 Task: Search one way flight ticket for 2 adults, 2 infants in seat and 1 infant on lap in first from Boston: Gen. Edward Lawrence Logan International Airport to New Bern: Coastal Carolina Regional Airport (was Craven County Regional) on 5-4-2023. Number of bags: 1 carry on bag and 5 checked bags. Price is upto 30000. Outbound departure time preference is 19:00.
Action: Mouse moved to (329, 139)
Screenshot: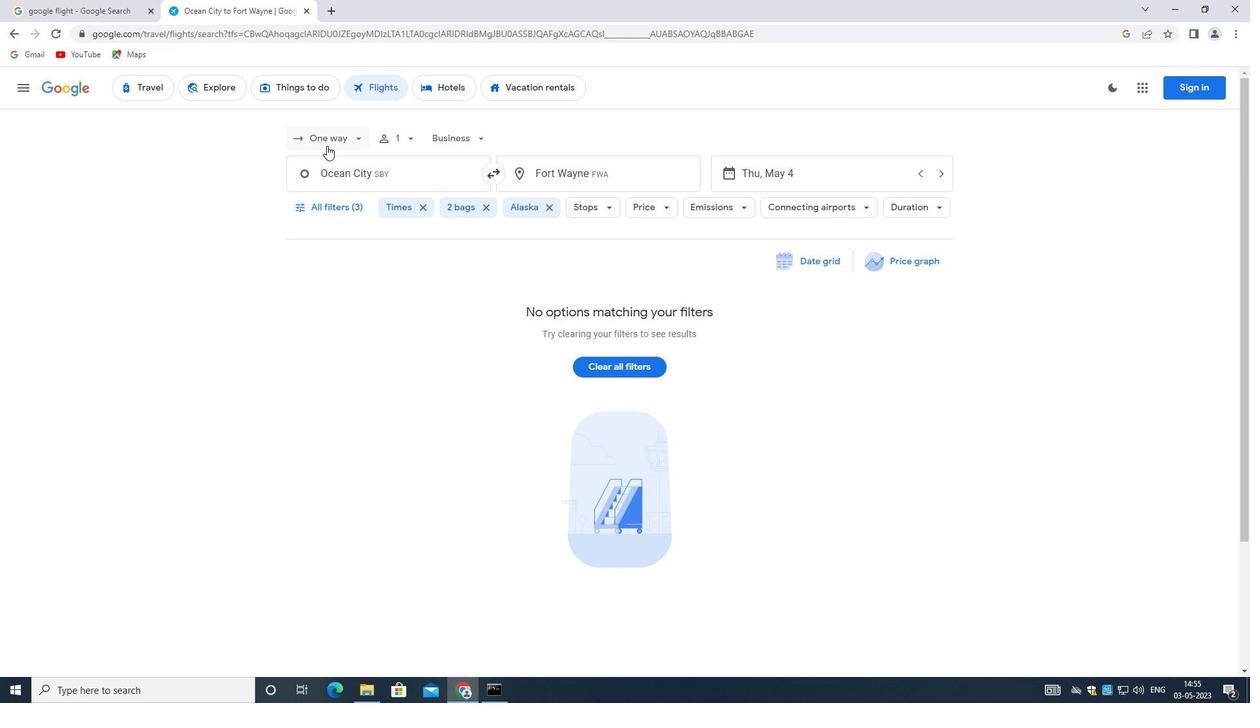 
Action: Mouse pressed left at (329, 139)
Screenshot: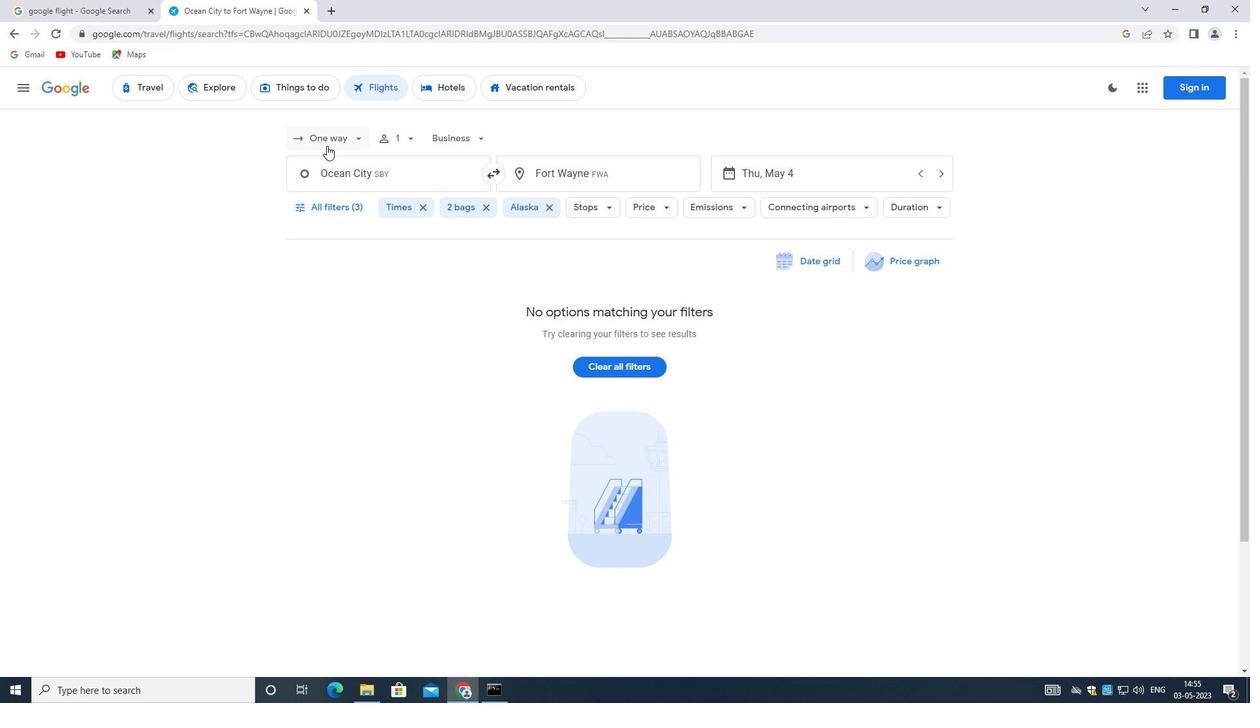 
Action: Mouse moved to (331, 199)
Screenshot: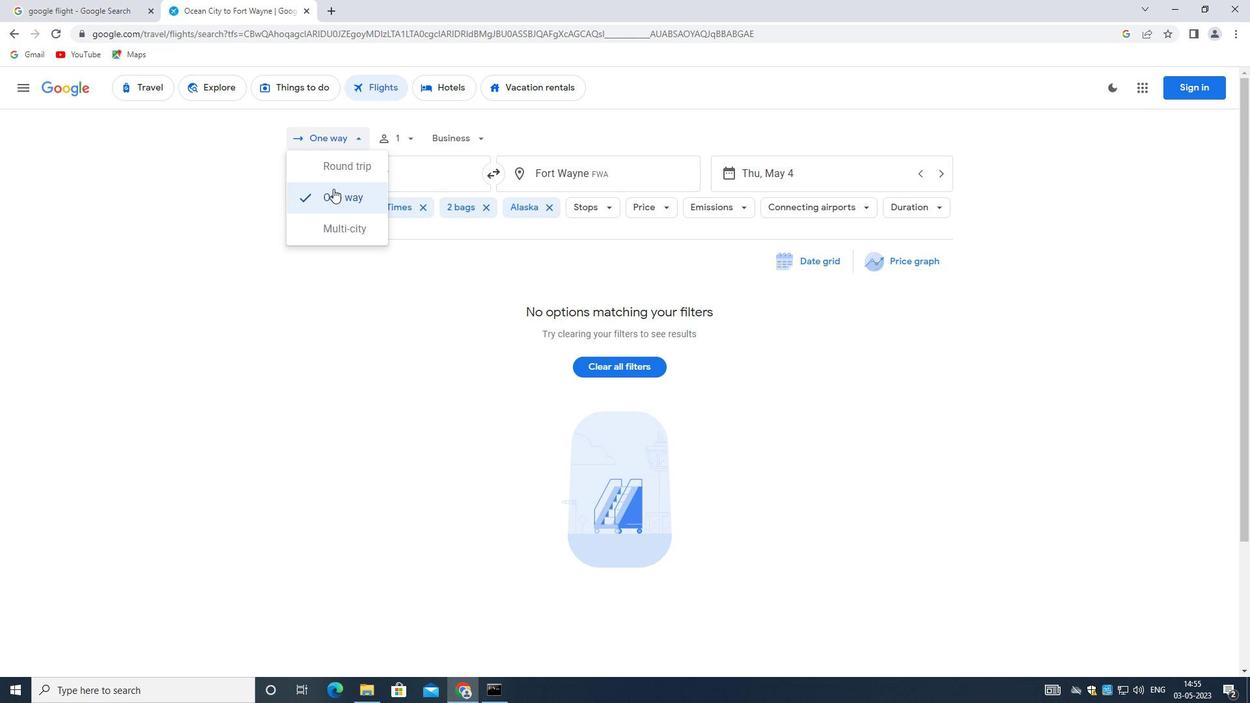
Action: Mouse pressed left at (331, 199)
Screenshot: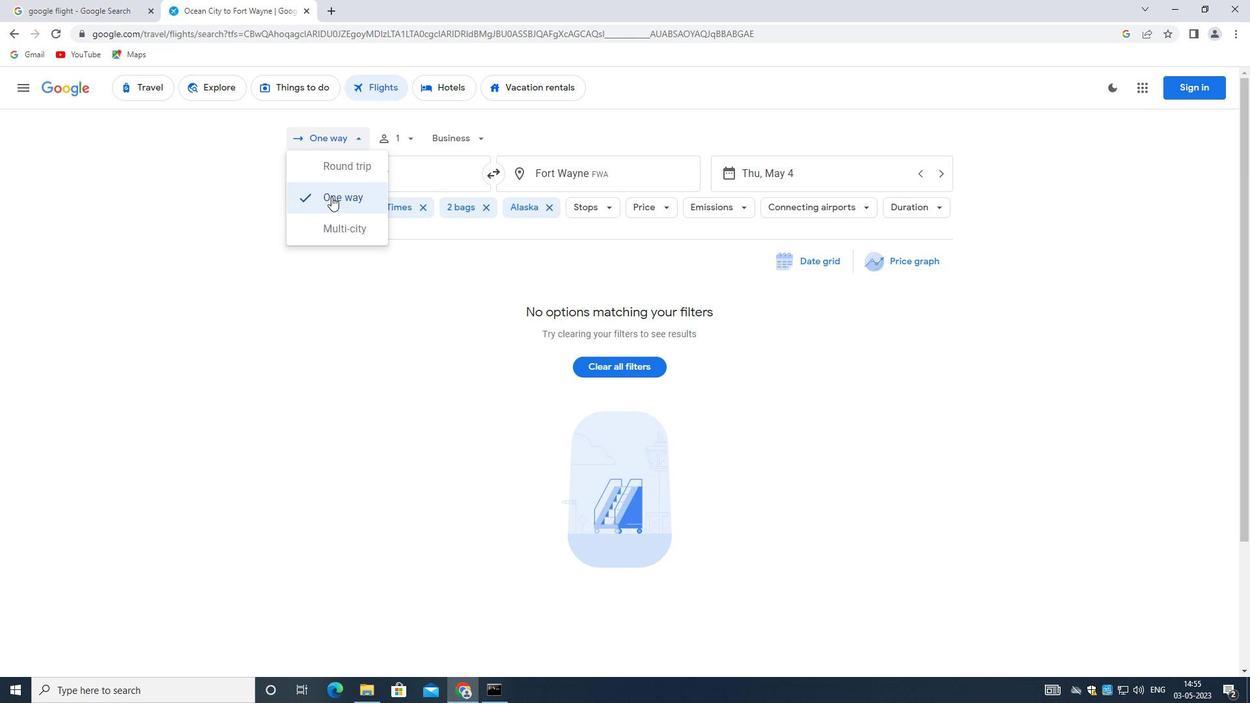 
Action: Mouse moved to (415, 142)
Screenshot: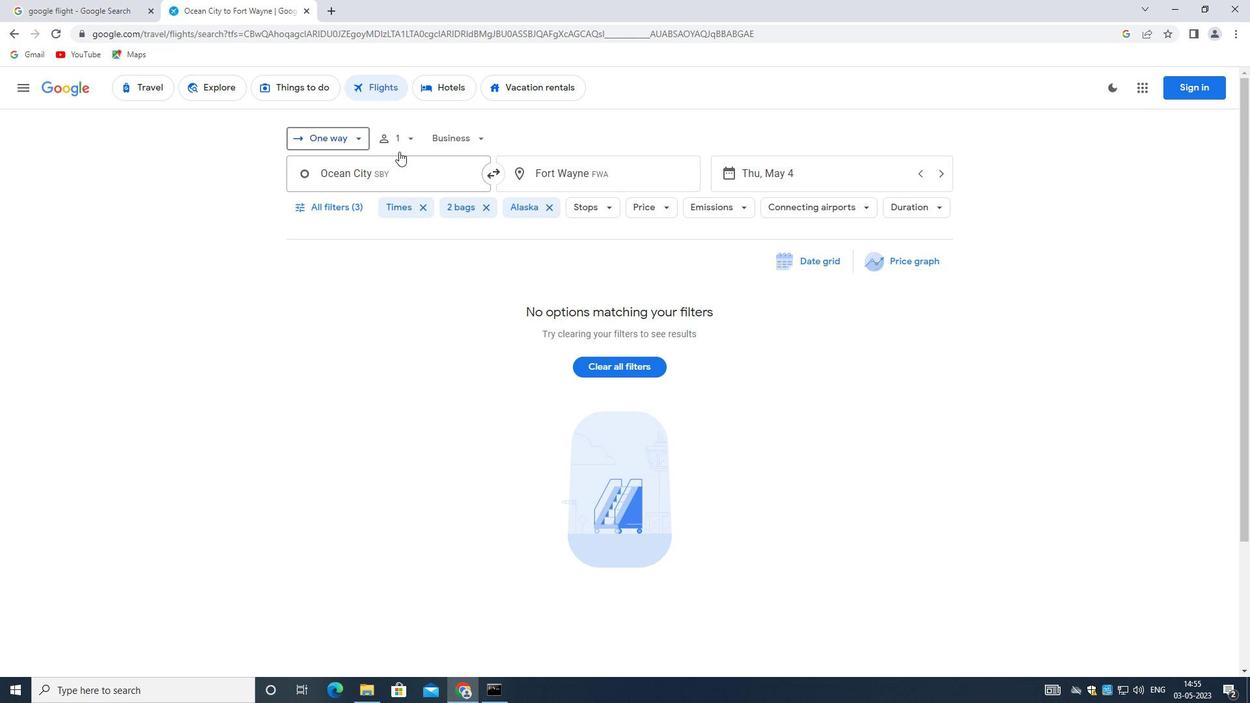 
Action: Mouse pressed left at (415, 142)
Screenshot: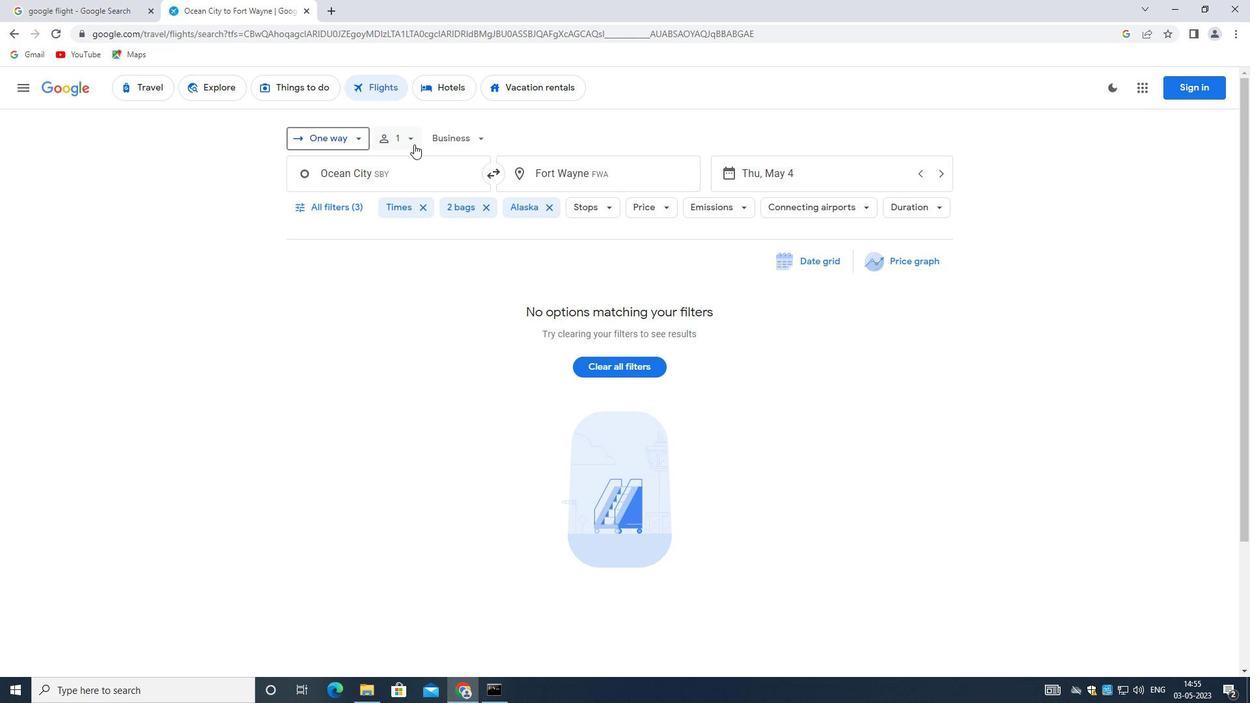 
Action: Mouse moved to (521, 166)
Screenshot: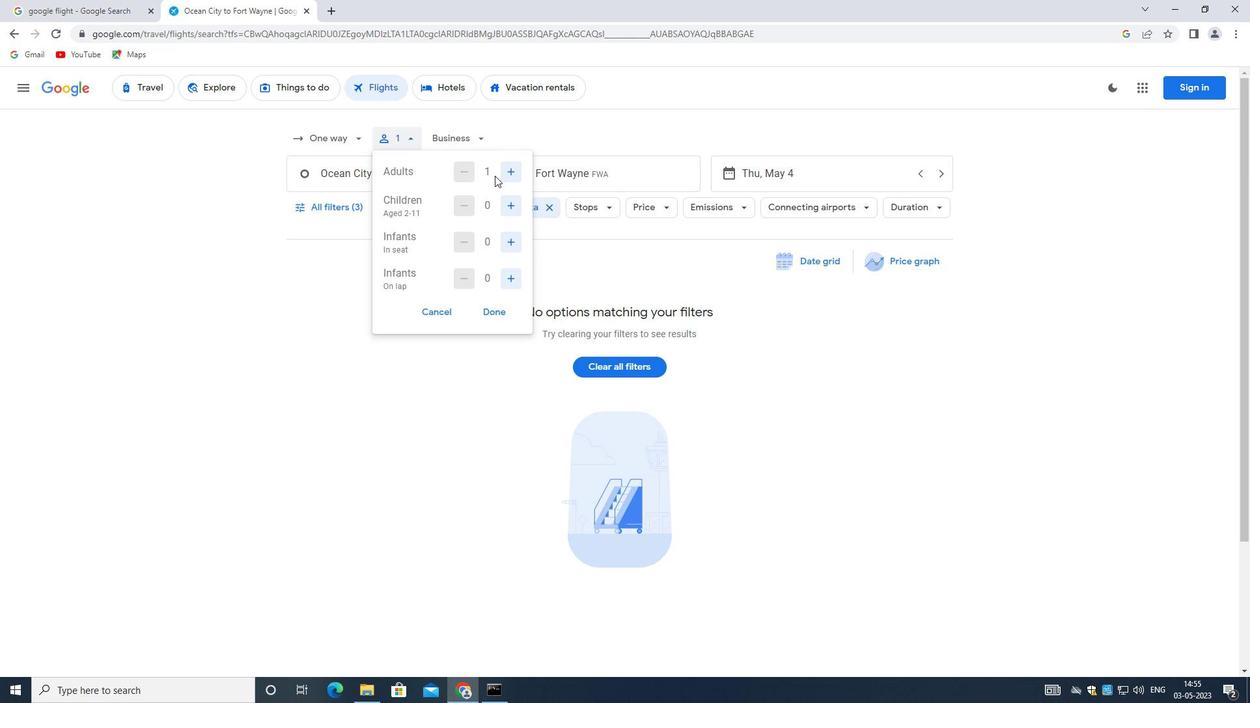 
Action: Mouse pressed left at (521, 166)
Screenshot: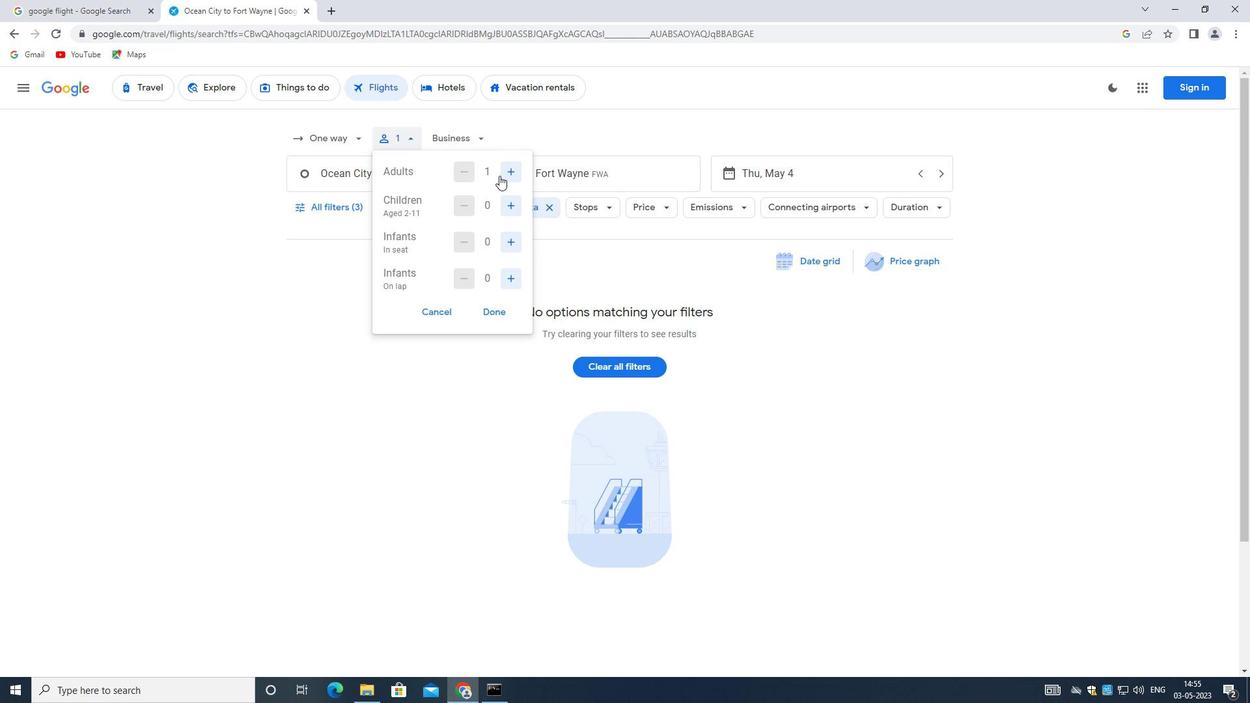 
Action: Mouse moved to (504, 242)
Screenshot: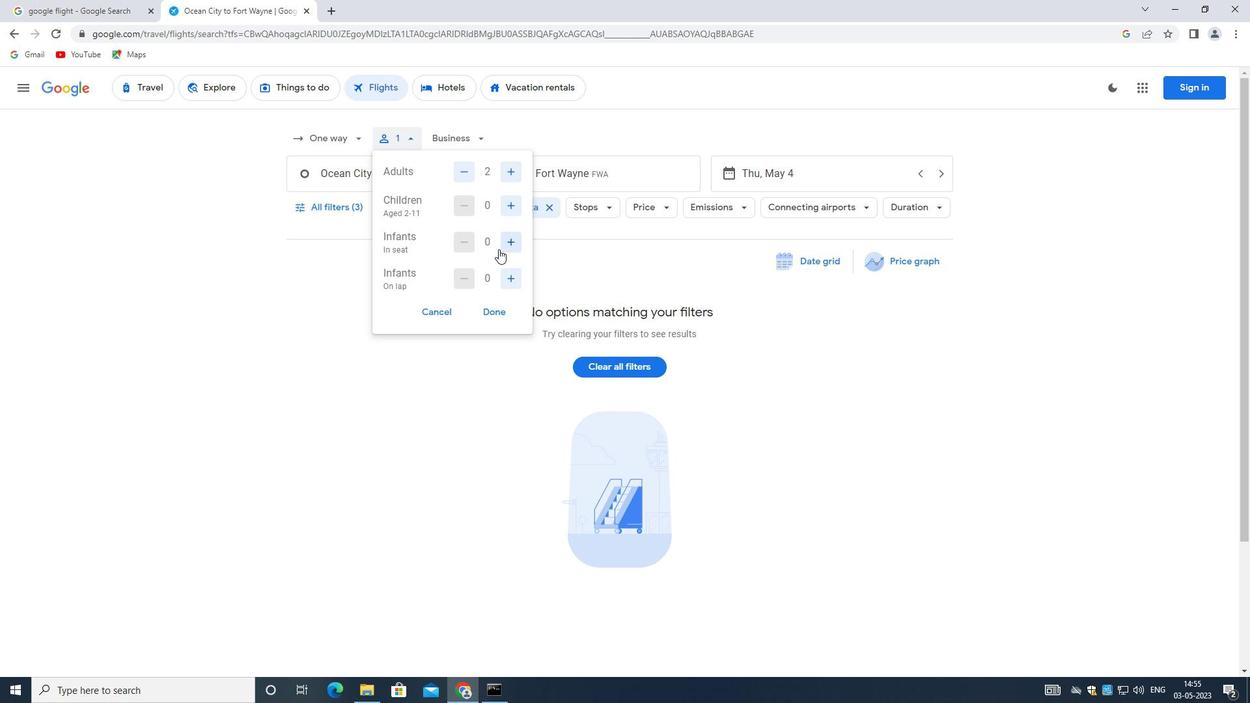 
Action: Mouse pressed left at (504, 242)
Screenshot: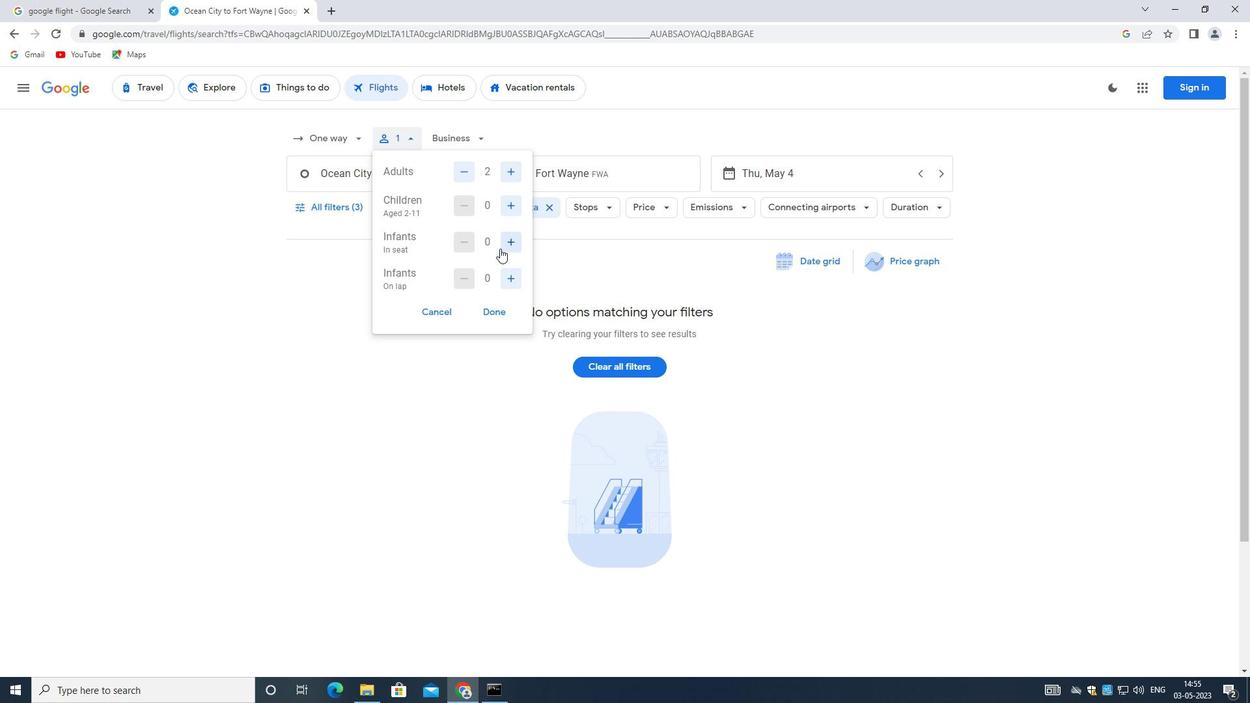 
Action: Mouse moved to (505, 240)
Screenshot: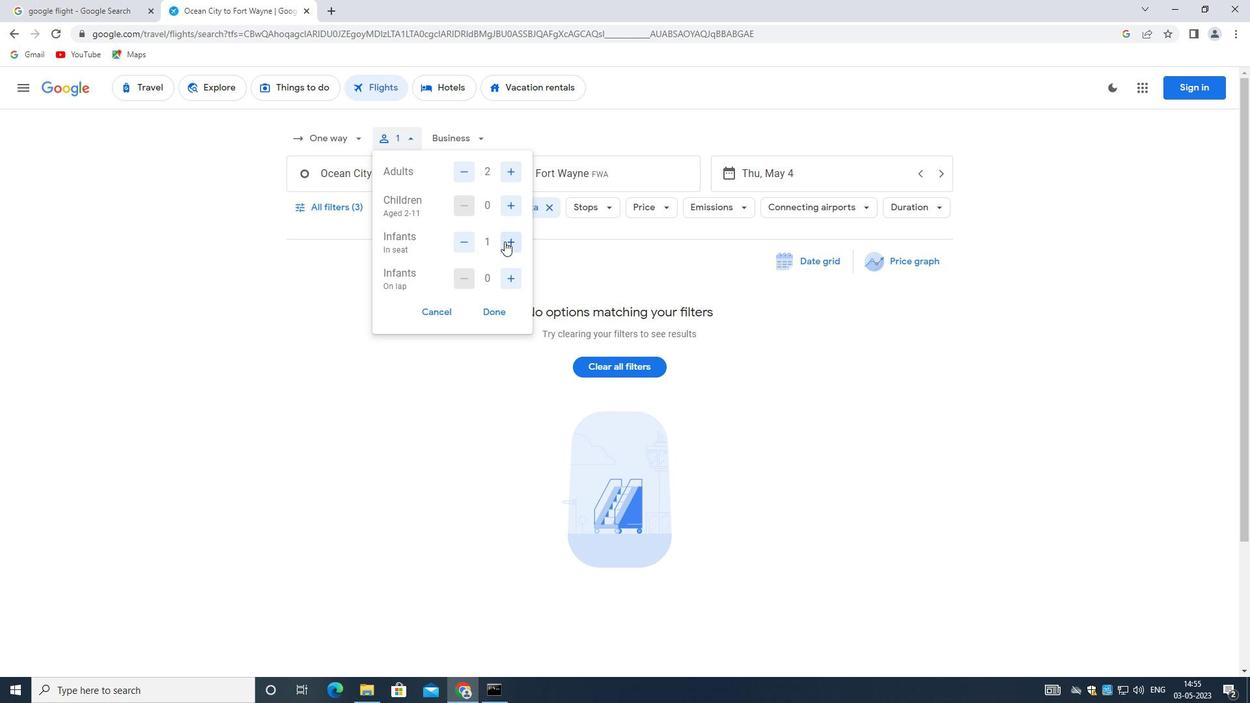 
Action: Mouse pressed left at (505, 240)
Screenshot: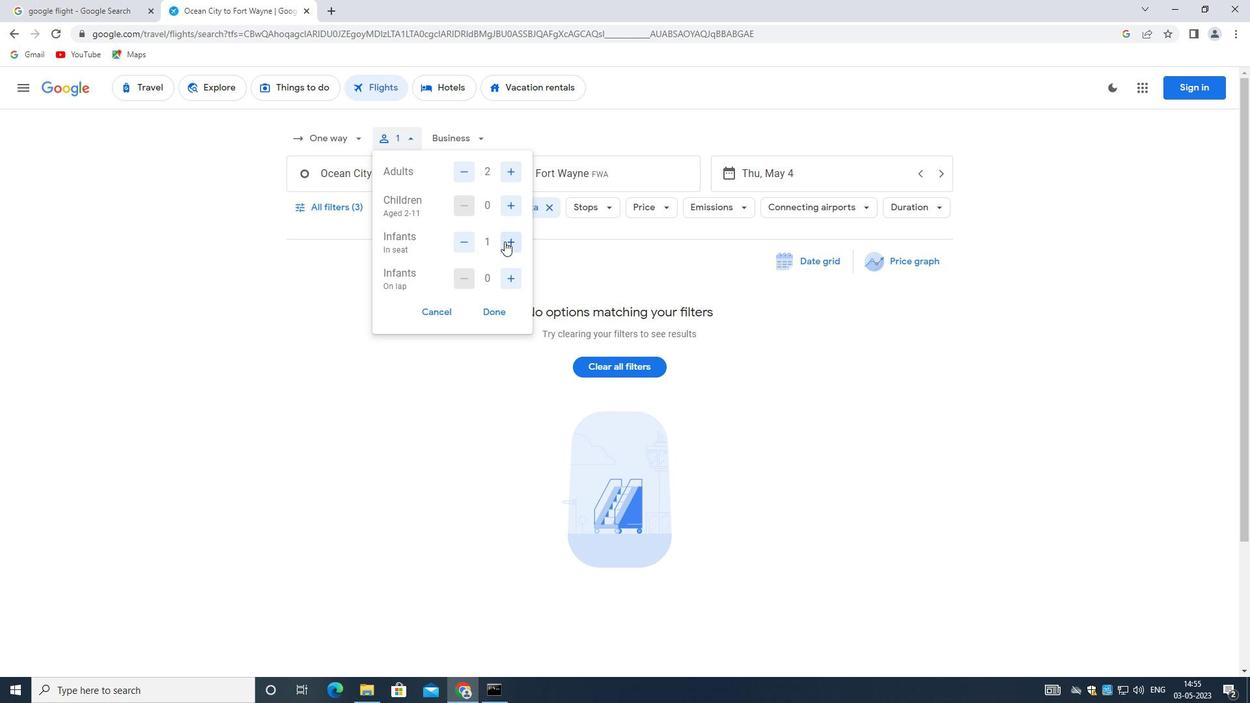 
Action: Mouse moved to (512, 280)
Screenshot: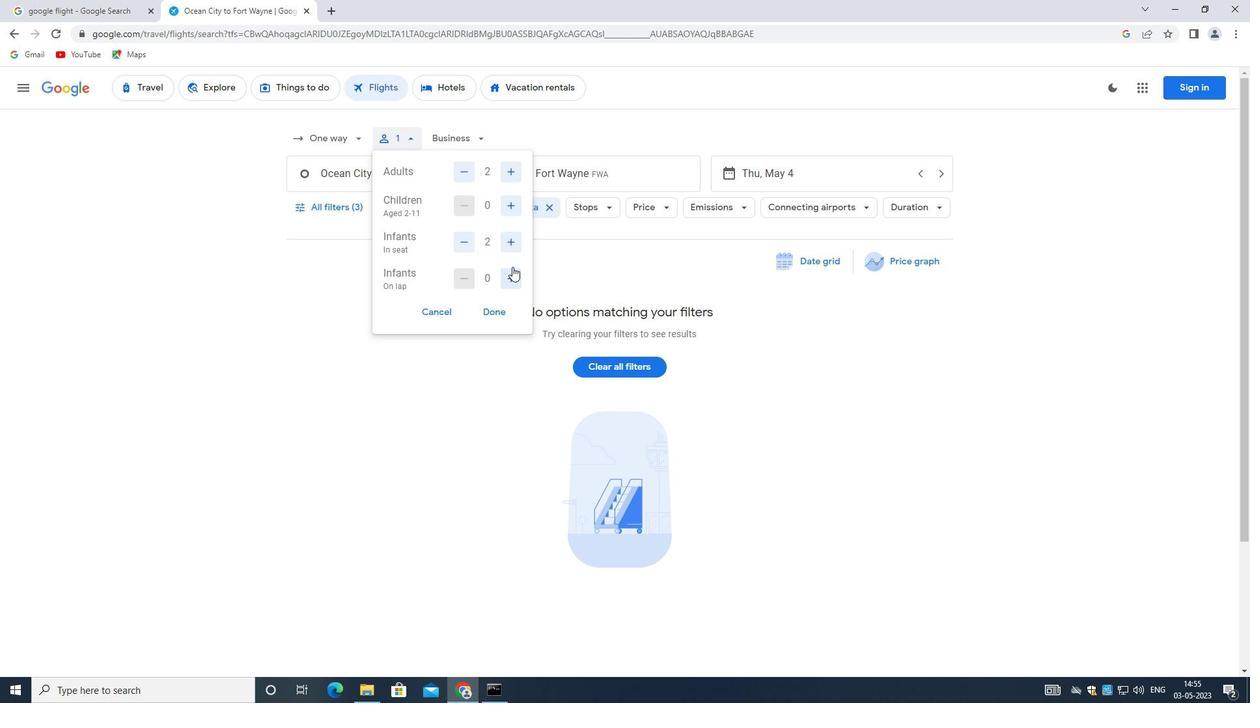 
Action: Mouse pressed left at (512, 280)
Screenshot: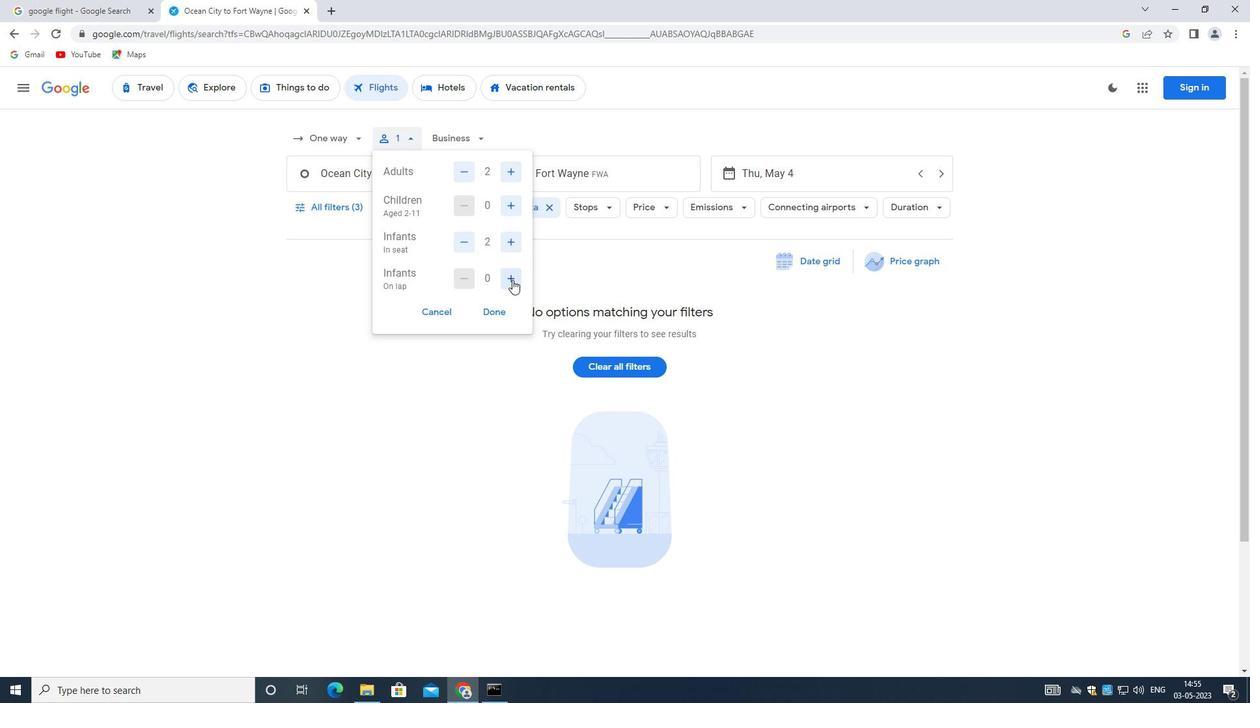 
Action: Mouse moved to (496, 307)
Screenshot: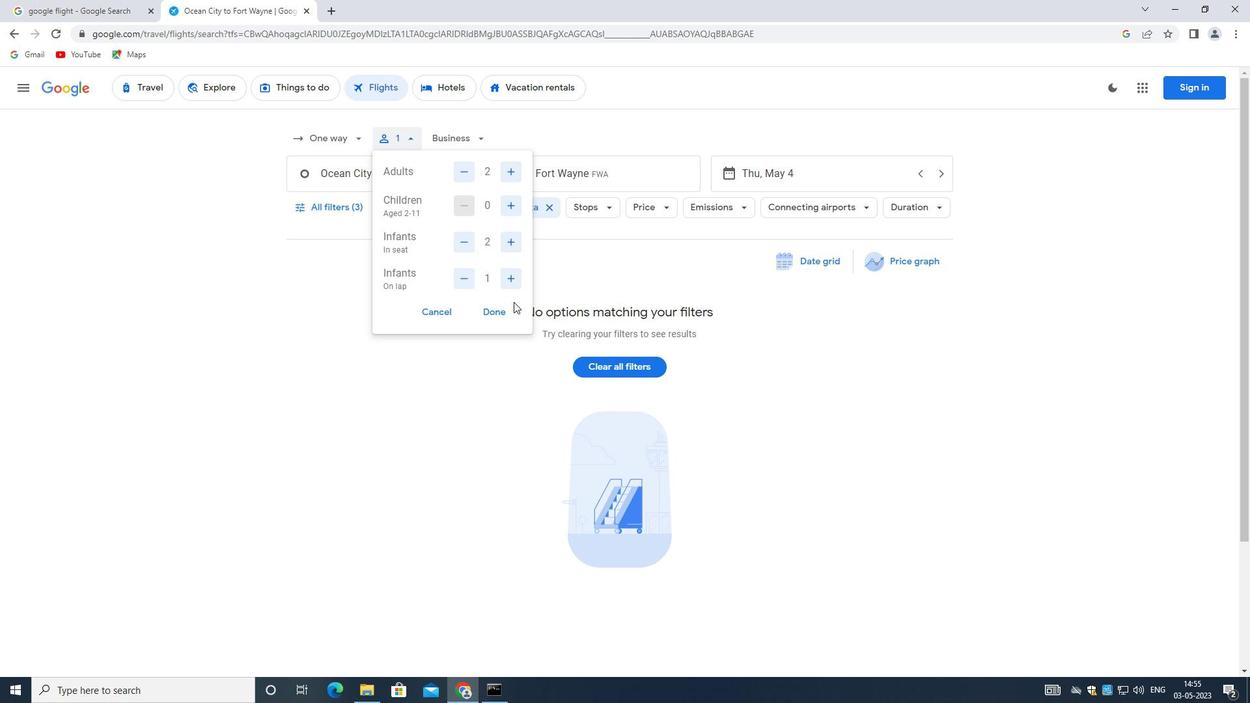 
Action: Mouse pressed left at (496, 307)
Screenshot: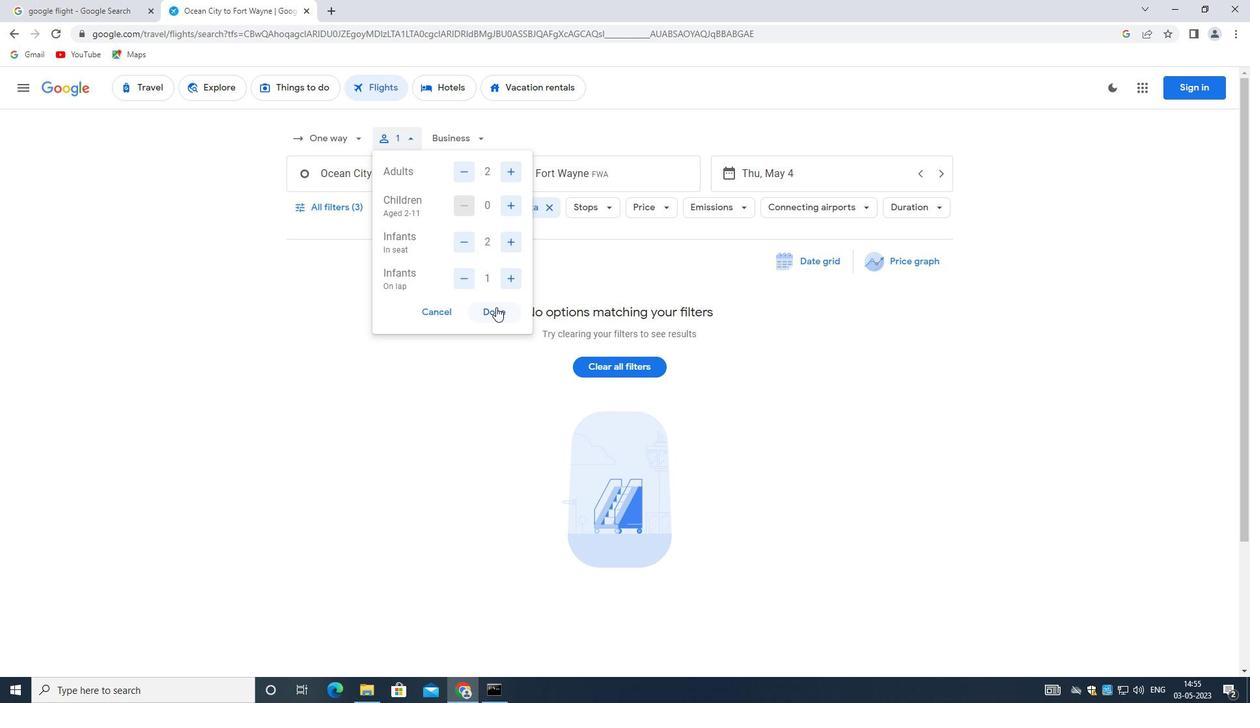 
Action: Mouse moved to (353, 173)
Screenshot: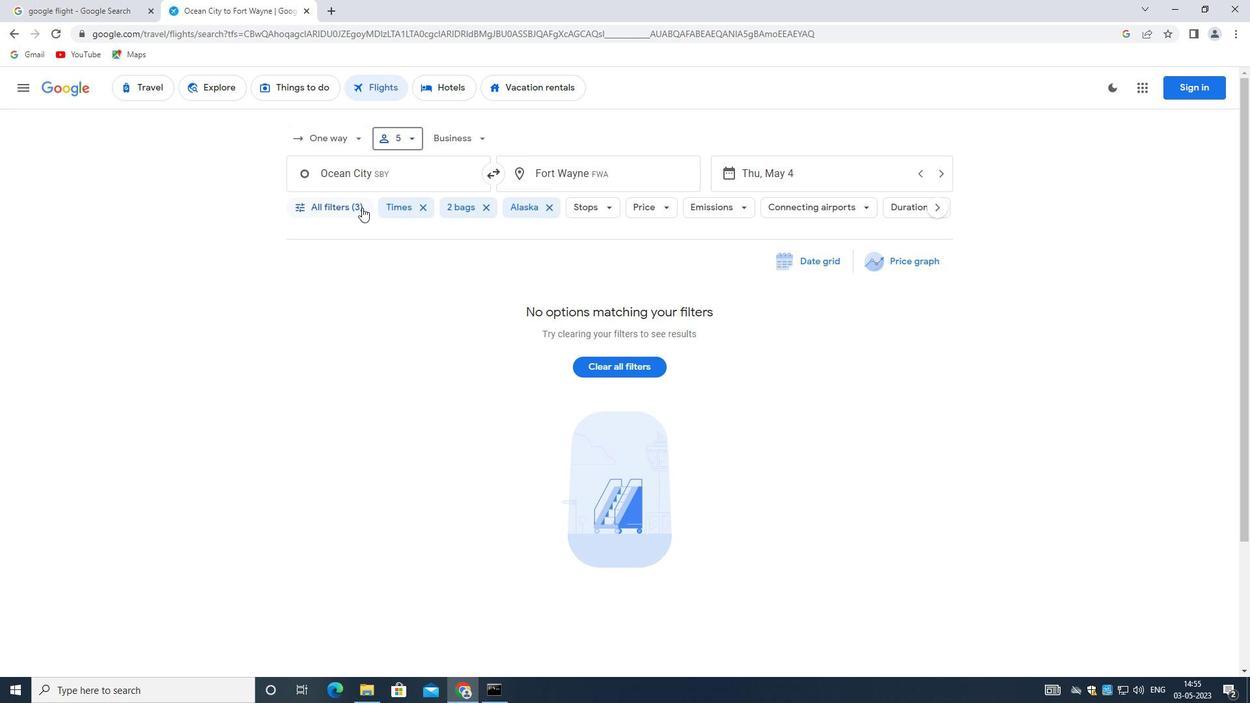 
Action: Mouse pressed left at (353, 173)
Screenshot: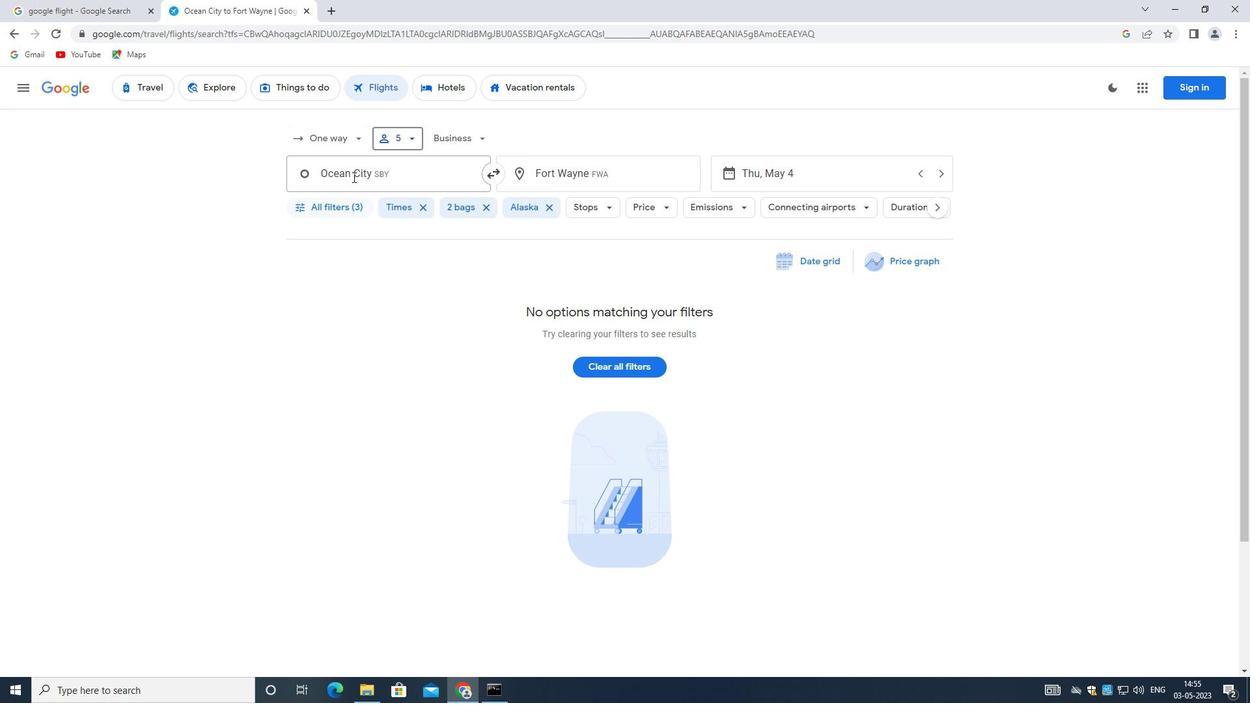 
Action: Key pressed <Key.backspace><Key.shift_r><Key.shift_r><Key.shift_r>Boston<Key.space><Key.shift_r>:<Key.space><Key.shift>EDWARD<Key.space><Key.shift_r>LAWRENCE<Key.space><Key.shift_r>LOGAN<Key.space><Key.shift_r>INTERNATIONAL<Key.space><Key.shift>AIRPORT
Screenshot: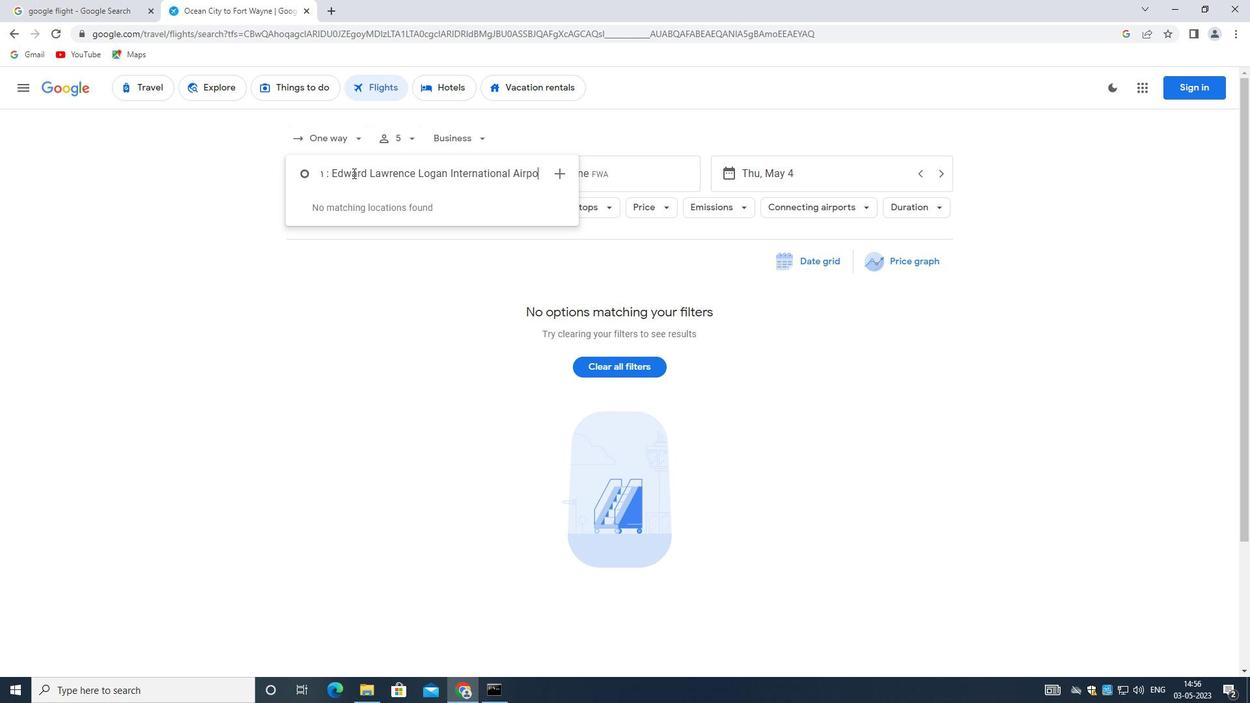 
Action: Mouse moved to (560, 168)
Screenshot: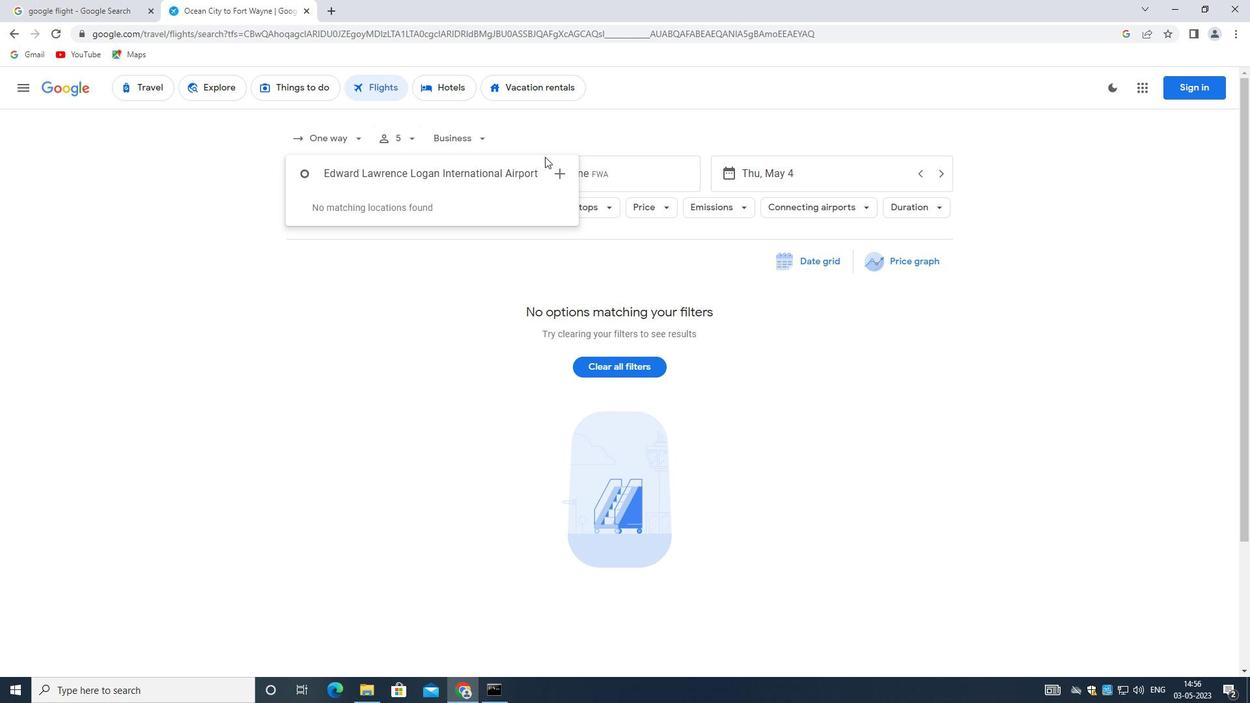 
Action: Mouse pressed left at (560, 168)
Screenshot: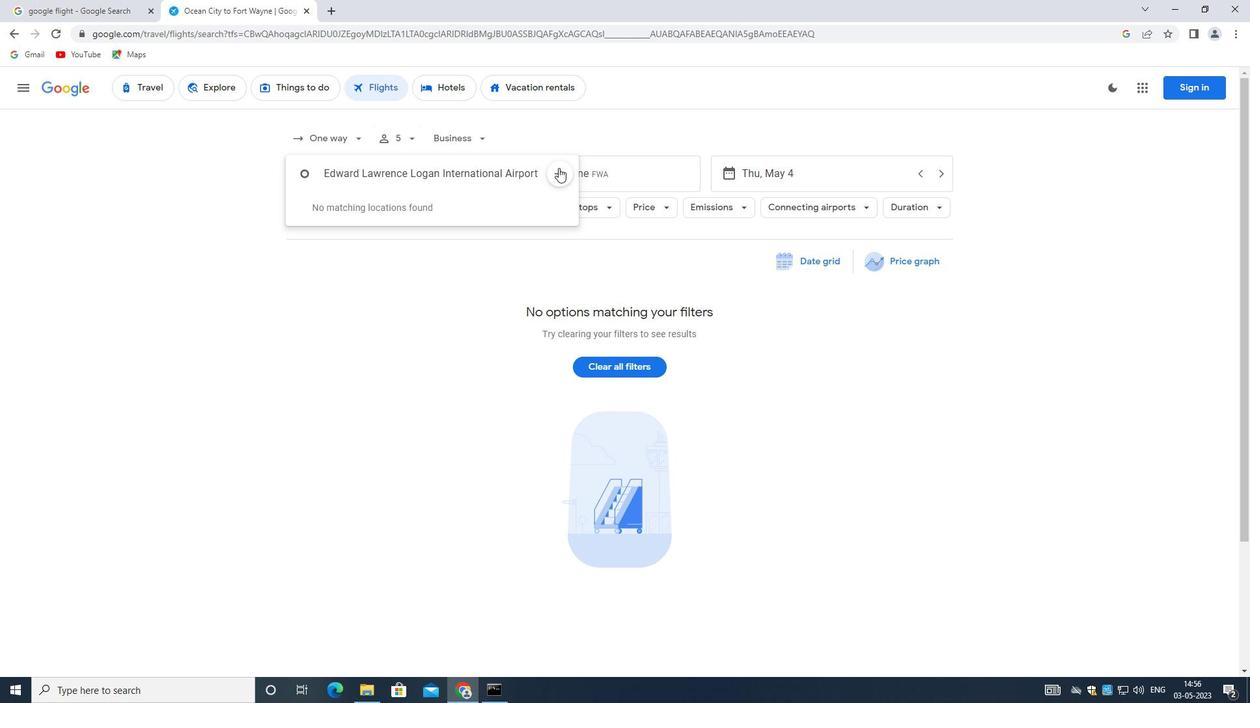 
Action: Mouse moved to (625, 178)
Screenshot: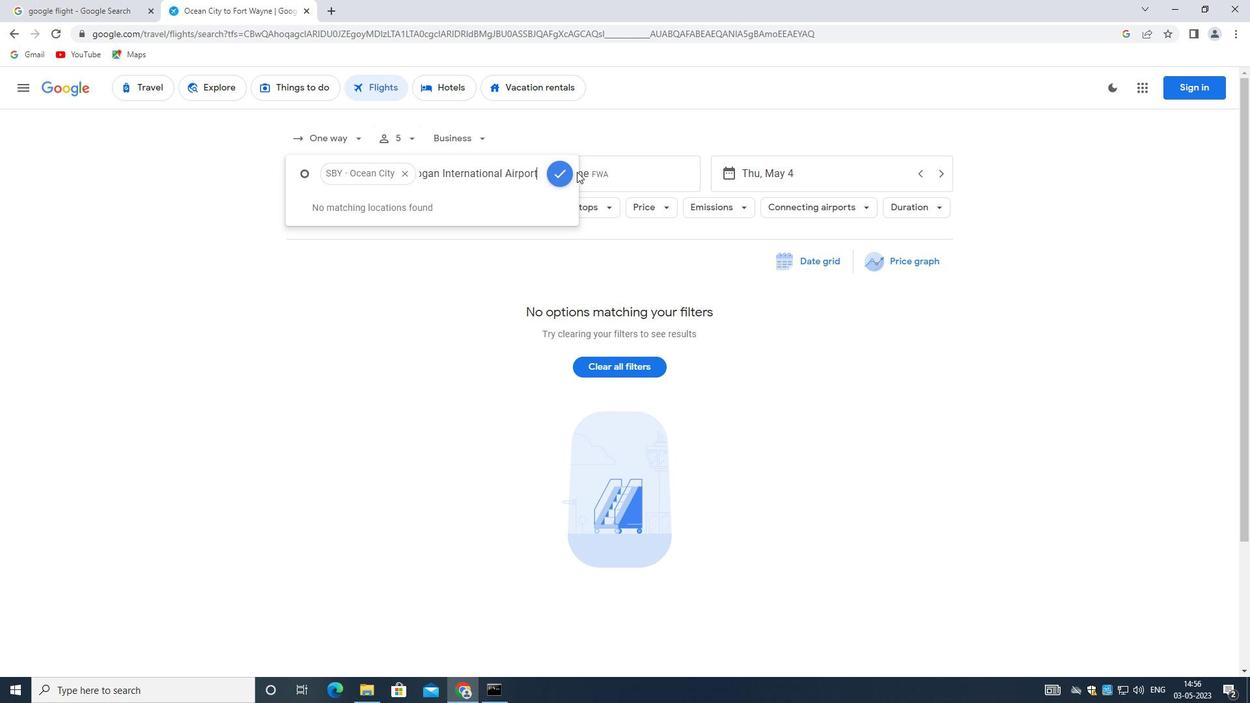 
Action: Mouse pressed left at (625, 178)
Screenshot: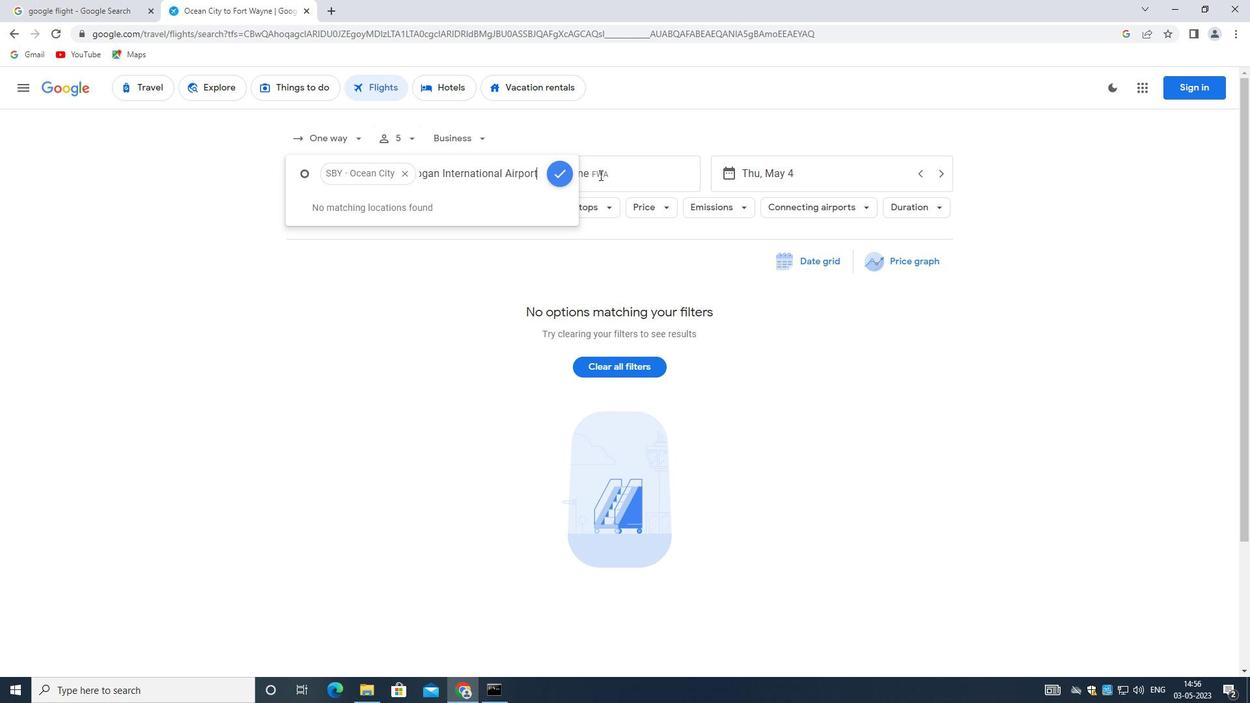 
Action: Mouse moved to (625, 178)
Screenshot: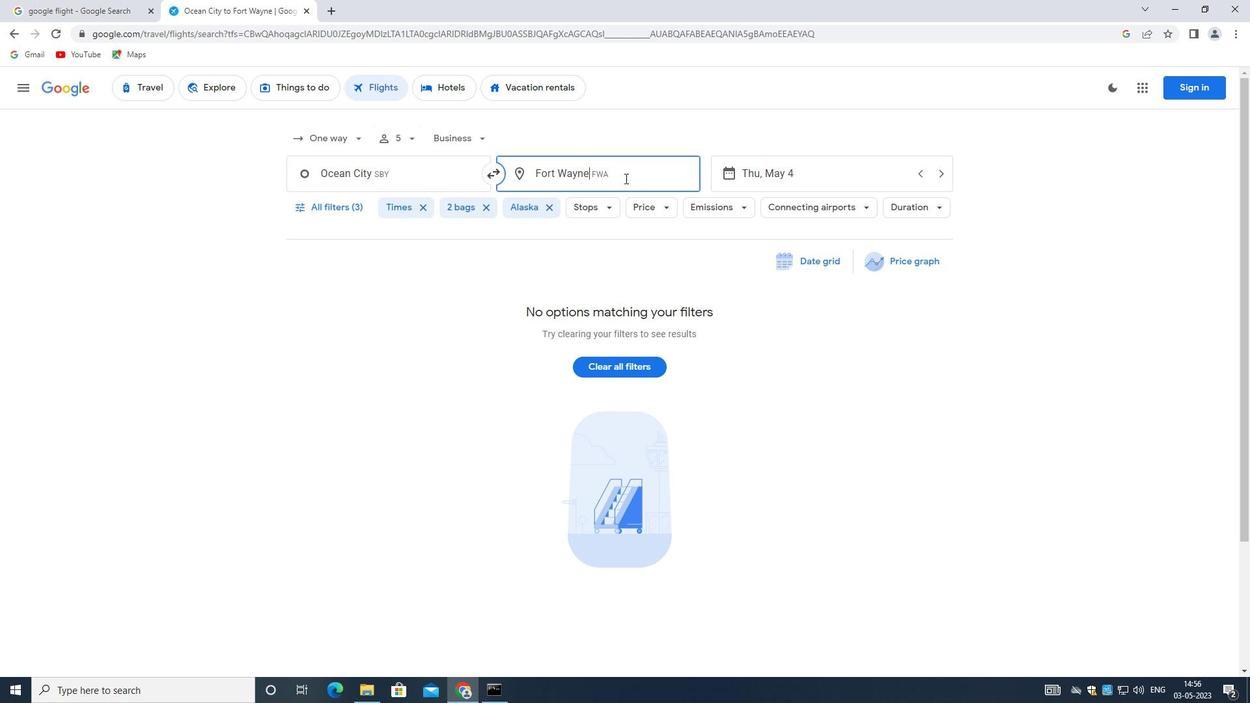
Action: Key pressed <Key.backspace><Key.shift>COASTAL<Key.space><Key.shift><Key.shift><Key.shift><Key.shift><Key.shift><Key.shift><Key.shift><Key.shift><Key.shift>CAROLINA<Key.space><Key.shift><Key.shift><Key.shift><Key.shift><Key.shift><Key.shift><Key.shift><Key.shift><Key.shift><Key.shift><Key.shift><Key.shift>REGIONAL<Key.space><Key.shift>AIRPORT
Screenshot: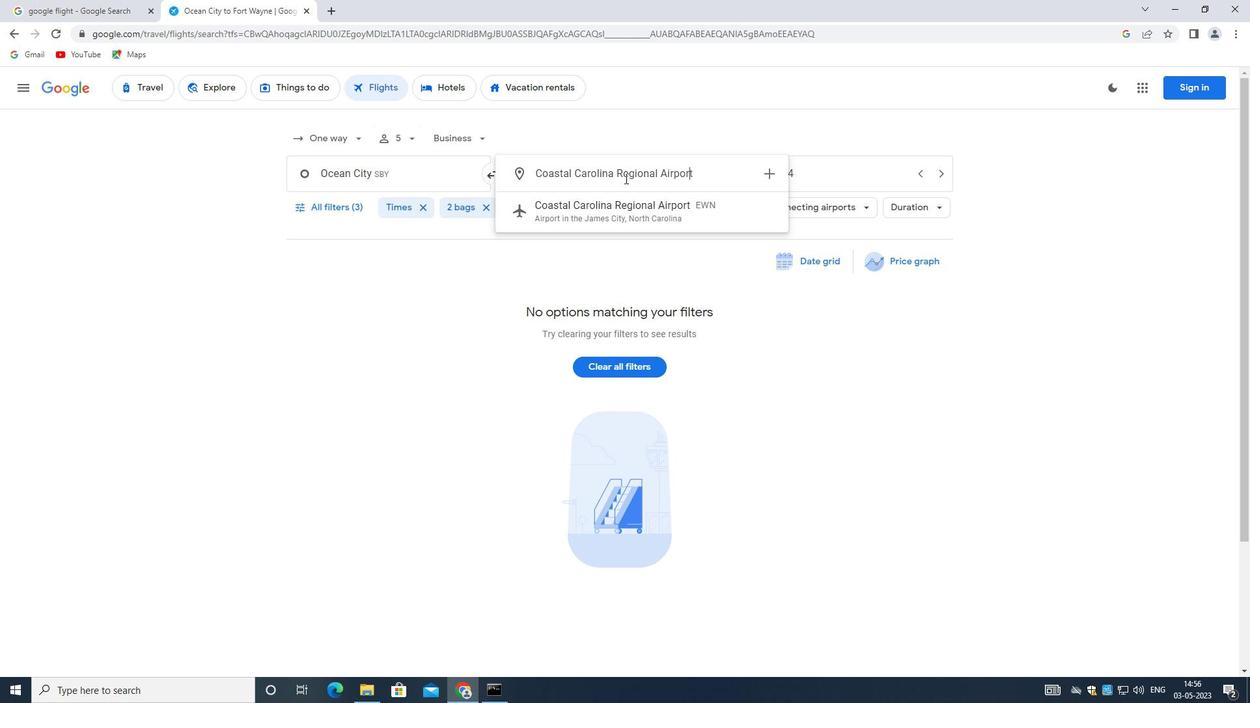 
Action: Mouse moved to (663, 209)
Screenshot: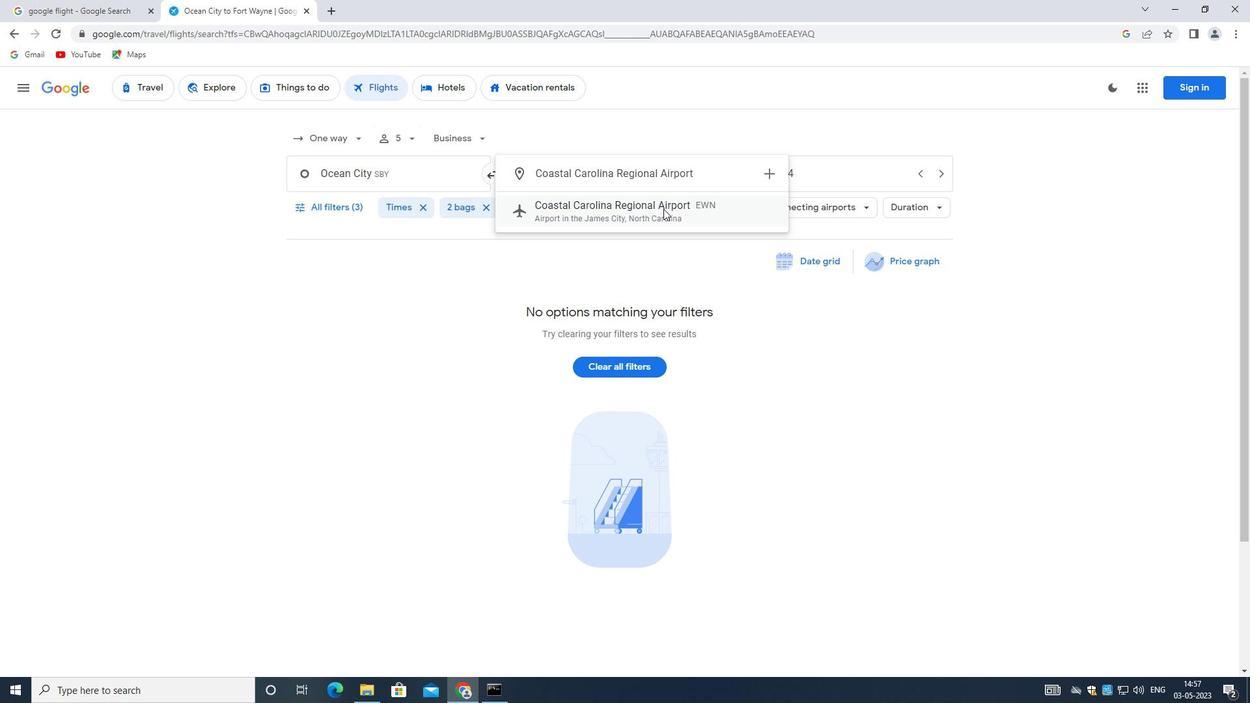
Action: Mouse pressed left at (663, 209)
Screenshot: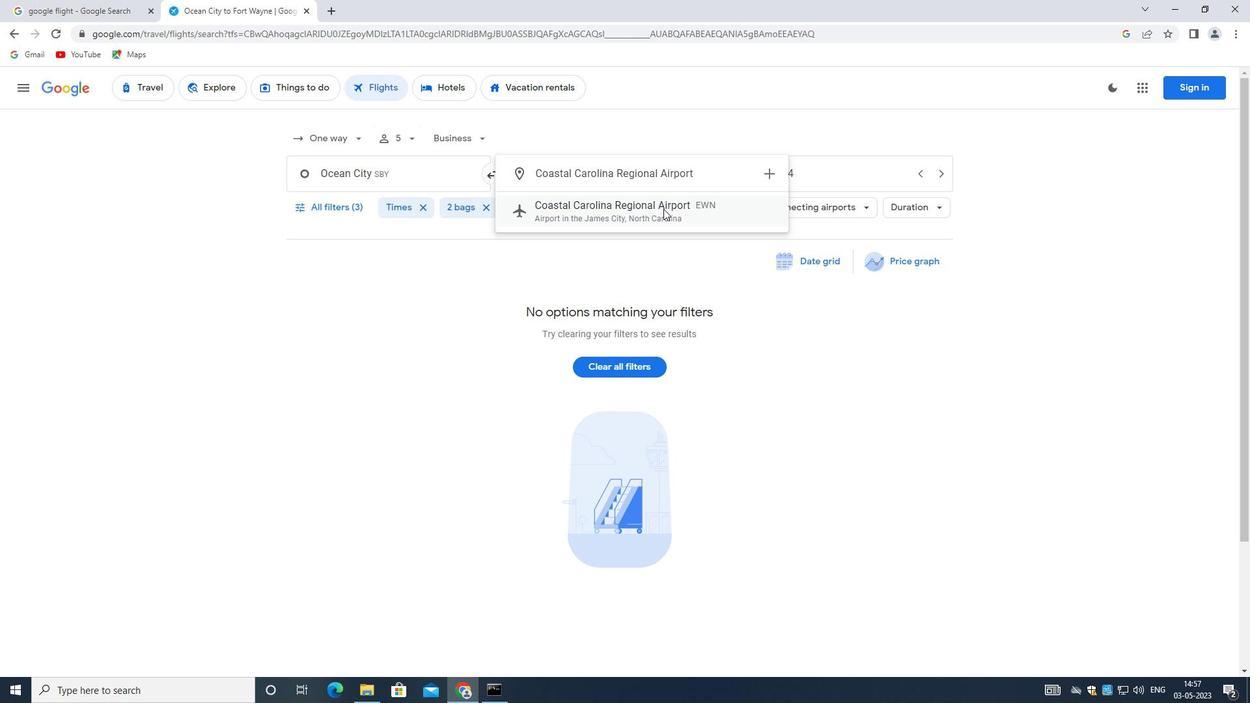 
Action: Mouse moved to (748, 166)
Screenshot: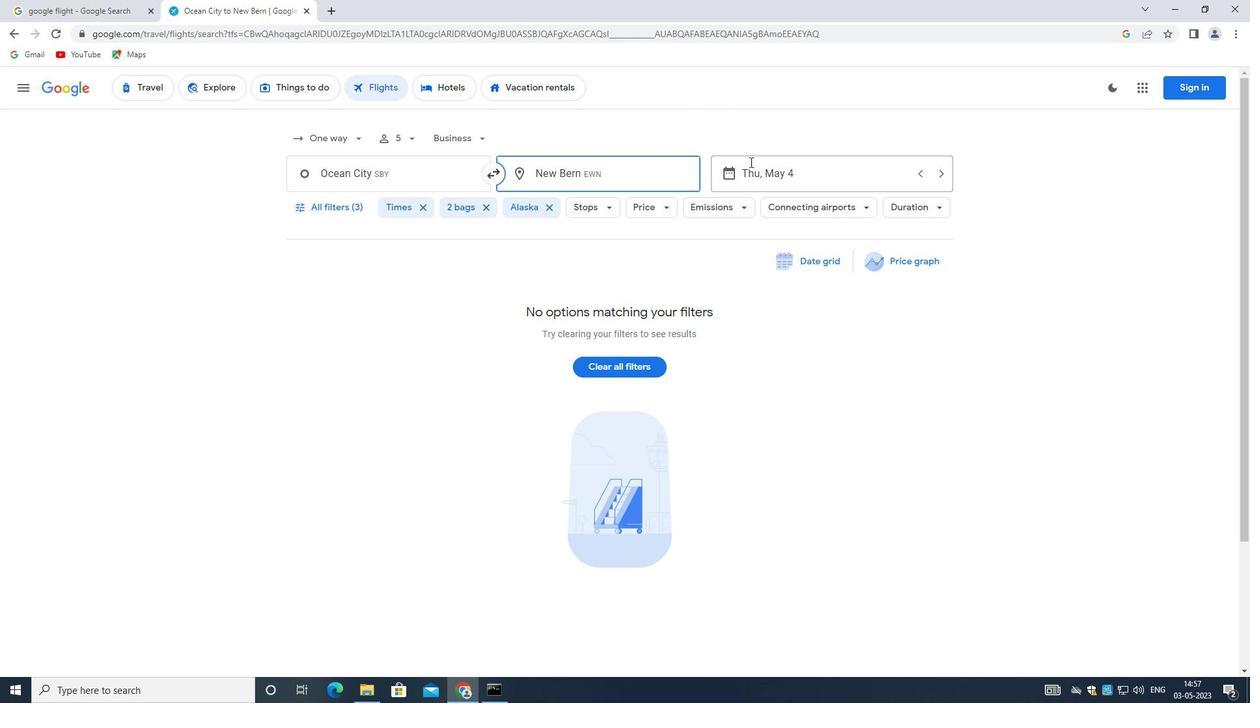 
Action: Mouse pressed left at (748, 166)
Screenshot: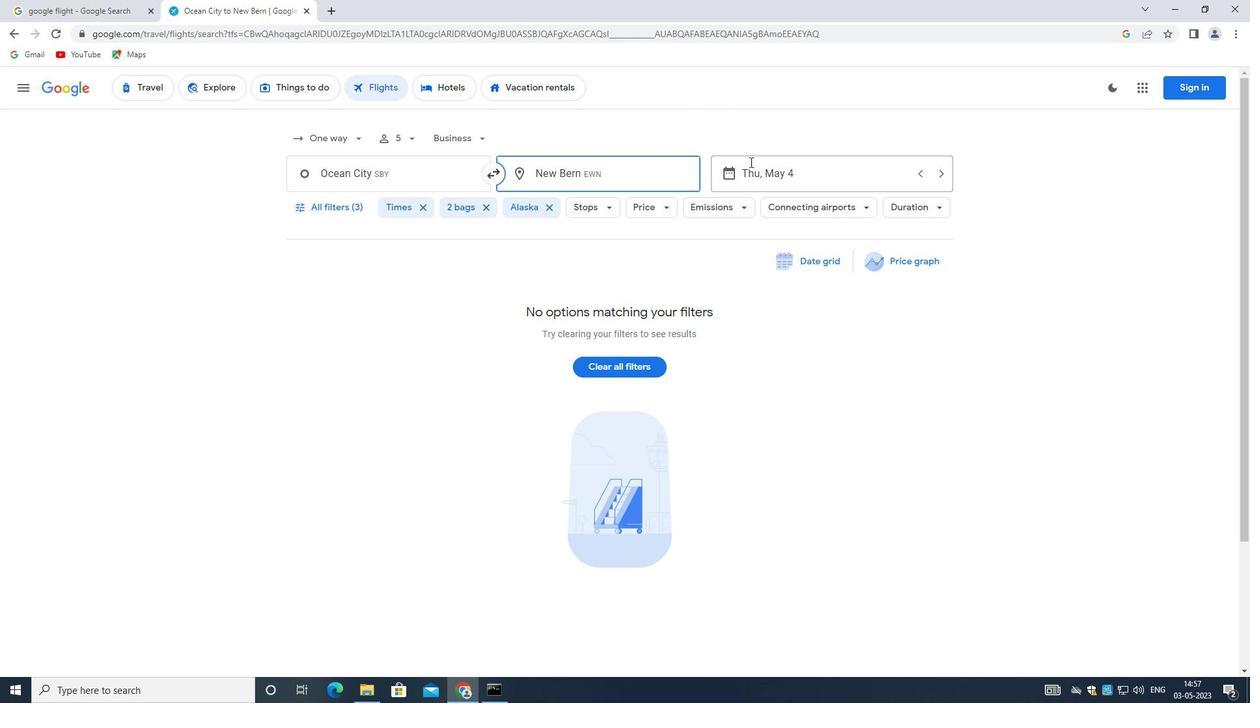 
Action: Mouse moved to (916, 493)
Screenshot: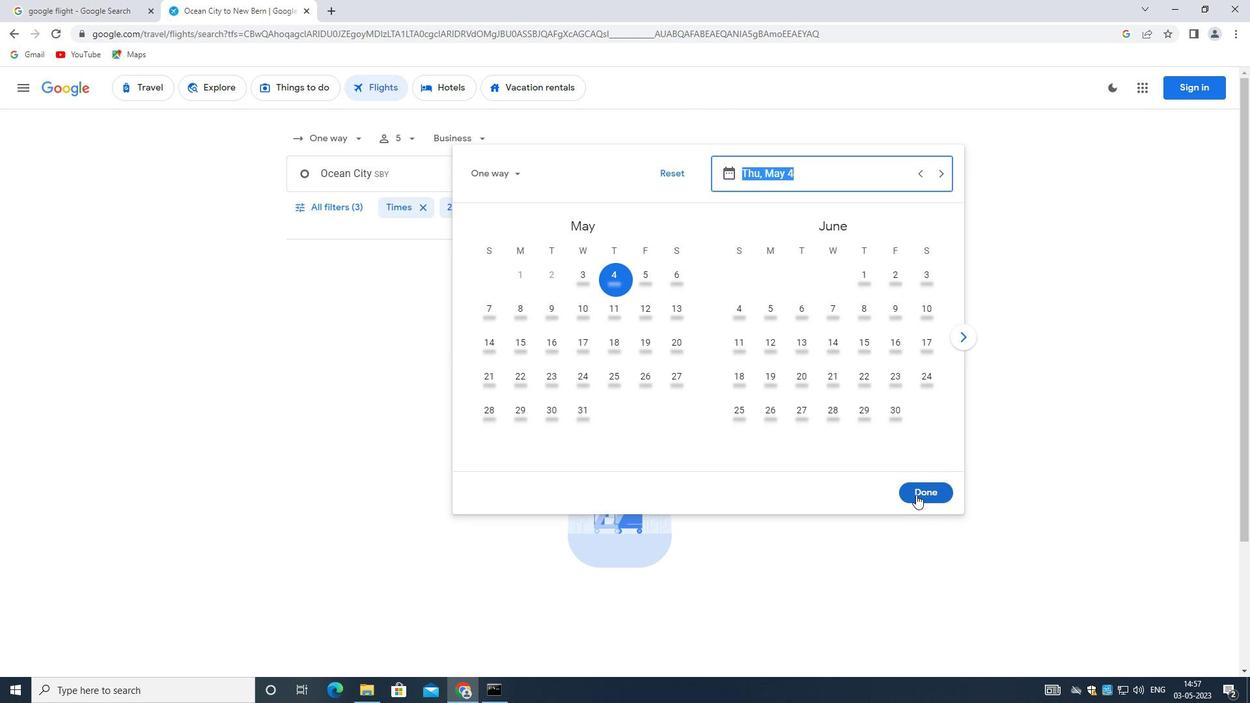 
Action: Mouse pressed left at (916, 493)
Screenshot: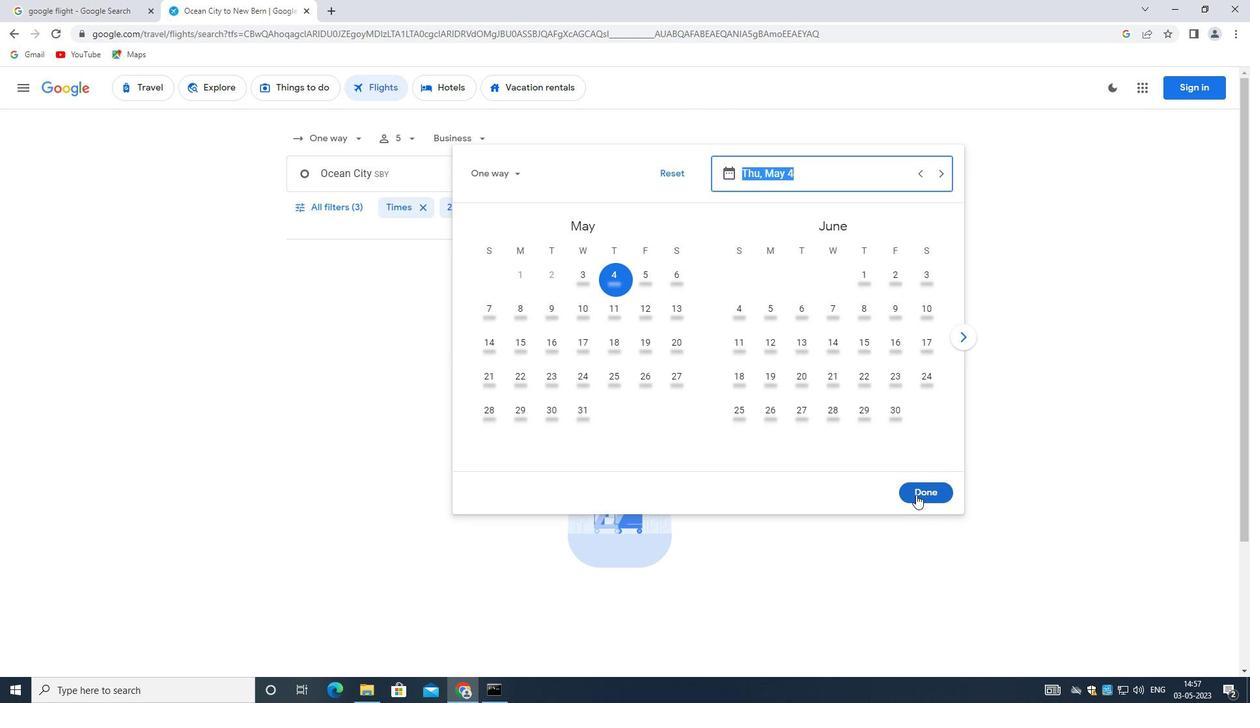 
Action: Mouse moved to (339, 207)
Screenshot: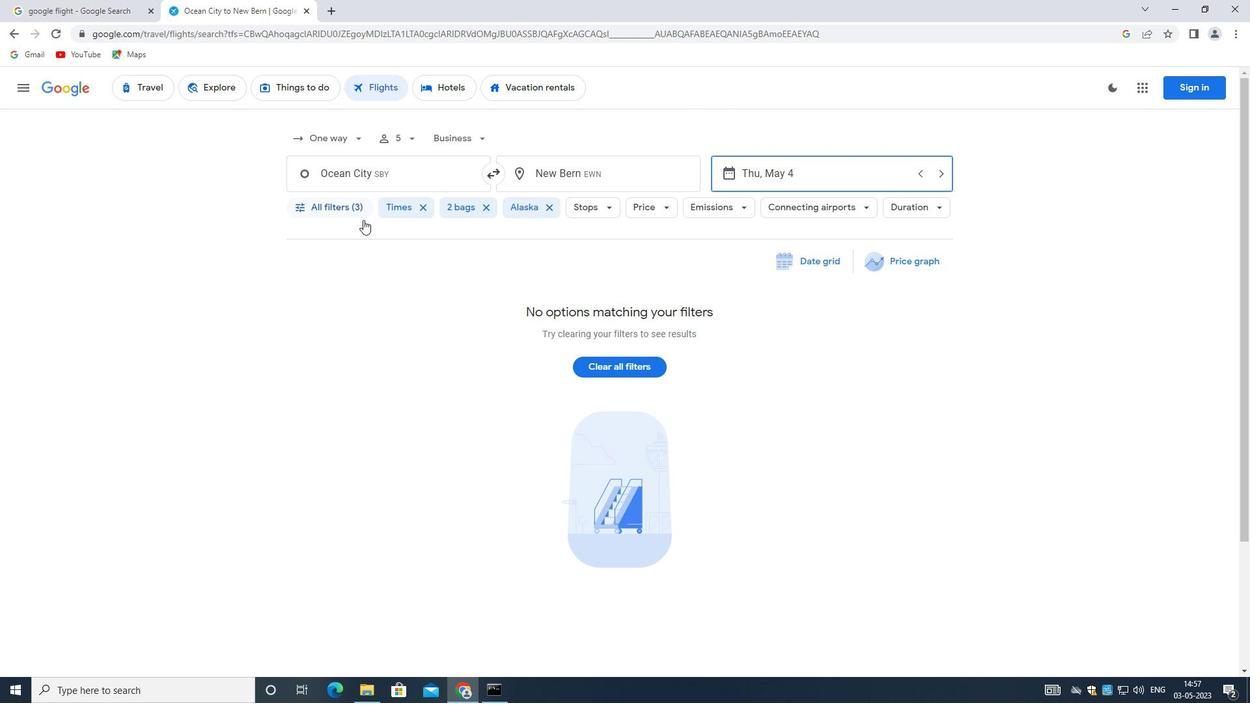 
Action: Mouse pressed left at (339, 207)
Screenshot: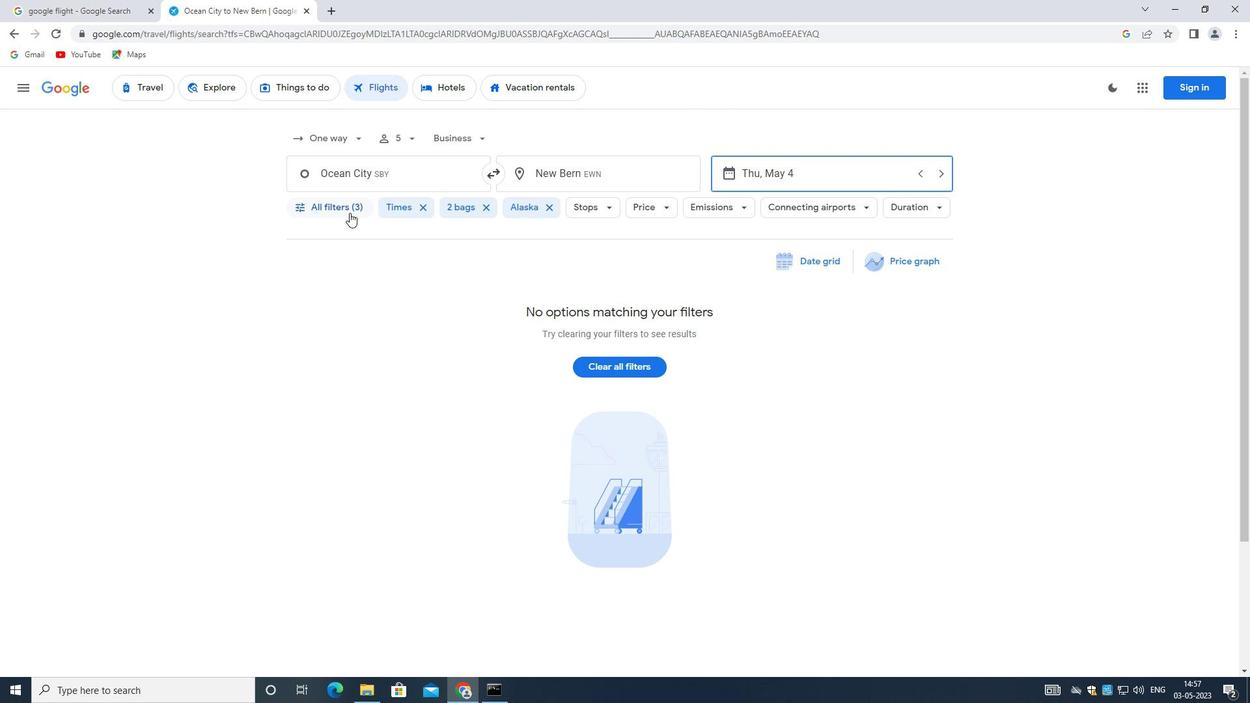 
Action: Mouse moved to (381, 550)
Screenshot: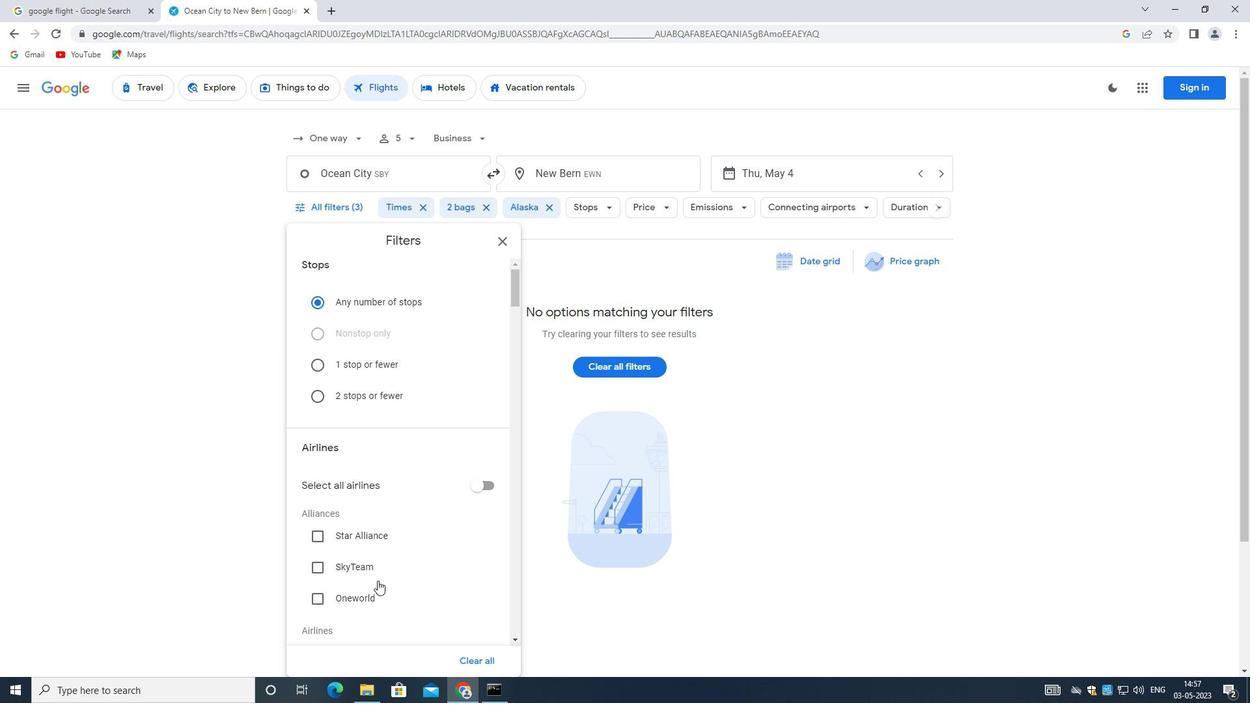 
Action: Mouse scrolled (381, 549) with delta (0, 0)
Screenshot: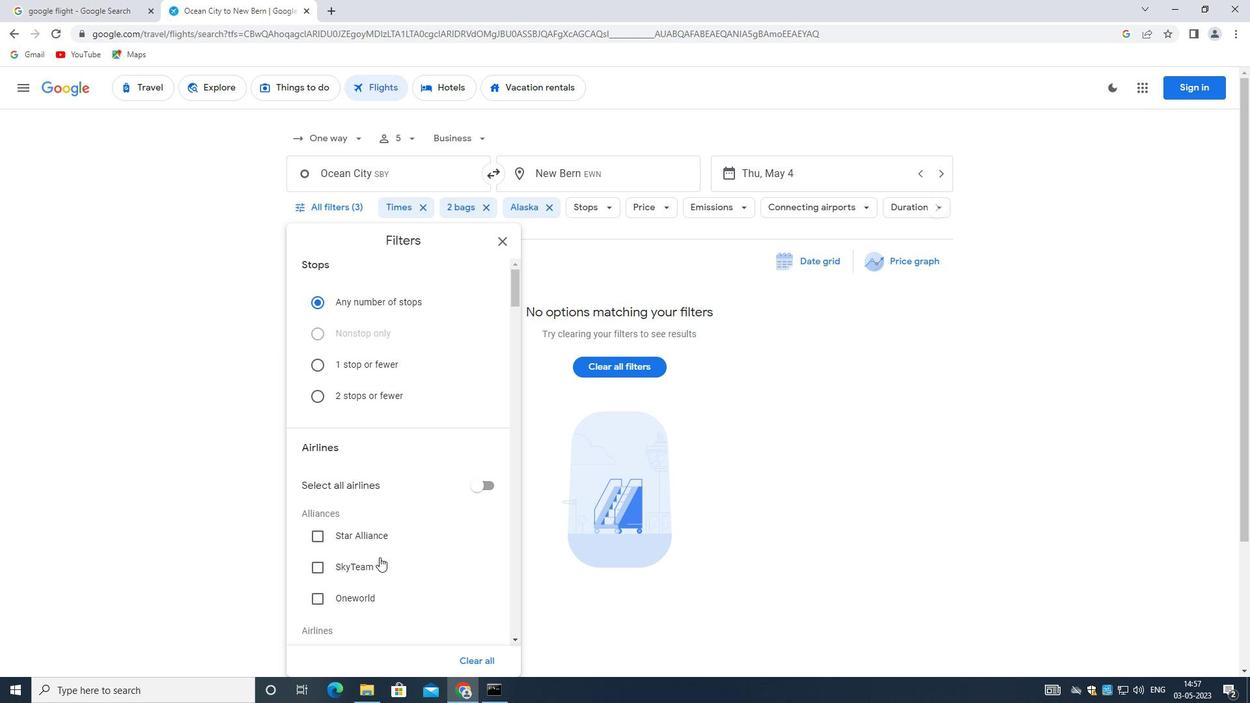
Action: Mouse scrolled (381, 549) with delta (0, 0)
Screenshot: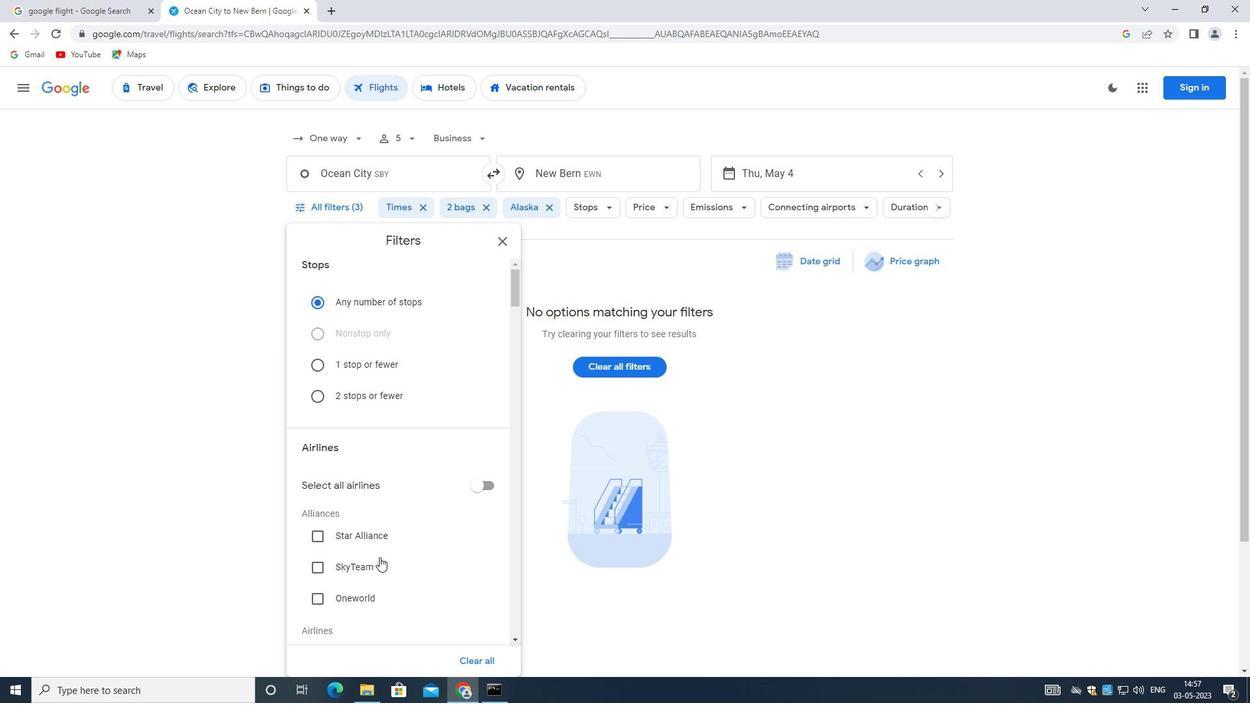 
Action: Mouse scrolled (381, 549) with delta (0, 0)
Screenshot: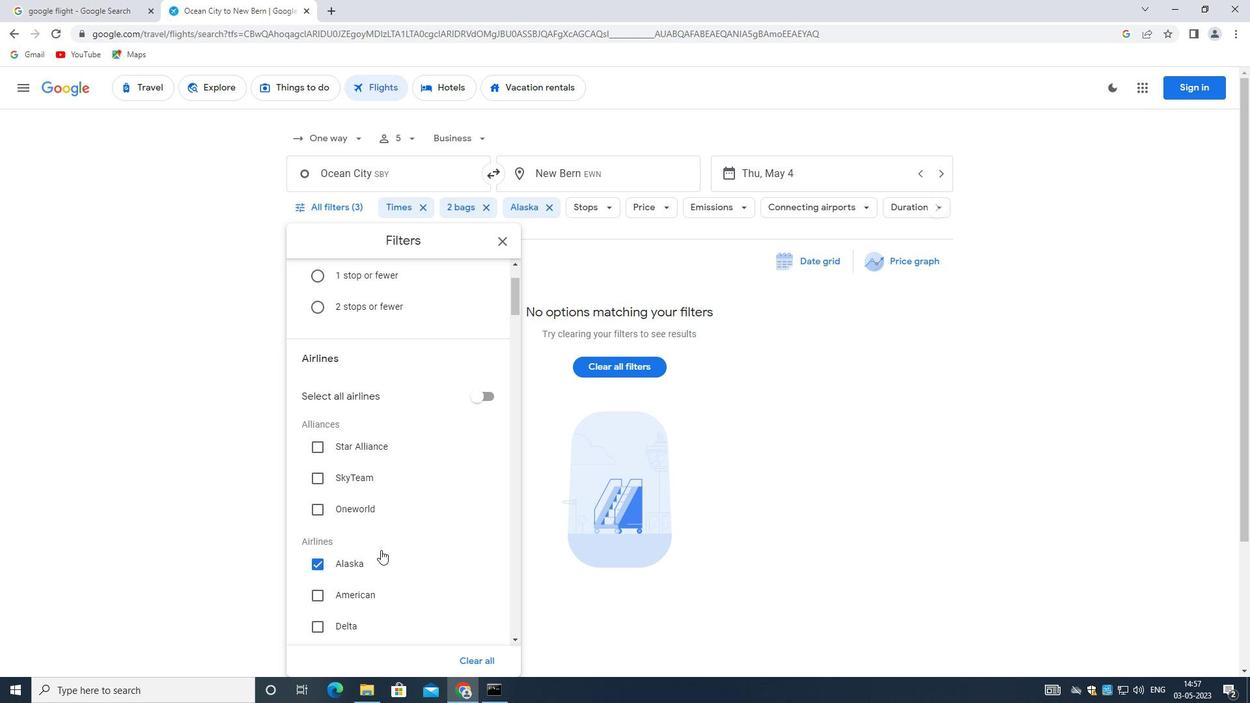 
Action: Mouse moved to (354, 455)
Screenshot: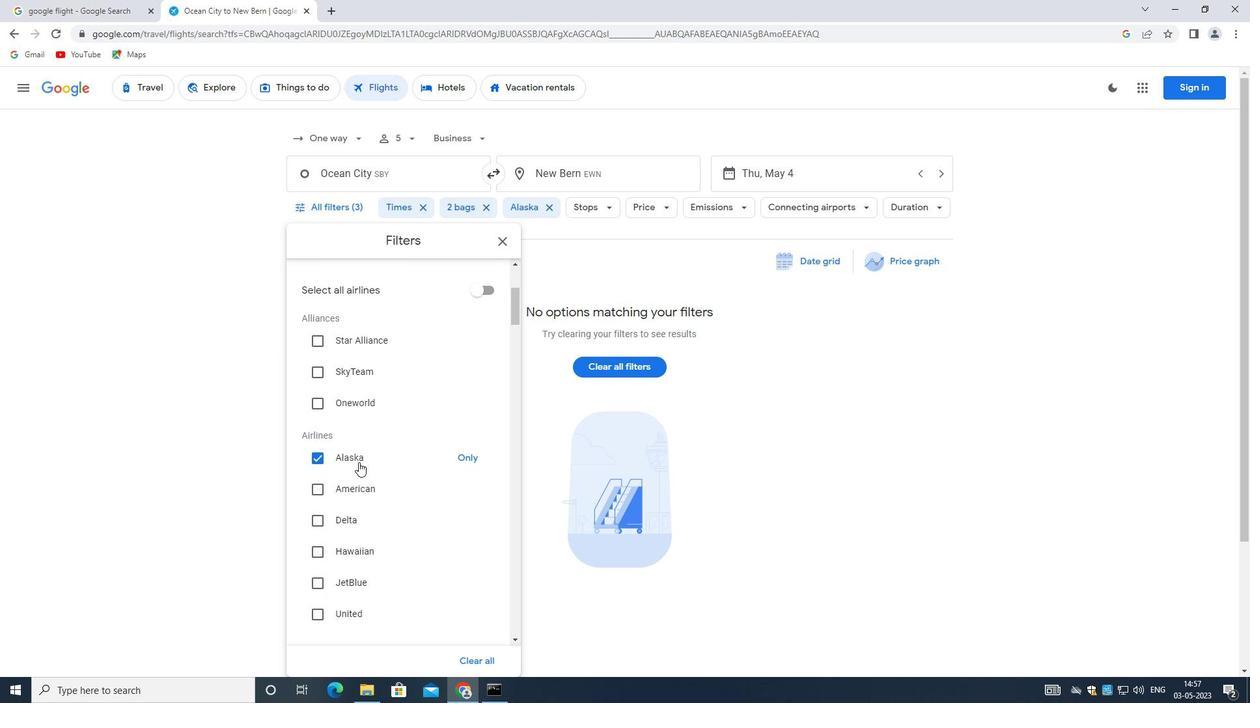 
Action: Mouse scrolled (354, 456) with delta (0, 0)
Screenshot: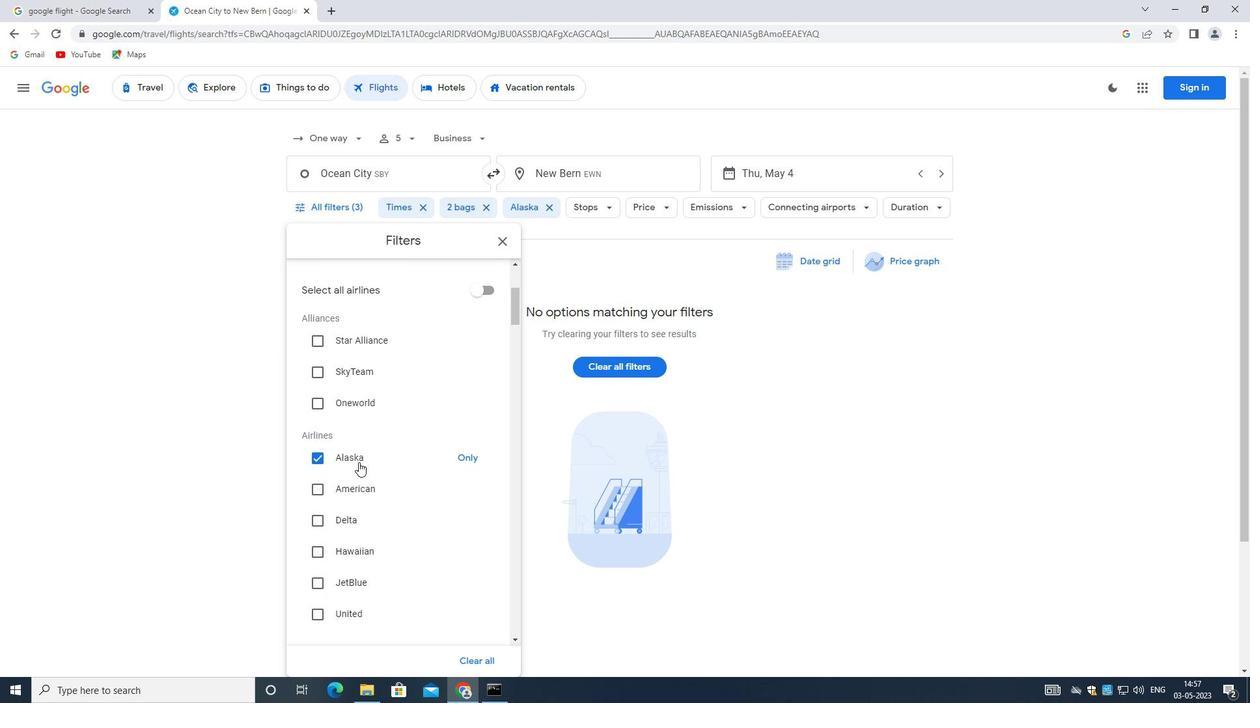 
Action: Mouse moved to (354, 455)
Screenshot: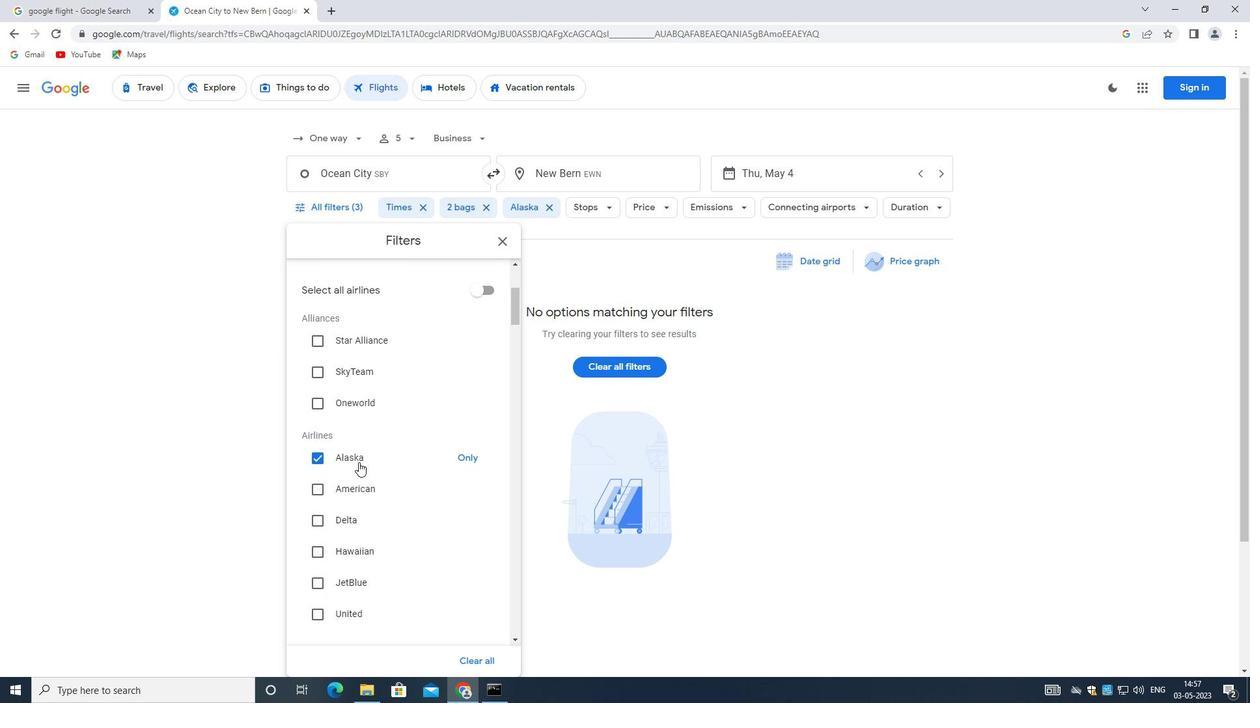 
Action: Mouse scrolled (354, 455) with delta (0, 0)
Screenshot: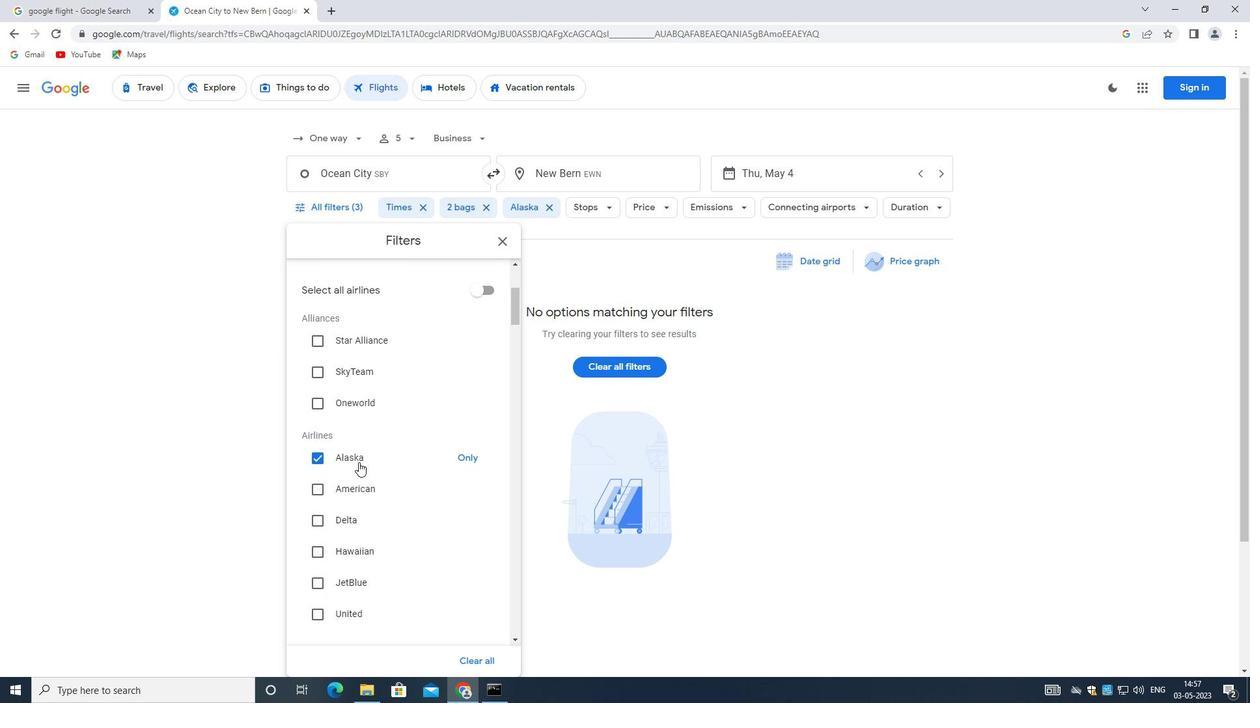
Action: Mouse scrolled (354, 455) with delta (0, 0)
Screenshot: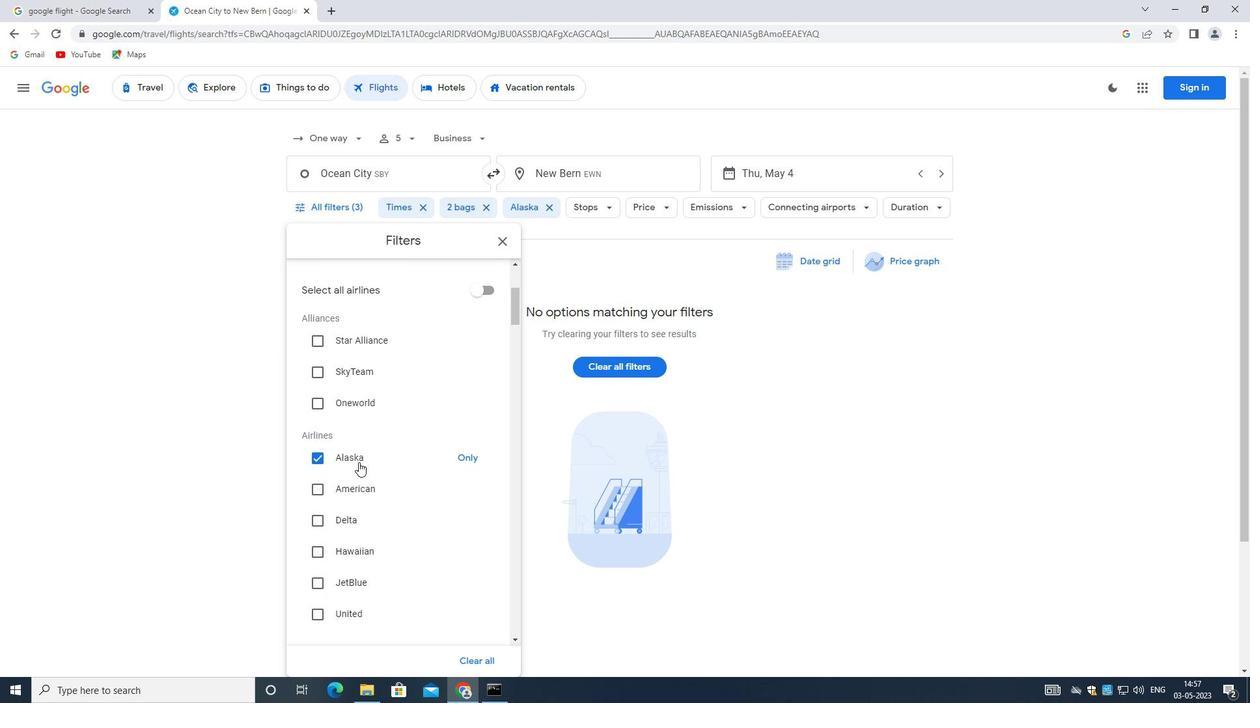 
Action: Mouse moved to (353, 452)
Screenshot: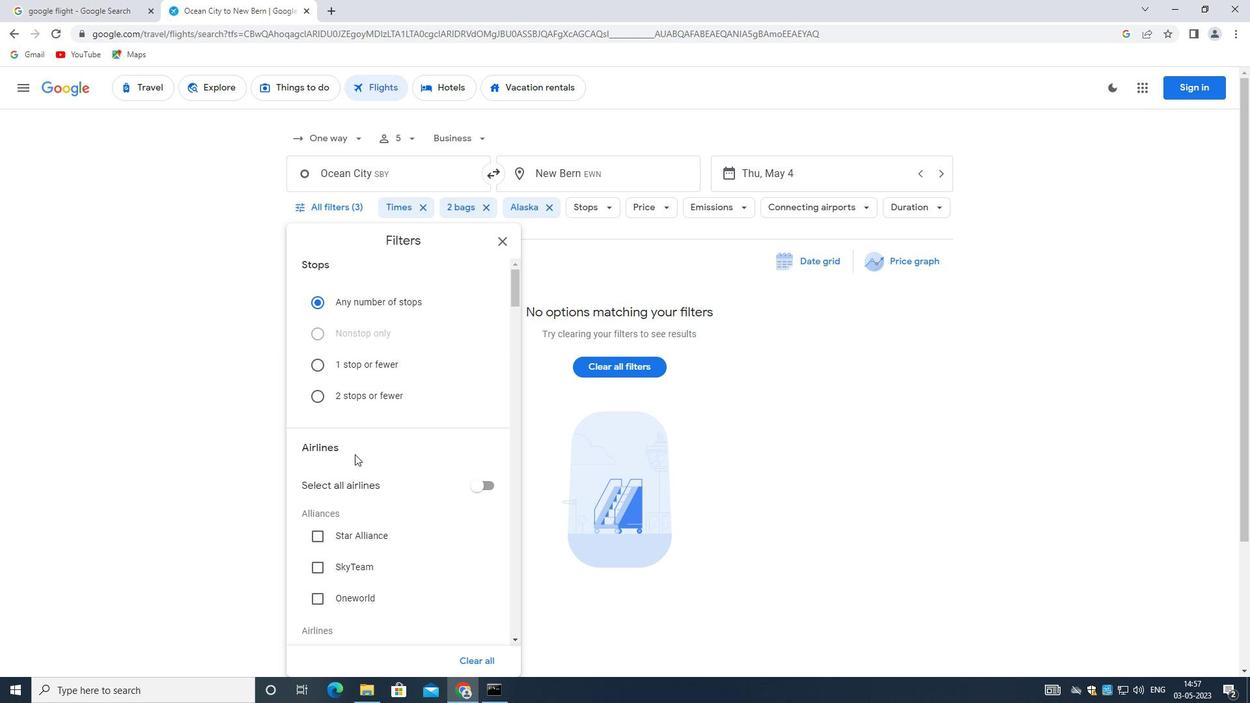 
Action: Mouse scrolled (353, 453) with delta (0, 0)
Screenshot: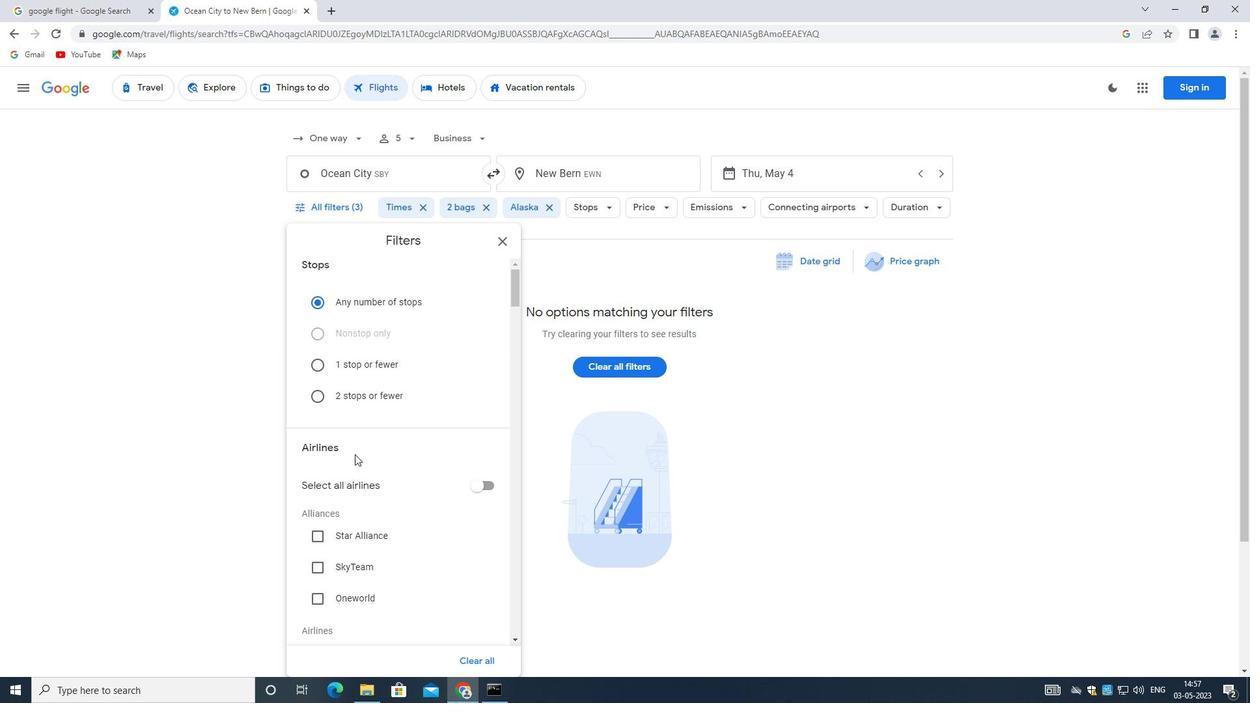 
Action: Mouse scrolled (353, 453) with delta (0, 0)
Screenshot: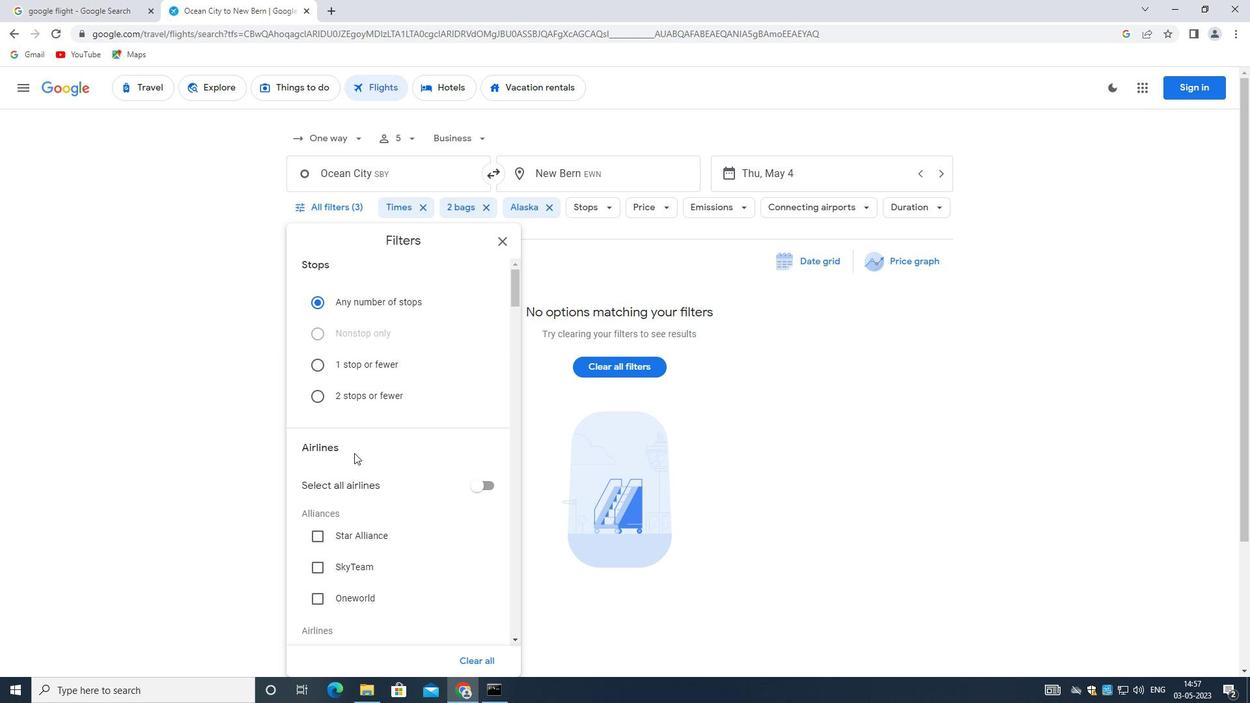 
Action: Mouse scrolled (353, 453) with delta (0, 0)
Screenshot: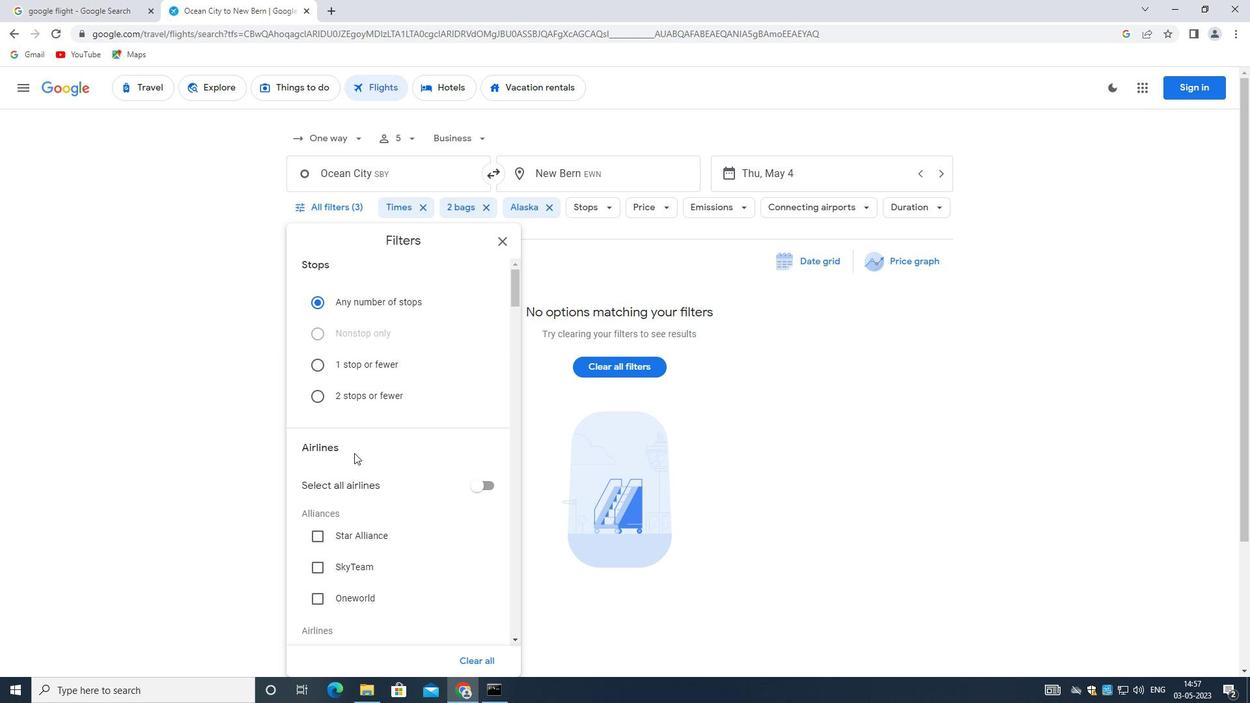 
Action: Mouse scrolled (353, 451) with delta (0, 0)
Screenshot: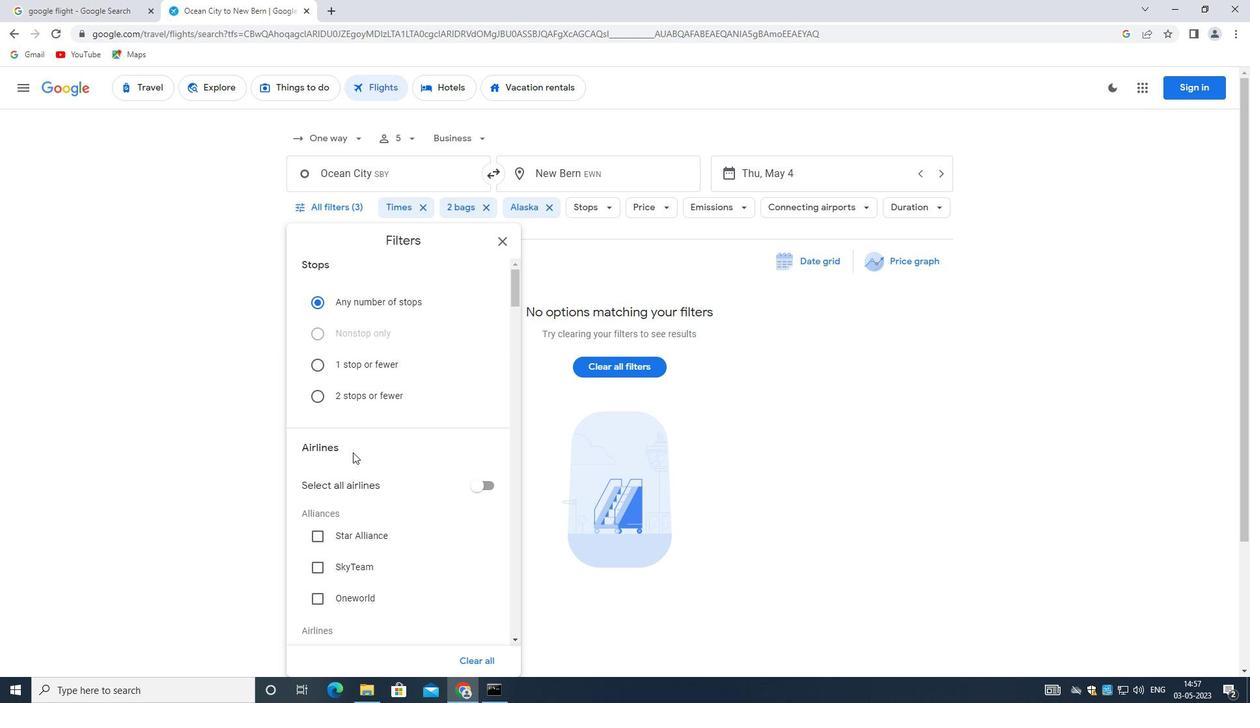 
Action: Mouse scrolled (353, 451) with delta (0, 0)
Screenshot: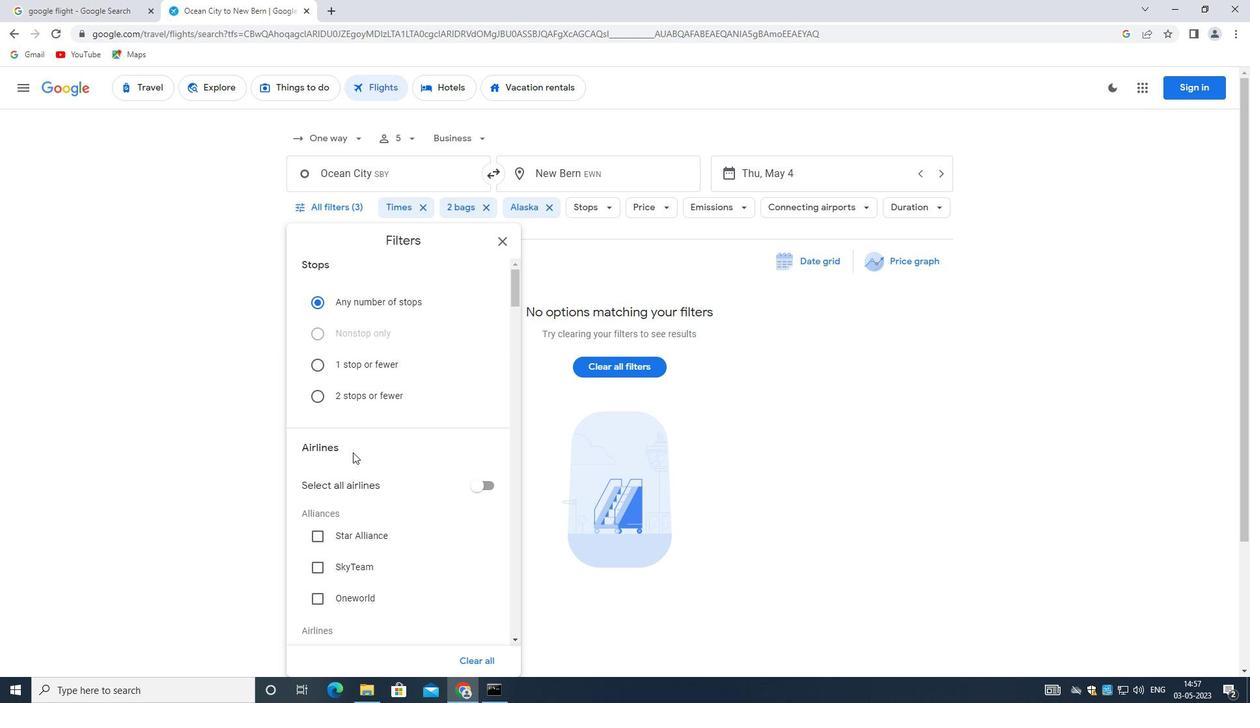 
Action: Mouse scrolled (353, 451) with delta (0, 0)
Screenshot: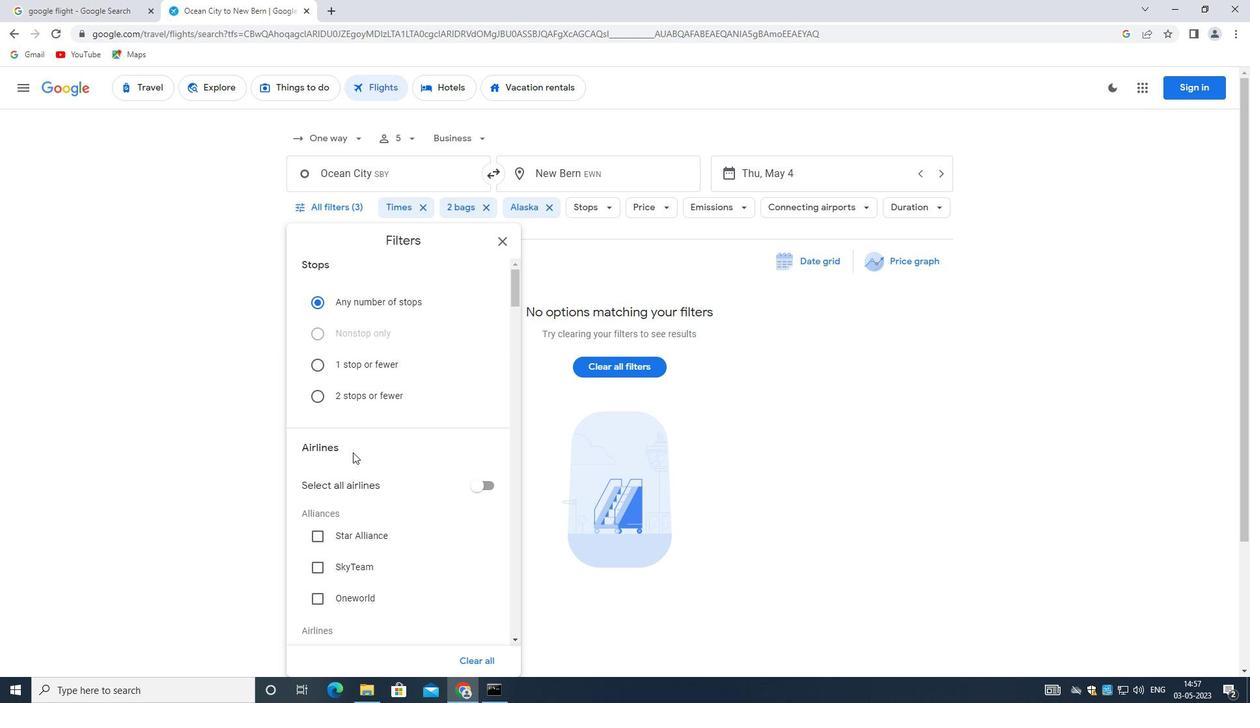 
Action: Mouse moved to (384, 370)
Screenshot: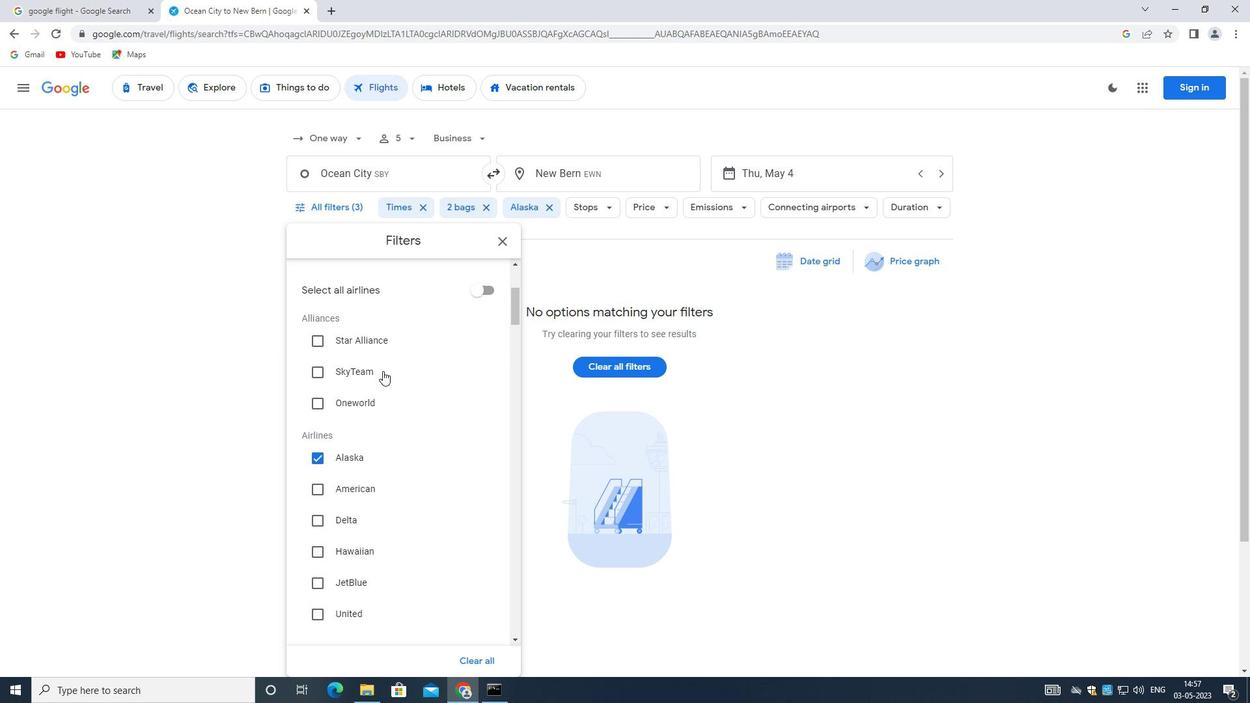 
Action: Mouse scrolled (384, 371) with delta (0, 0)
Screenshot: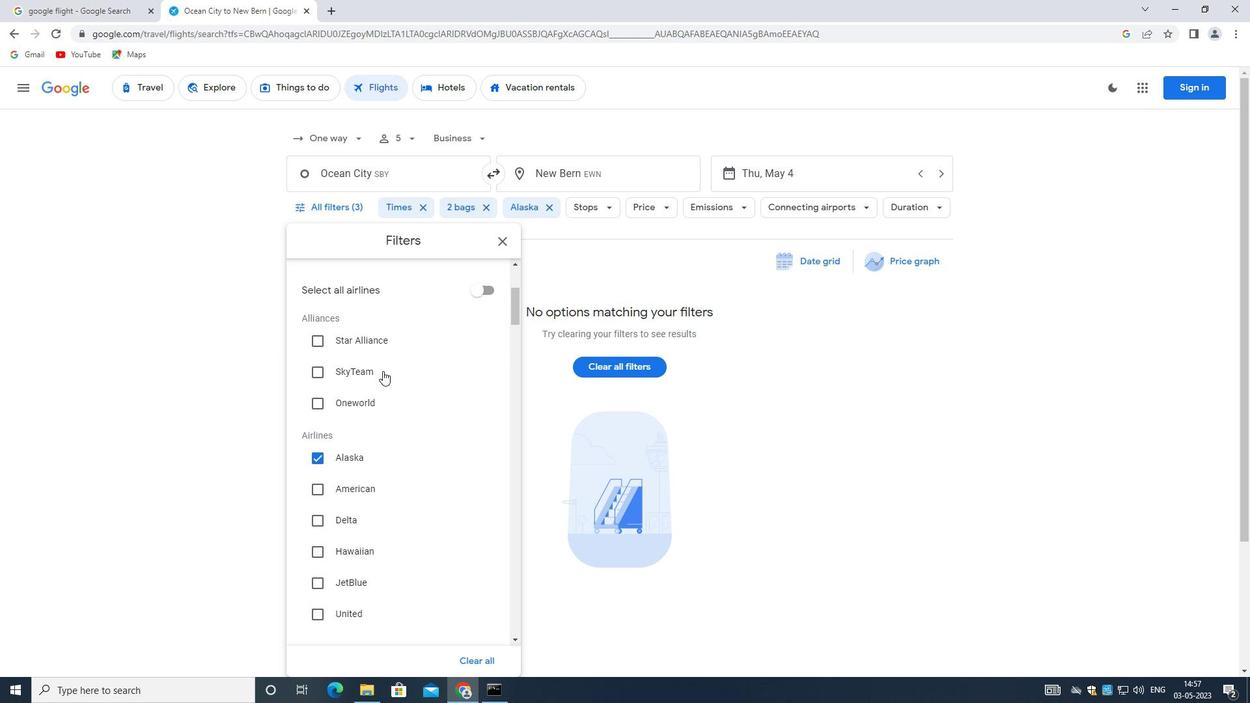 
Action: Mouse scrolled (384, 371) with delta (0, 0)
Screenshot: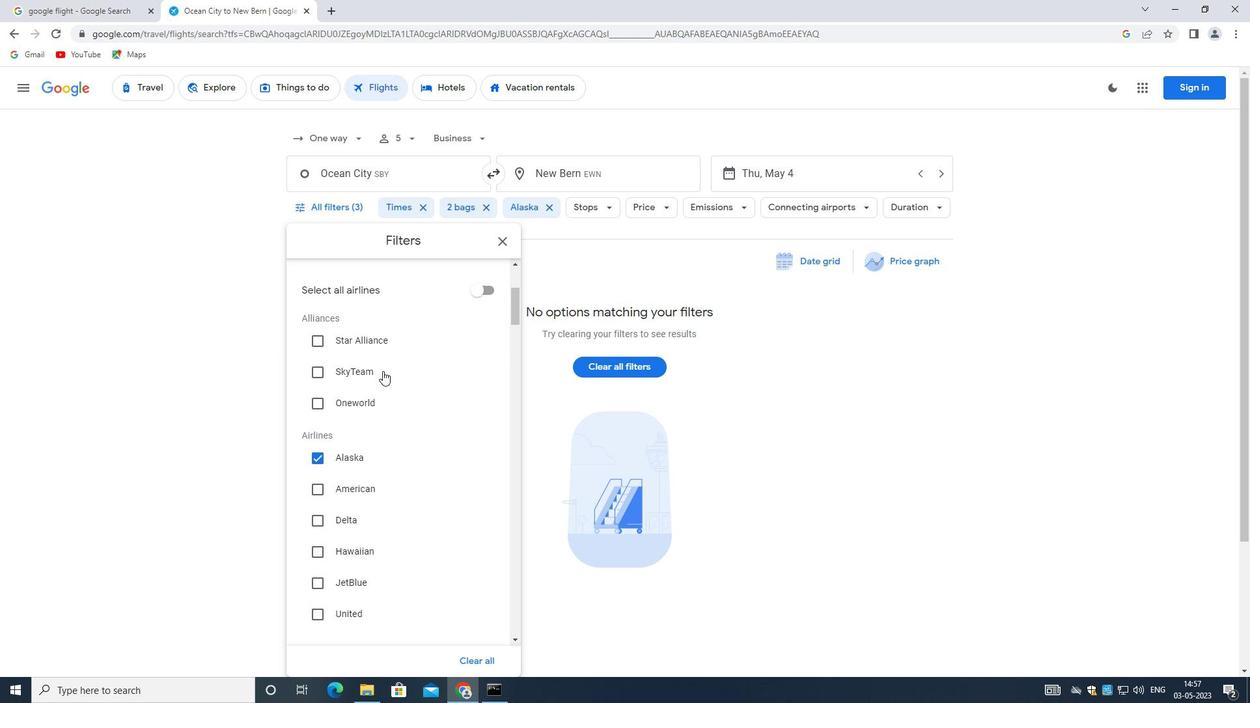 
Action: Mouse scrolled (384, 371) with delta (0, 0)
Screenshot: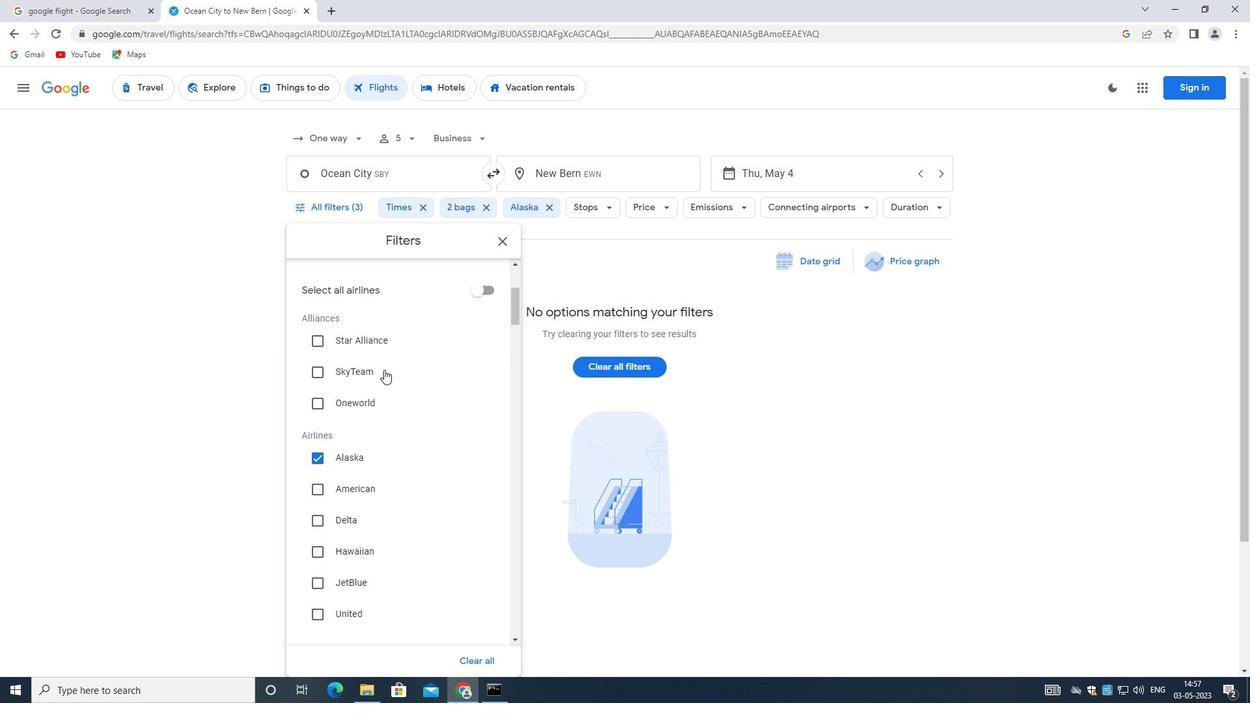 
Action: Mouse moved to (485, 478)
Screenshot: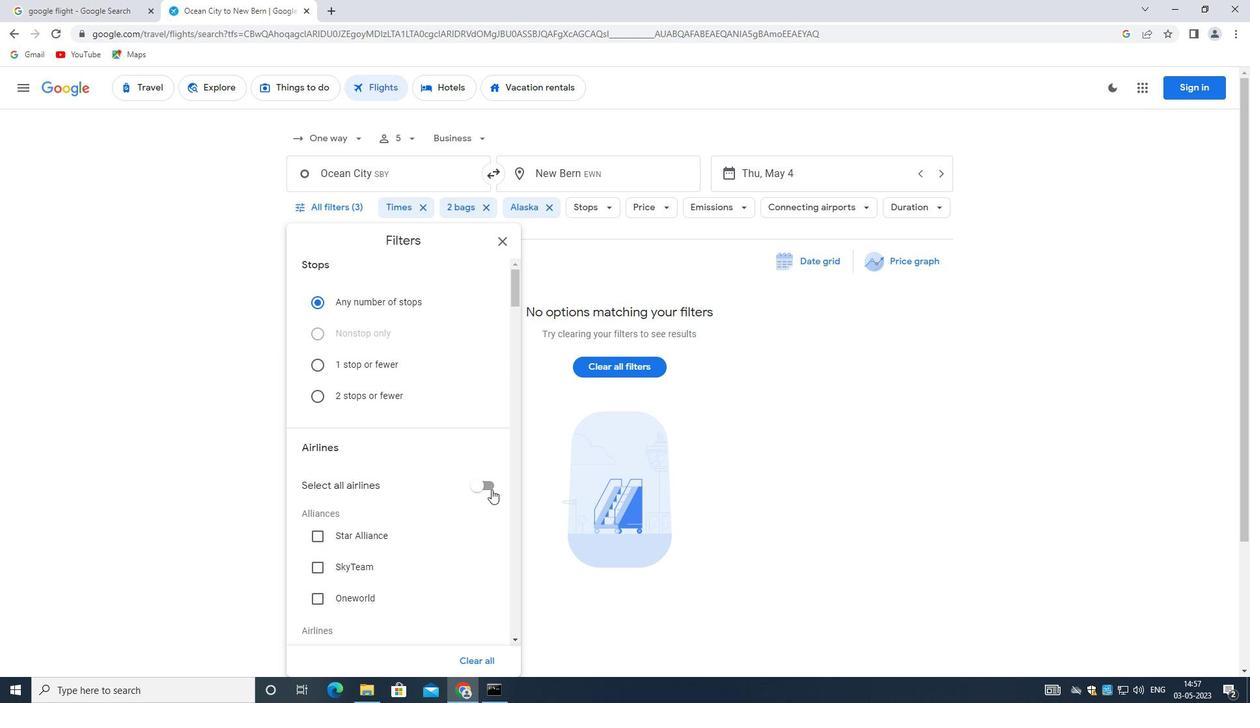 
Action: Mouse pressed left at (485, 478)
Screenshot: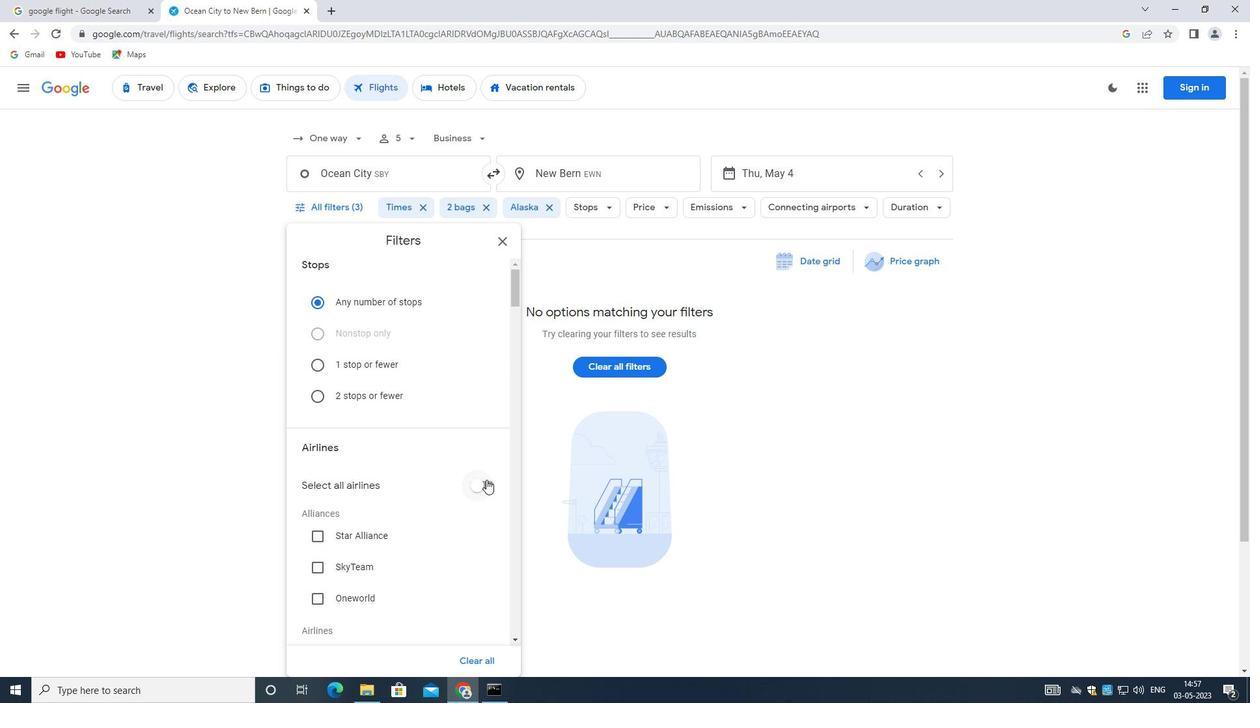 
Action: Mouse moved to (474, 484)
Screenshot: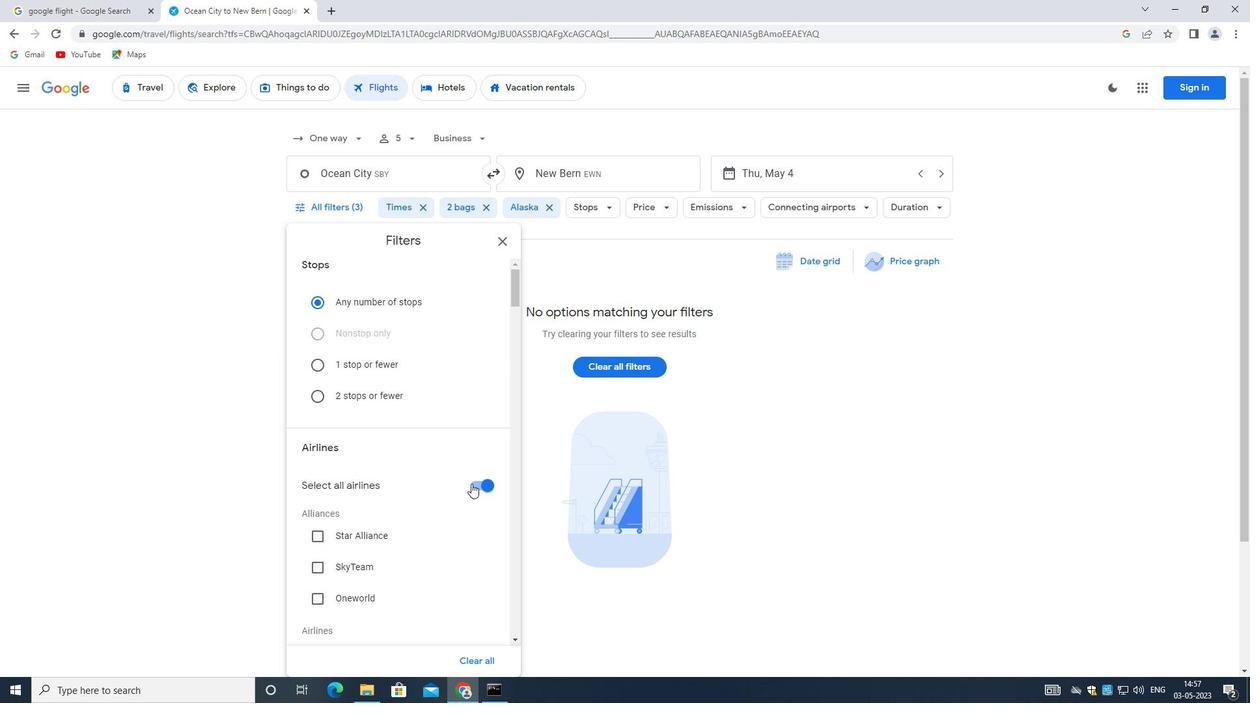
Action: Mouse pressed left at (474, 484)
Screenshot: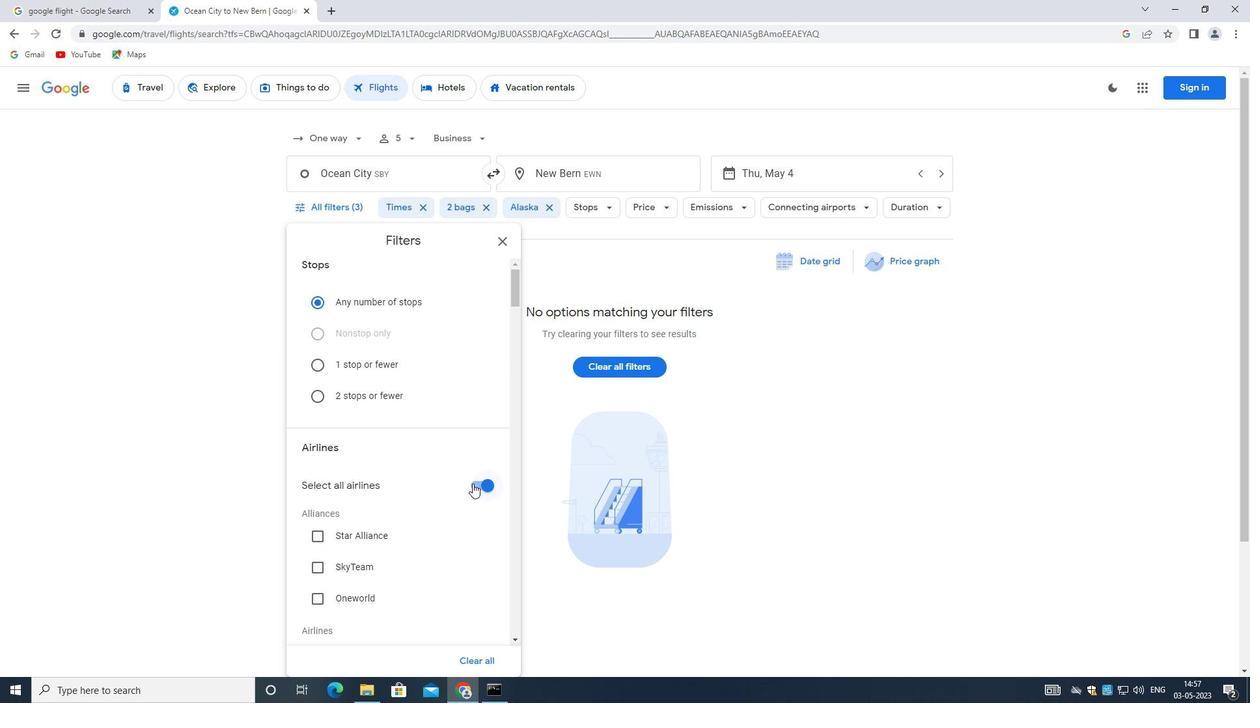 
Action: Mouse moved to (446, 475)
Screenshot: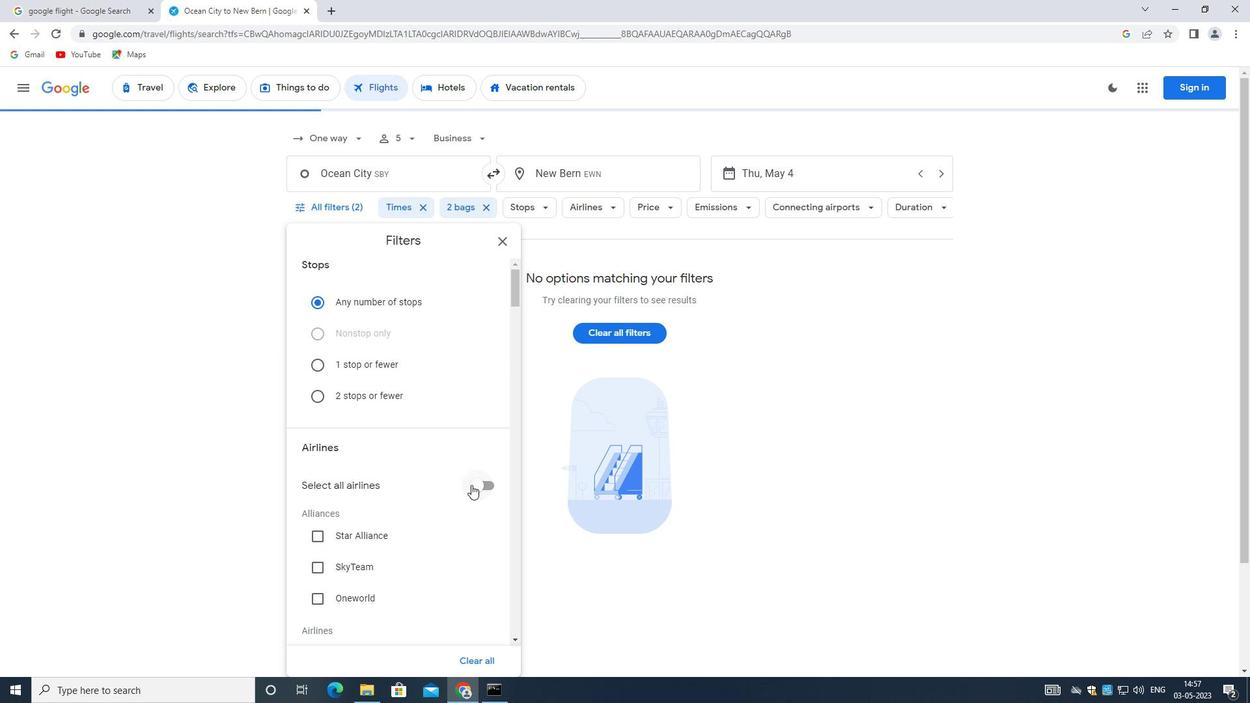 
Action: Mouse scrolled (446, 474) with delta (0, 0)
Screenshot: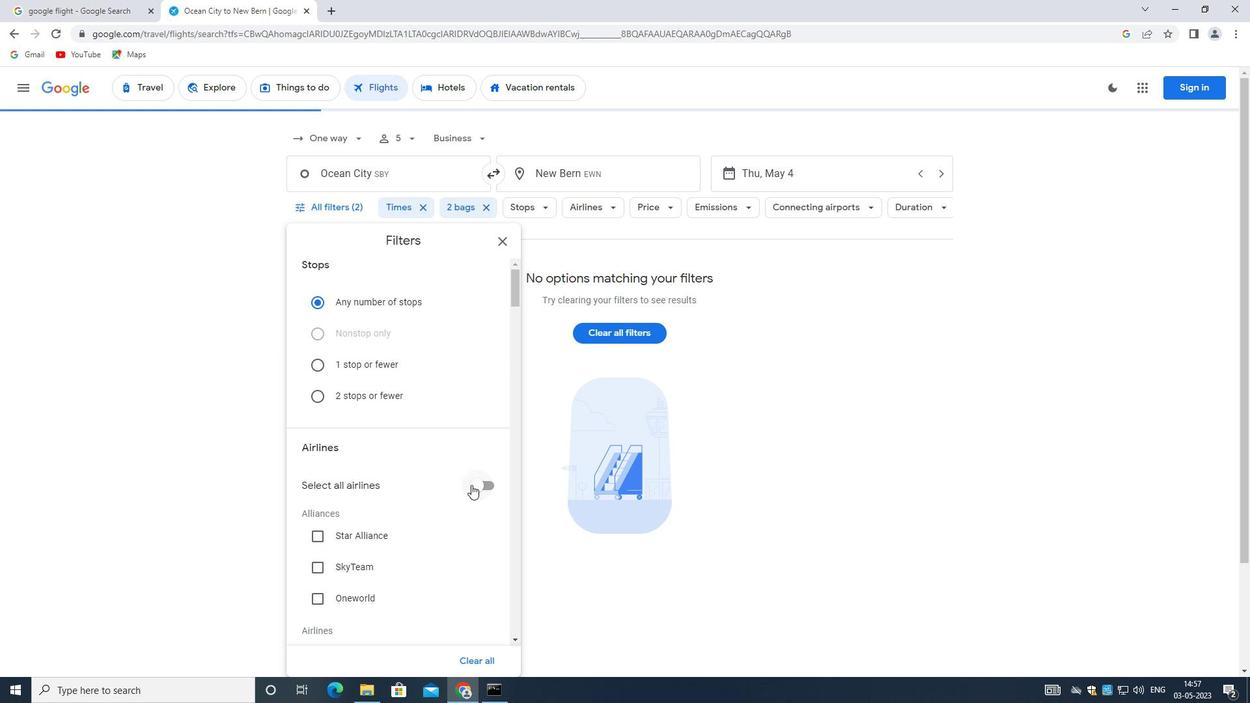 
Action: Mouse moved to (445, 475)
Screenshot: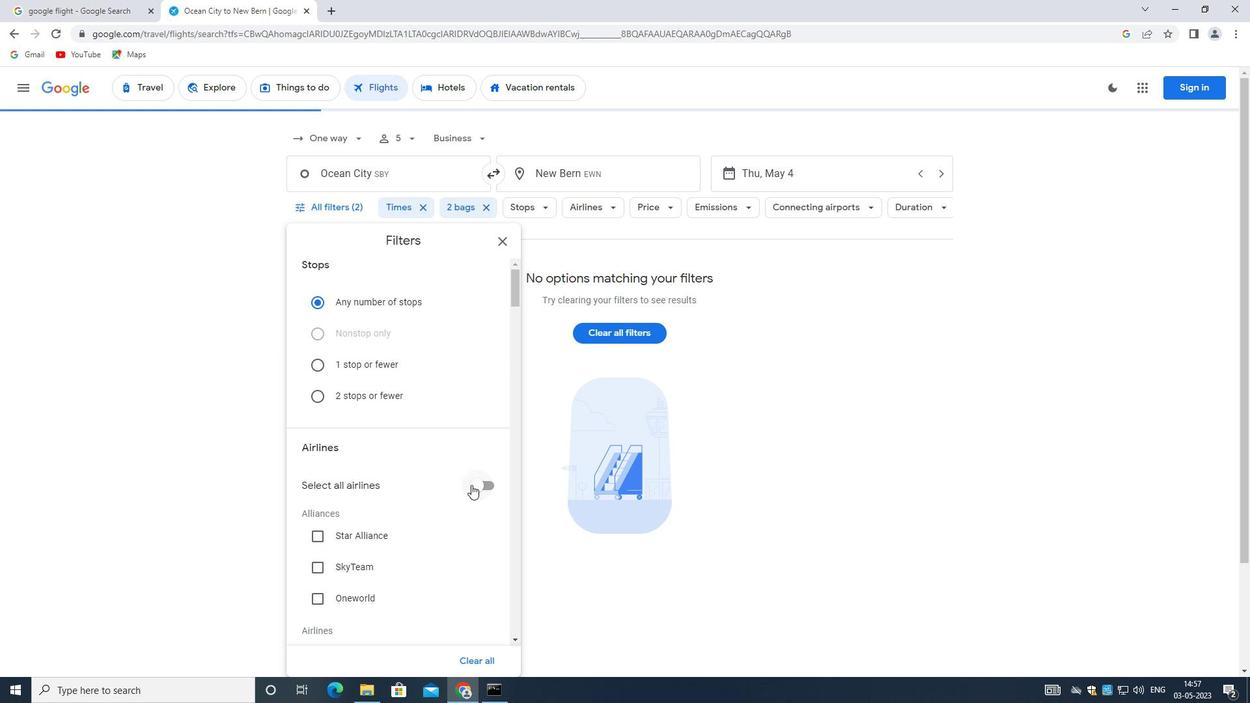 
Action: Mouse scrolled (445, 474) with delta (0, 0)
Screenshot: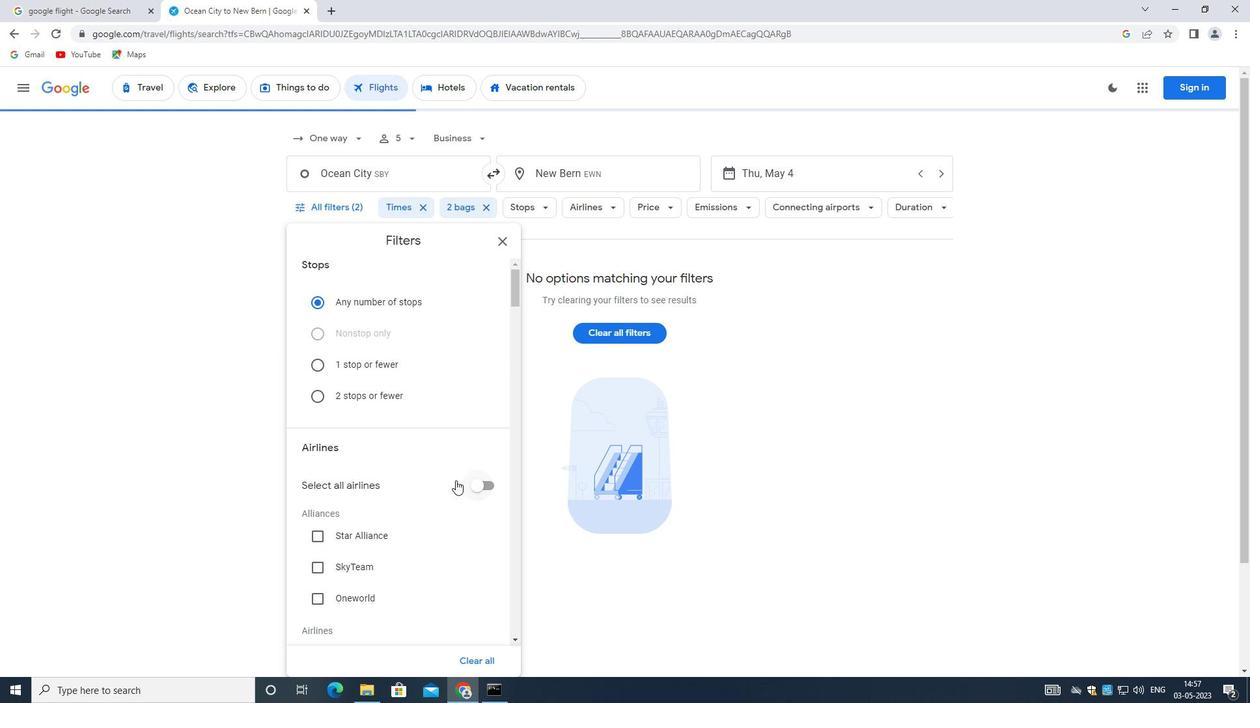 
Action: Mouse scrolled (445, 474) with delta (0, 0)
Screenshot: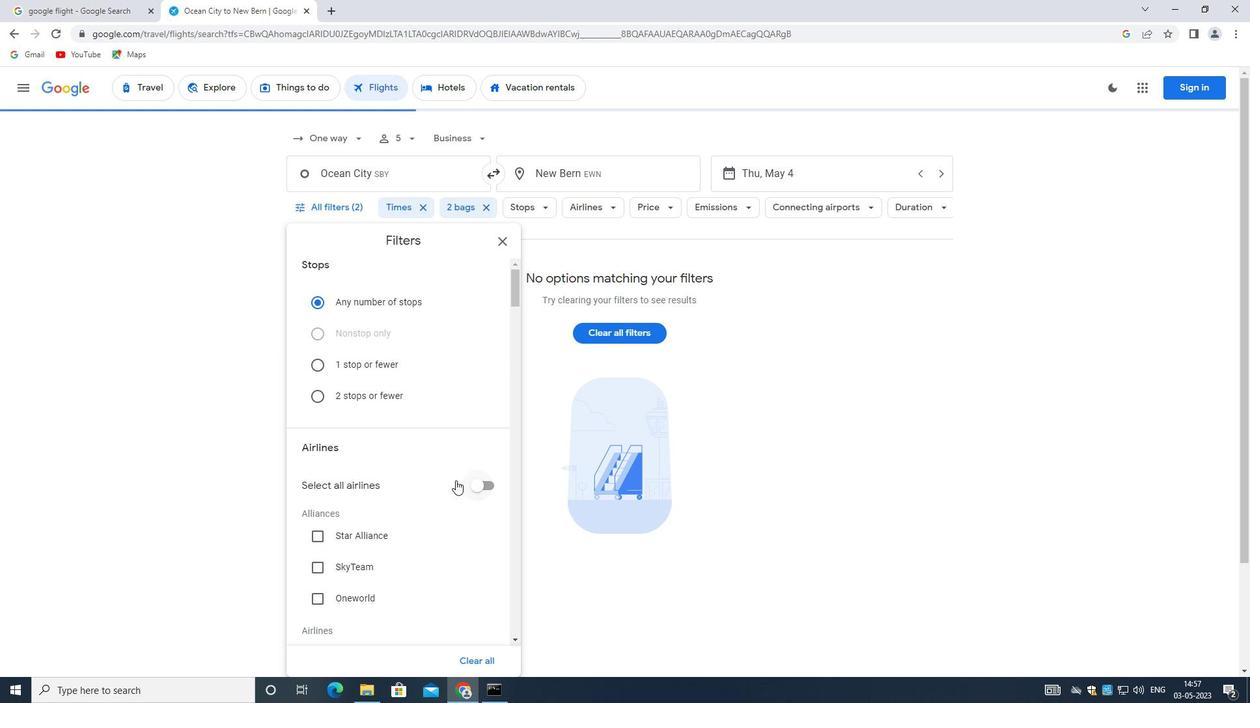 
Action: Mouse moved to (444, 475)
Screenshot: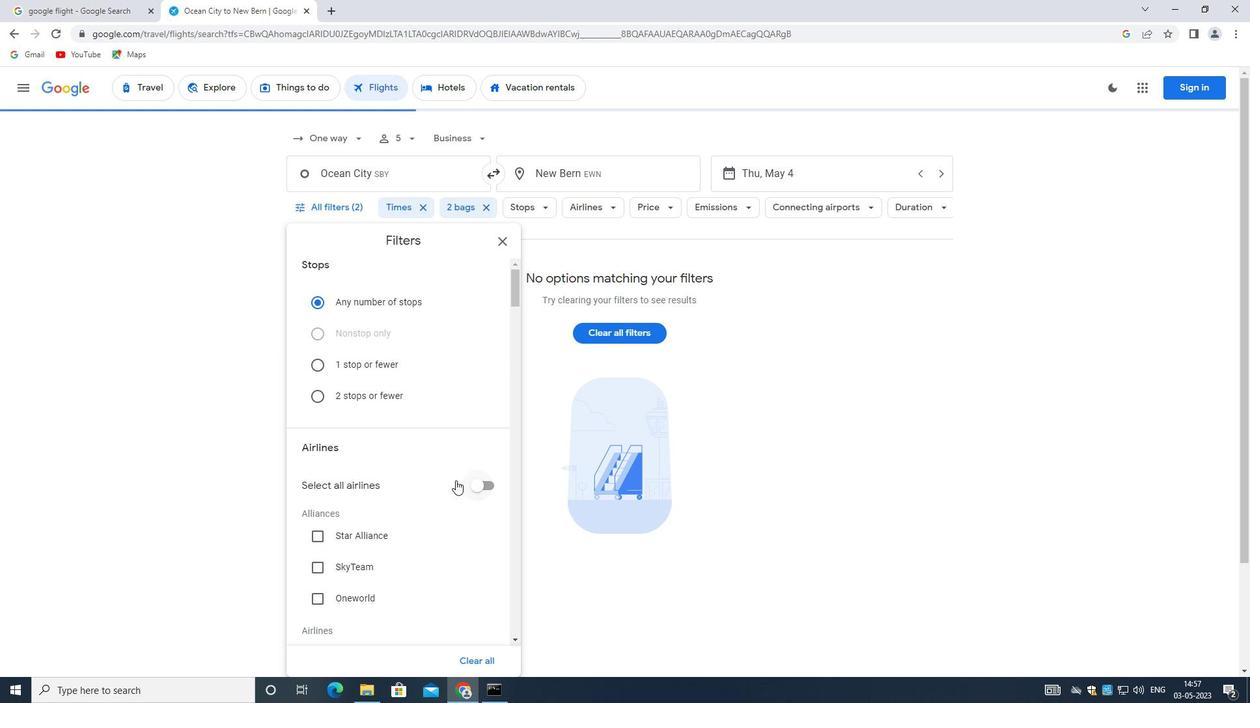 
Action: Mouse scrolled (444, 474) with delta (0, 0)
Screenshot: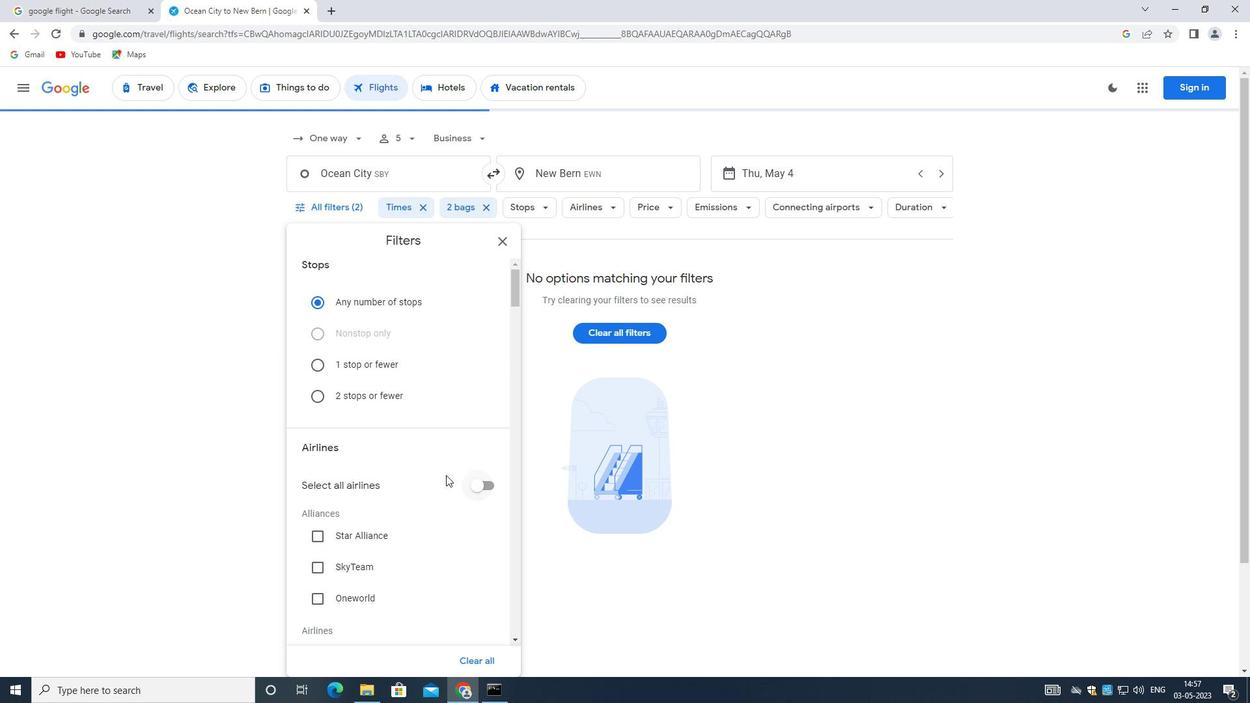 
Action: Mouse scrolled (444, 474) with delta (0, 0)
Screenshot: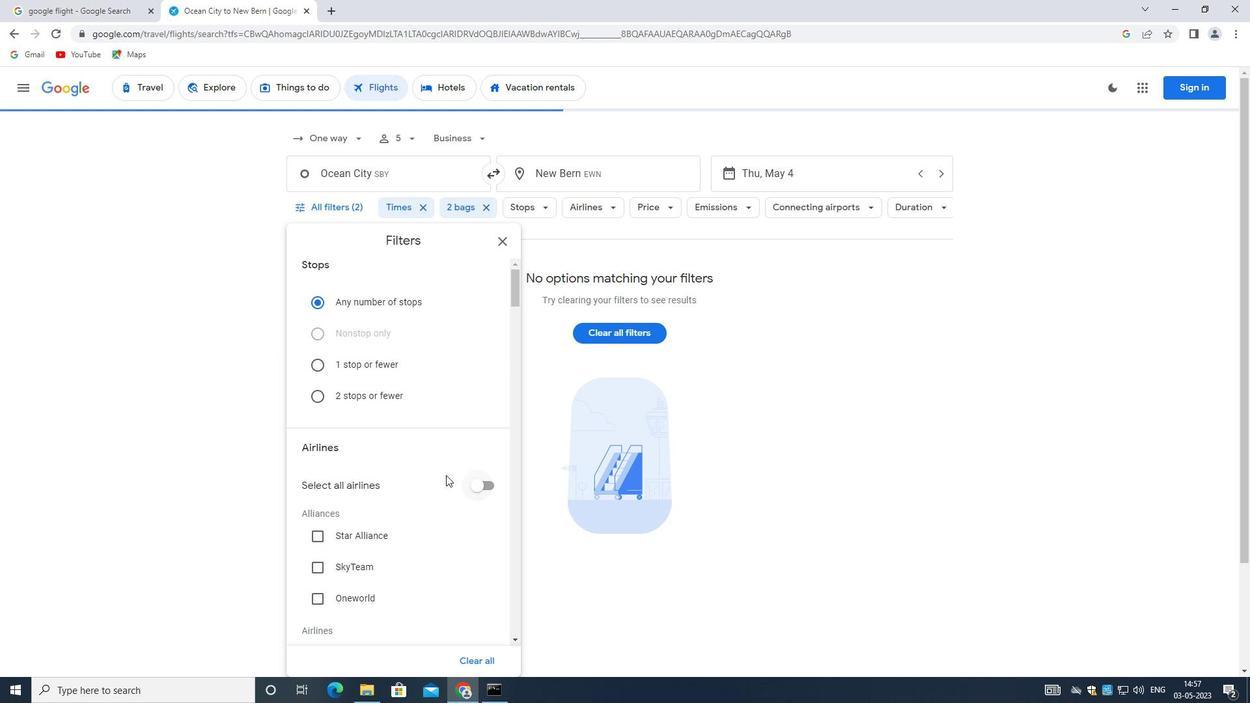 
Action: Mouse scrolled (444, 476) with delta (0, 0)
Screenshot: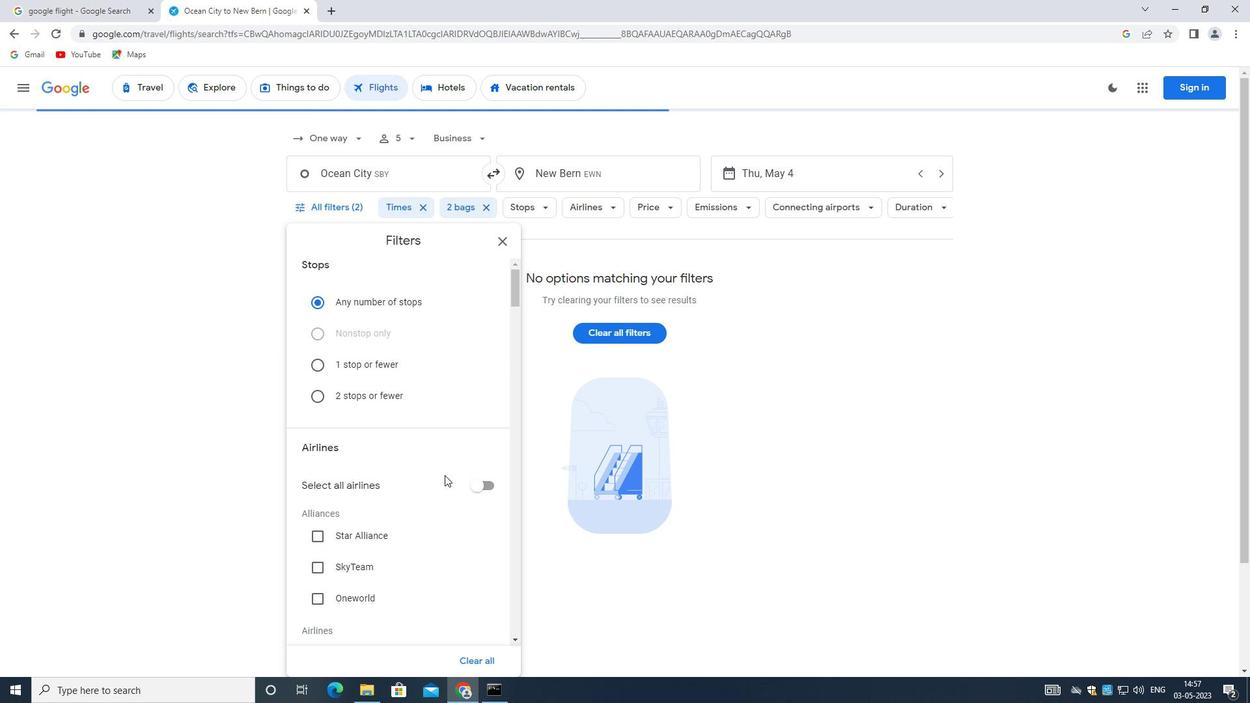 
Action: Mouse moved to (455, 356)
Screenshot: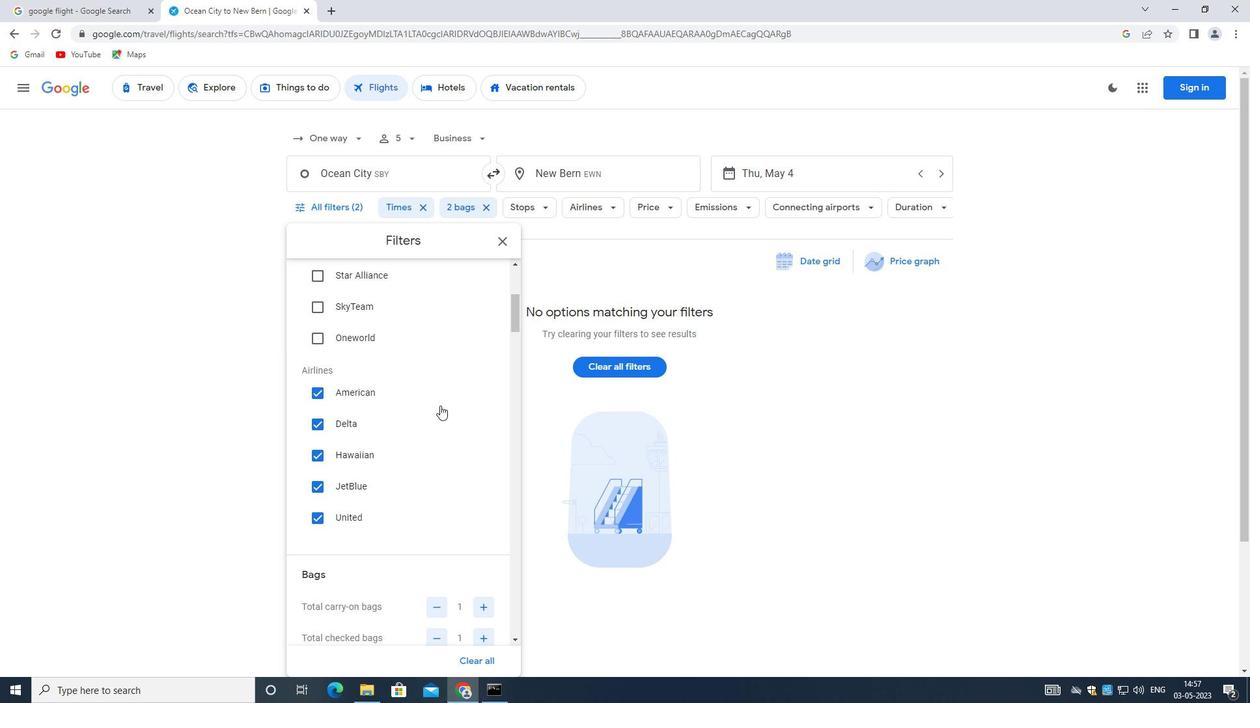 
Action: Mouse scrolled (455, 356) with delta (0, 0)
Screenshot: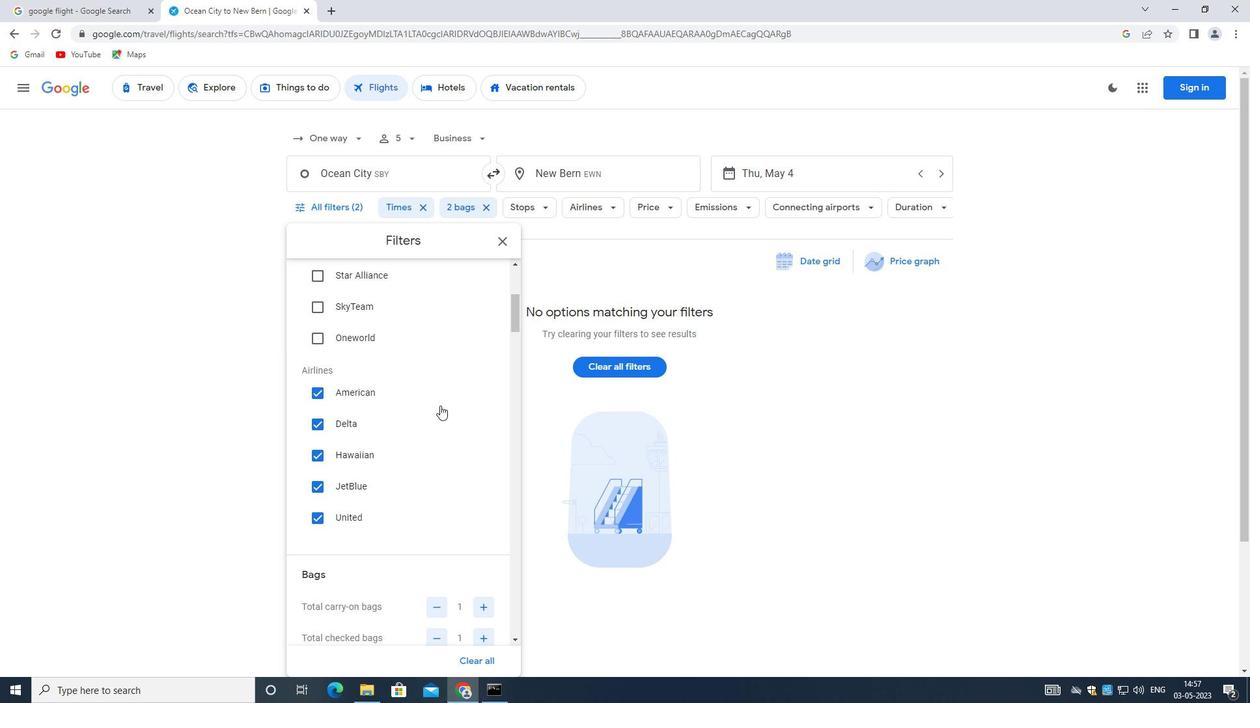 
Action: Mouse moved to (455, 369)
Screenshot: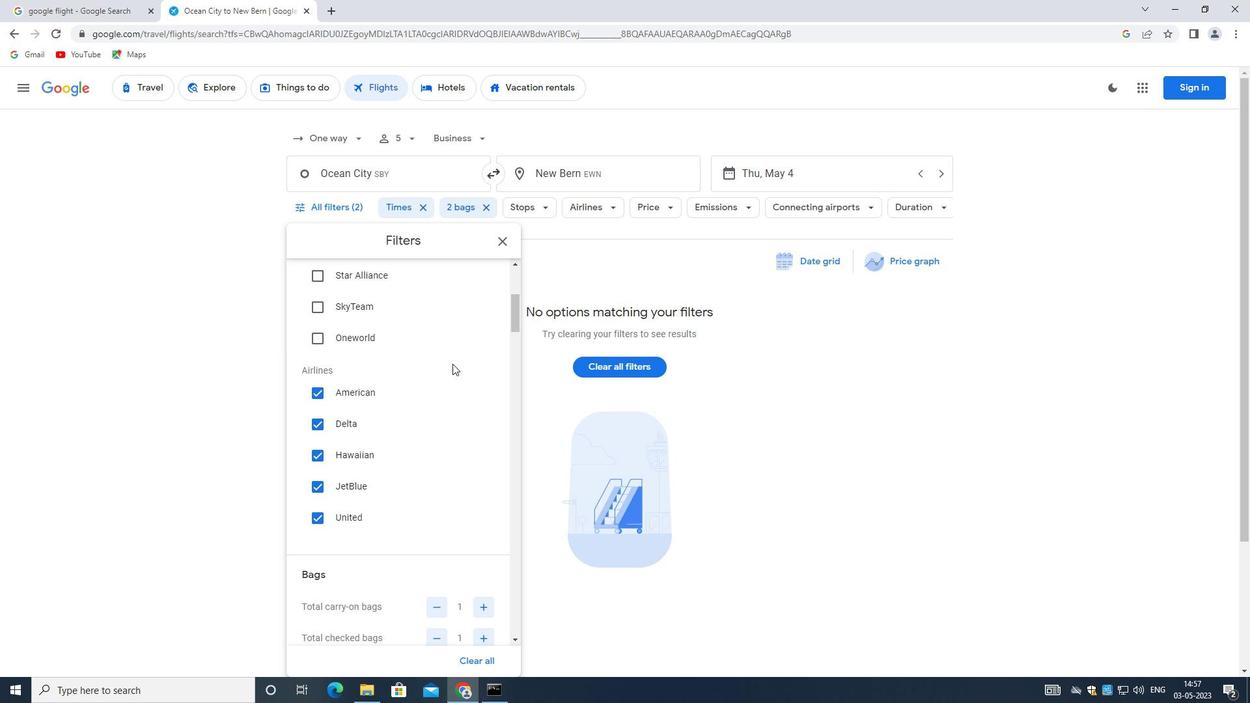 
Action: Mouse scrolled (455, 369) with delta (0, 0)
Screenshot: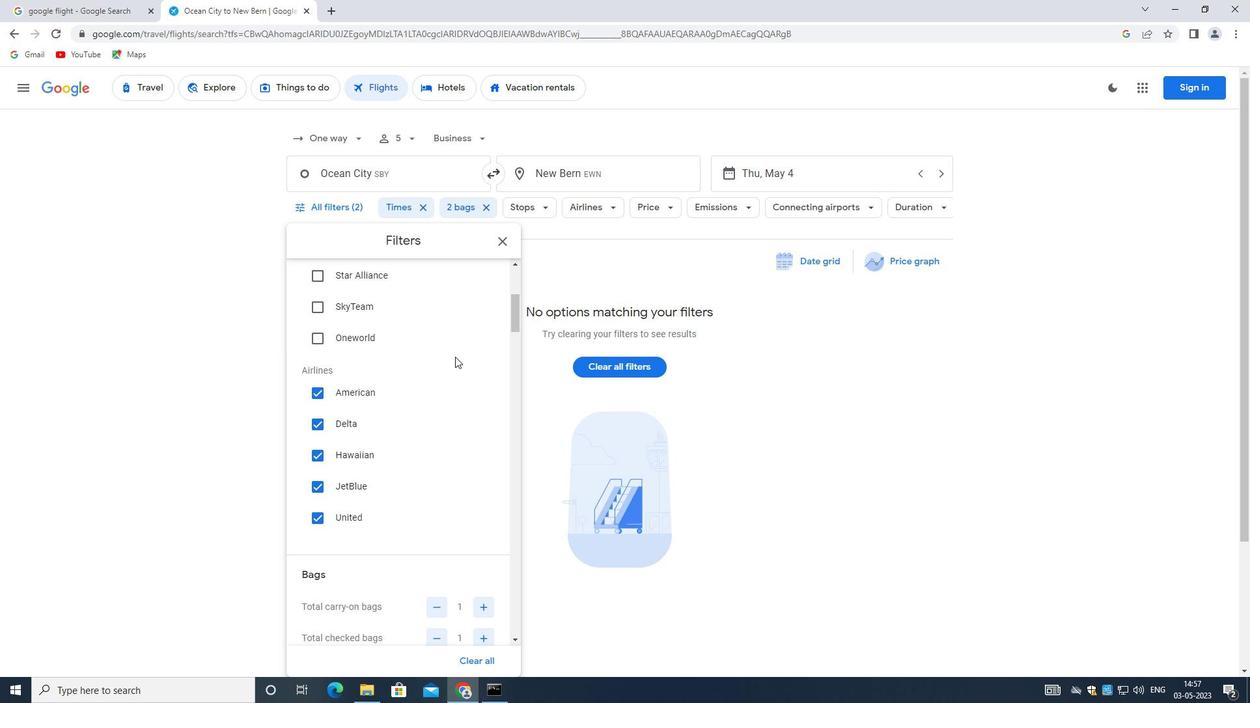 
Action: Mouse moved to (455, 369)
Screenshot: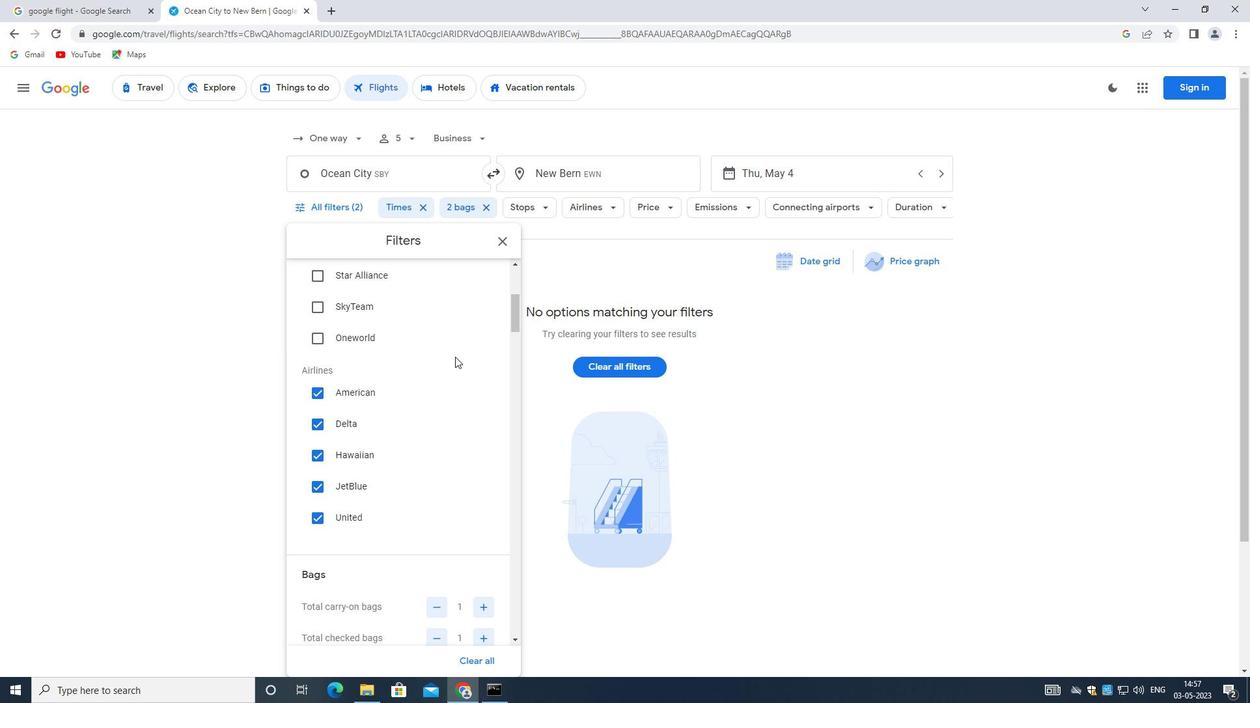 
Action: Mouse scrolled (455, 370) with delta (0, 0)
Screenshot: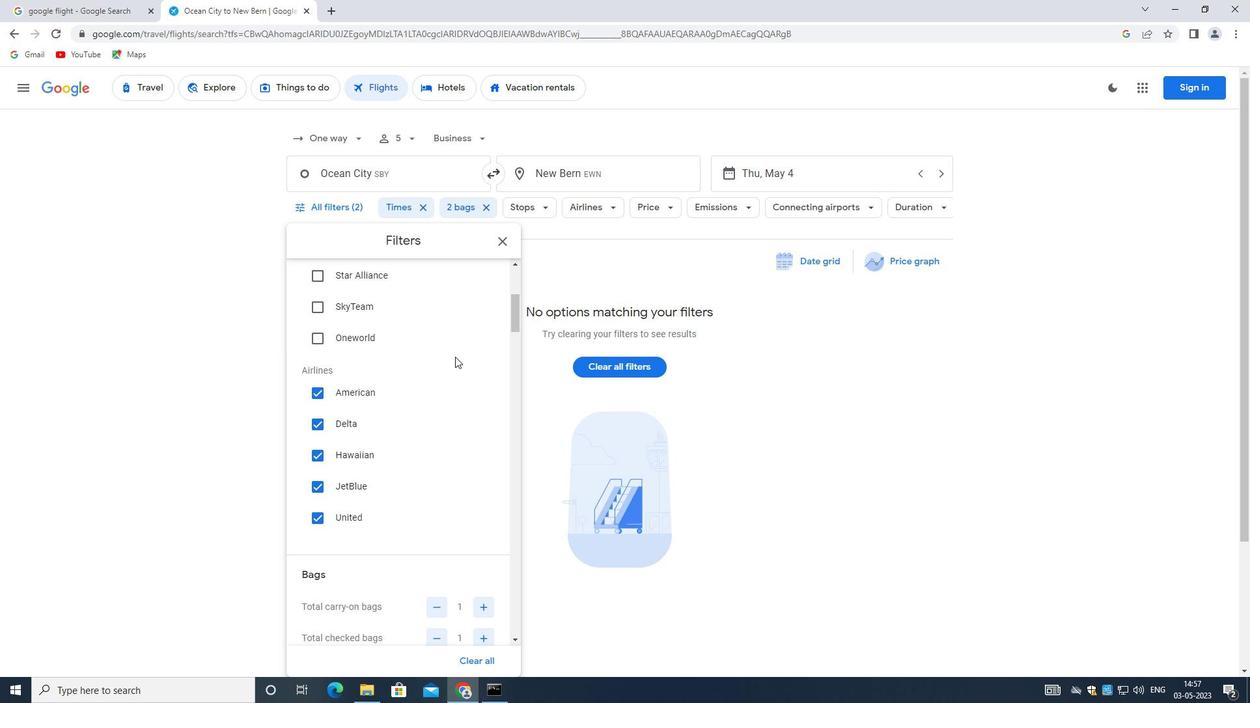 
Action: Mouse moved to (455, 371)
Screenshot: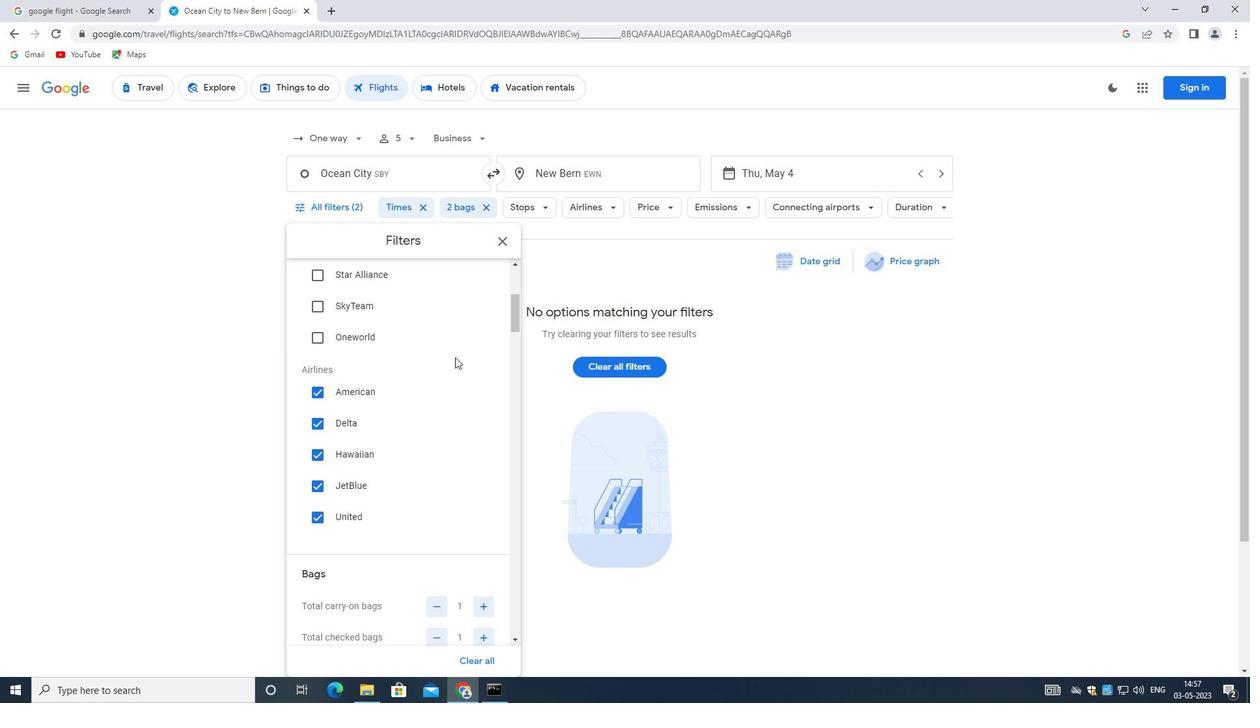 
Action: Mouse scrolled (455, 371) with delta (0, 0)
Screenshot: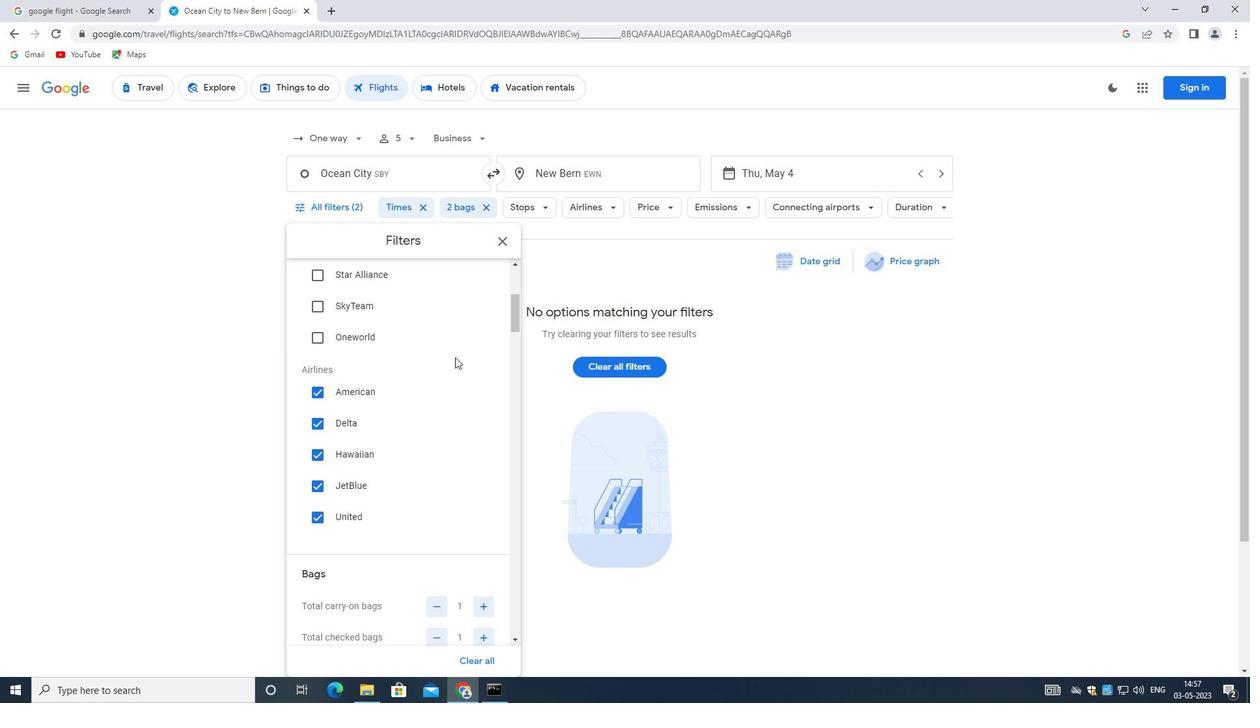 
Action: Mouse moved to (455, 373)
Screenshot: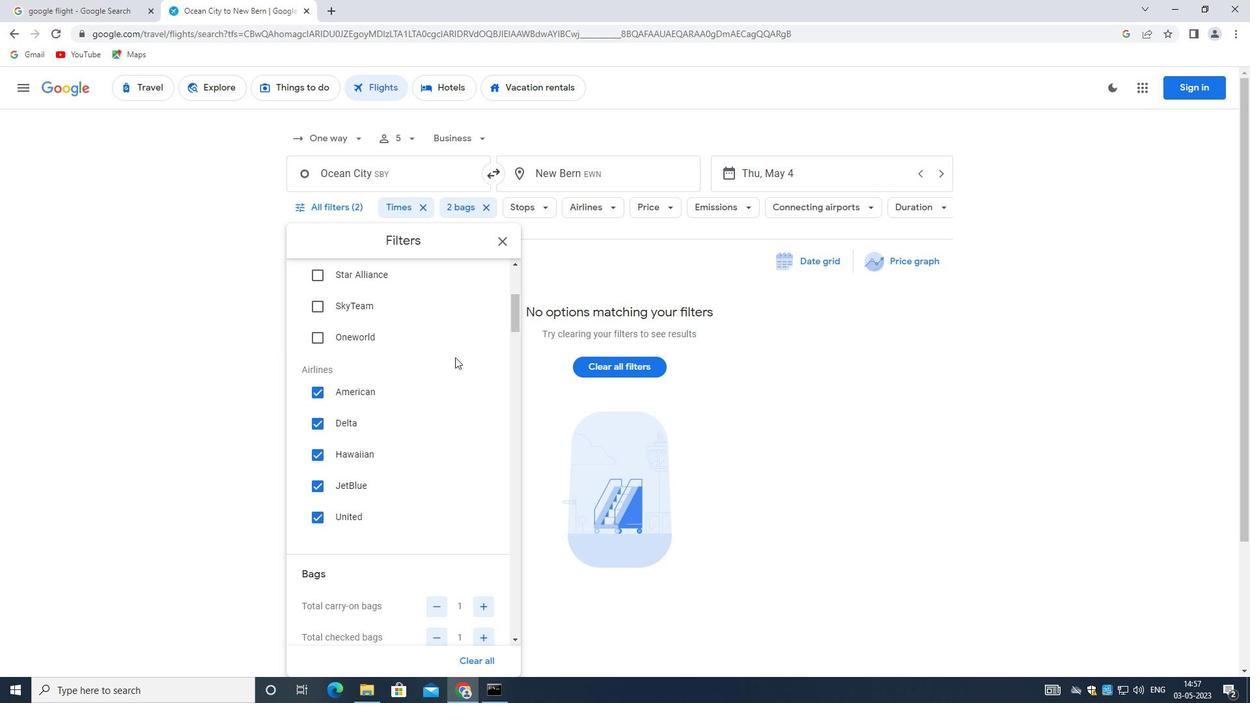 
Action: Mouse scrolled (455, 374) with delta (0, 0)
Screenshot: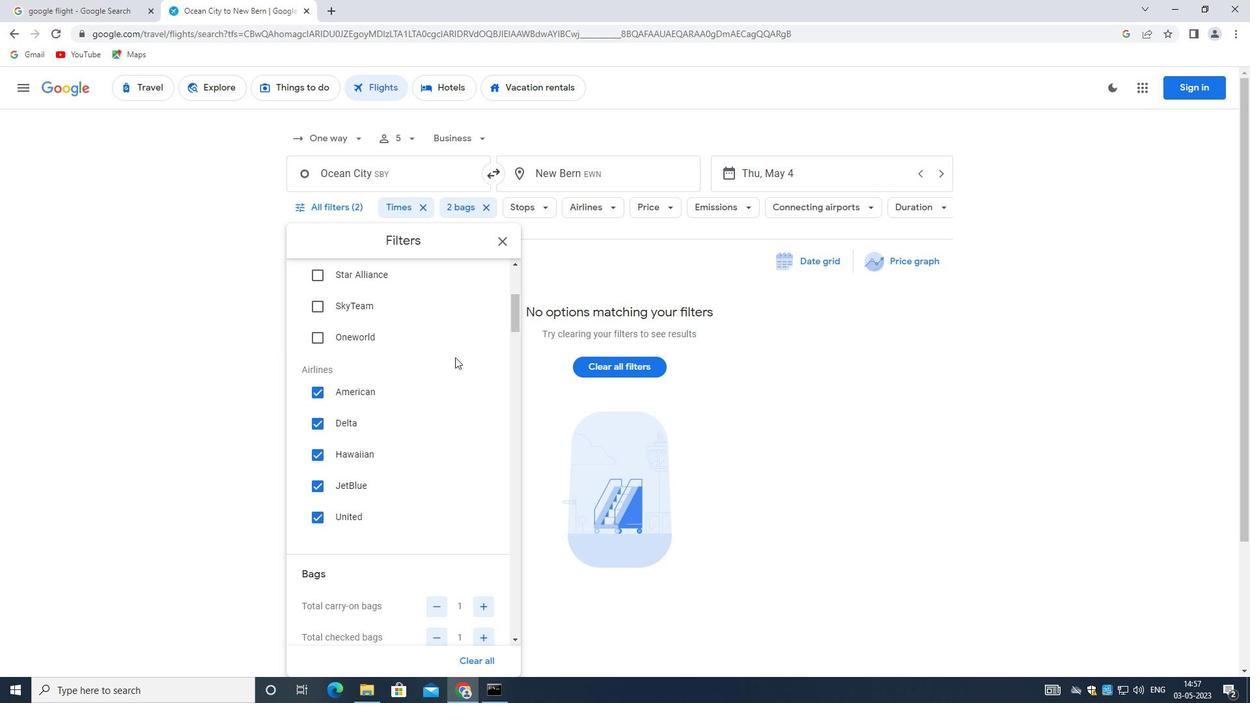 
Action: Mouse moved to (473, 420)
Screenshot: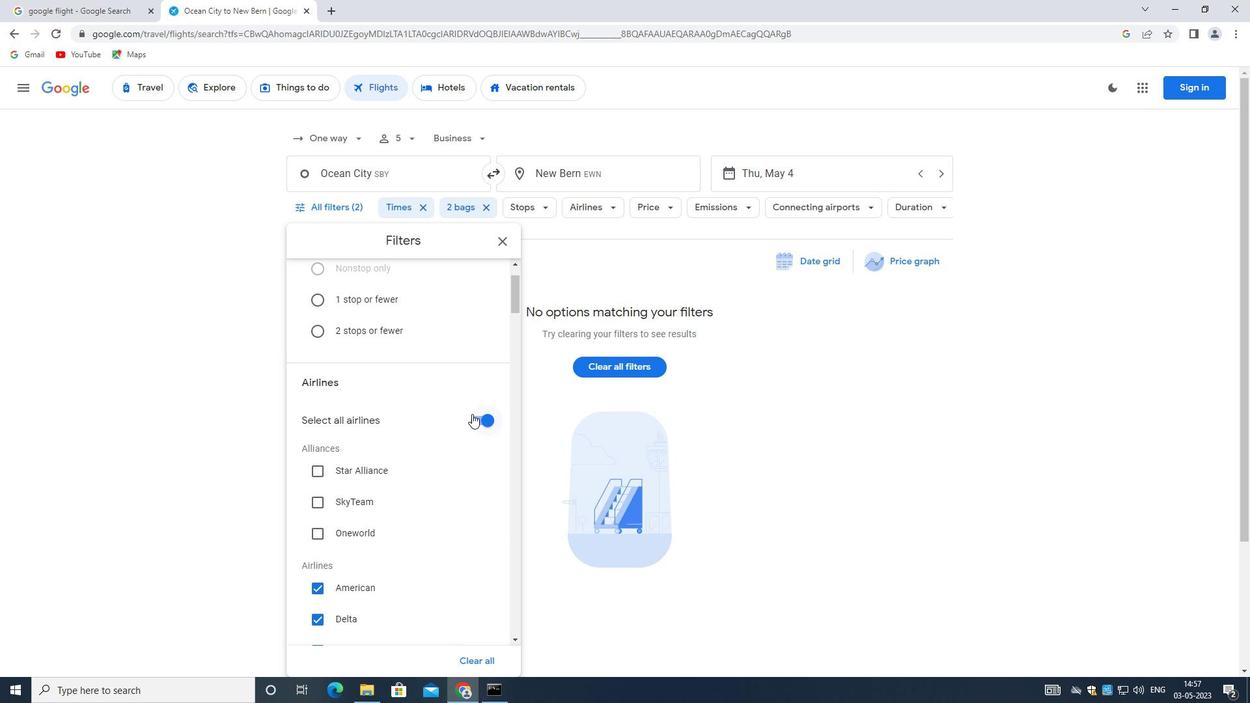 
Action: Mouse pressed left at (473, 420)
Screenshot: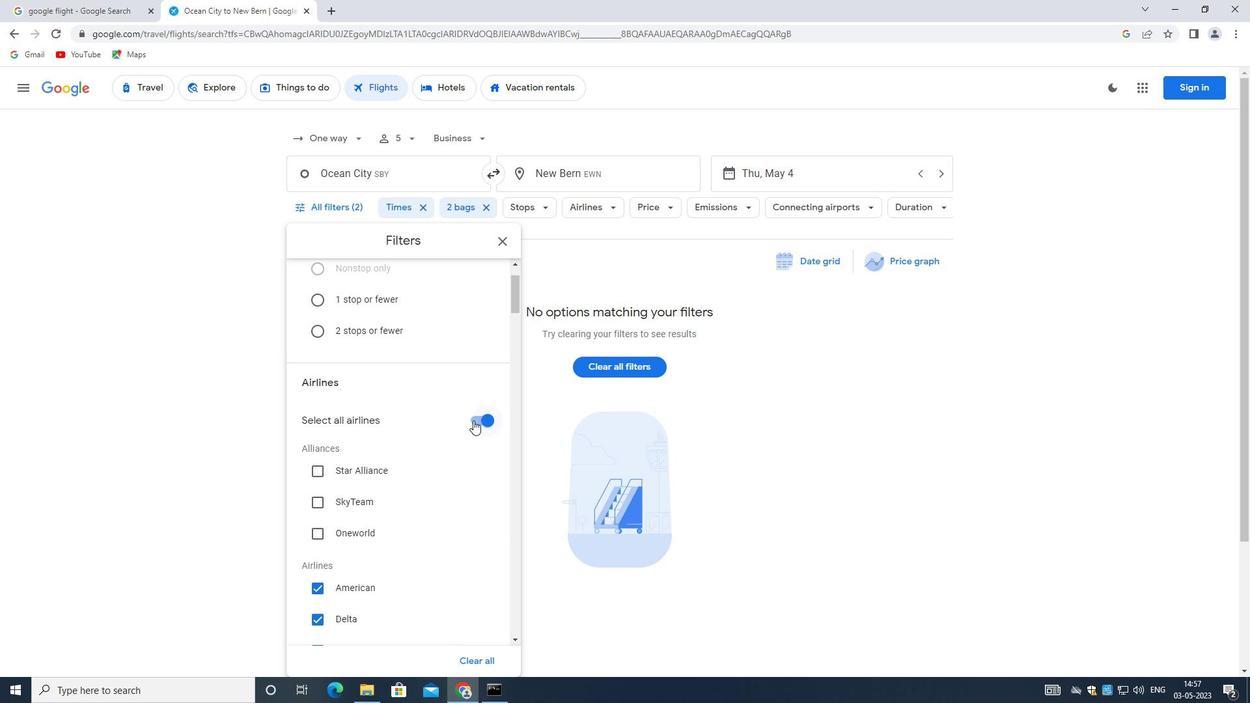 
Action: Mouse moved to (438, 433)
Screenshot: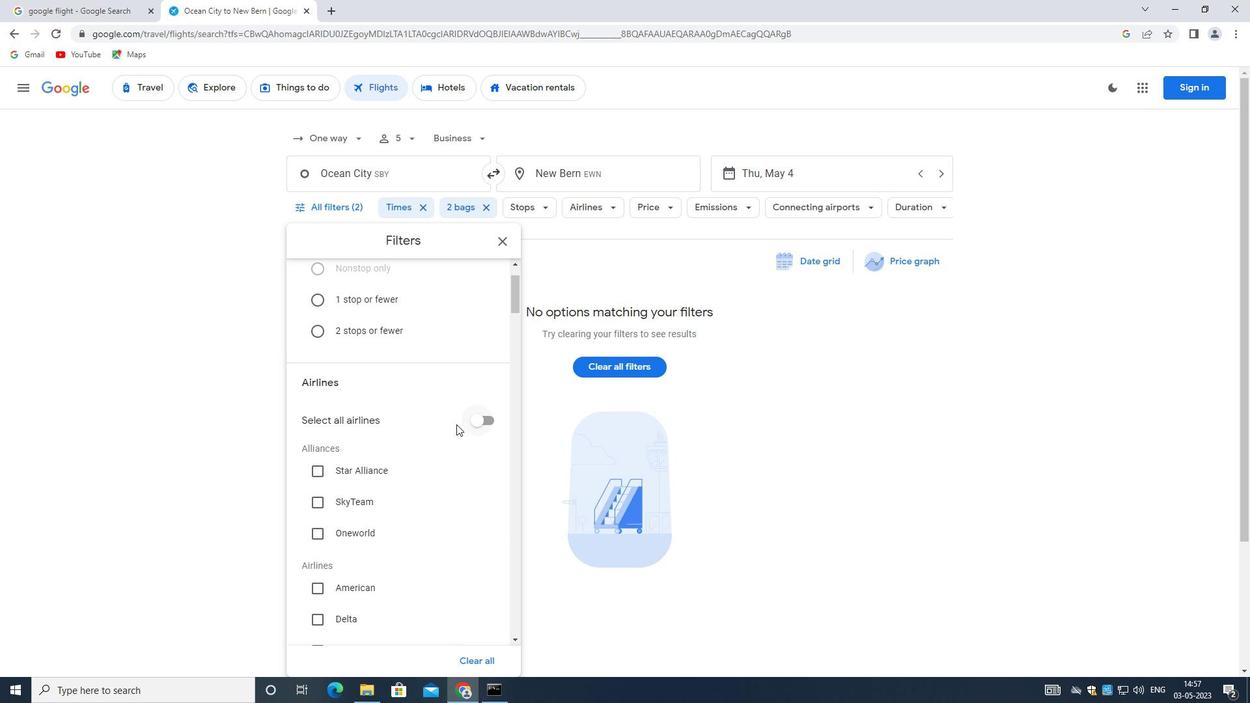 
Action: Mouse scrolled (438, 432) with delta (0, 0)
Screenshot: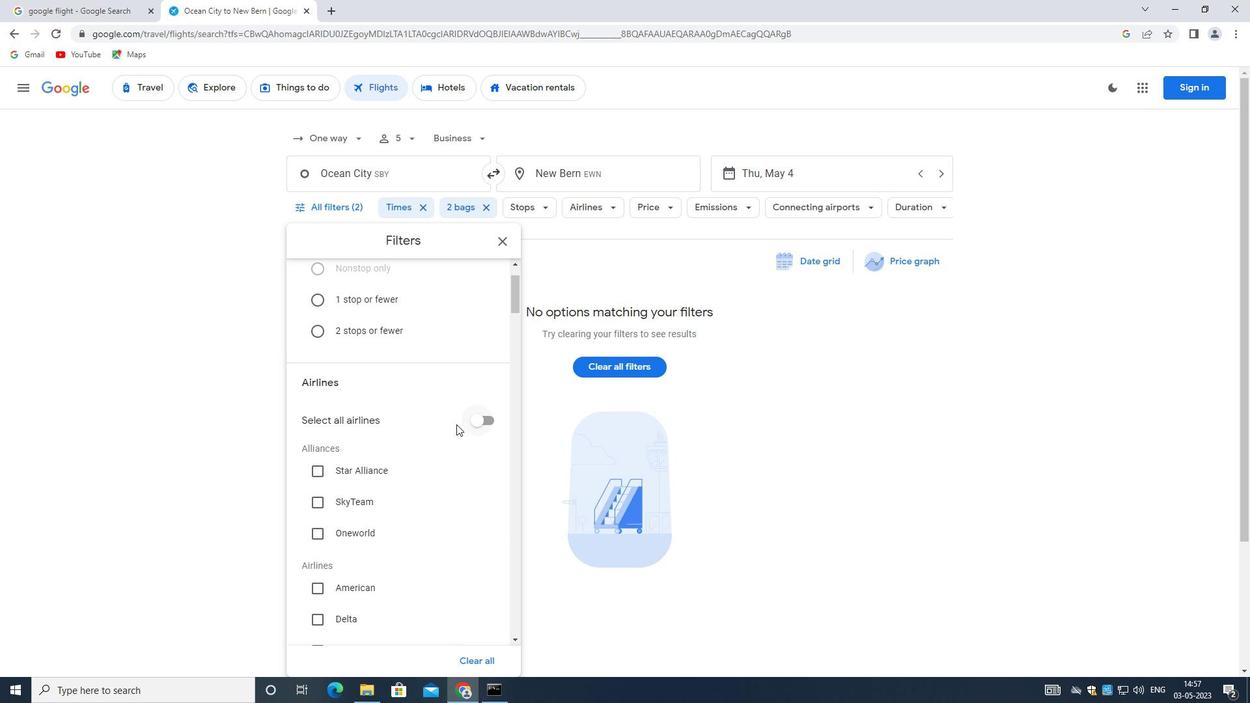 
Action: Mouse moved to (437, 435)
Screenshot: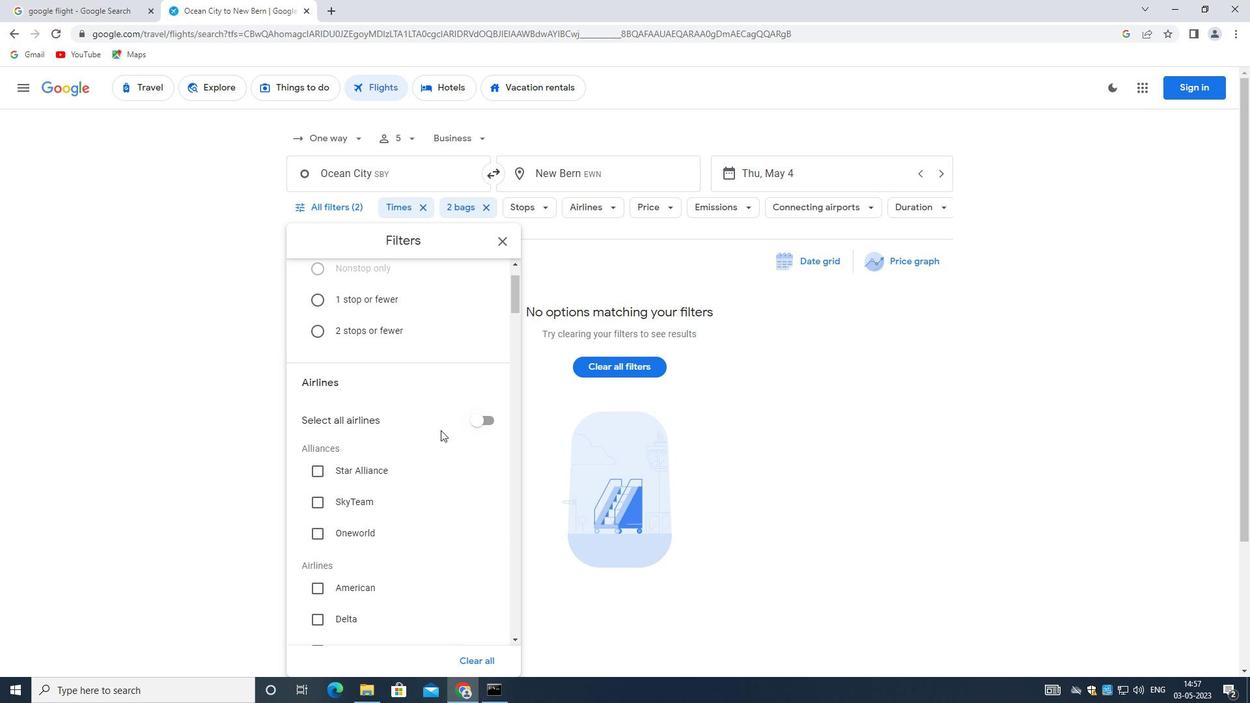 
Action: Mouse scrolled (437, 435) with delta (0, 0)
Screenshot: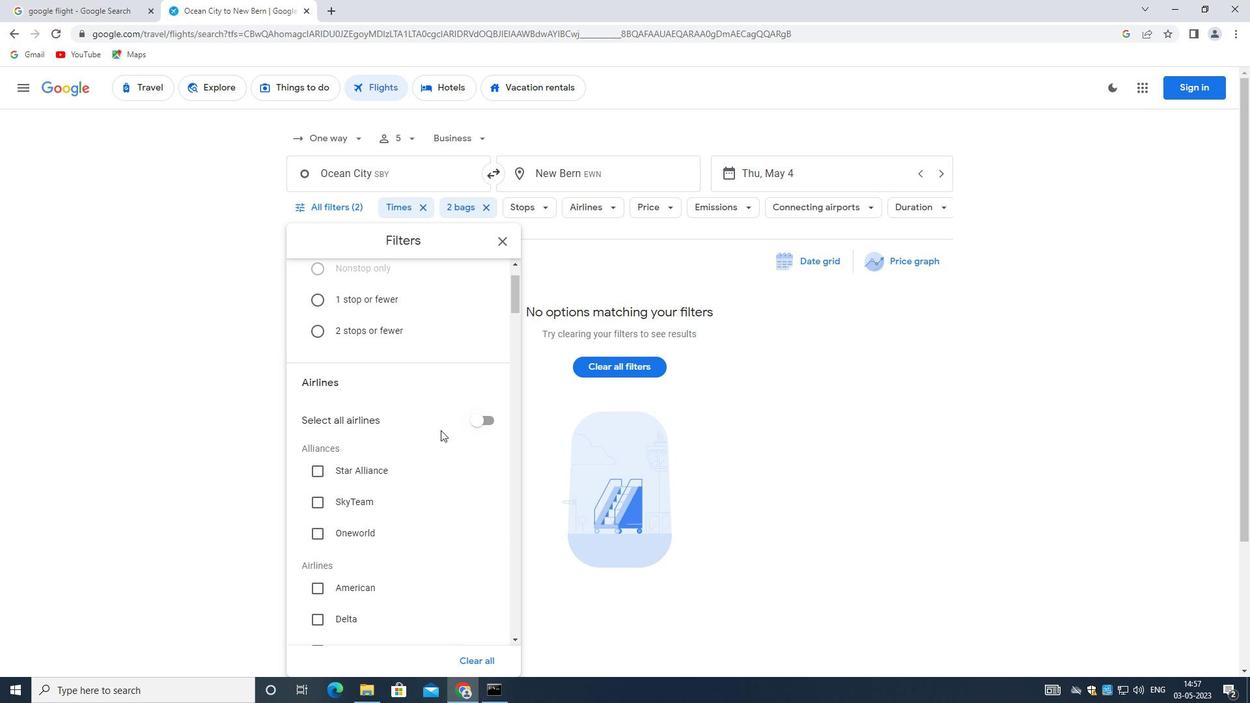 
Action: Mouse moved to (437, 435)
Screenshot: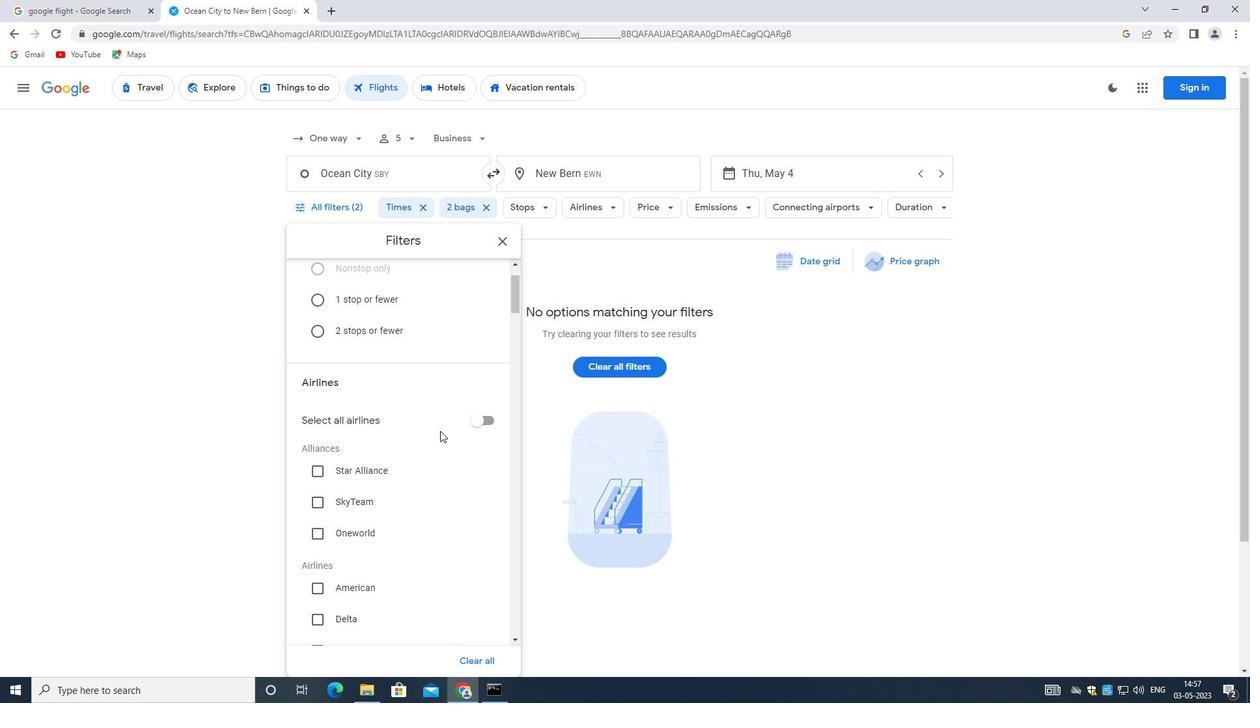 
Action: Mouse scrolled (437, 435) with delta (0, 0)
Screenshot: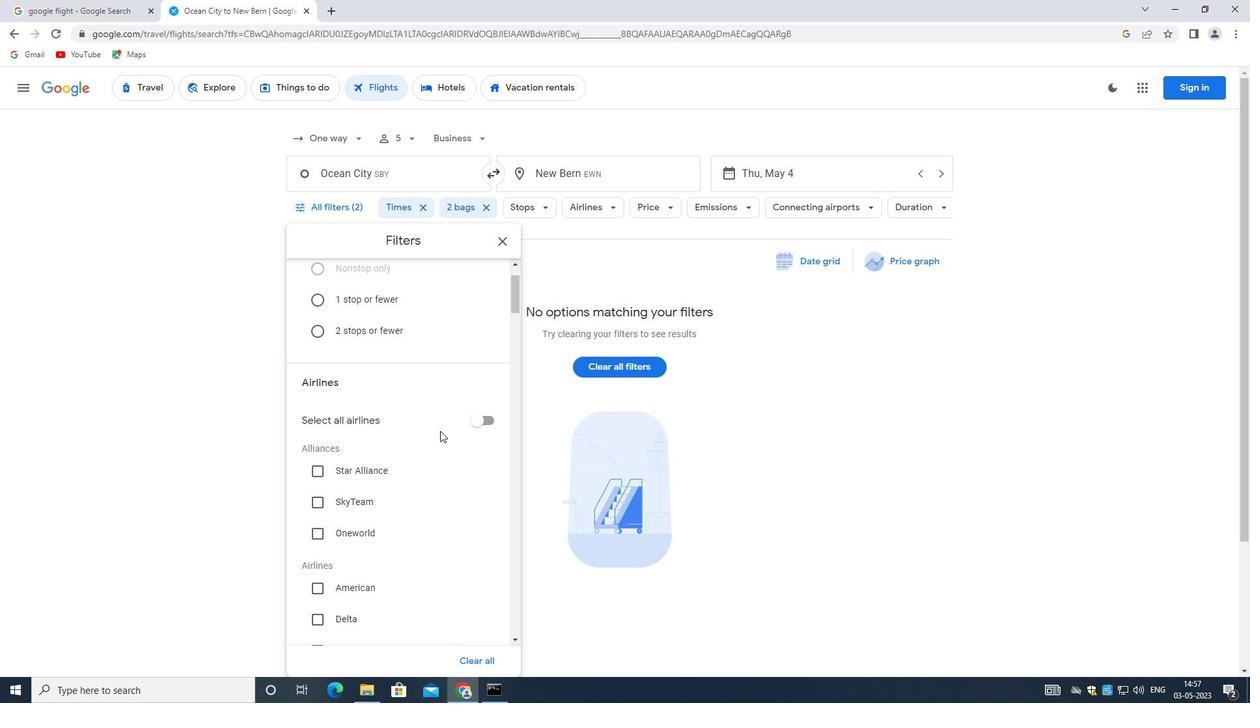 
Action: Mouse scrolled (437, 435) with delta (0, 0)
Screenshot: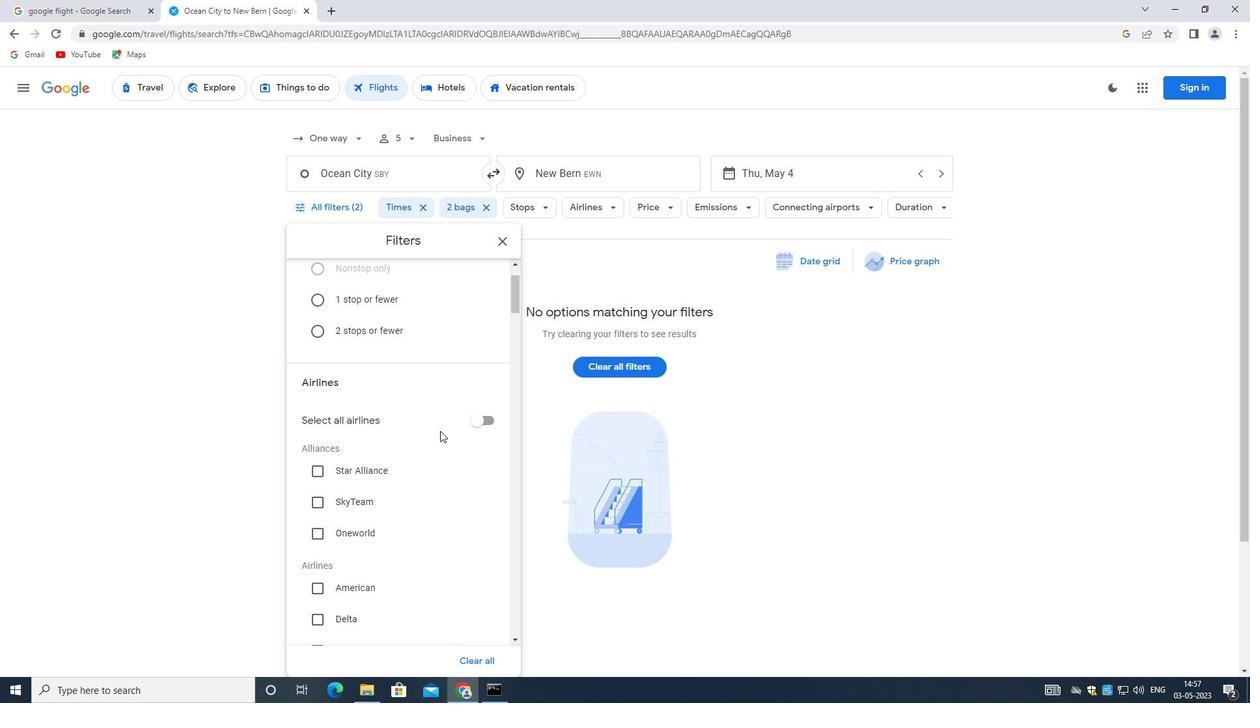 
Action: Mouse moved to (433, 436)
Screenshot: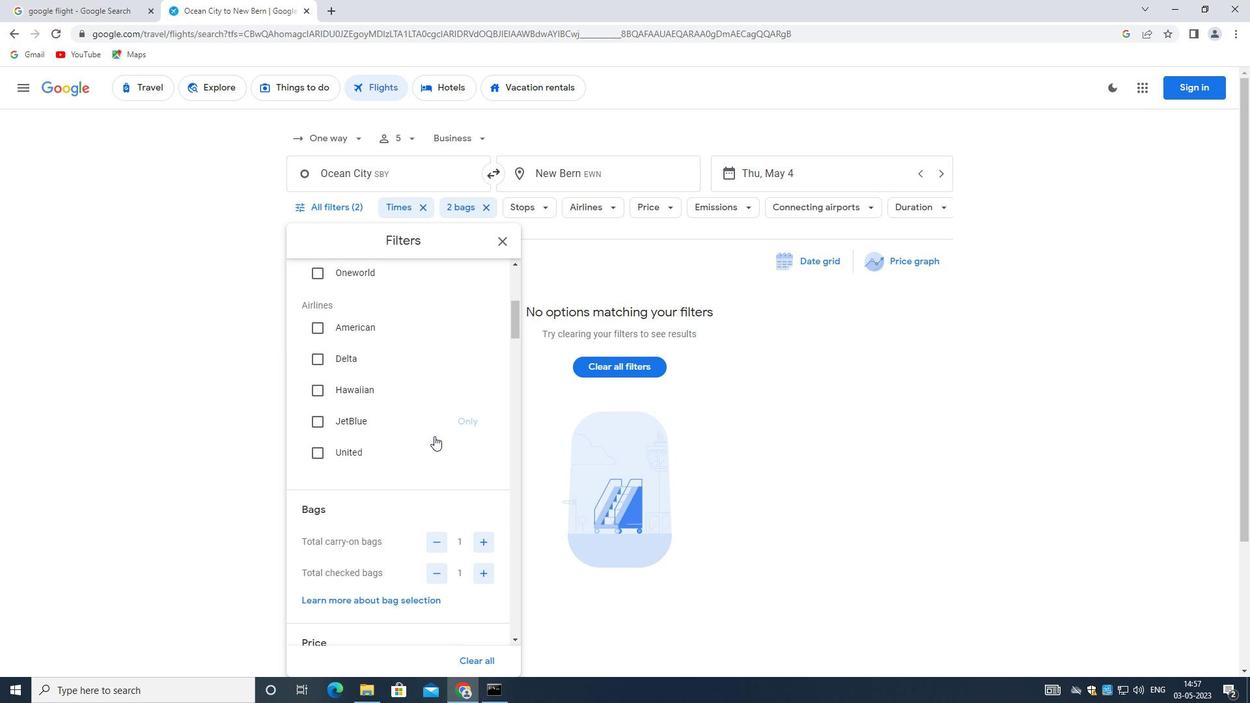
Action: Mouse scrolled (433, 435) with delta (0, 0)
Screenshot: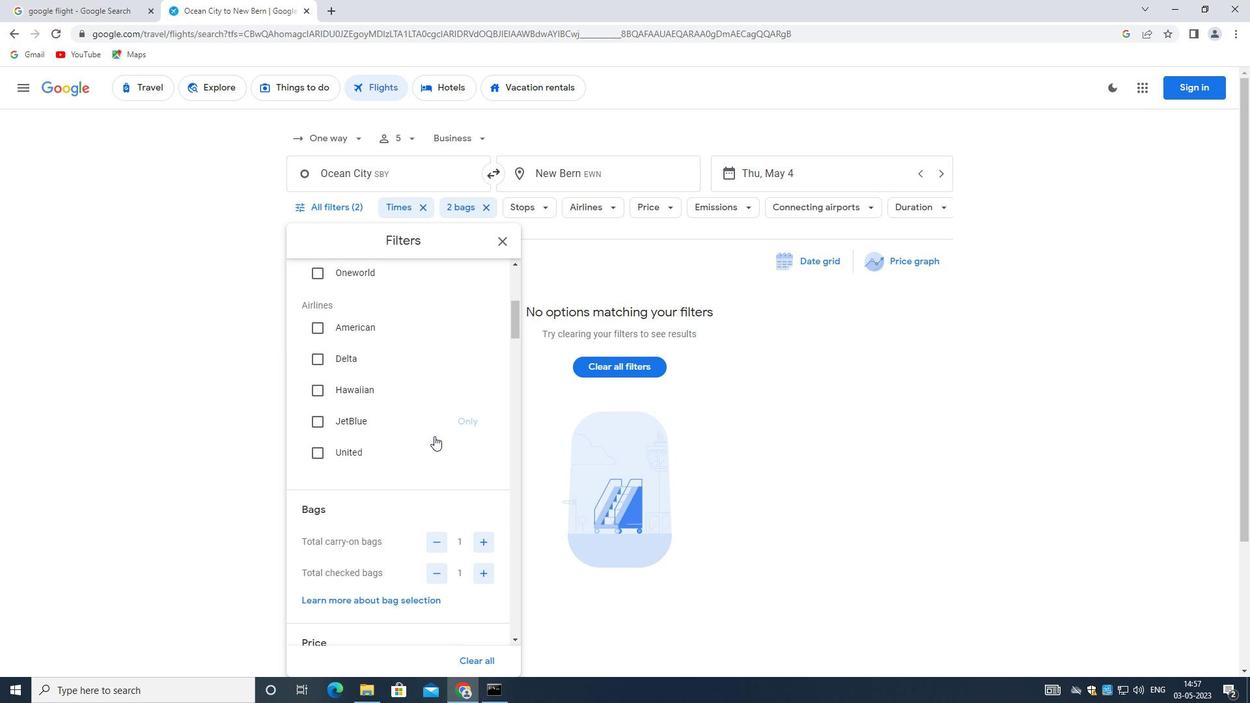 
Action: Mouse moved to (432, 437)
Screenshot: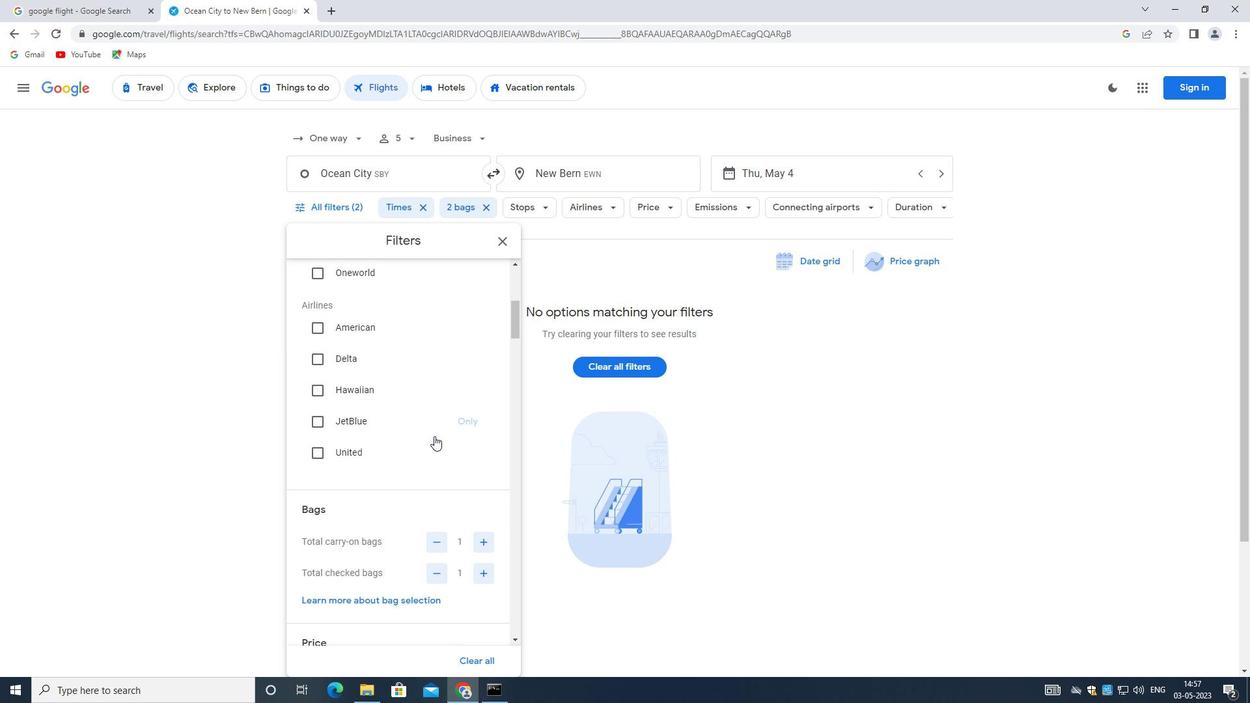 
Action: Mouse scrolled (432, 436) with delta (0, 0)
Screenshot: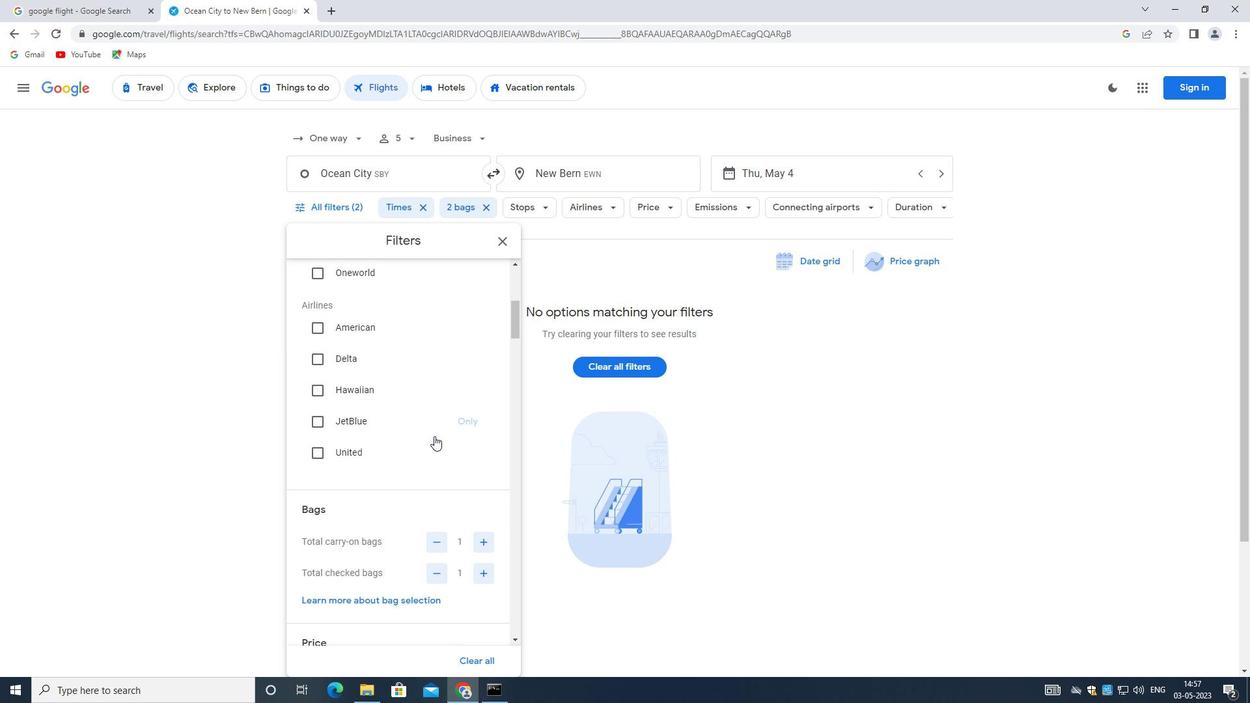 
Action: Mouse moved to (474, 438)
Screenshot: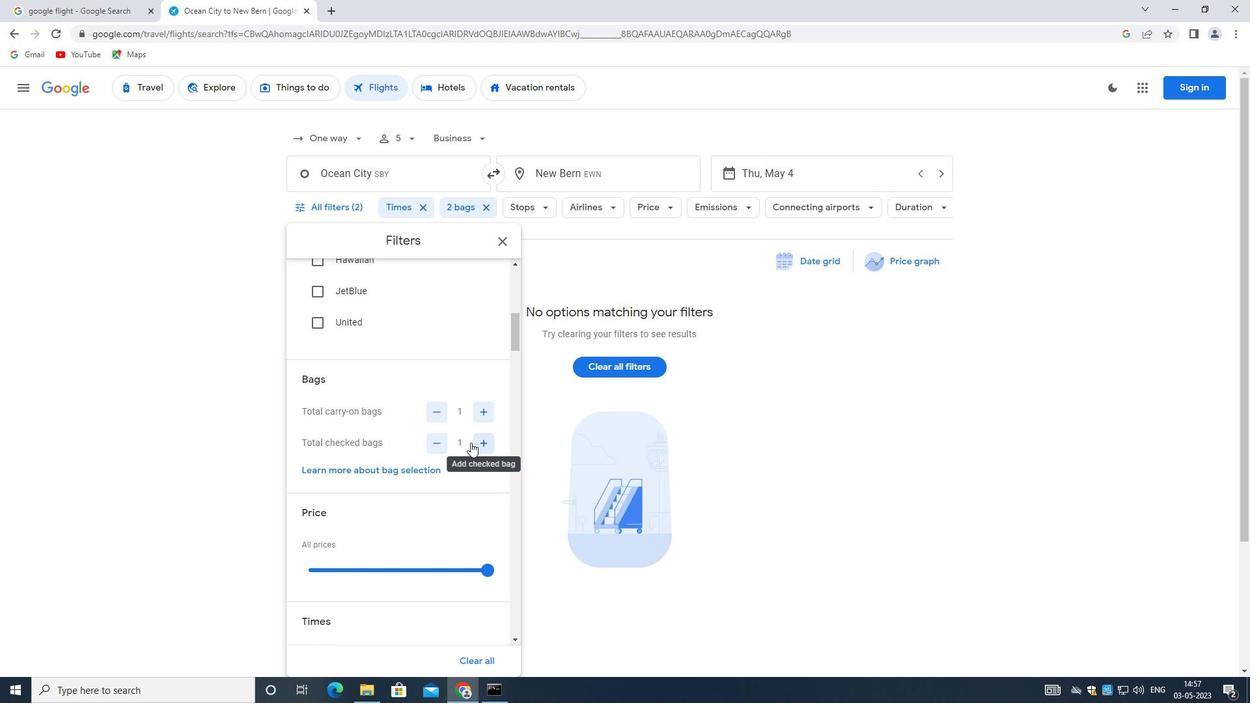 
Action: Mouse pressed left at (474, 438)
Screenshot: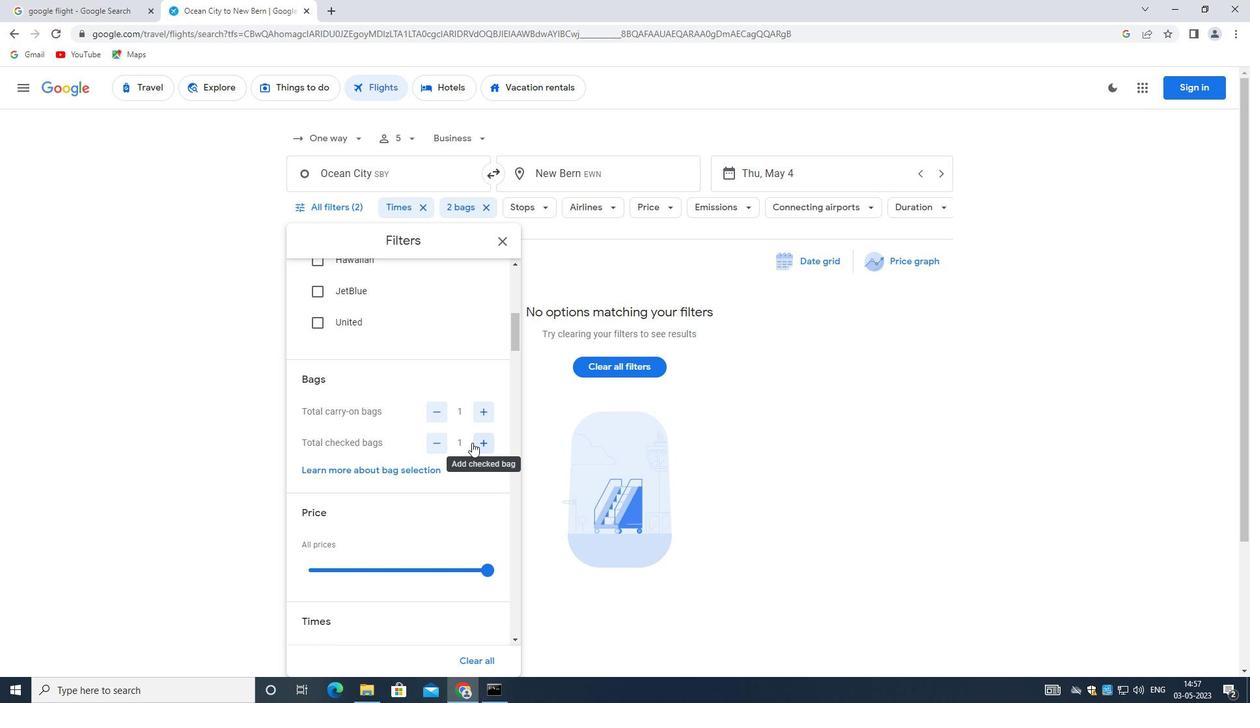
Action: Mouse moved to (474, 438)
Screenshot: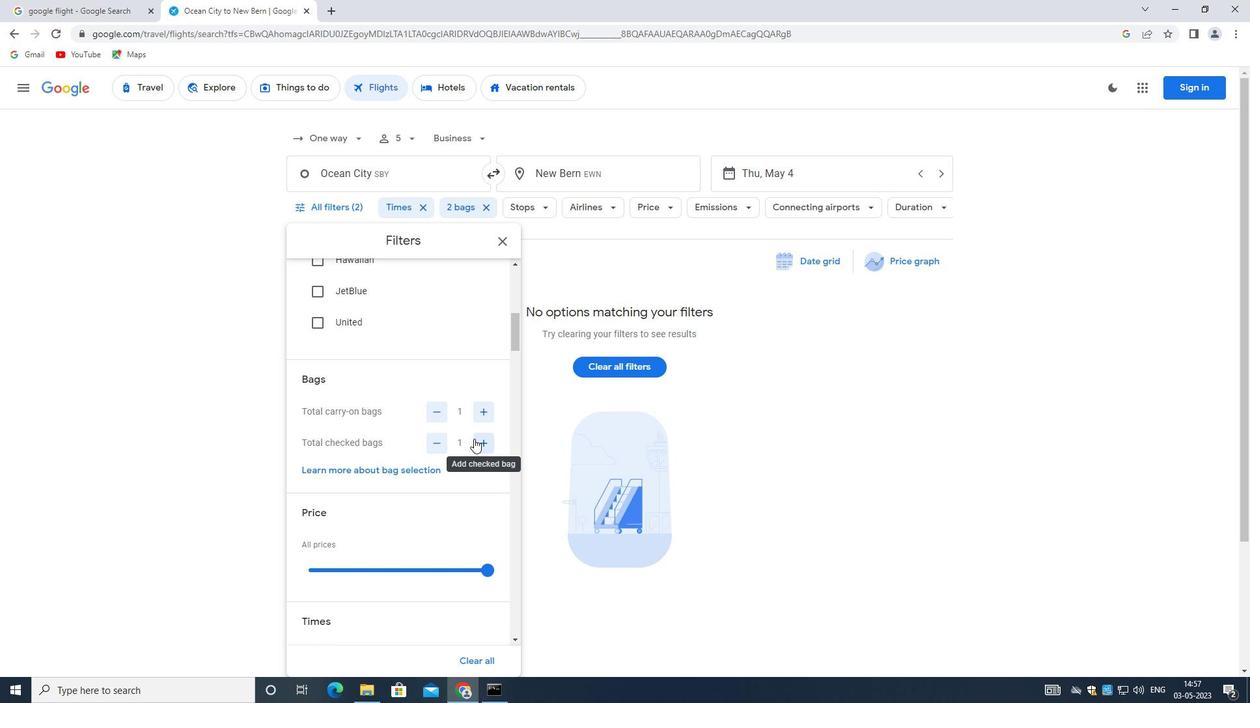 
Action: Mouse pressed left at (474, 438)
Screenshot: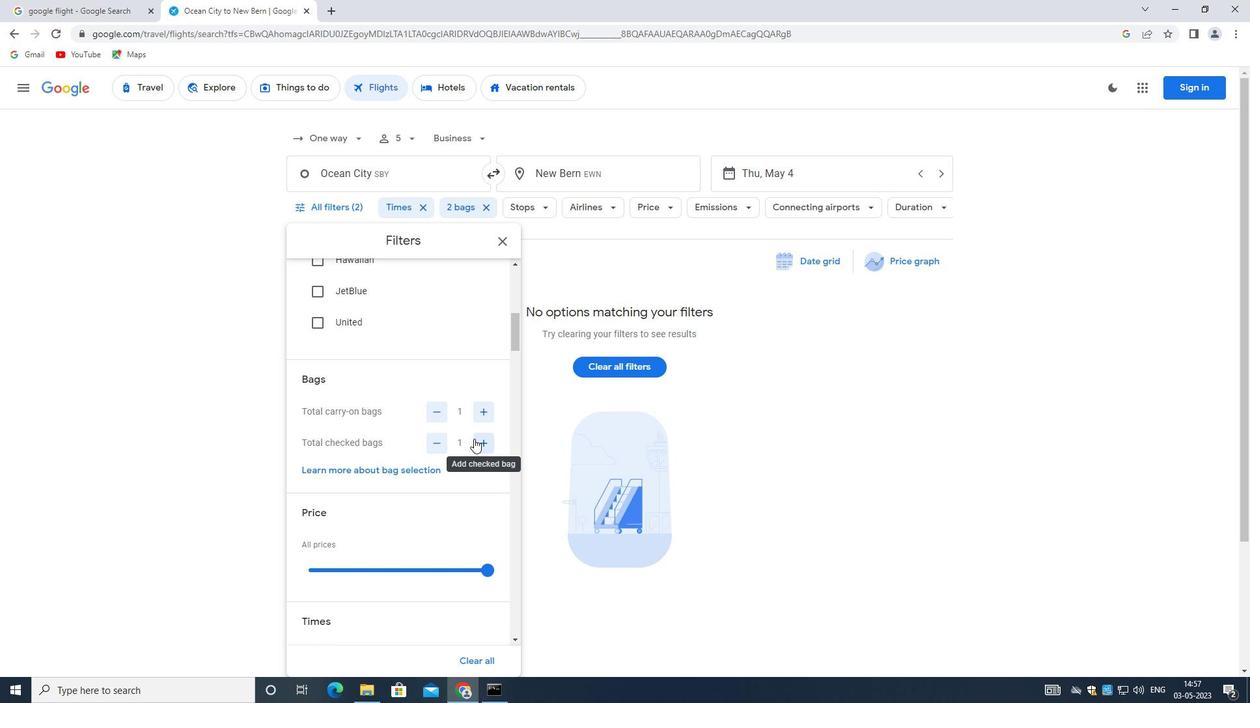 
Action: Mouse pressed left at (474, 438)
Screenshot: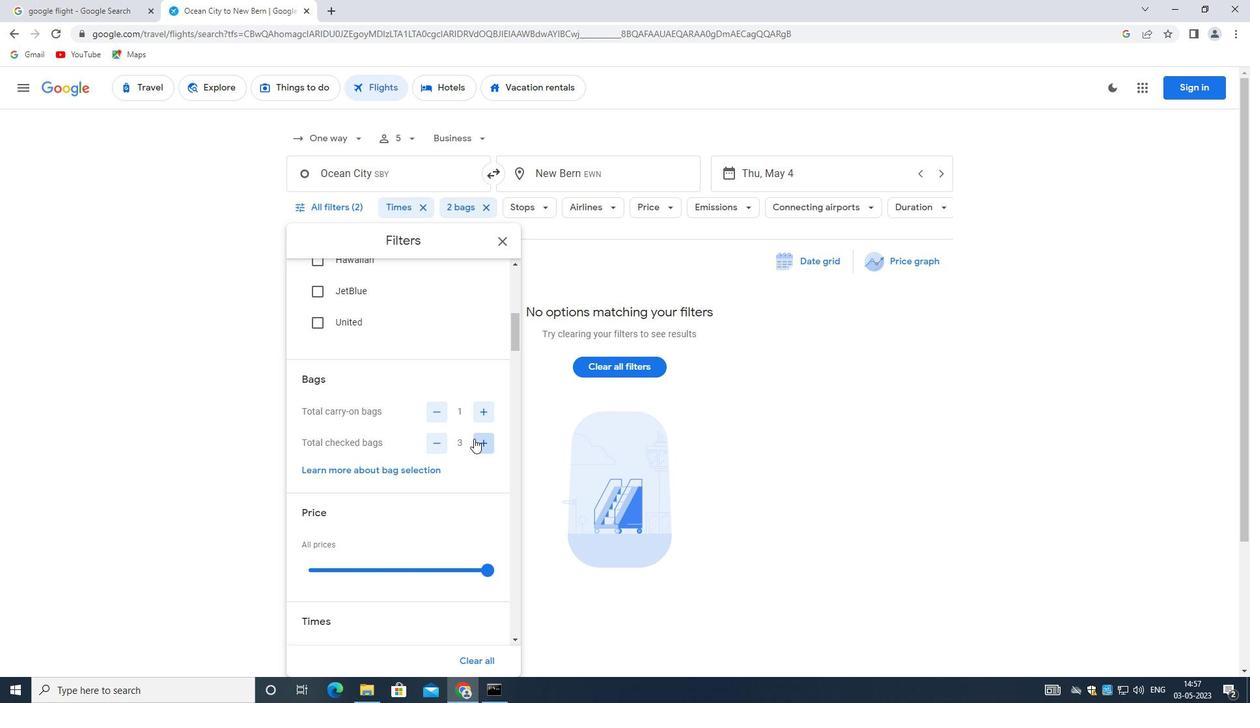 
Action: Mouse pressed left at (474, 438)
Screenshot: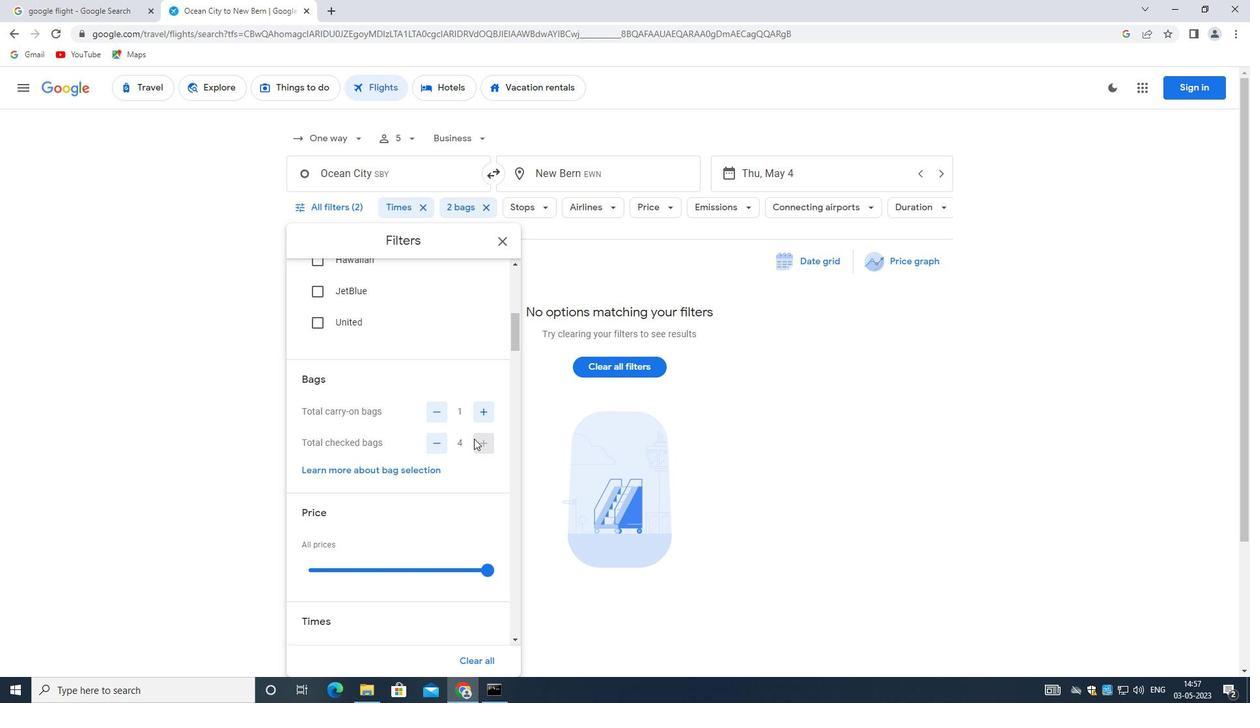 
Action: Mouse moved to (487, 569)
Screenshot: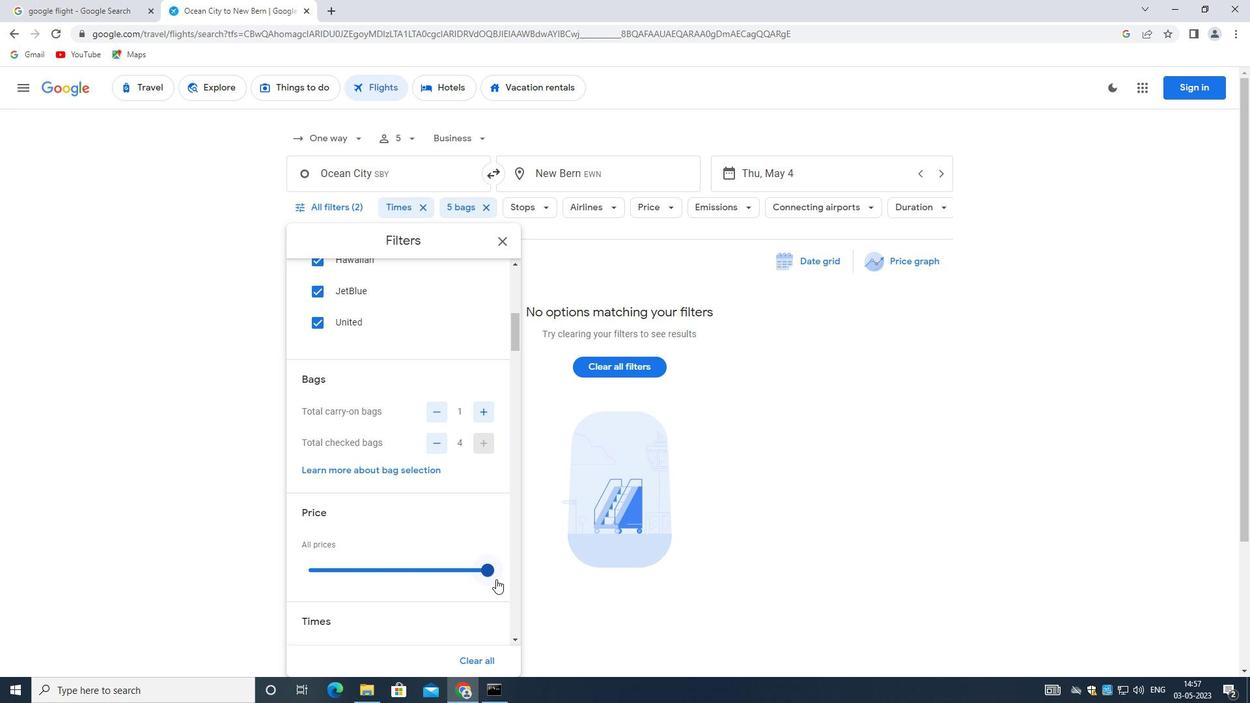 
Action: Mouse pressed left at (487, 569)
Screenshot: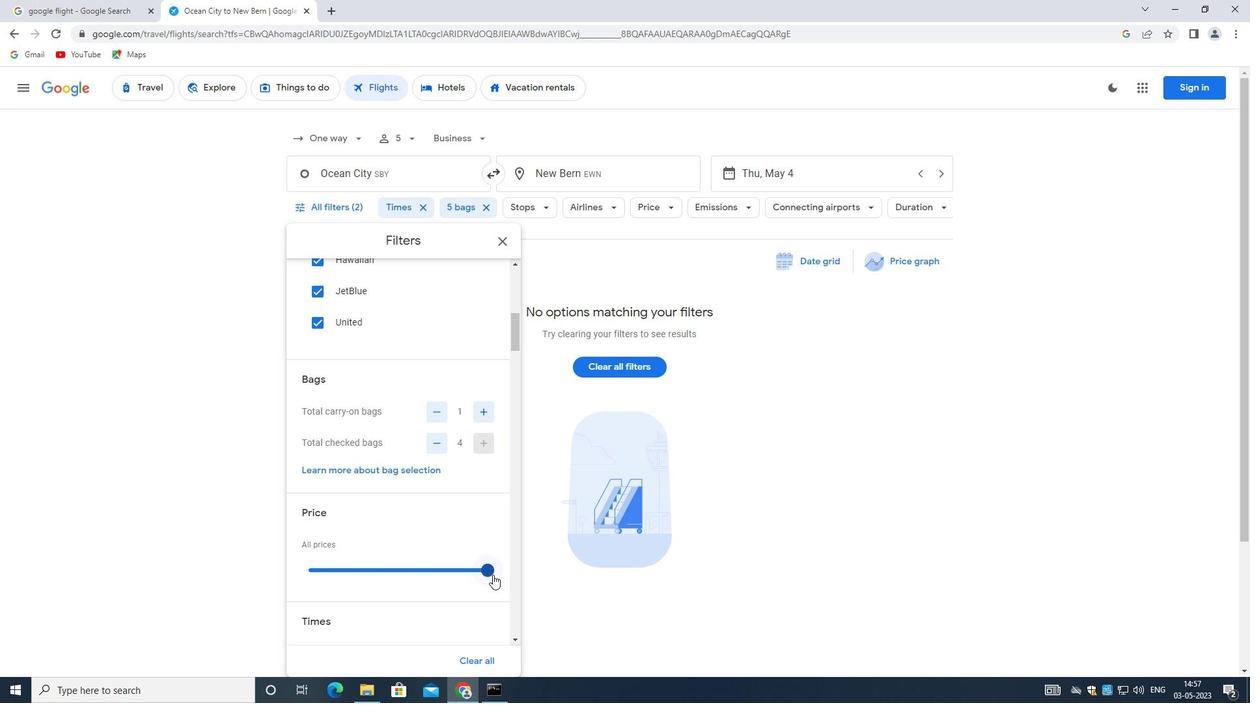 
Action: Mouse pressed left at (487, 569)
Screenshot: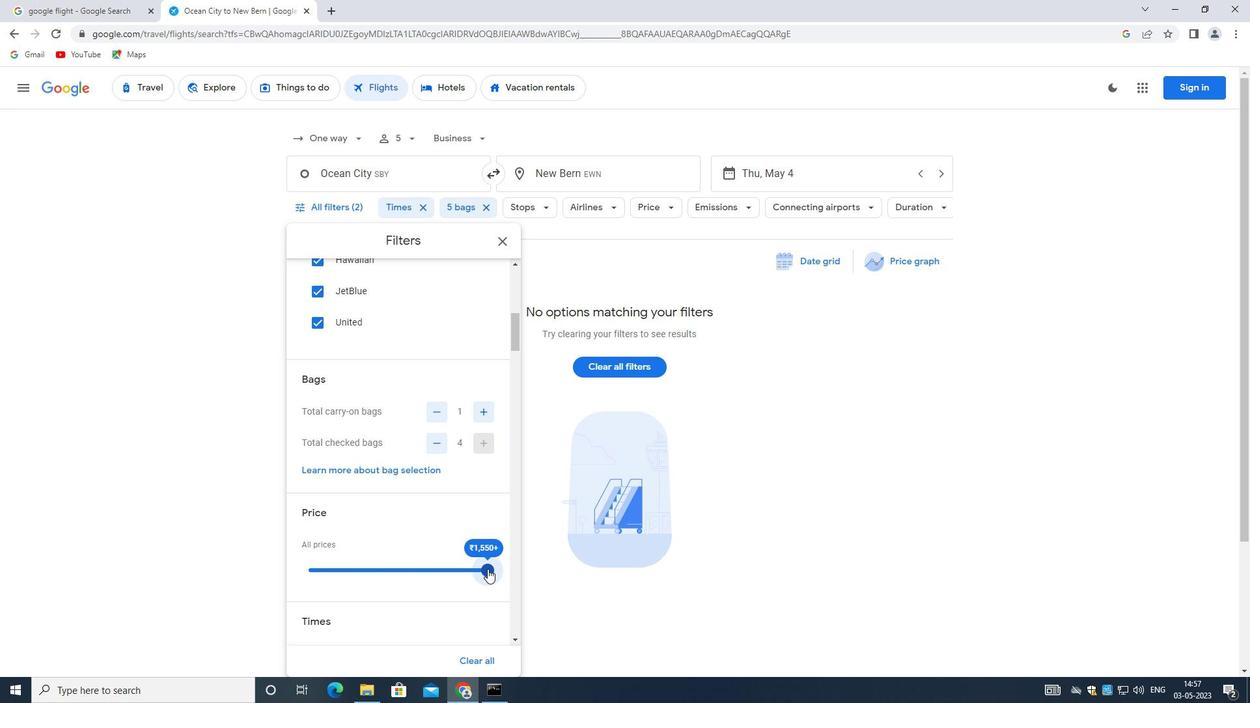 
Action: Mouse moved to (453, 573)
Screenshot: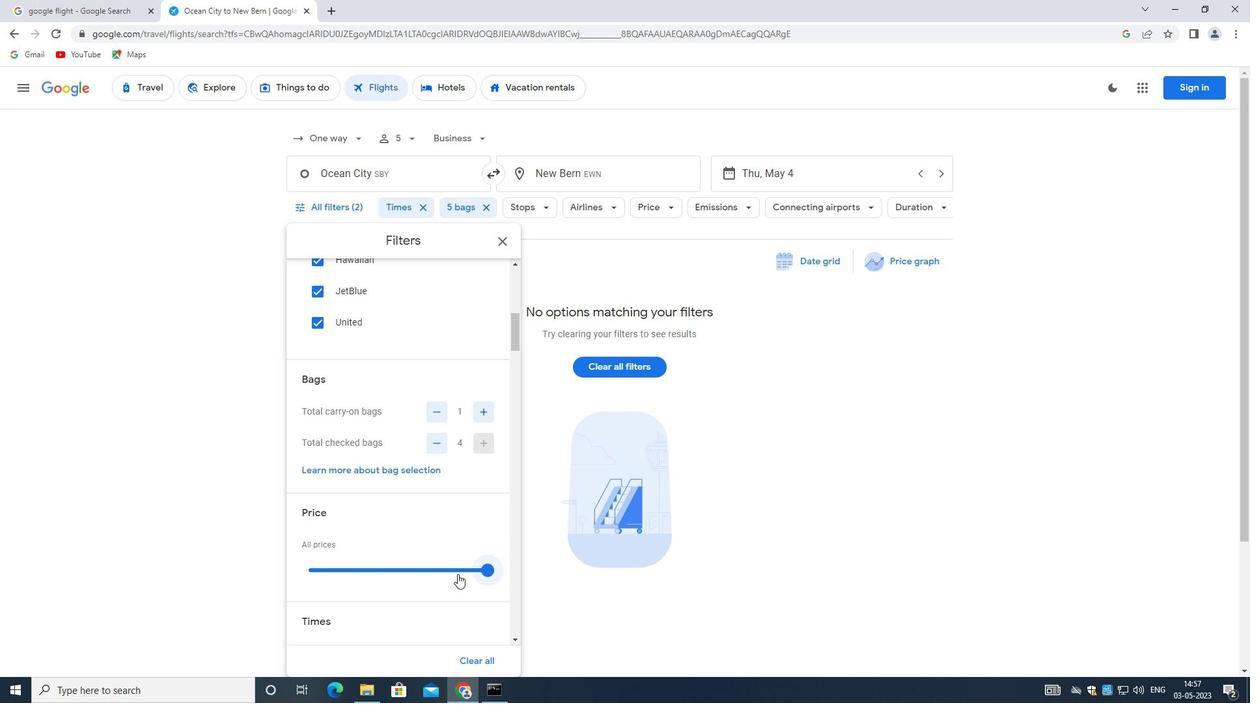 
Action: Mouse scrolled (453, 572) with delta (0, 0)
Screenshot: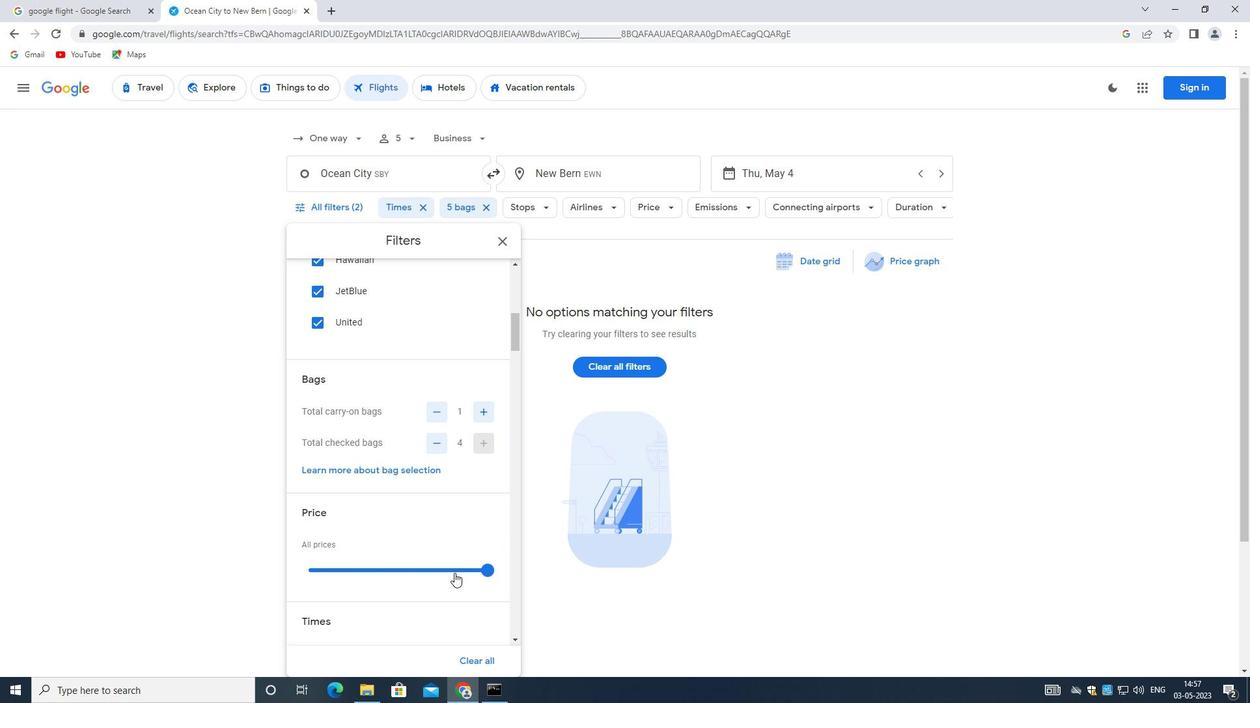 
Action: Mouse scrolled (453, 572) with delta (0, 0)
Screenshot: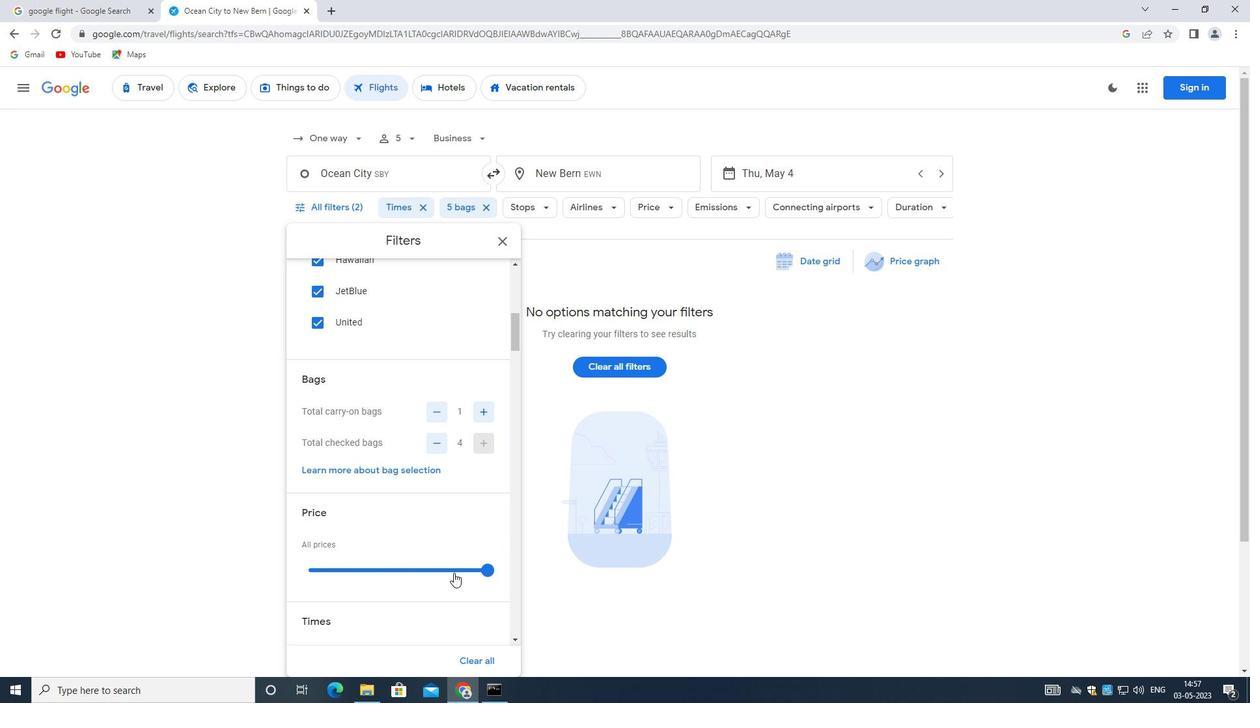 
Action: Mouse moved to (453, 573)
Screenshot: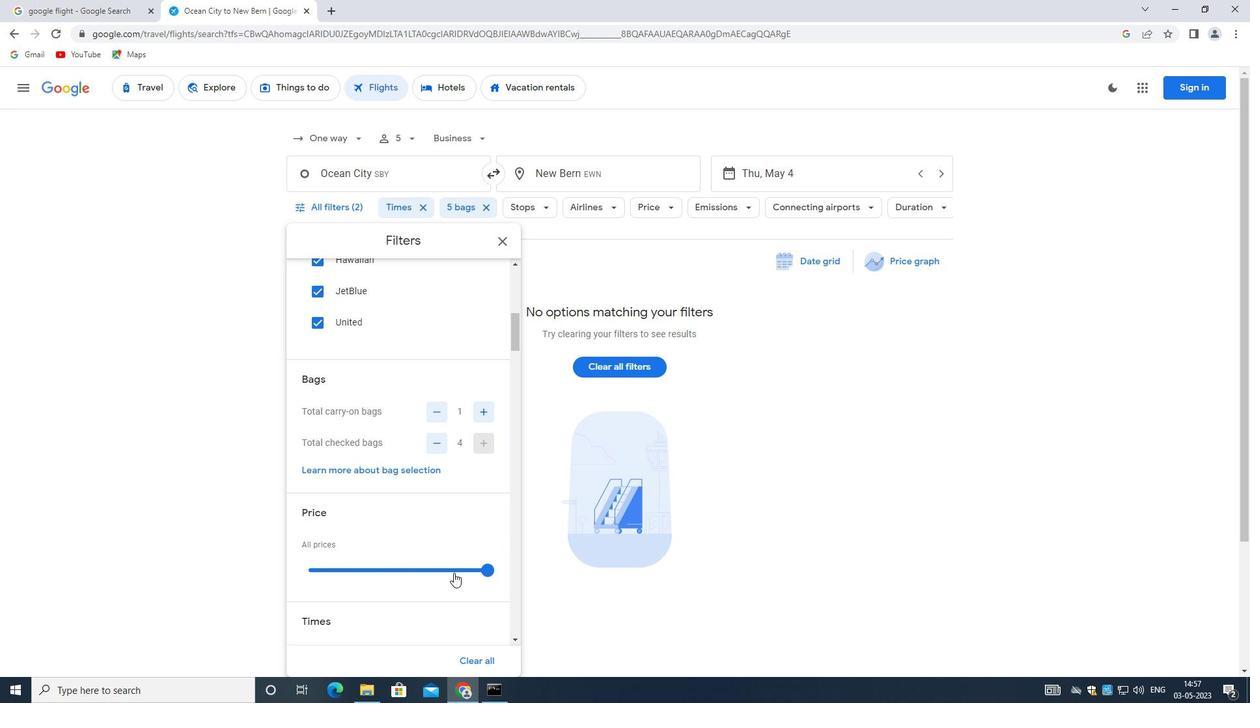 
Action: Mouse scrolled (453, 572) with delta (0, 0)
Screenshot: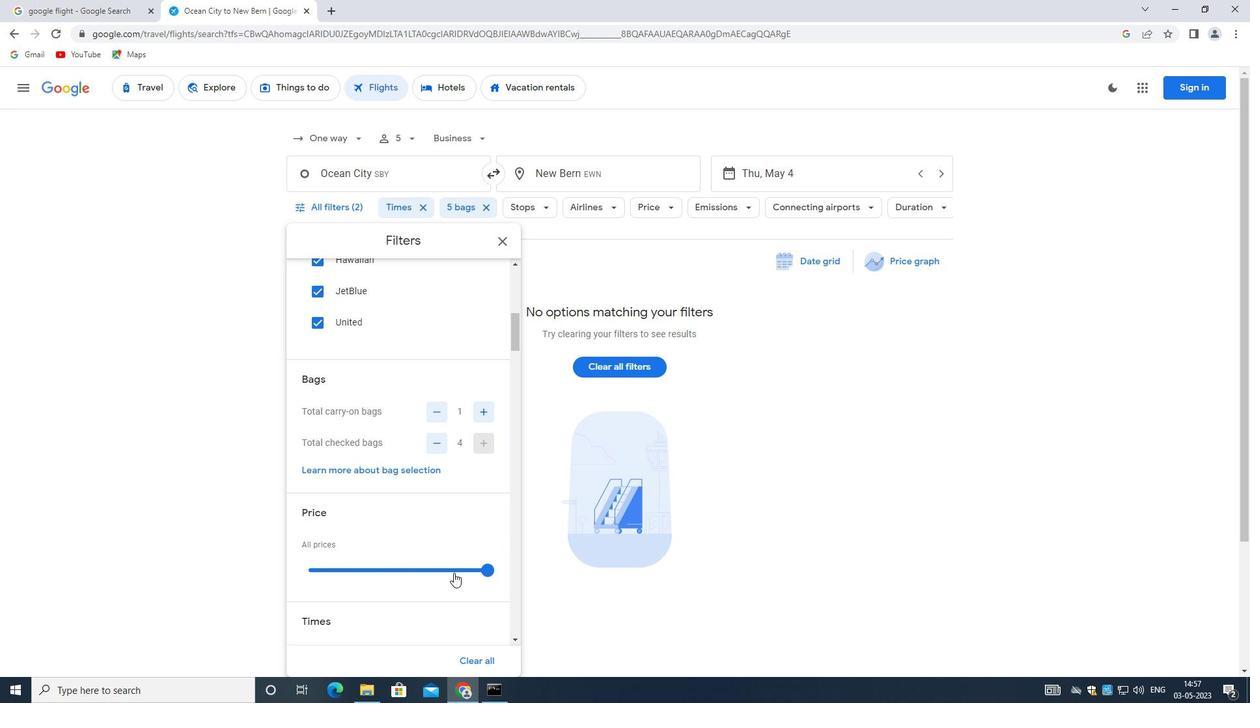 
Action: Mouse moved to (466, 521)
Screenshot: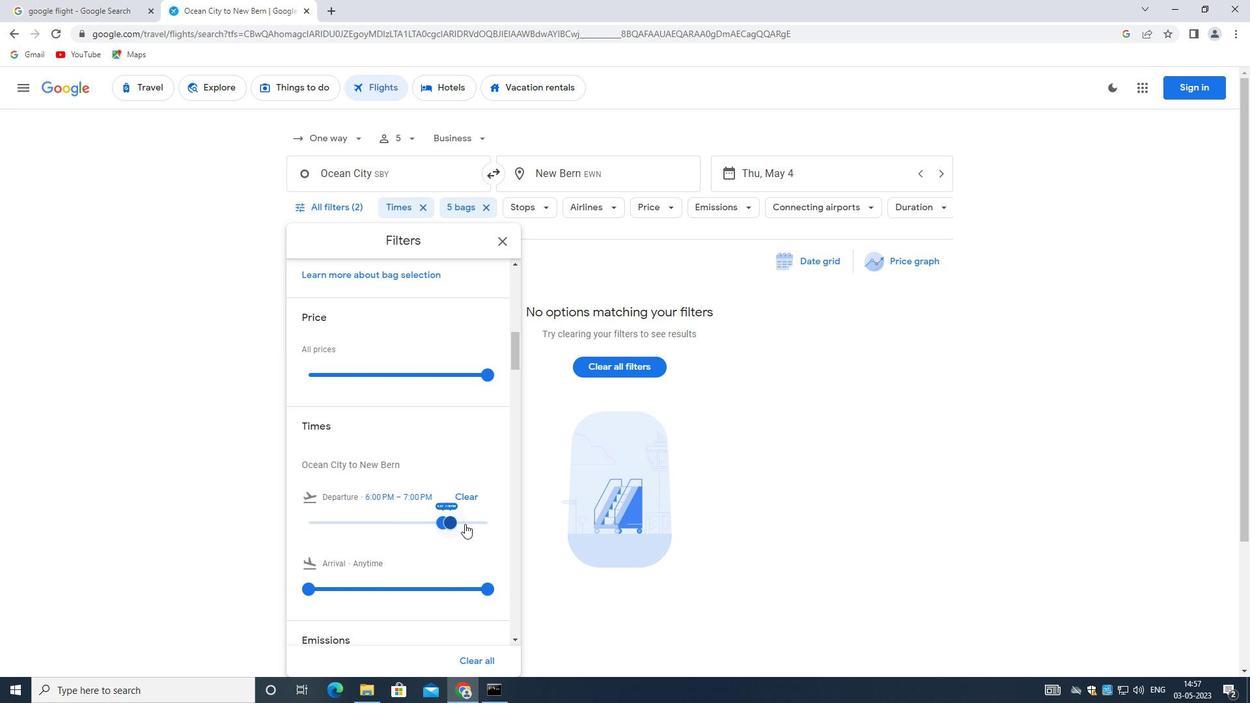 
Action: Mouse pressed left at (466, 521)
Screenshot: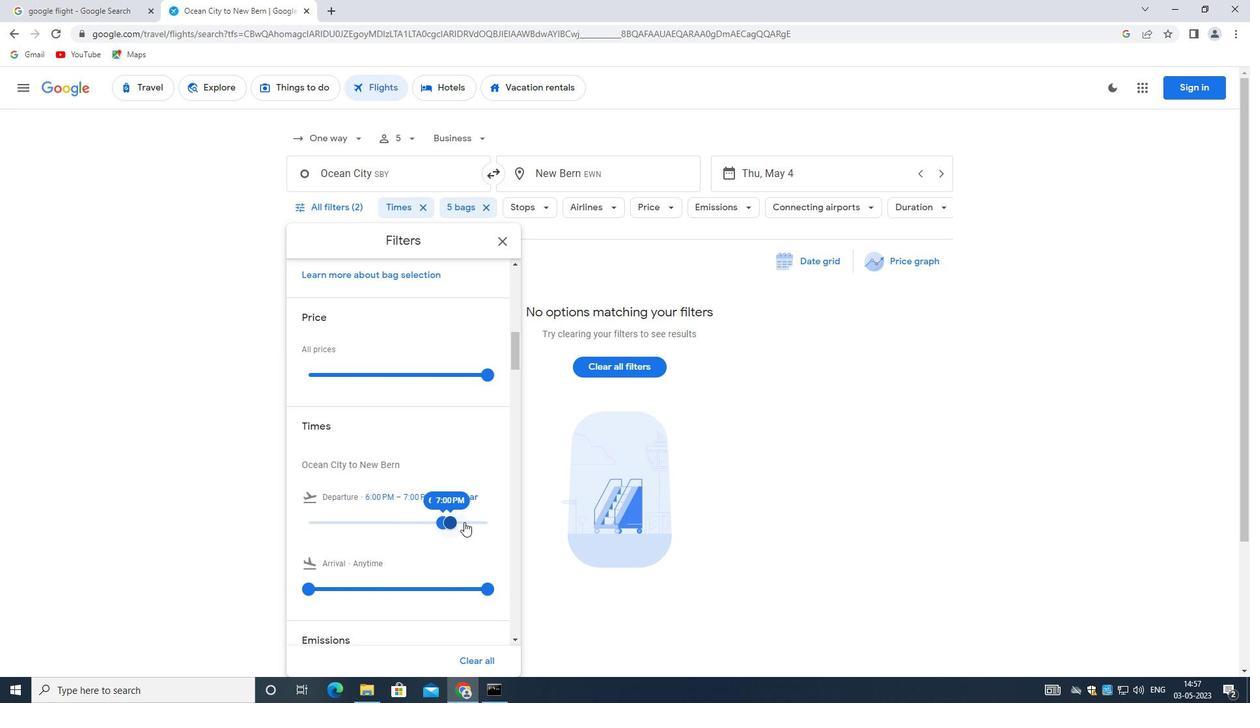 
Action: Mouse moved to (453, 519)
Screenshot: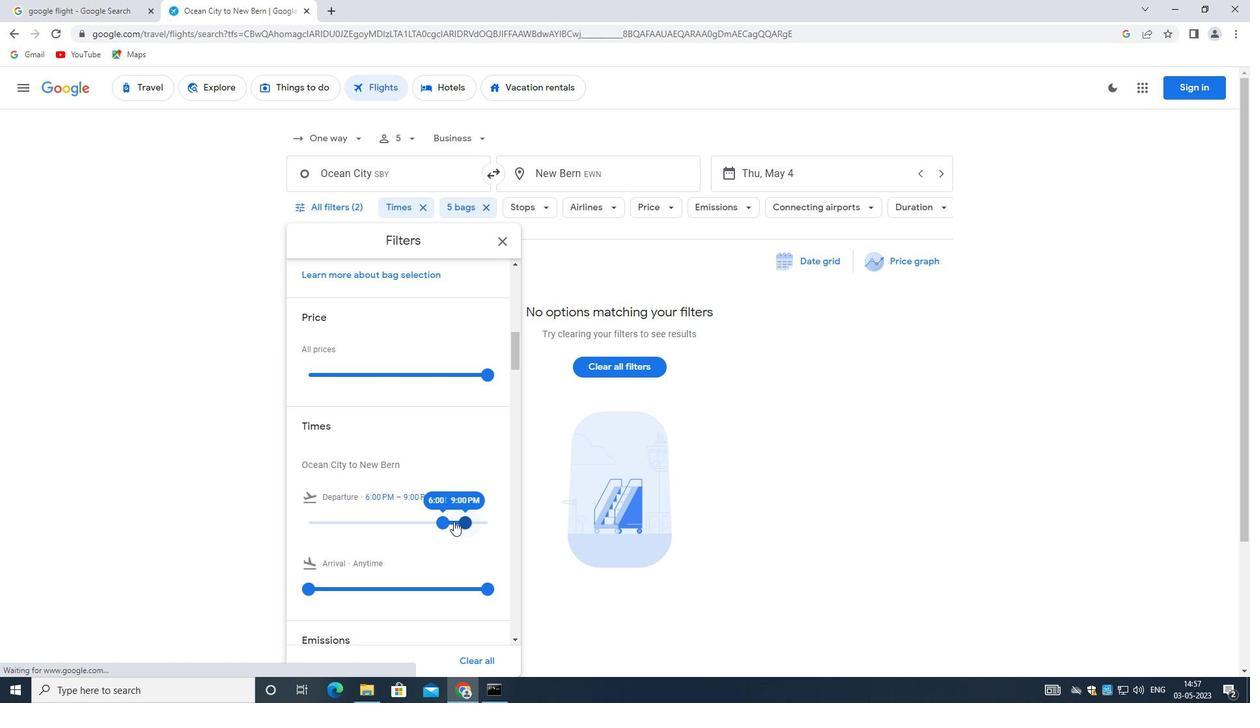 
Action: Mouse pressed left at (453, 519)
Screenshot: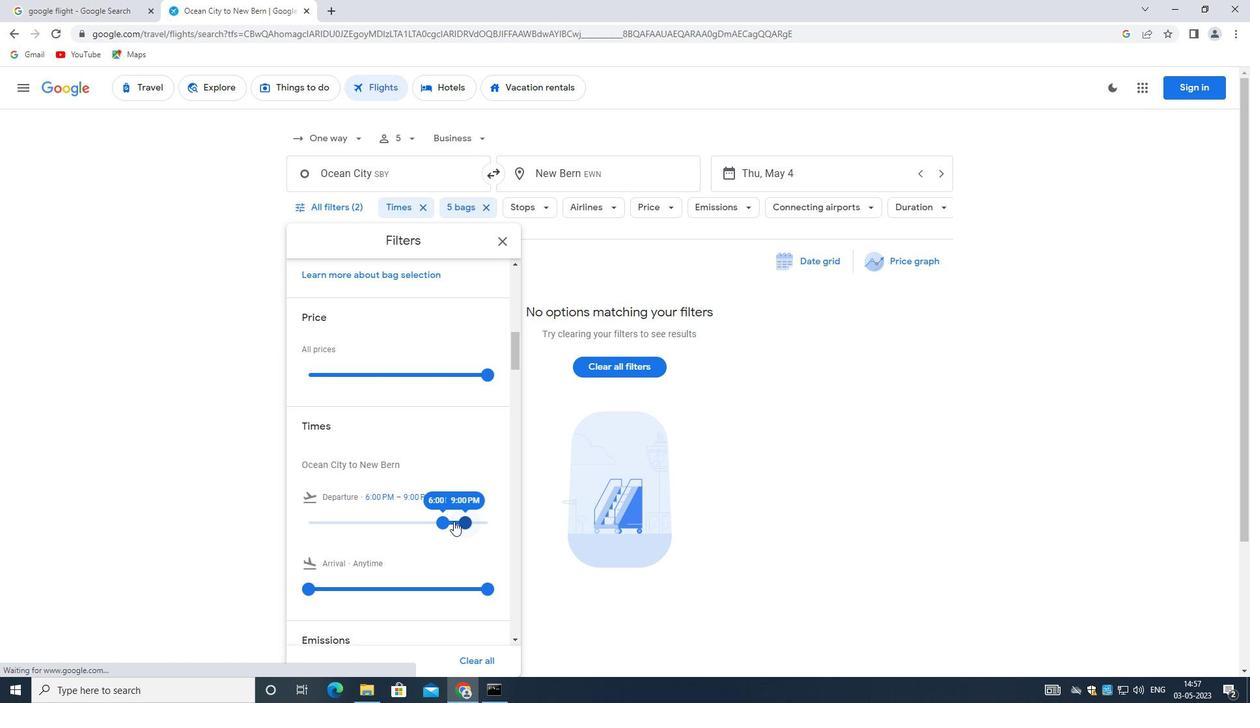 
Action: Mouse moved to (445, 521)
Screenshot: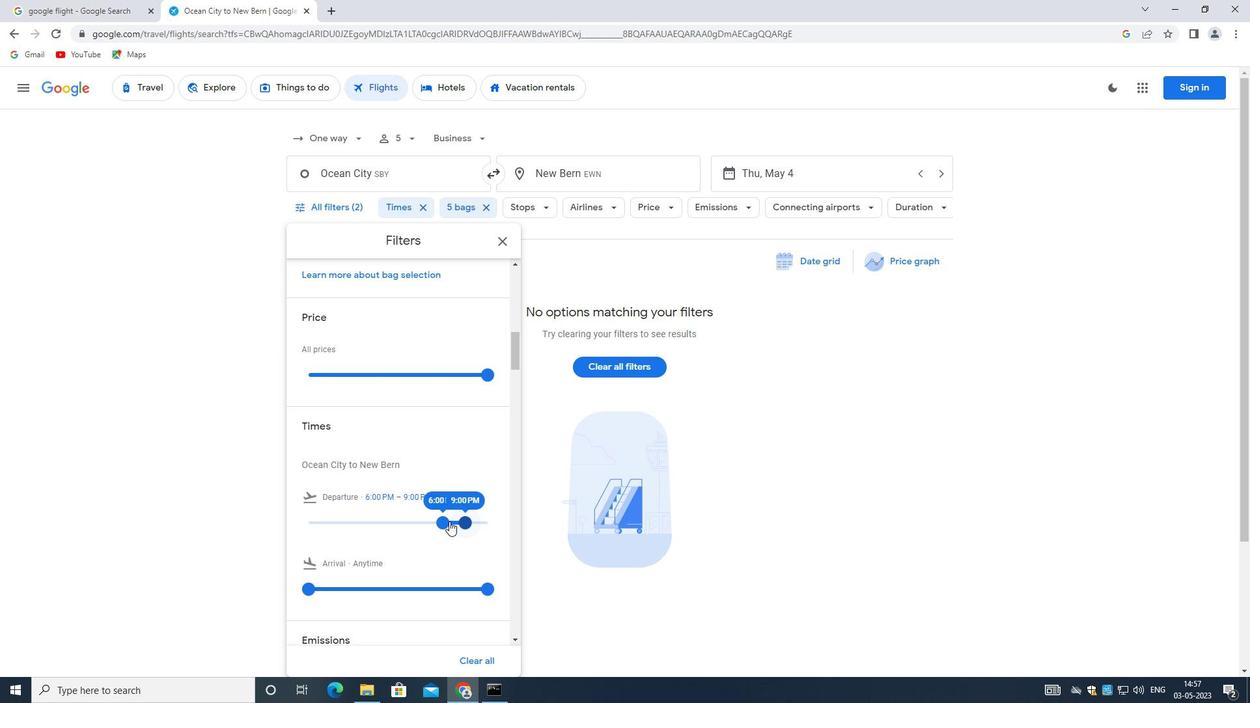 
Action: Mouse pressed left at (445, 521)
Screenshot: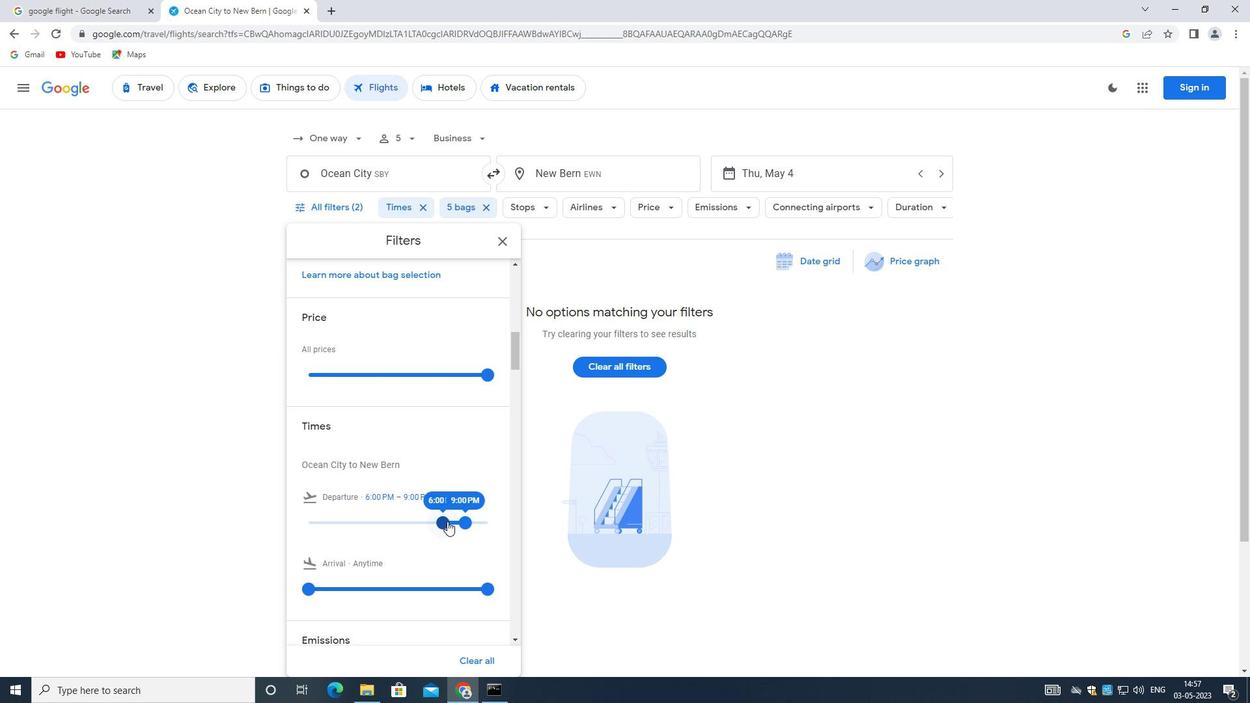 
Action: Mouse moved to (461, 521)
Screenshot: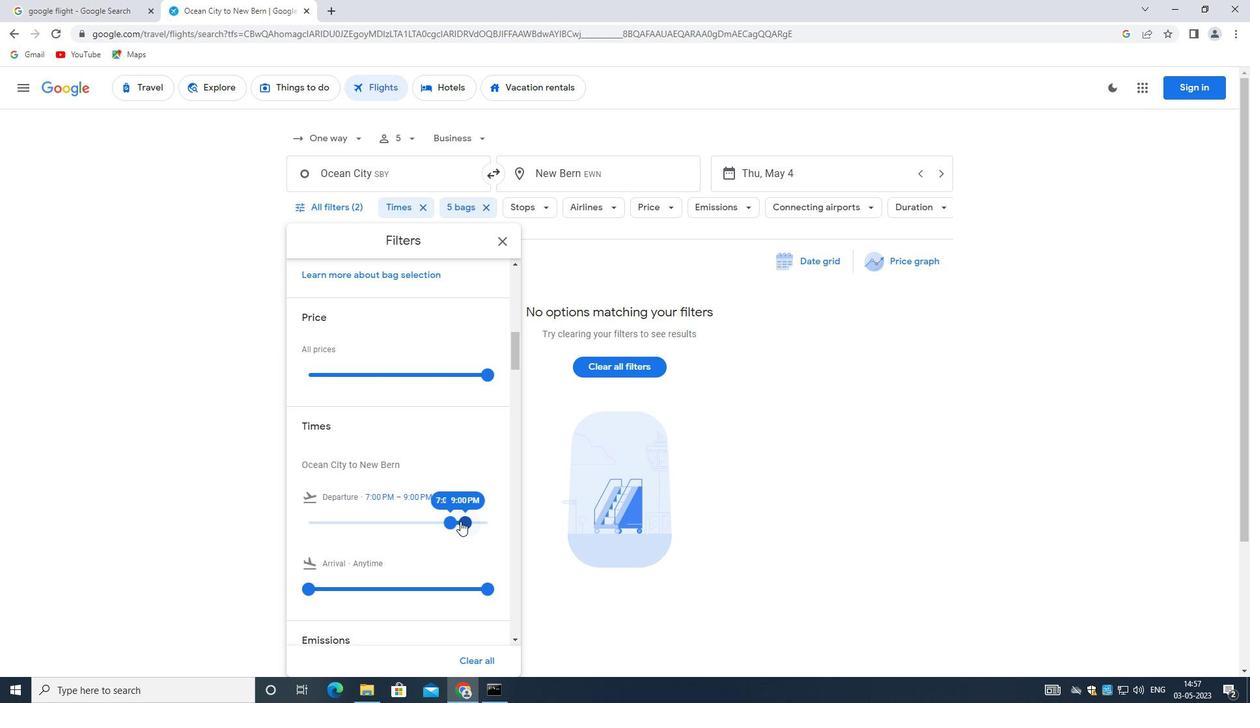 
Action: Mouse pressed left at (461, 521)
Screenshot: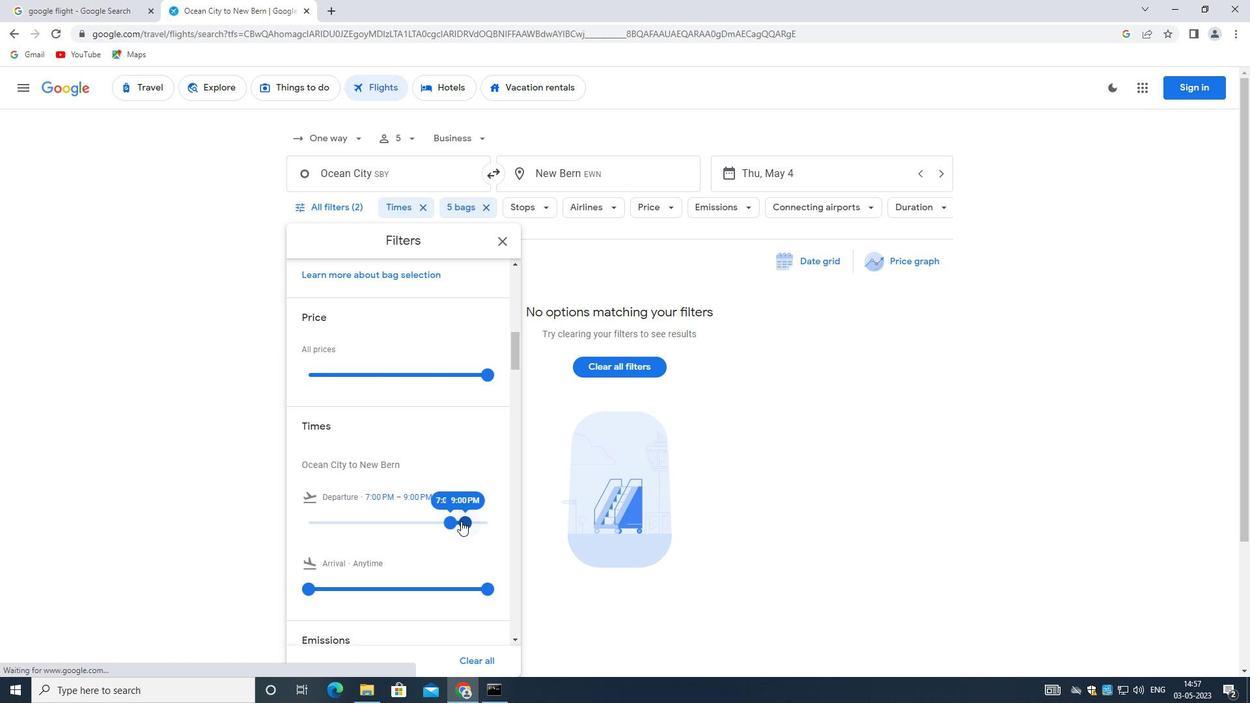 
Action: Mouse moved to (470, 523)
Screenshot: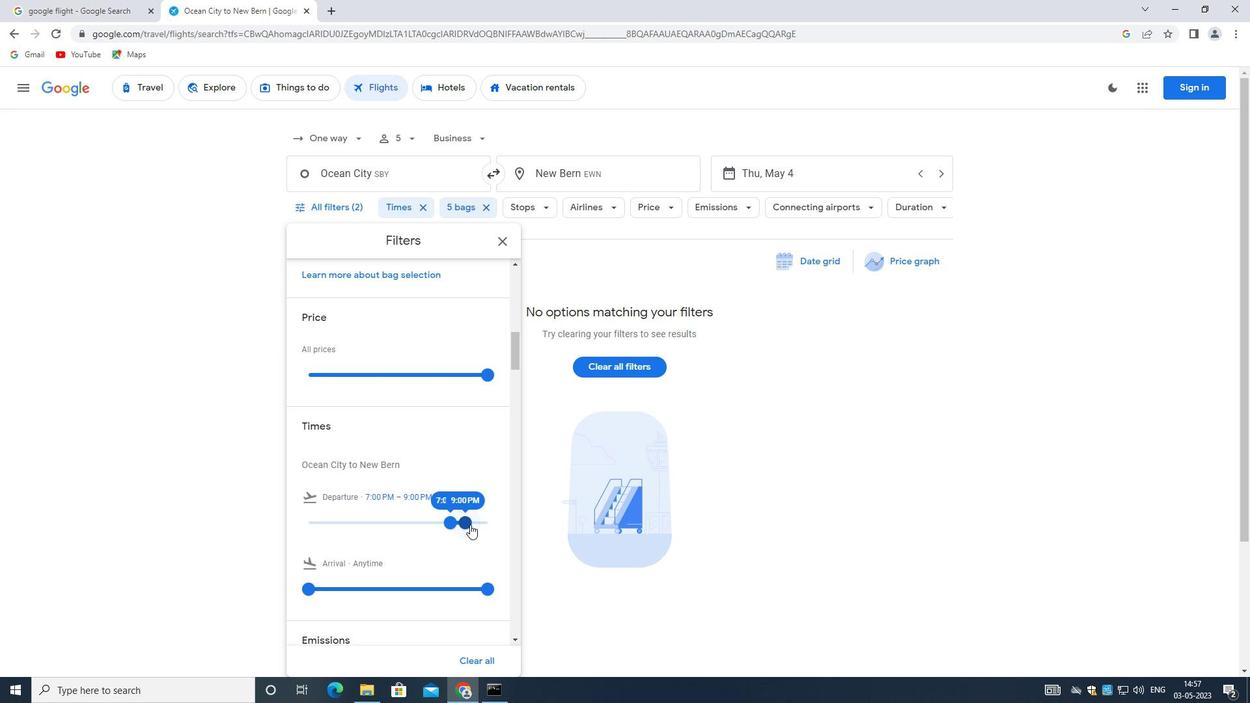 
Action: Mouse pressed left at (470, 523)
Screenshot: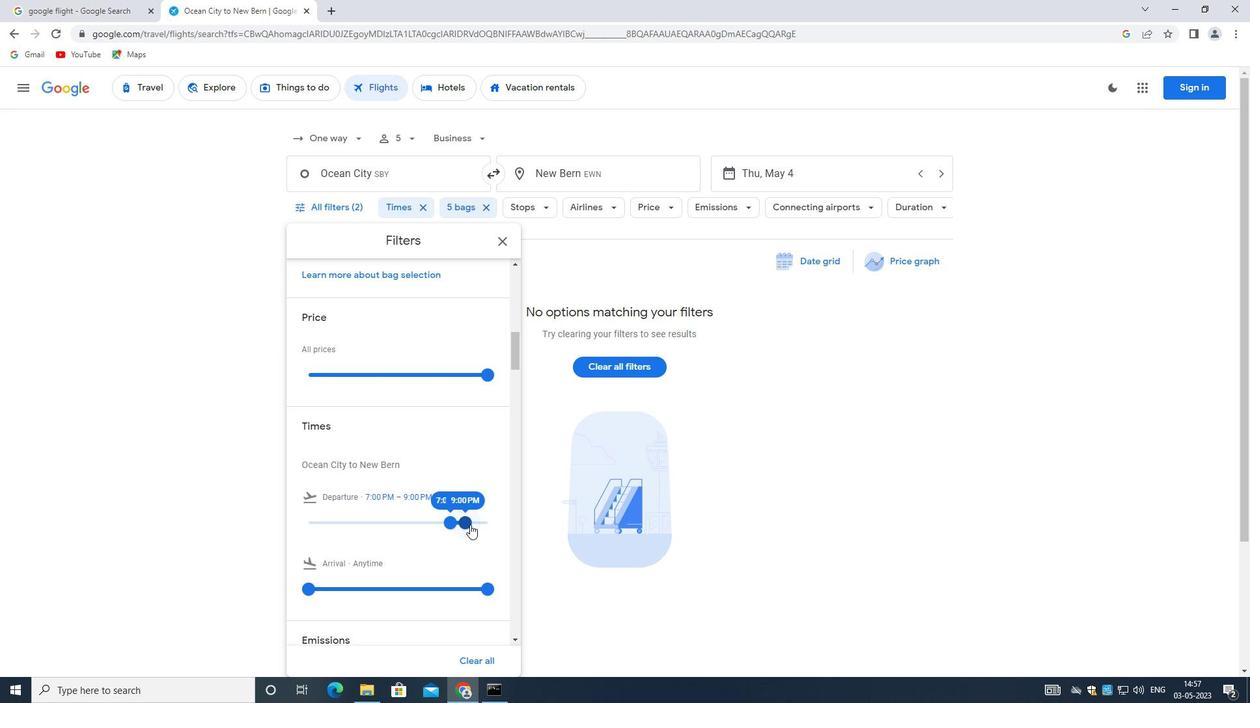
Action: Mouse moved to (438, 531)
Screenshot: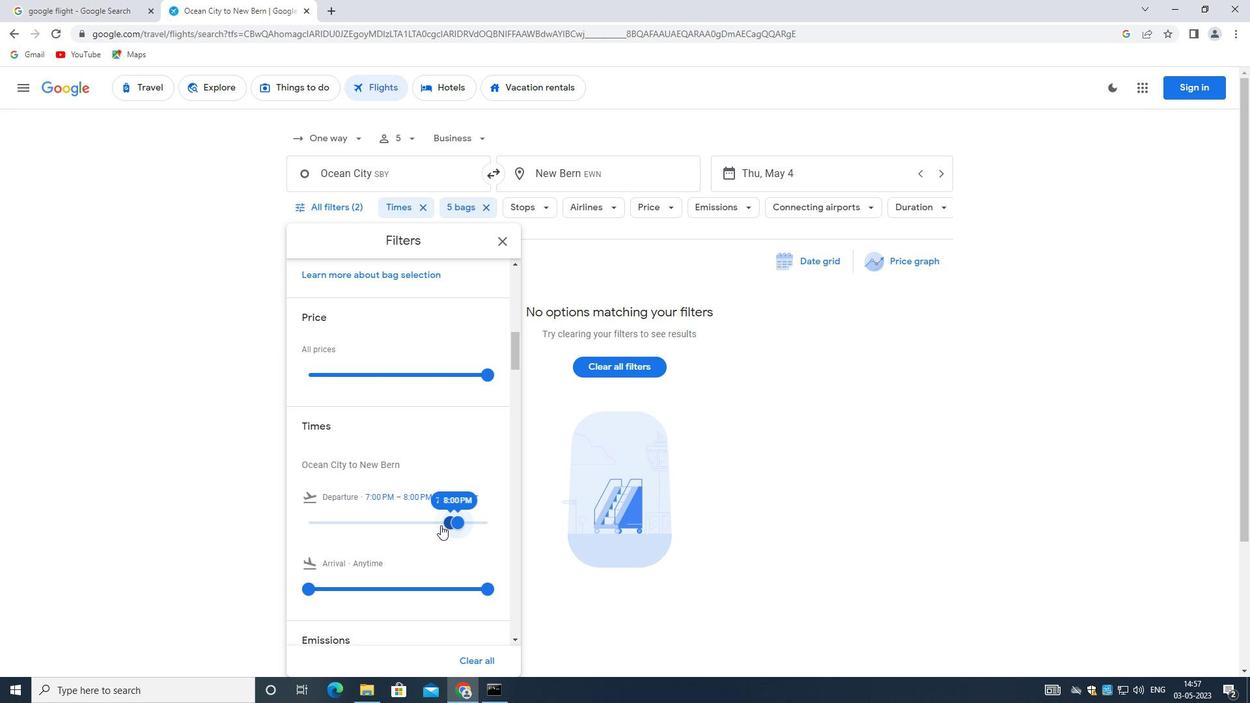 
Action: Mouse scrolled (438, 530) with delta (0, 0)
Screenshot: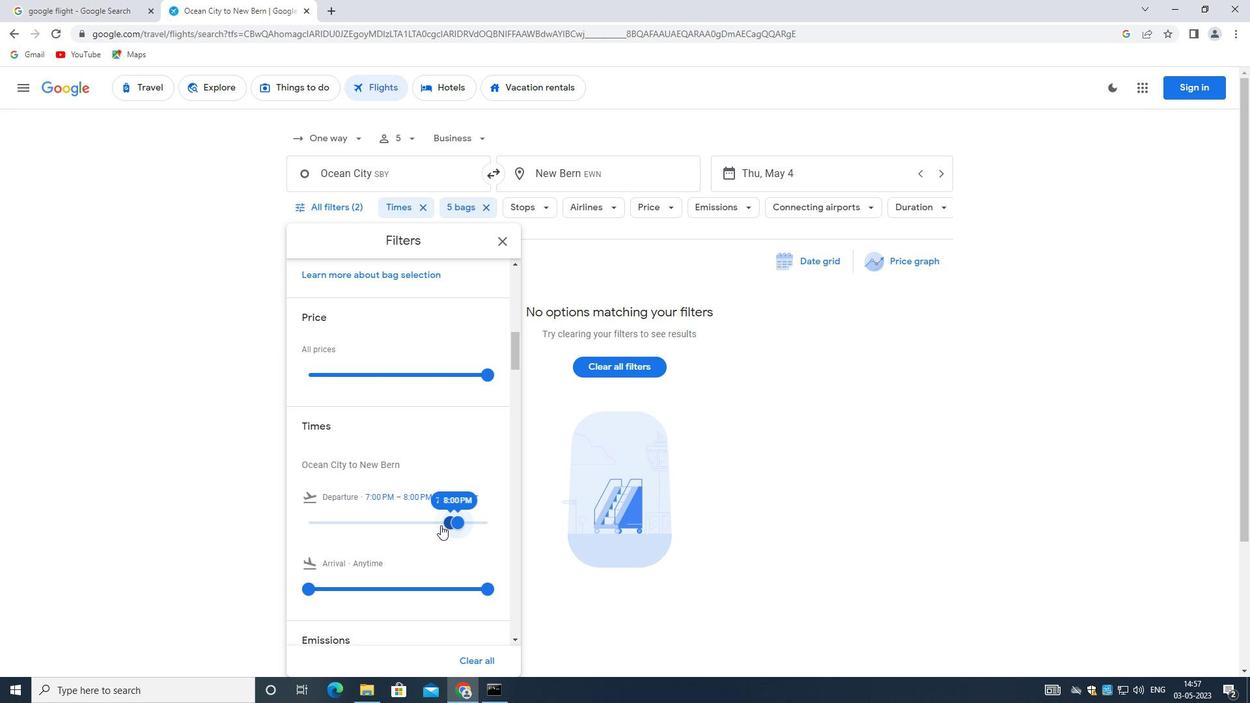 
Action: Mouse scrolled (438, 530) with delta (0, 0)
Screenshot: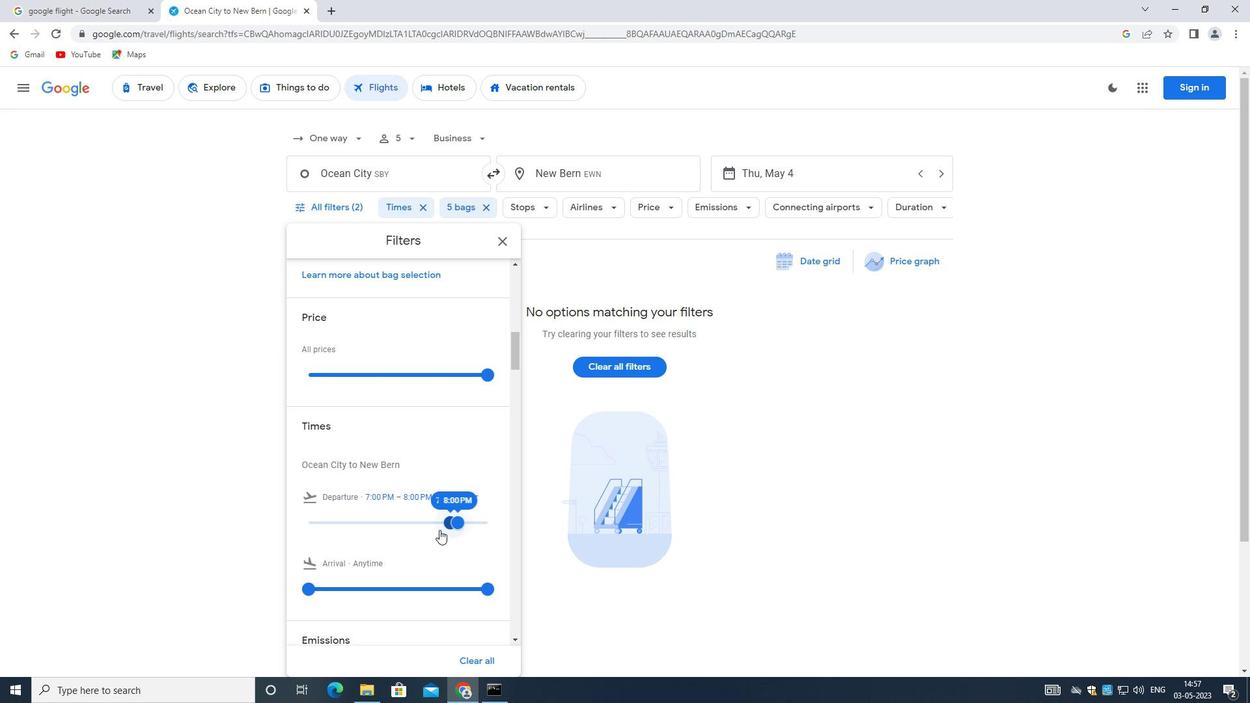 
Action: Mouse scrolled (438, 530) with delta (0, 0)
Screenshot: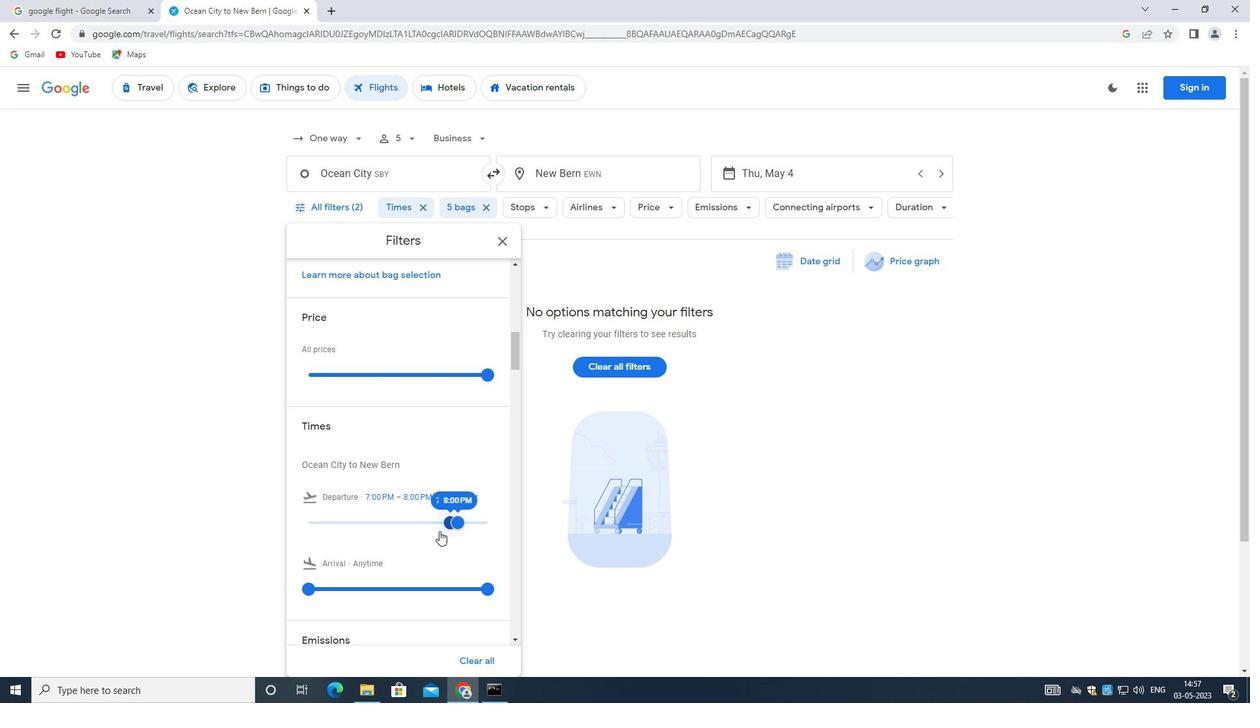 
Action: Mouse moved to (437, 531)
Screenshot: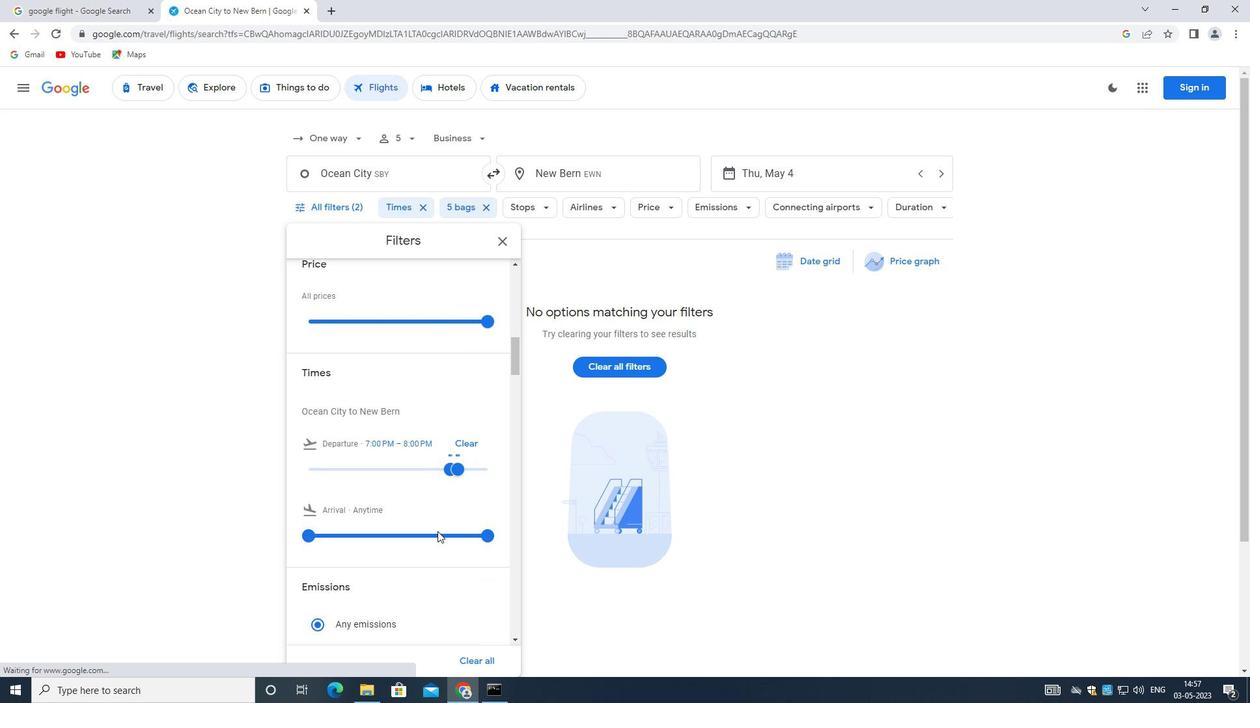 
Action: Mouse scrolled (437, 530) with delta (0, 0)
Screenshot: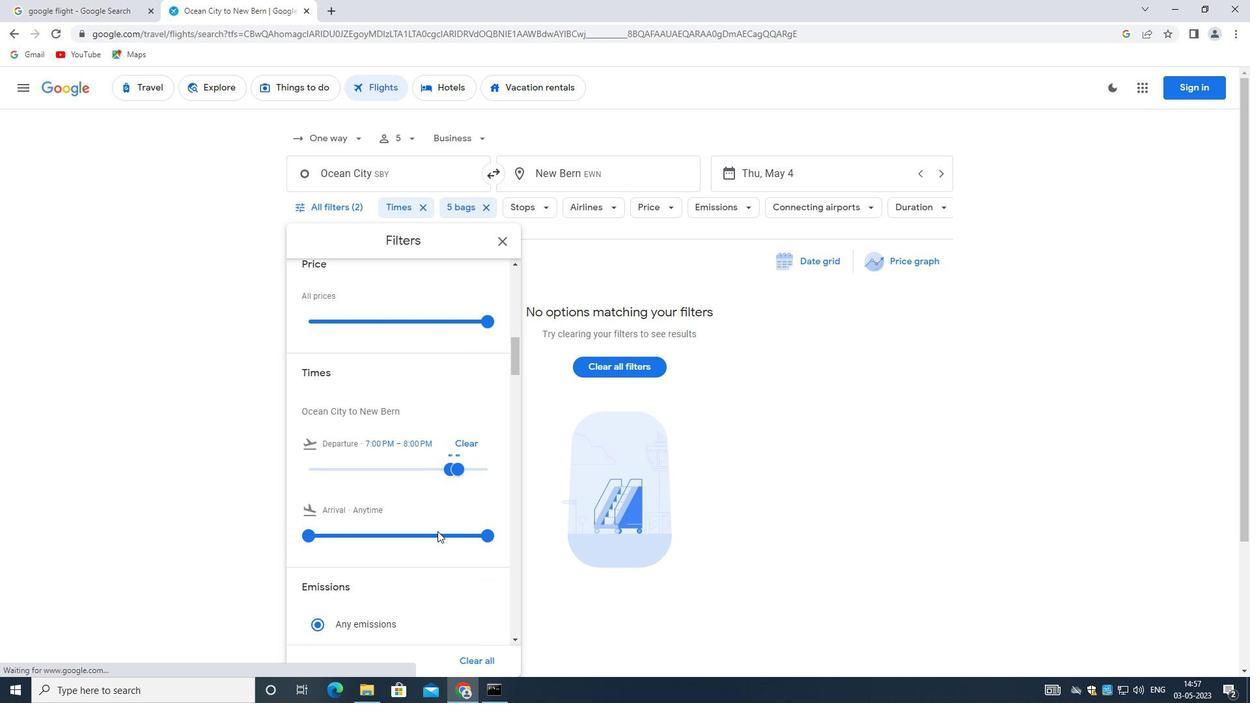 
Action: Mouse scrolled (437, 530) with delta (0, 0)
Screenshot: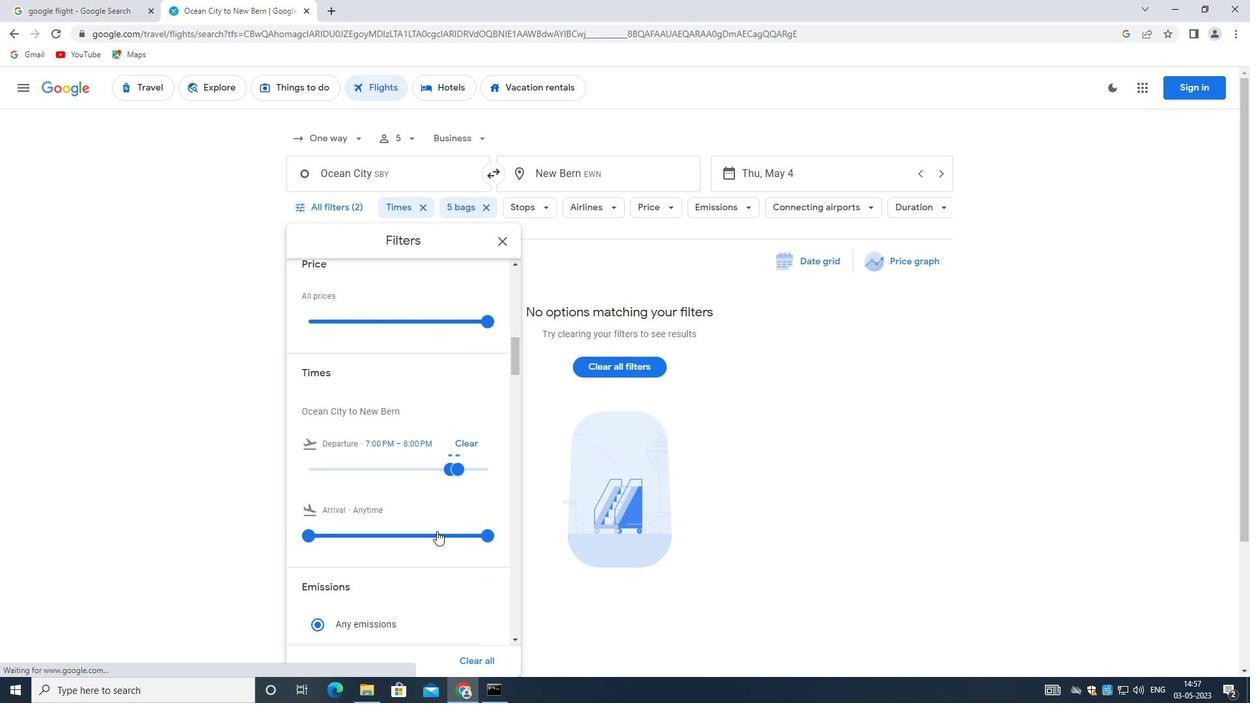 
Action: Mouse scrolled (437, 530) with delta (0, 0)
Screenshot: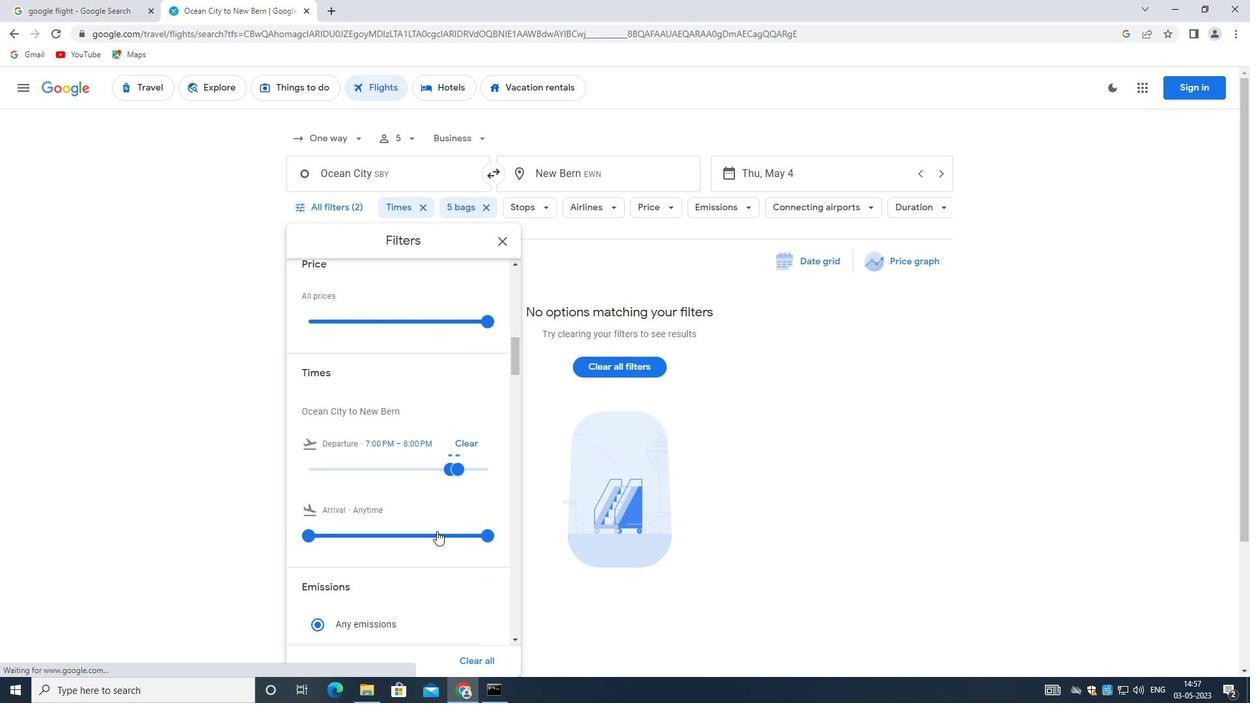 
Action: Mouse scrolled (437, 530) with delta (0, 0)
Screenshot: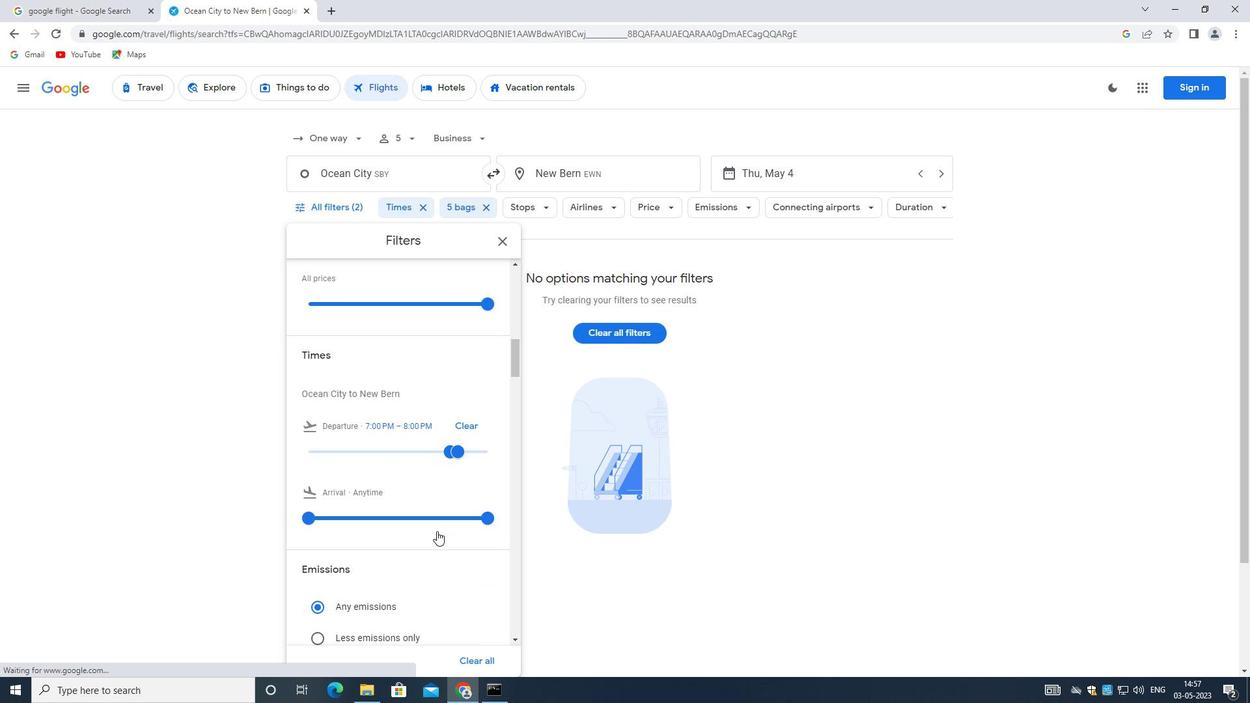 
Action: Mouse moved to (434, 531)
Screenshot: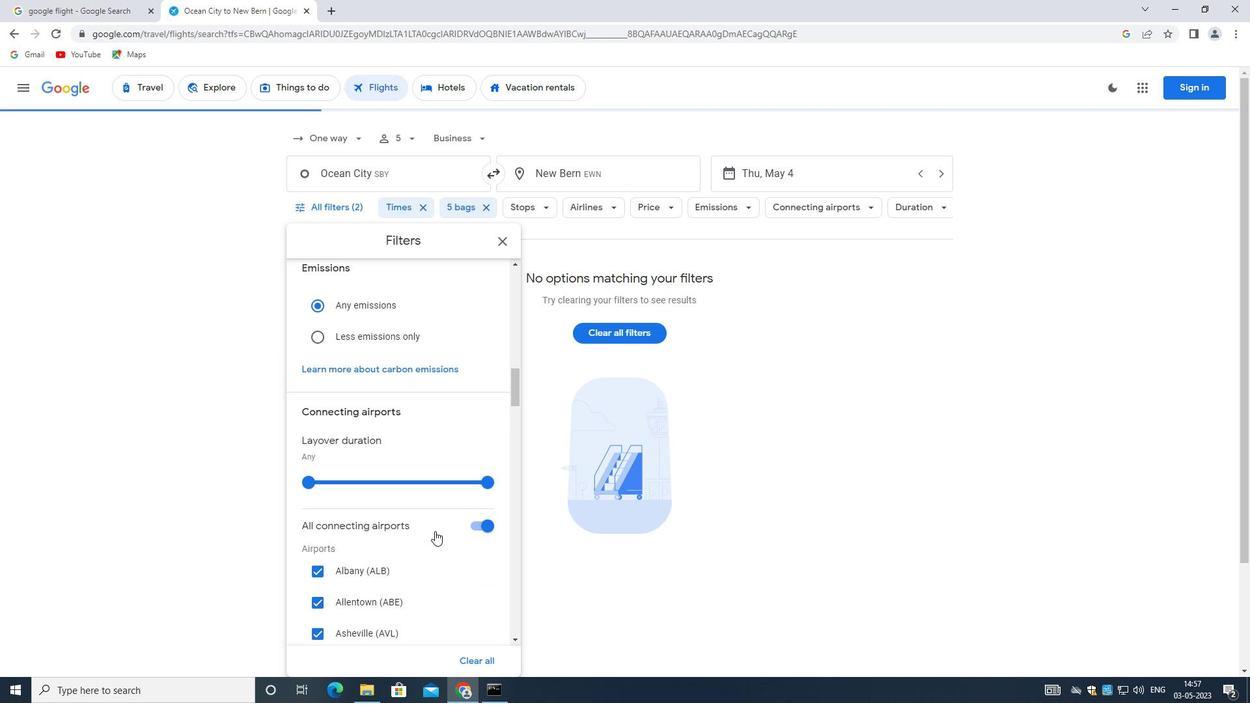 
Action: Mouse scrolled (434, 530) with delta (0, 0)
Screenshot: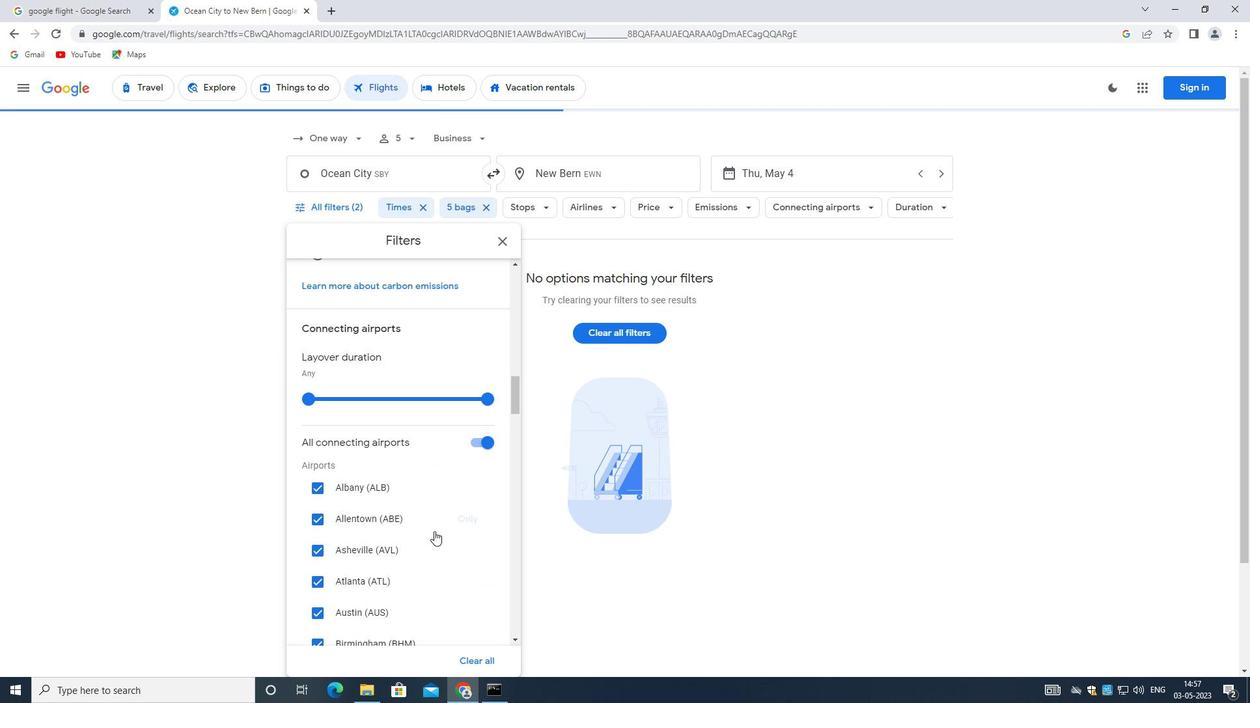 
Action: Mouse scrolled (434, 530) with delta (0, 0)
Screenshot: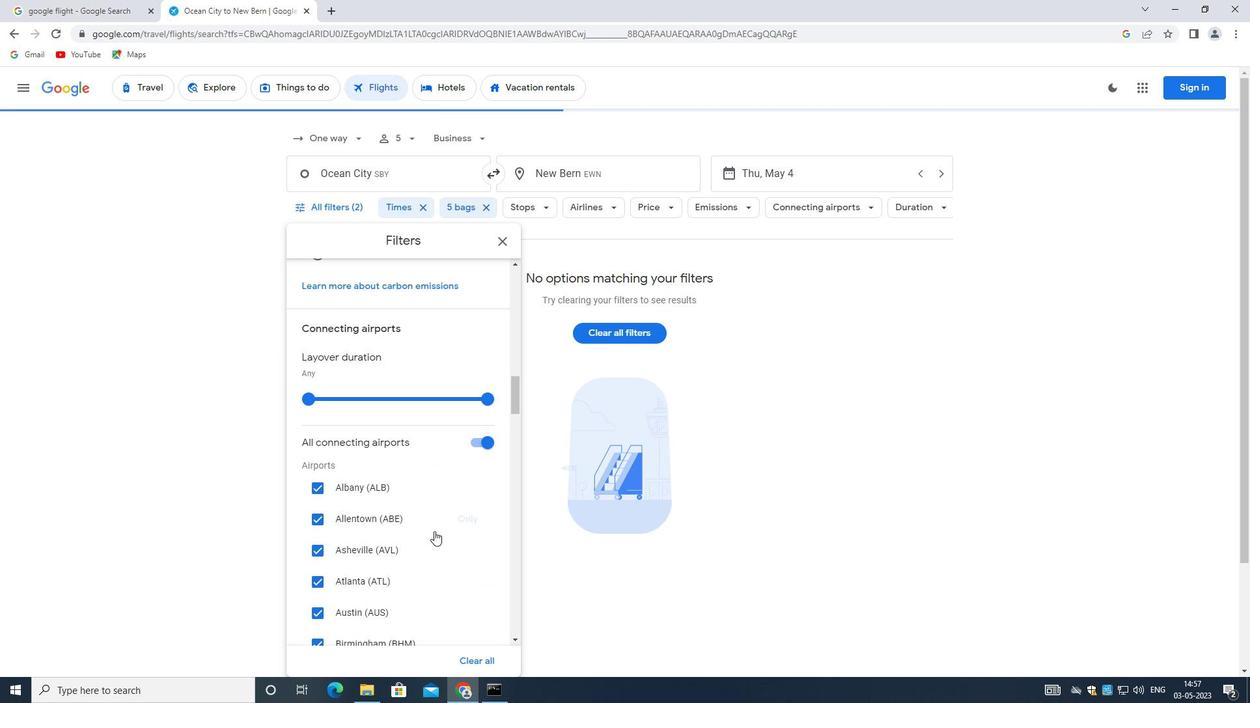 
Action: Mouse scrolled (434, 530) with delta (0, 0)
Screenshot: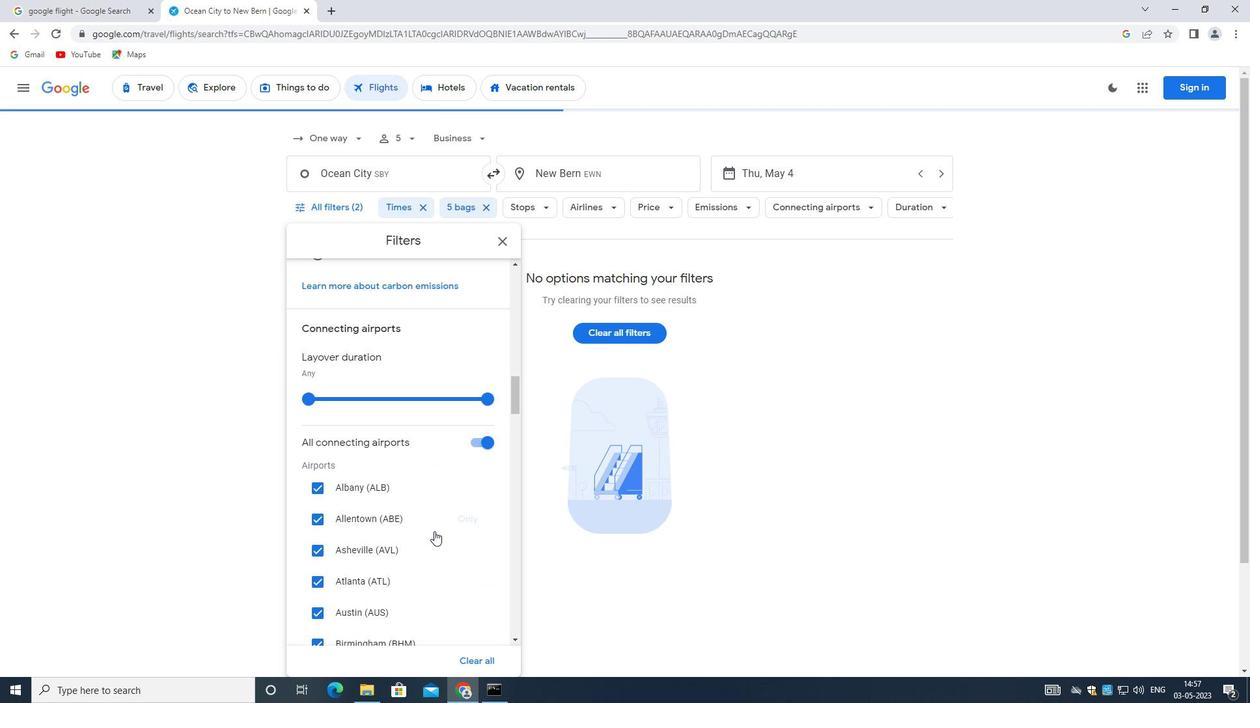 
Action: Mouse scrolled (434, 530) with delta (0, 0)
Screenshot: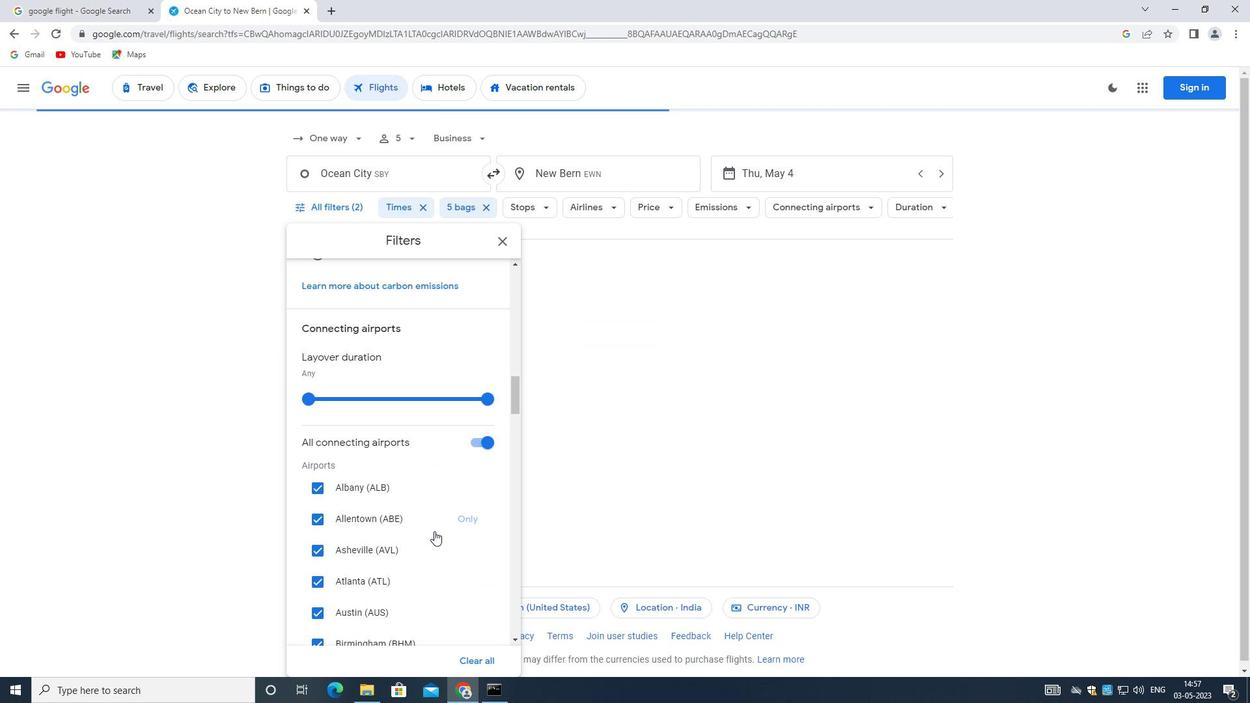 
Action: Mouse moved to (430, 433)
Screenshot: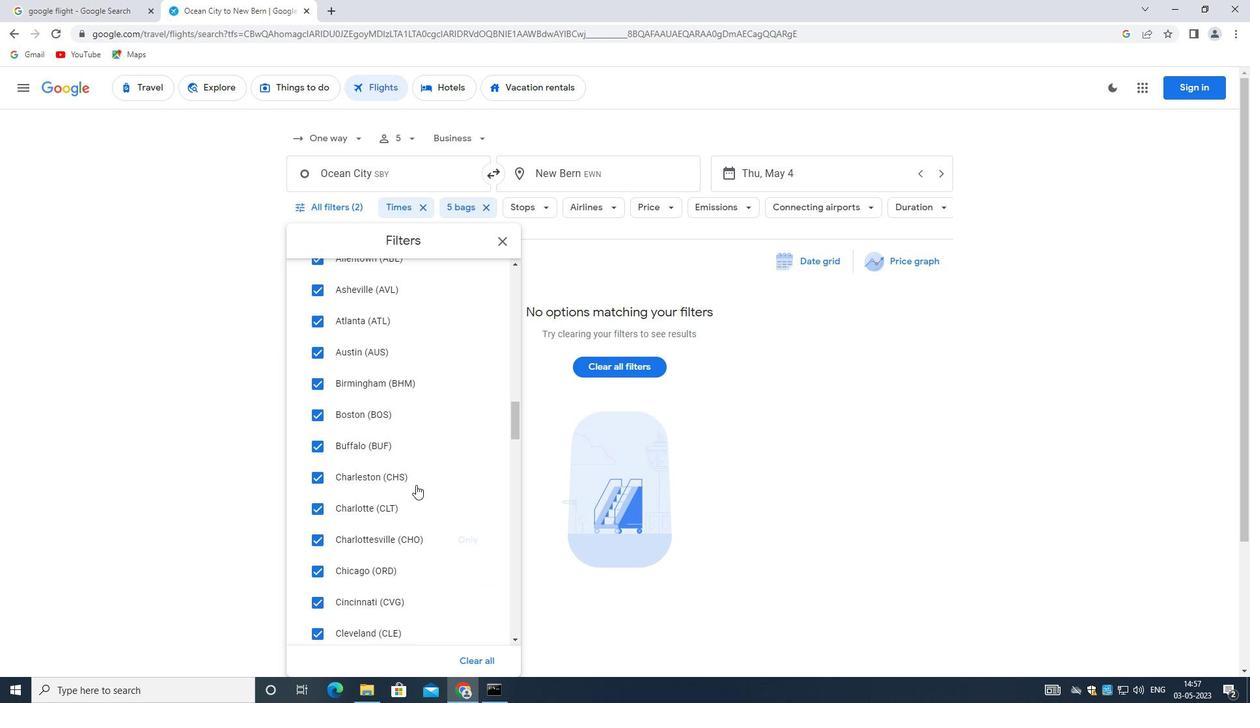 
Action: Mouse scrolled (430, 434) with delta (0, 0)
Screenshot: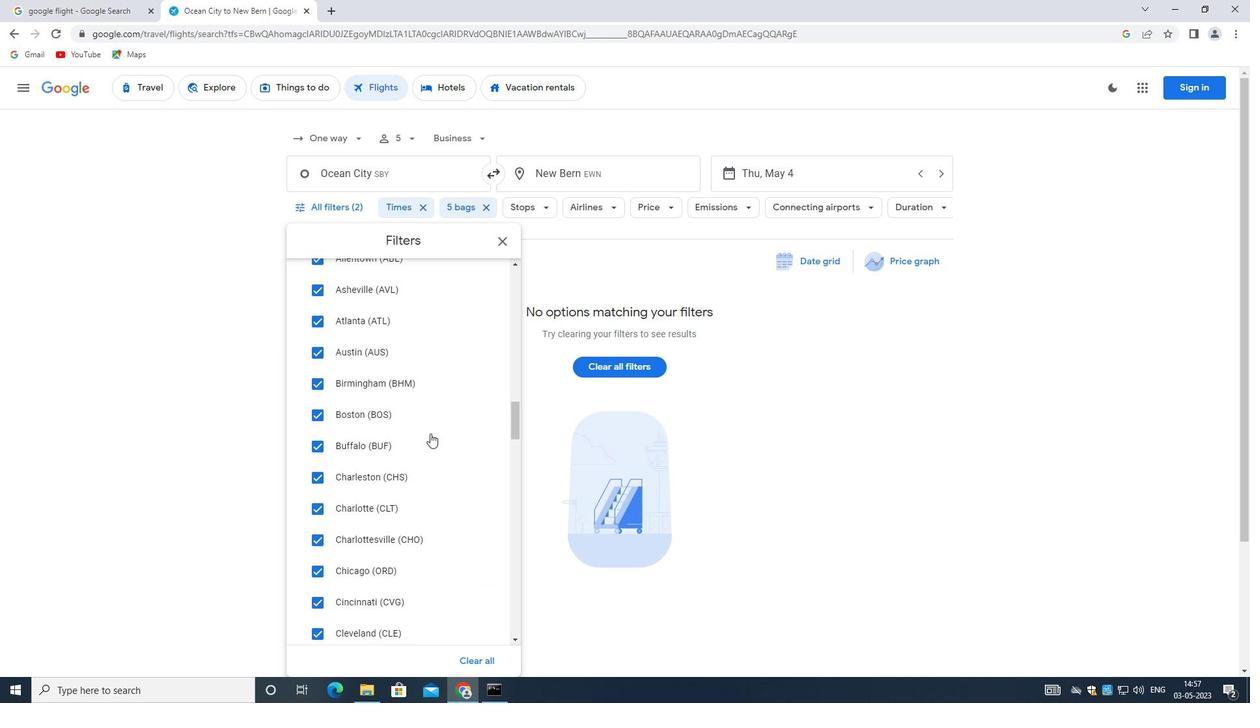 
Action: Mouse scrolled (430, 434) with delta (0, 0)
Screenshot: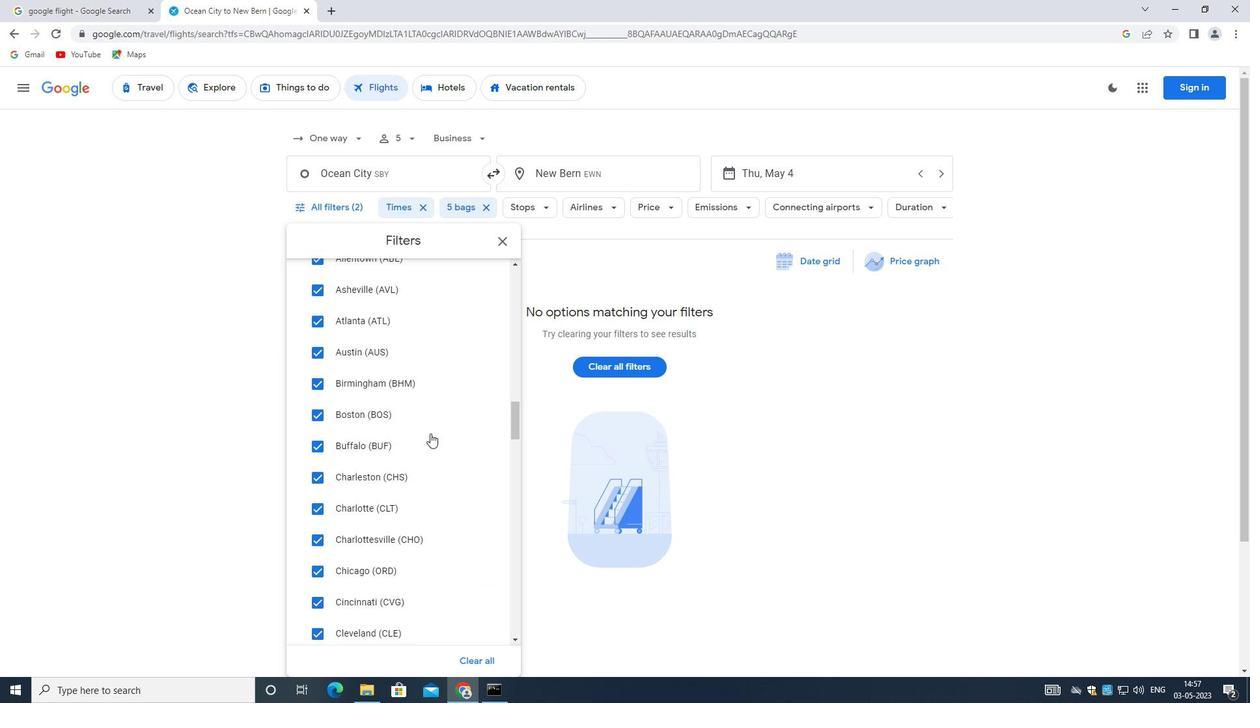
Action: Mouse scrolled (430, 434) with delta (0, 0)
Screenshot: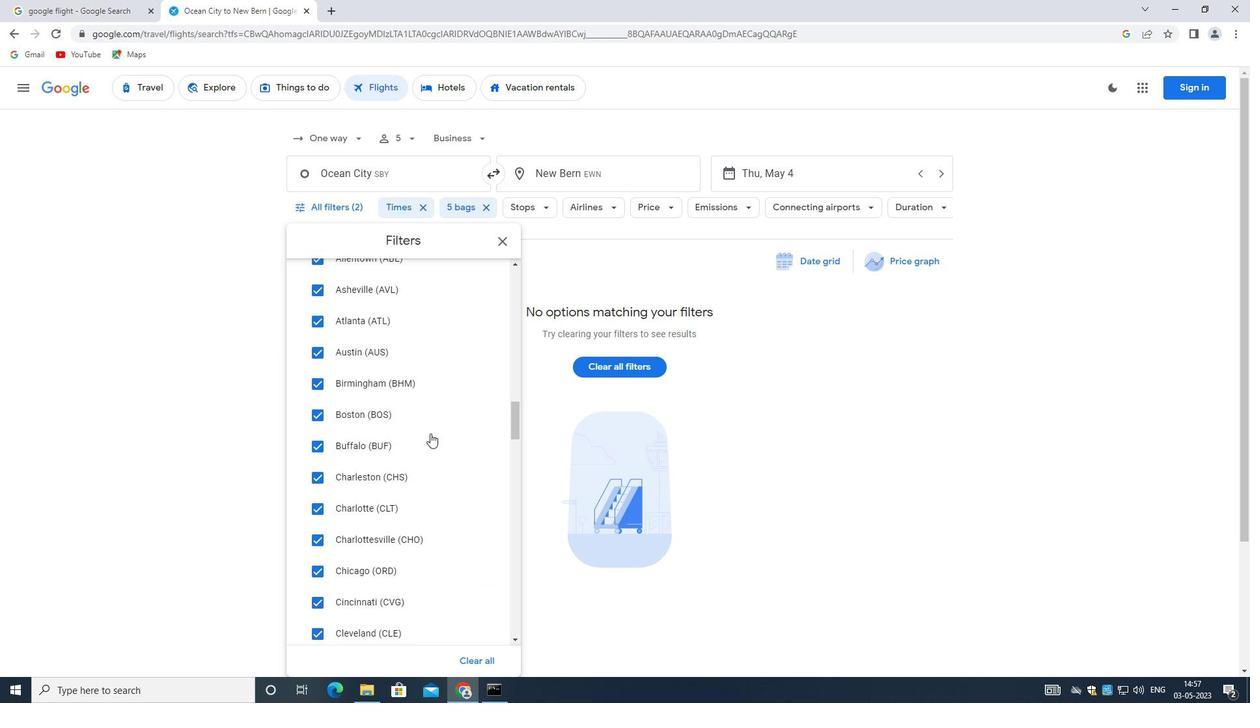 
Action: Mouse scrolled (430, 434) with delta (0, 0)
Screenshot: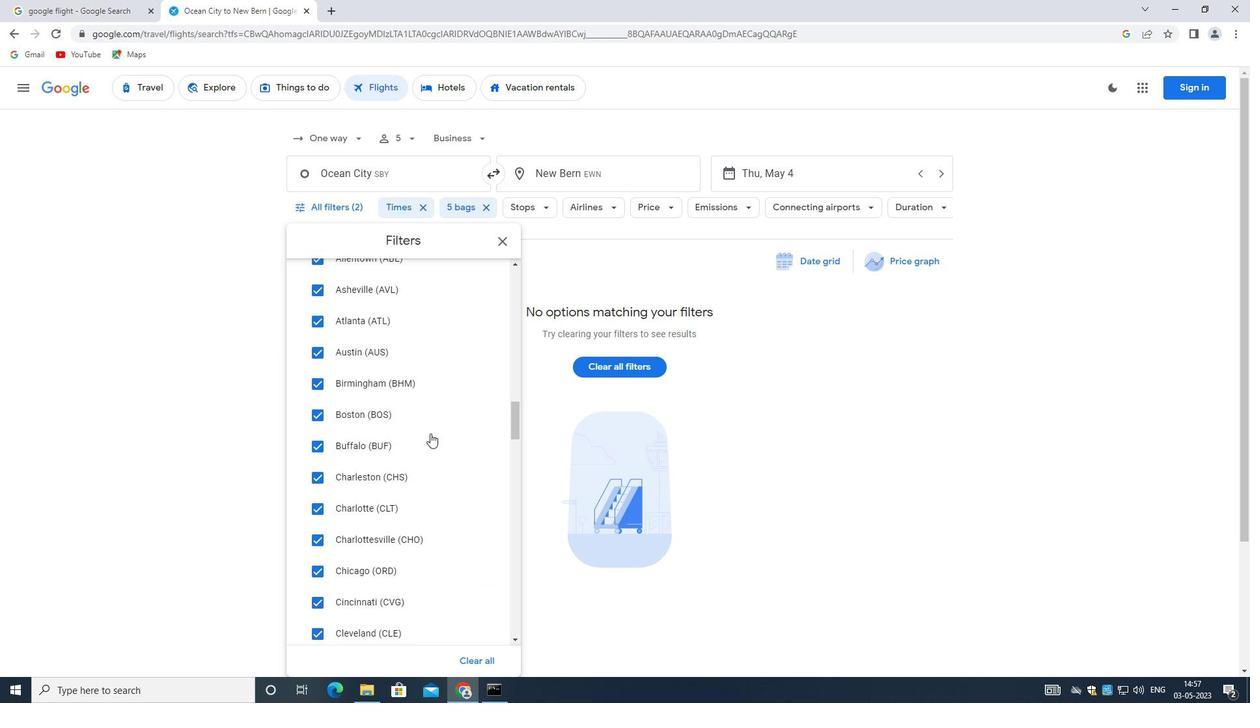 
Action: Mouse moved to (473, 443)
Screenshot: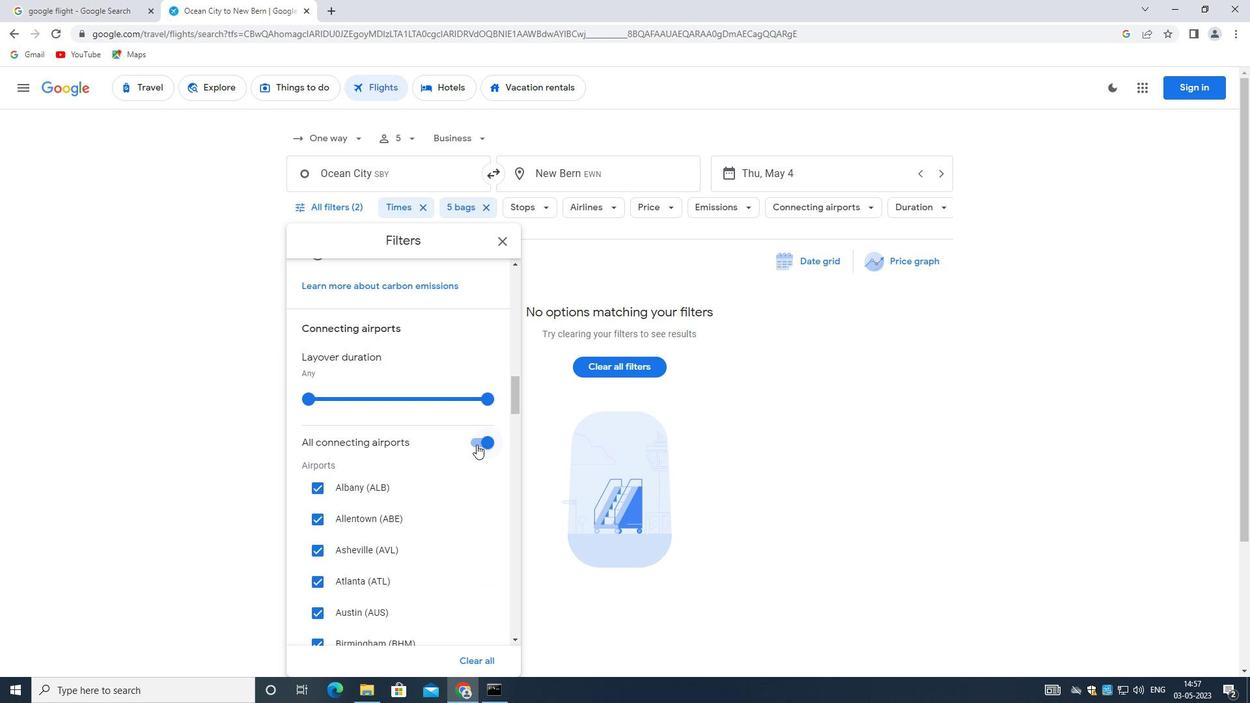 
Action: Mouse pressed left at (473, 443)
Screenshot: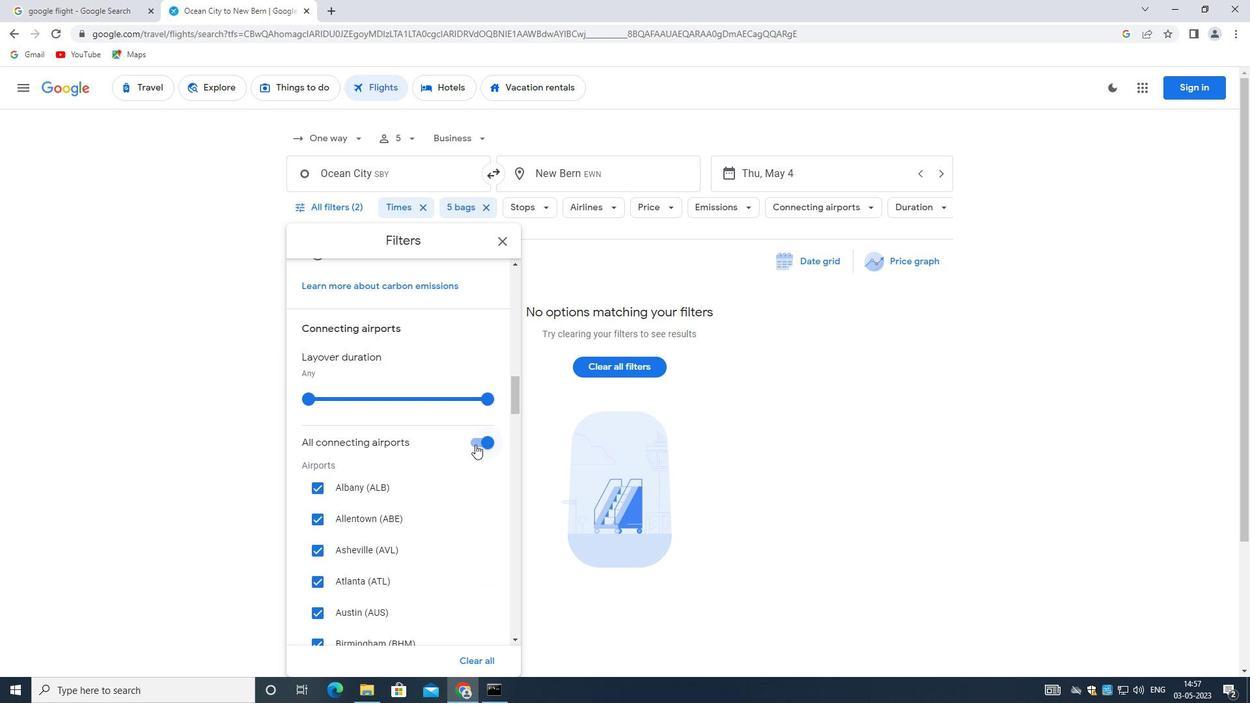 
Action: Mouse moved to (463, 454)
Screenshot: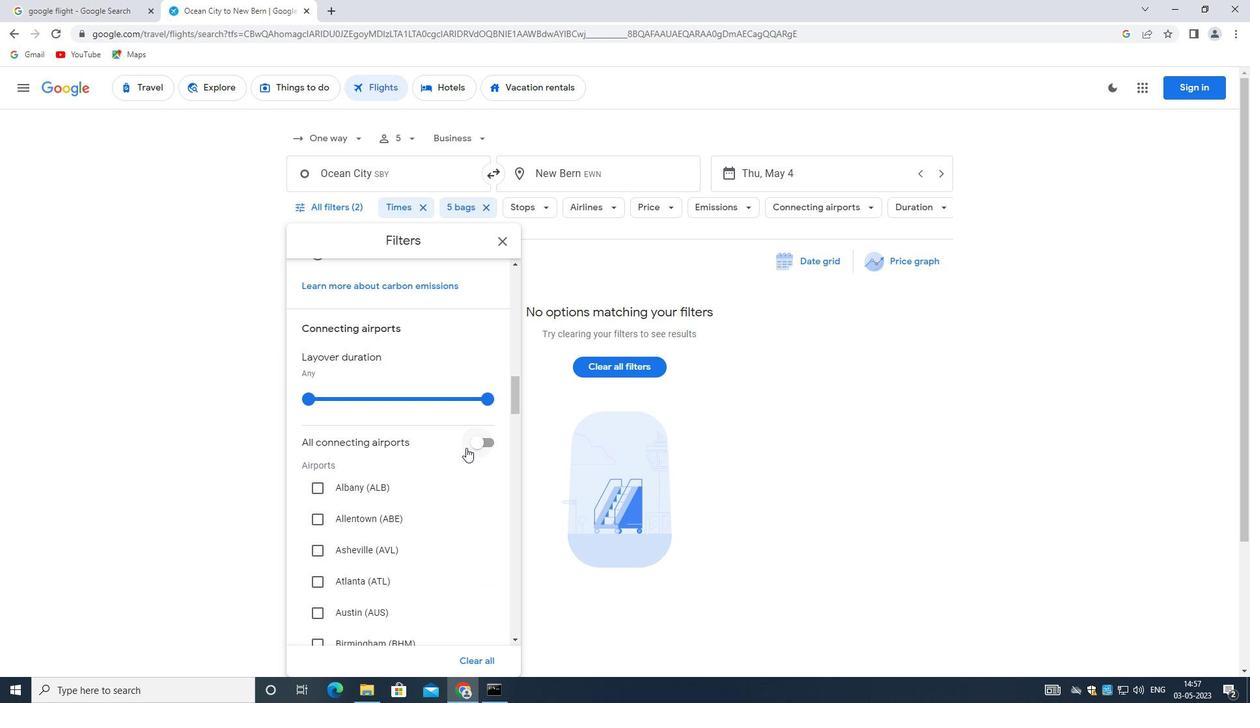 
Action: Mouse scrolled (463, 453) with delta (0, 0)
Screenshot: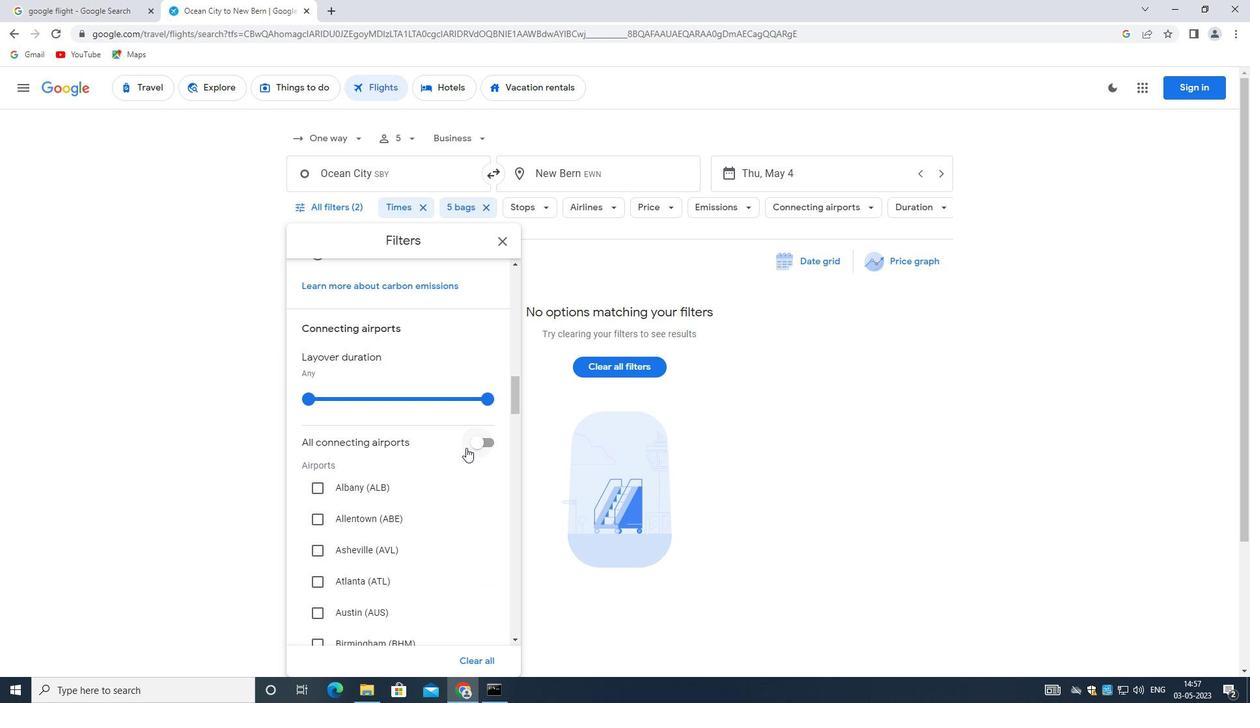 
Action: Mouse moved to (463, 455)
Screenshot: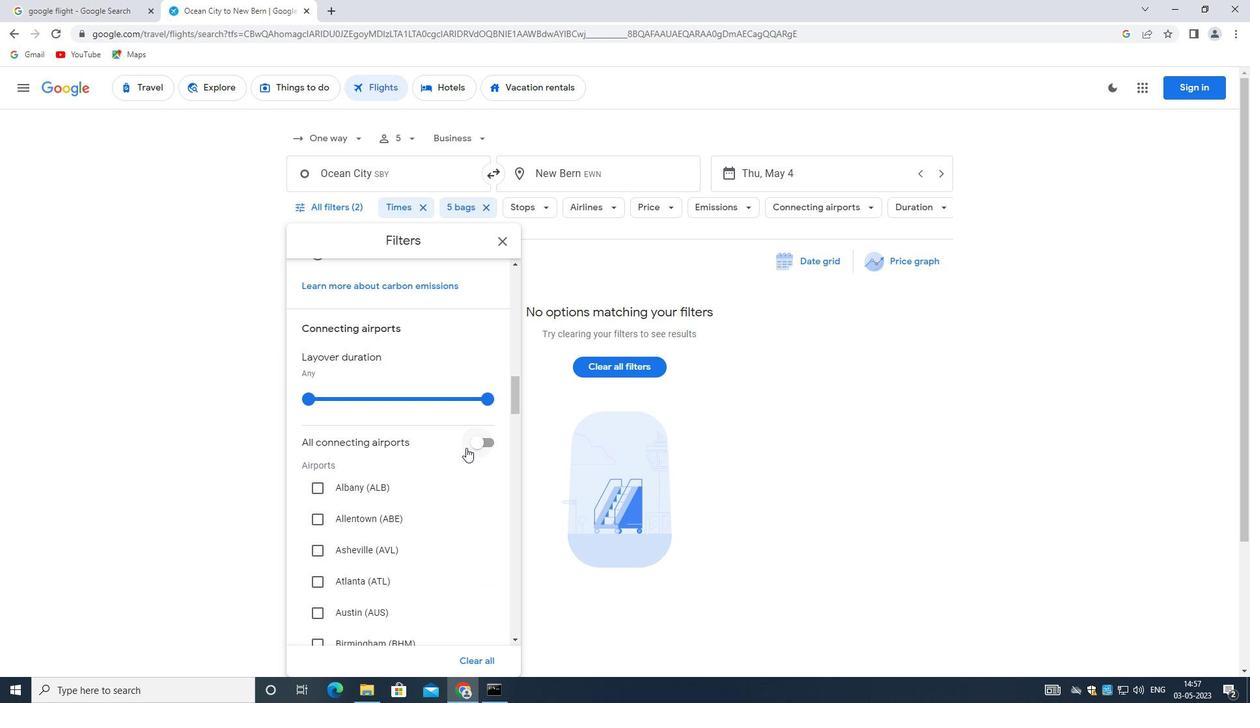 
Action: Mouse scrolled (463, 454) with delta (0, 0)
Screenshot: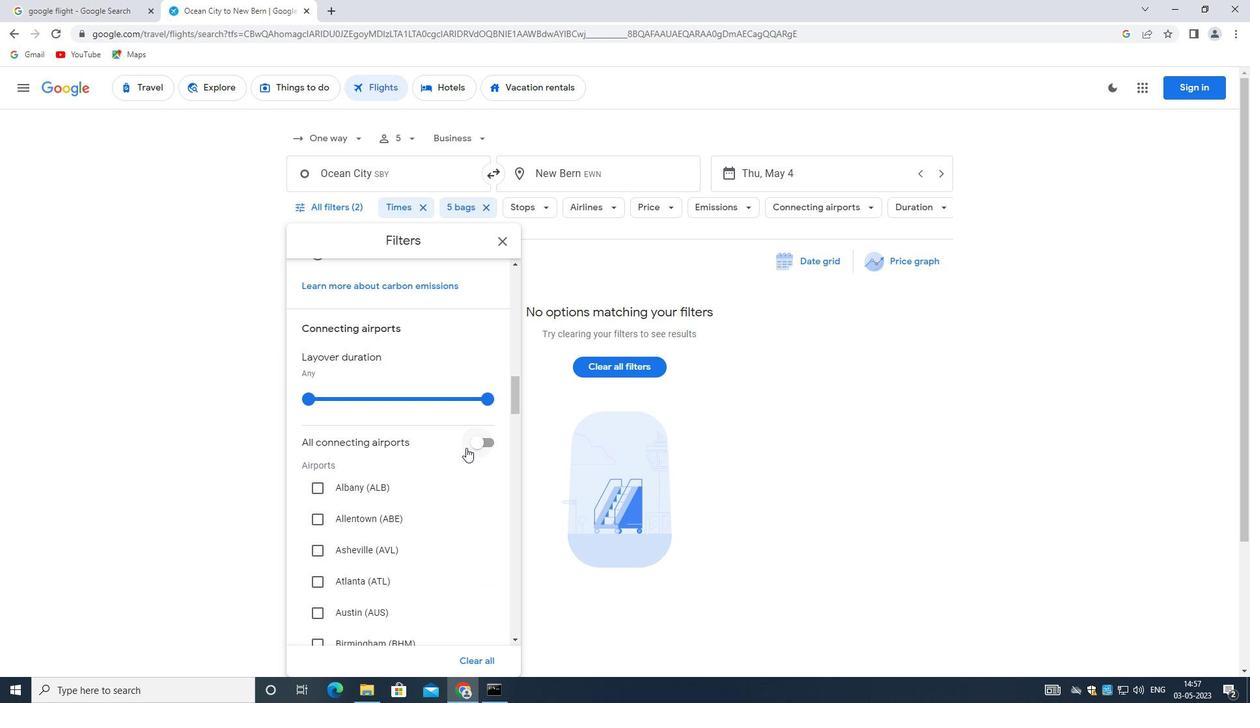 
Action: Mouse moved to (463, 455)
Screenshot: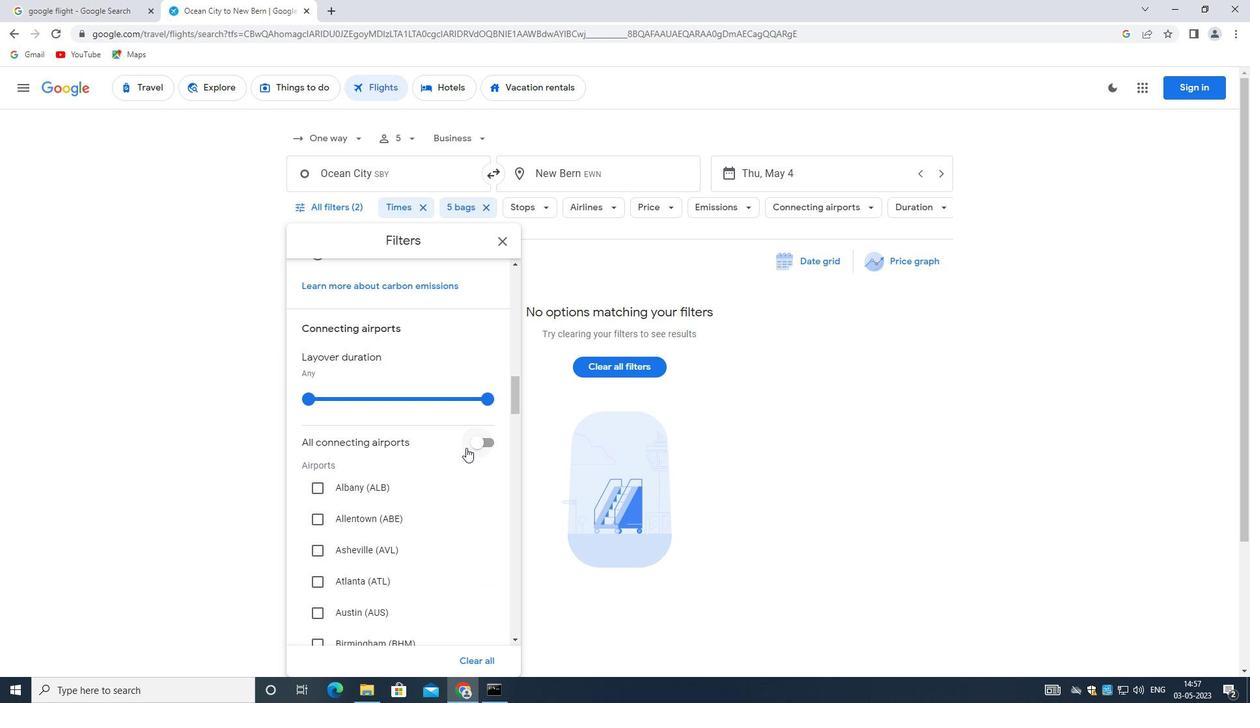 
Action: Mouse scrolled (463, 455) with delta (0, 0)
Screenshot: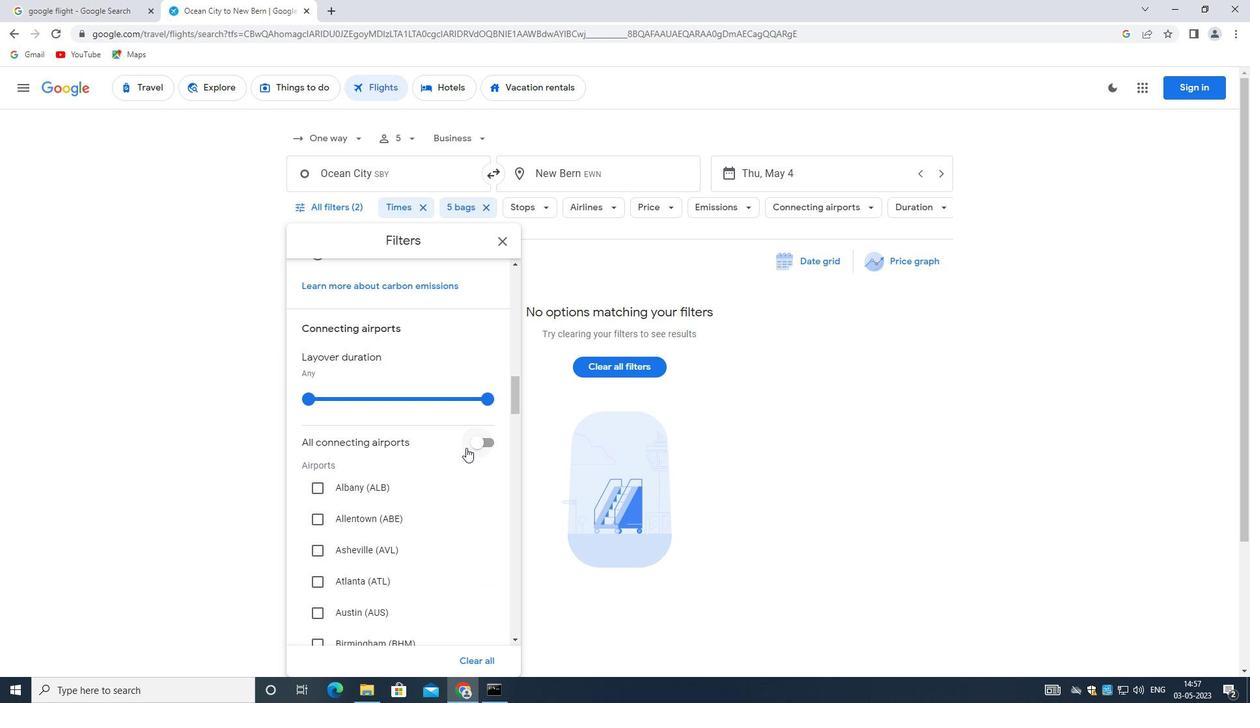 
Action: Mouse moved to (463, 455)
Screenshot: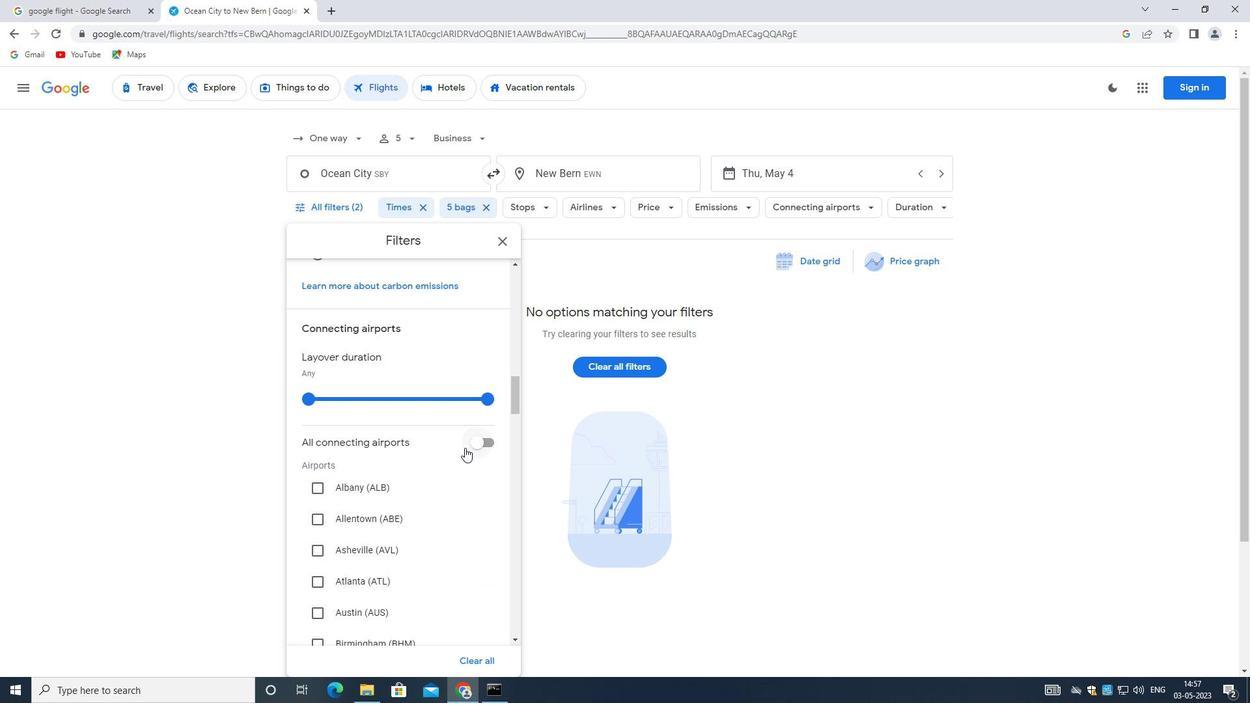 
Action: Mouse scrolled (463, 455) with delta (0, 0)
Screenshot: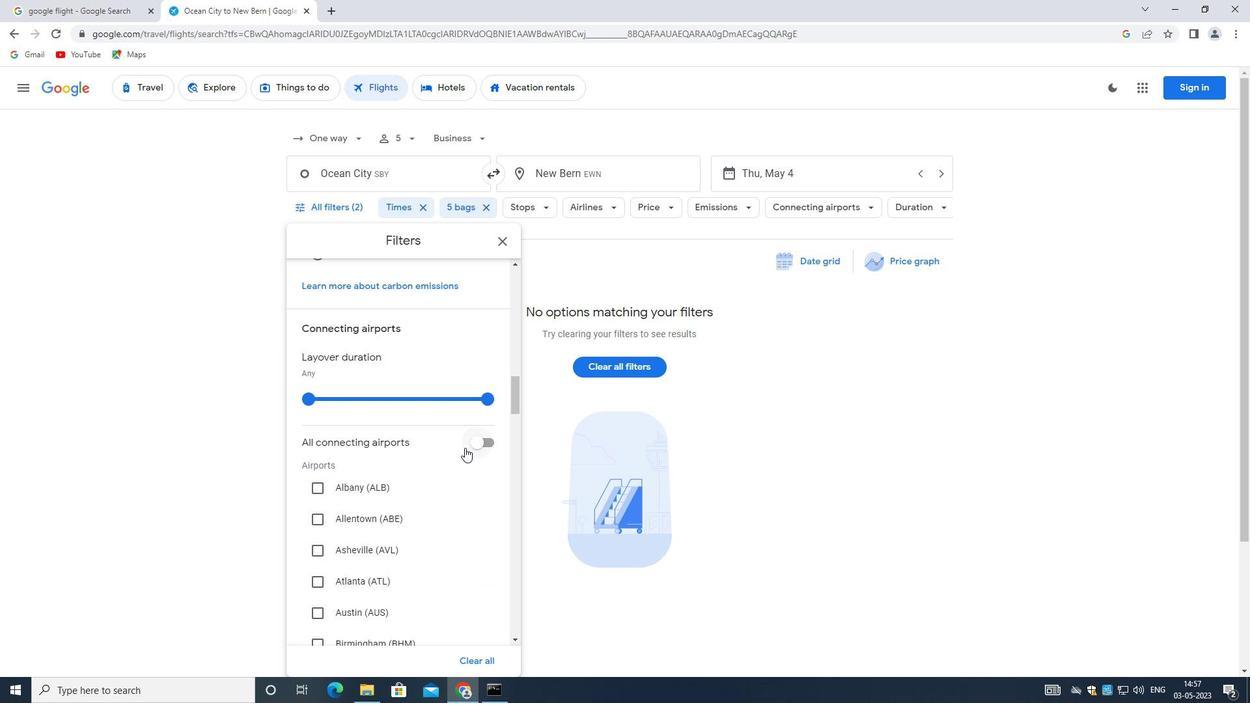 
Action: Mouse moved to (461, 457)
Screenshot: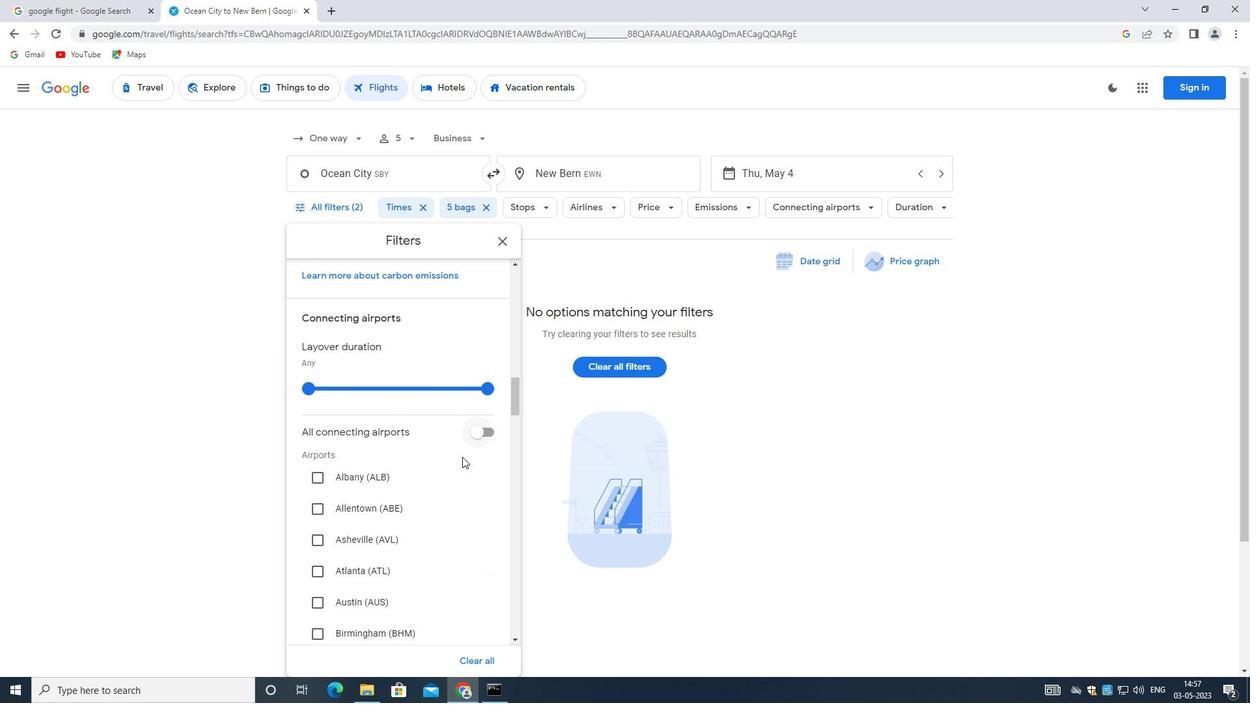 
Action: Mouse scrolled (461, 456) with delta (0, 0)
Screenshot: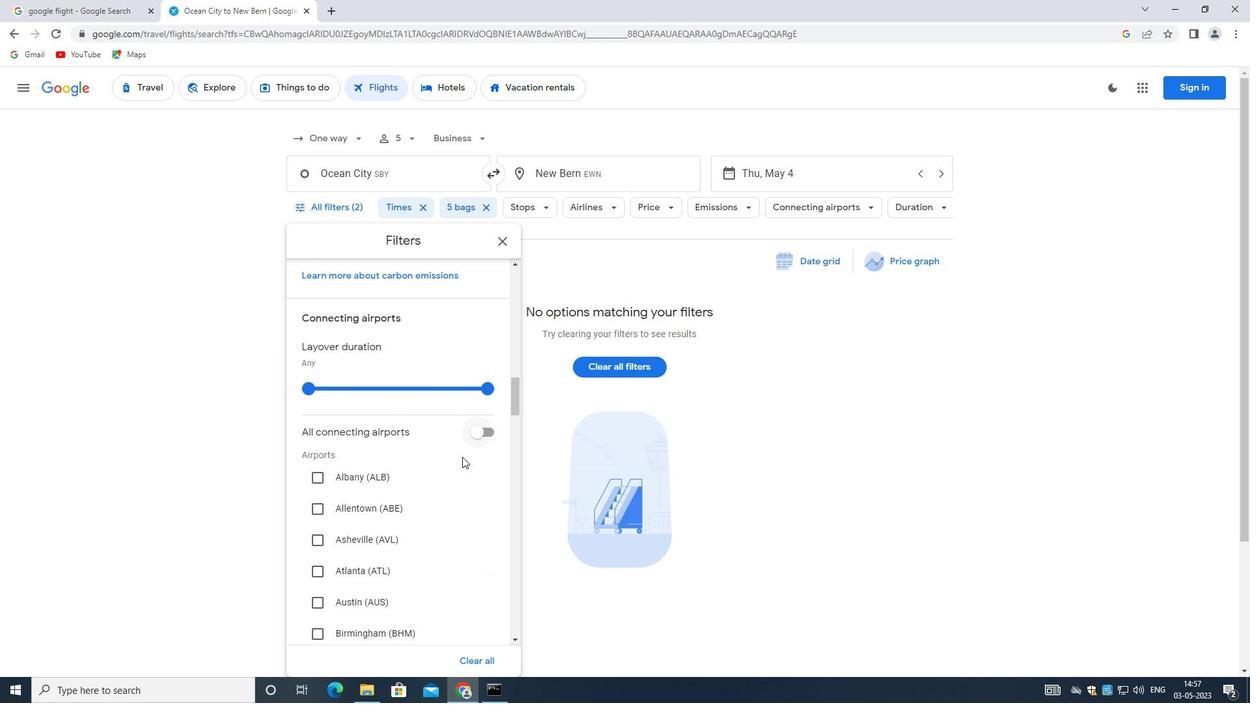 
Action: Mouse moved to (461, 457)
Screenshot: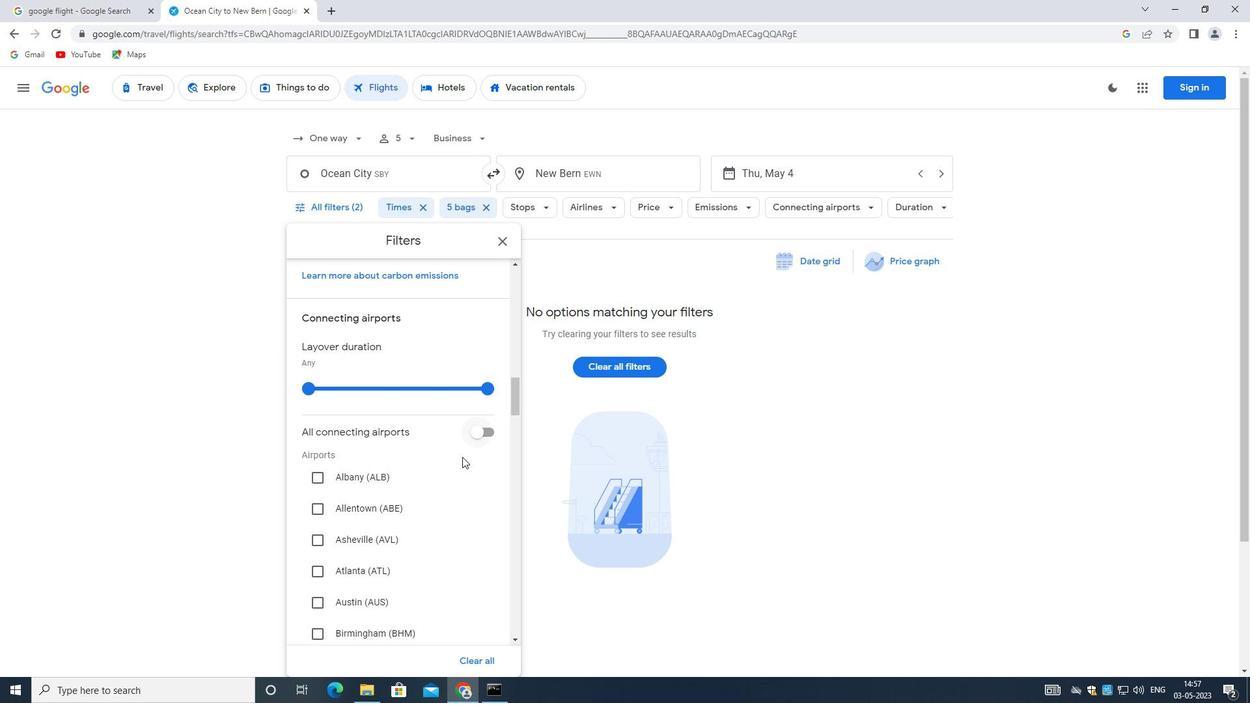 
Action: Mouse scrolled (461, 457) with delta (0, 0)
Screenshot: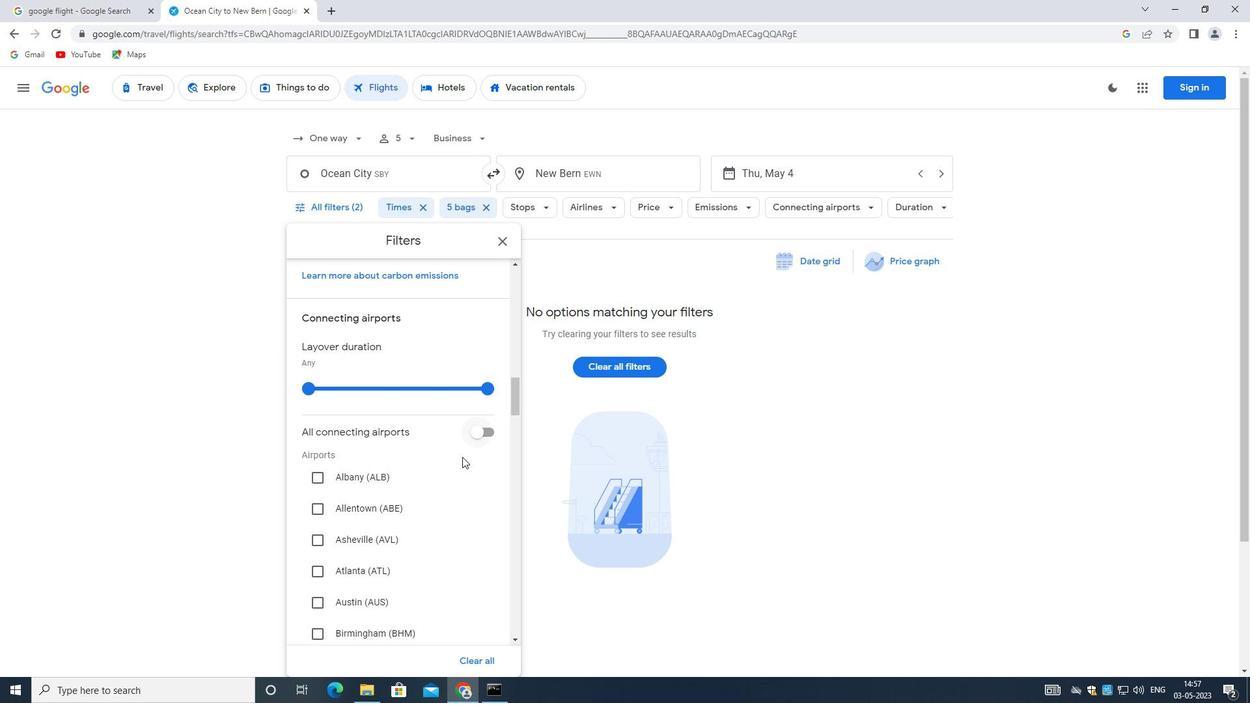
Action: Mouse moved to (460, 457)
Screenshot: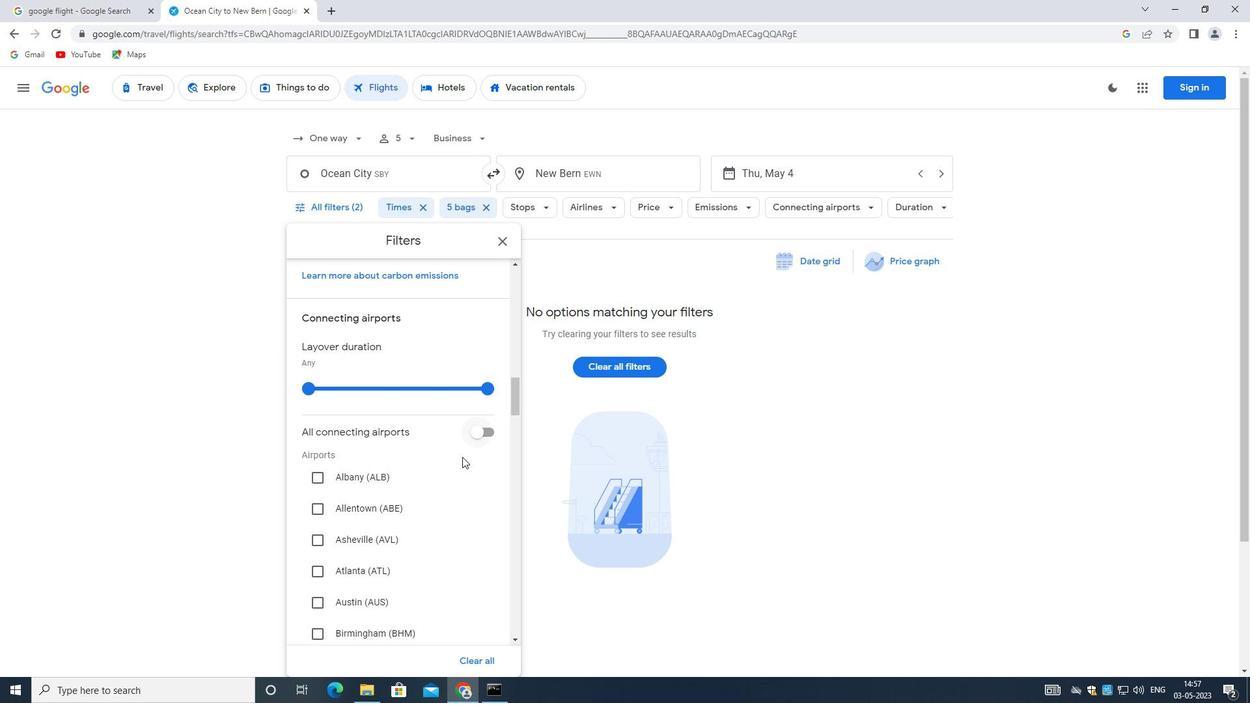 
Action: Mouse scrolled (460, 457) with delta (0, 0)
Screenshot: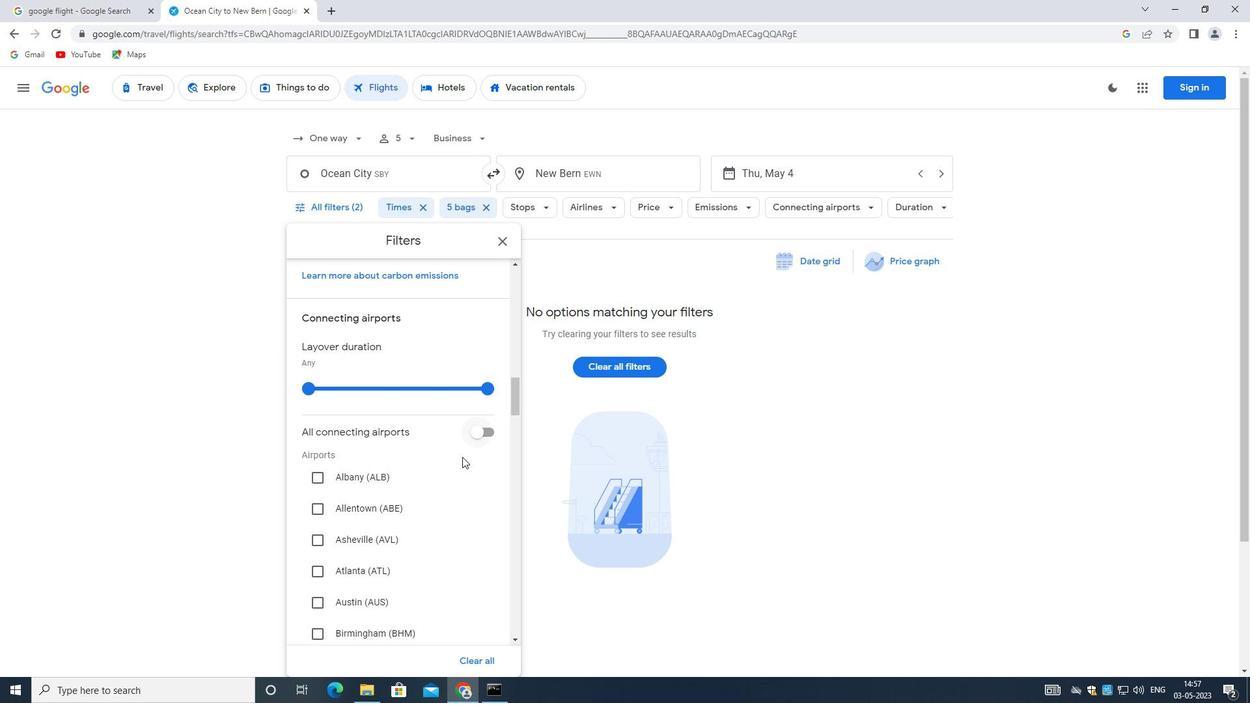 
Action: Mouse moved to (455, 461)
Screenshot: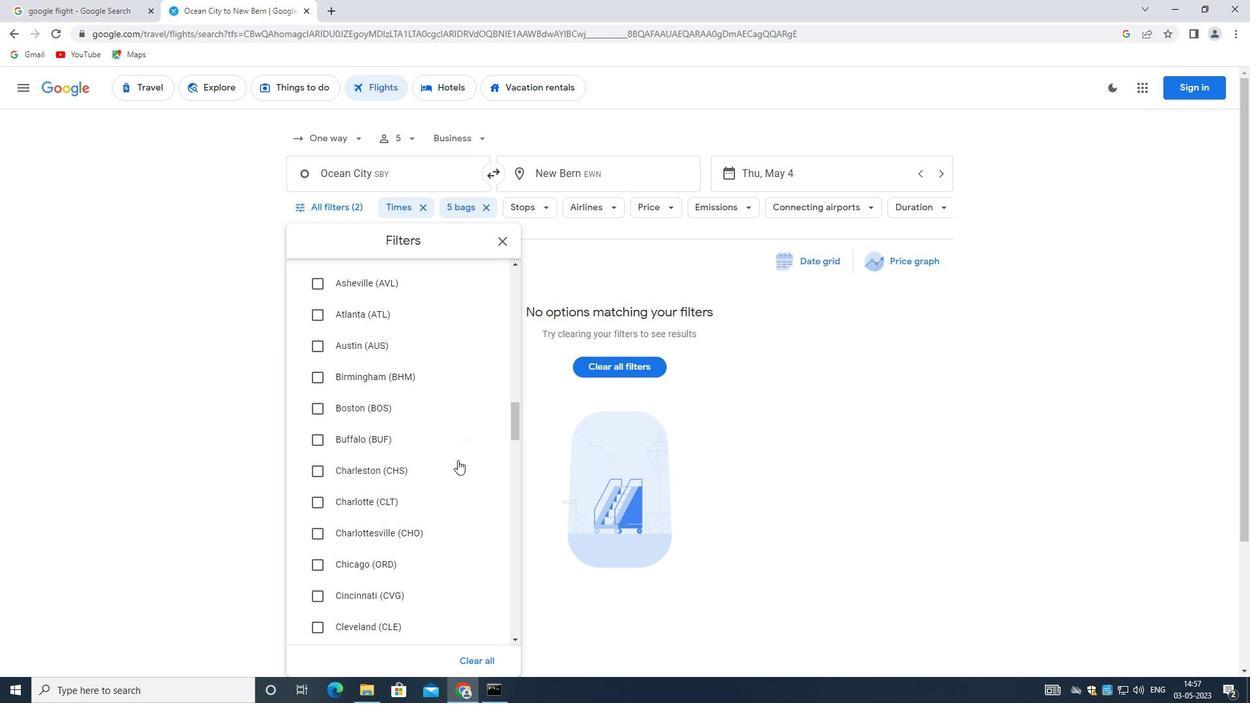 
Action: Mouse scrolled (455, 460) with delta (0, 0)
Screenshot: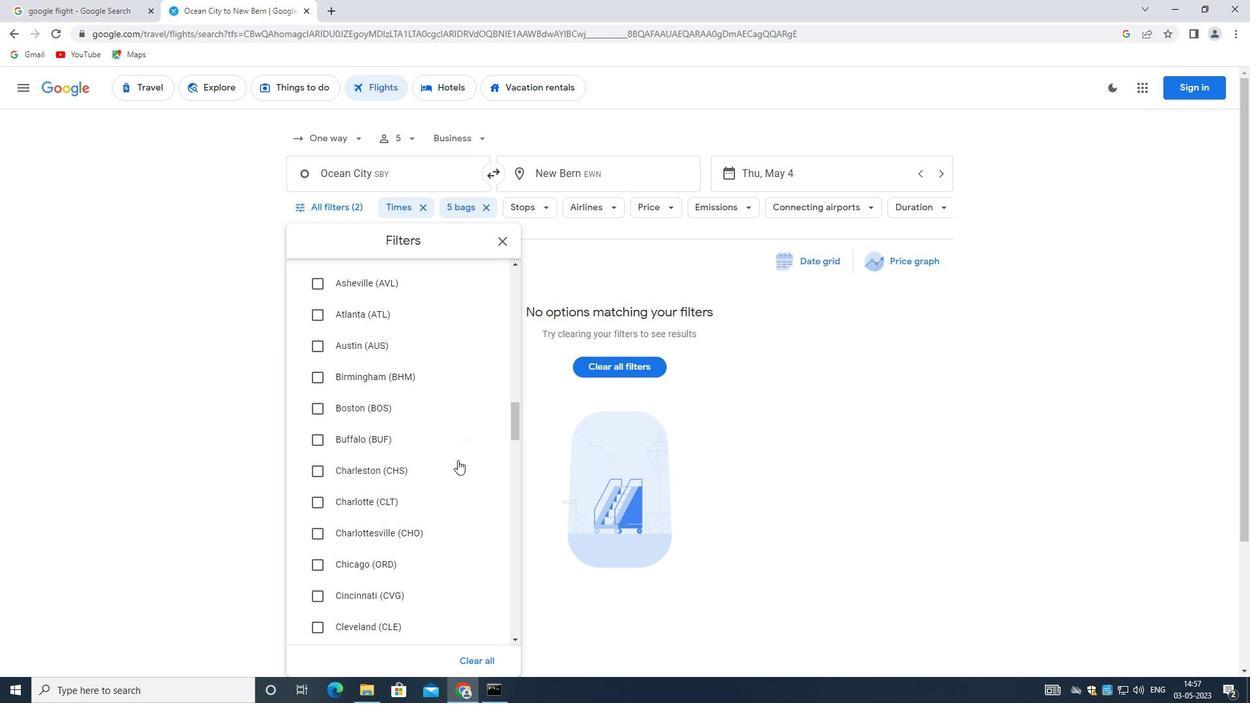 
Action: Mouse scrolled (455, 460) with delta (0, 0)
Screenshot: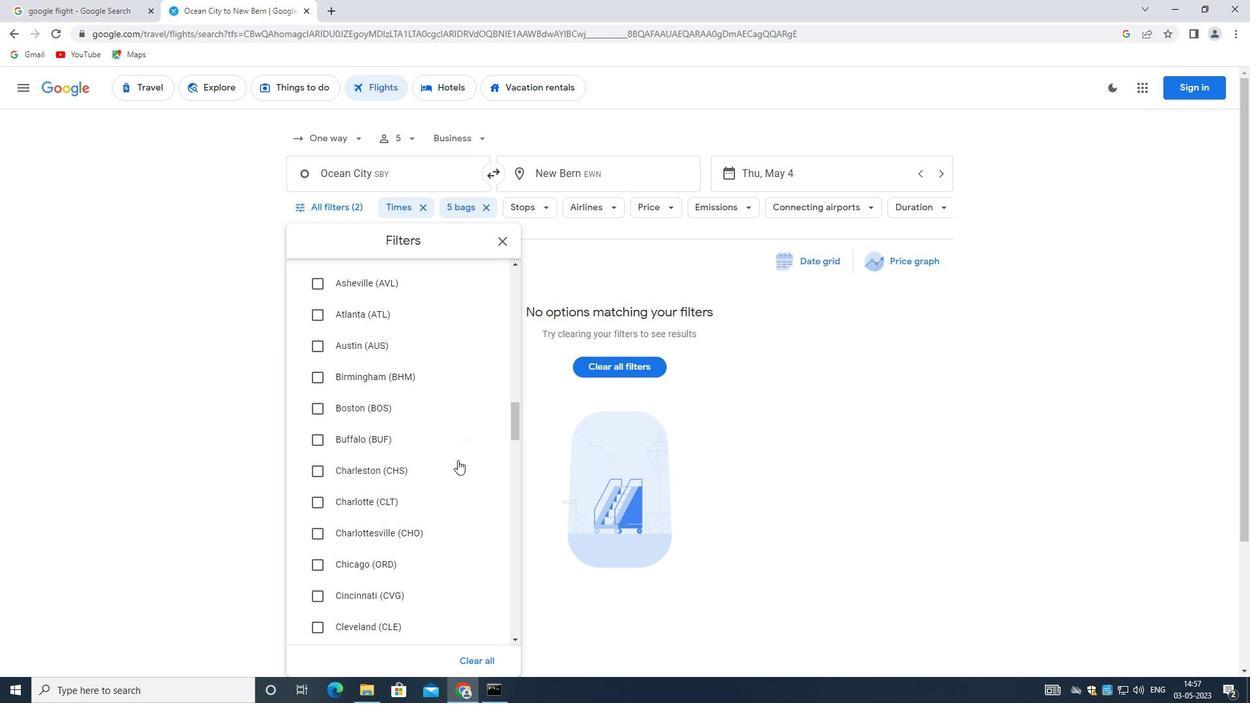 
Action: Mouse scrolled (455, 460) with delta (0, 0)
Screenshot: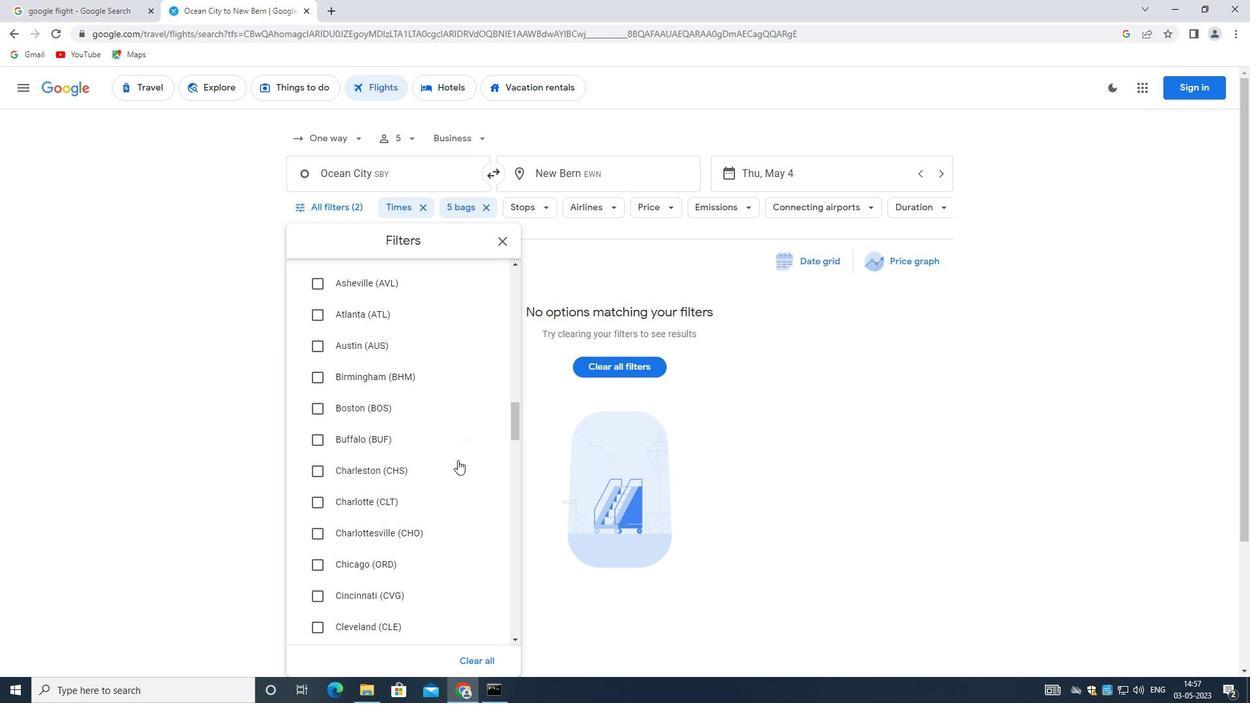 
Action: Mouse moved to (450, 461)
Screenshot: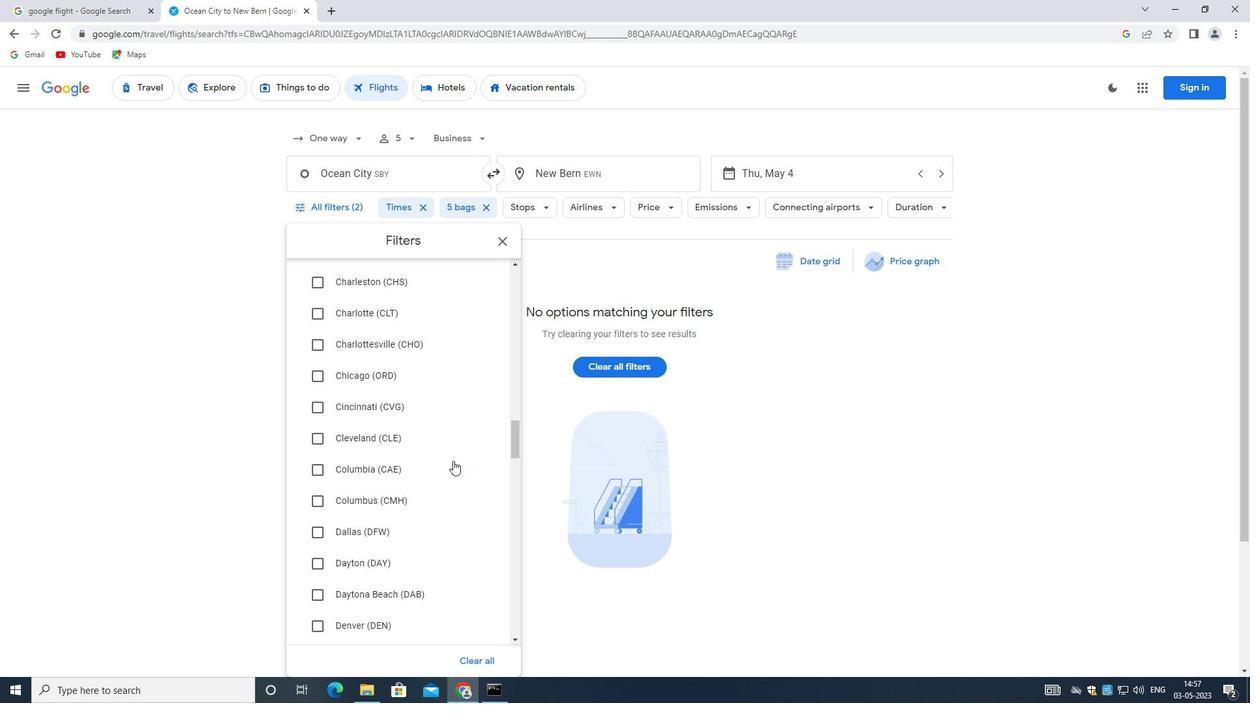 
Action: Mouse scrolled (450, 460) with delta (0, 0)
Screenshot: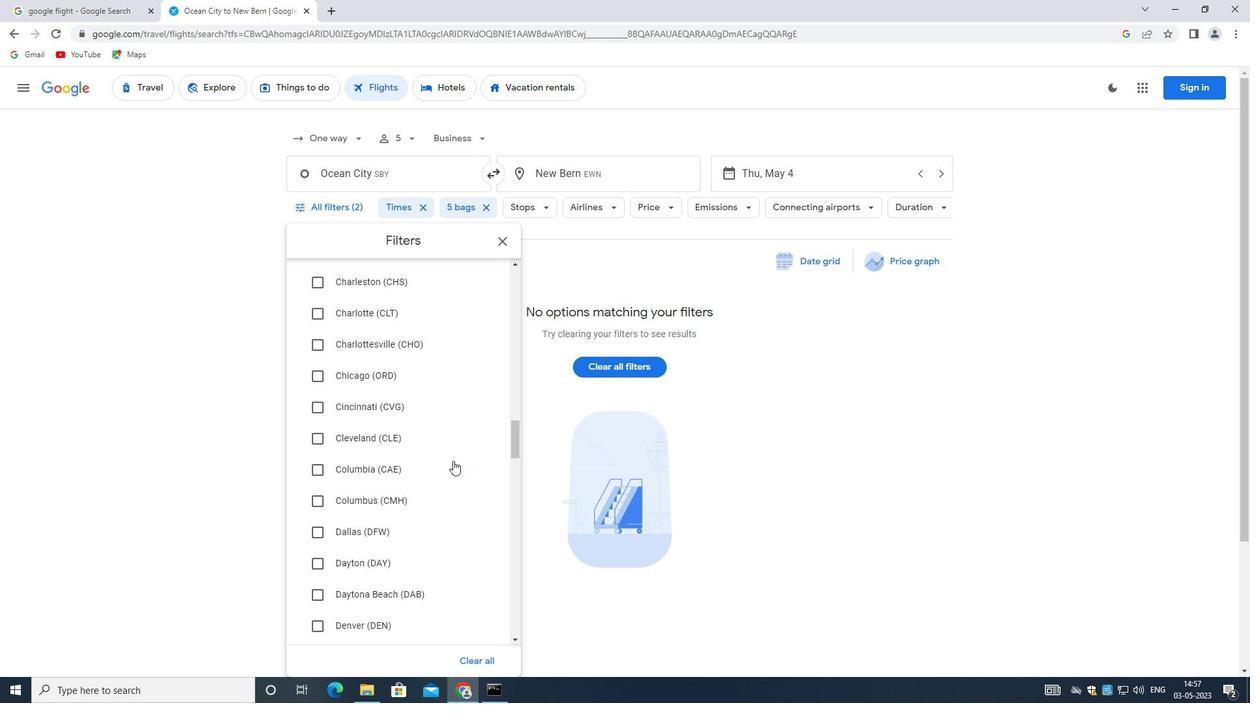 
Action: Mouse scrolled (450, 460) with delta (0, 0)
Screenshot: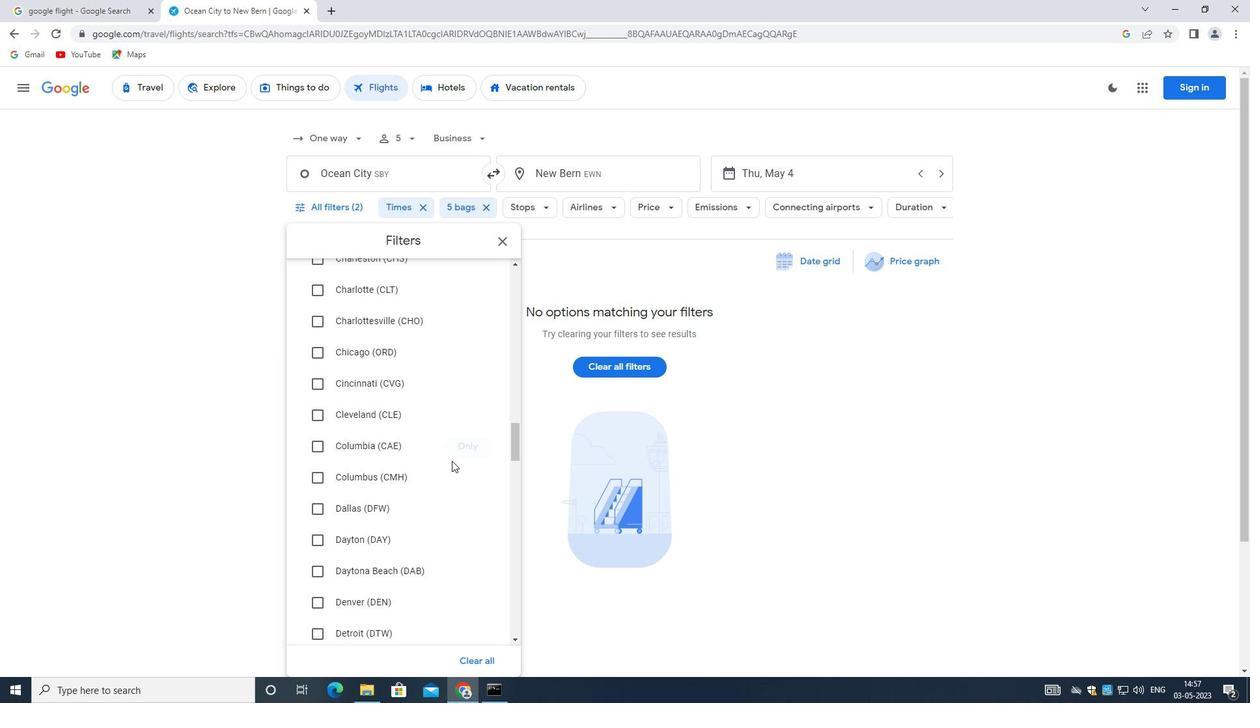 
Action: Mouse scrolled (450, 460) with delta (0, 0)
Screenshot: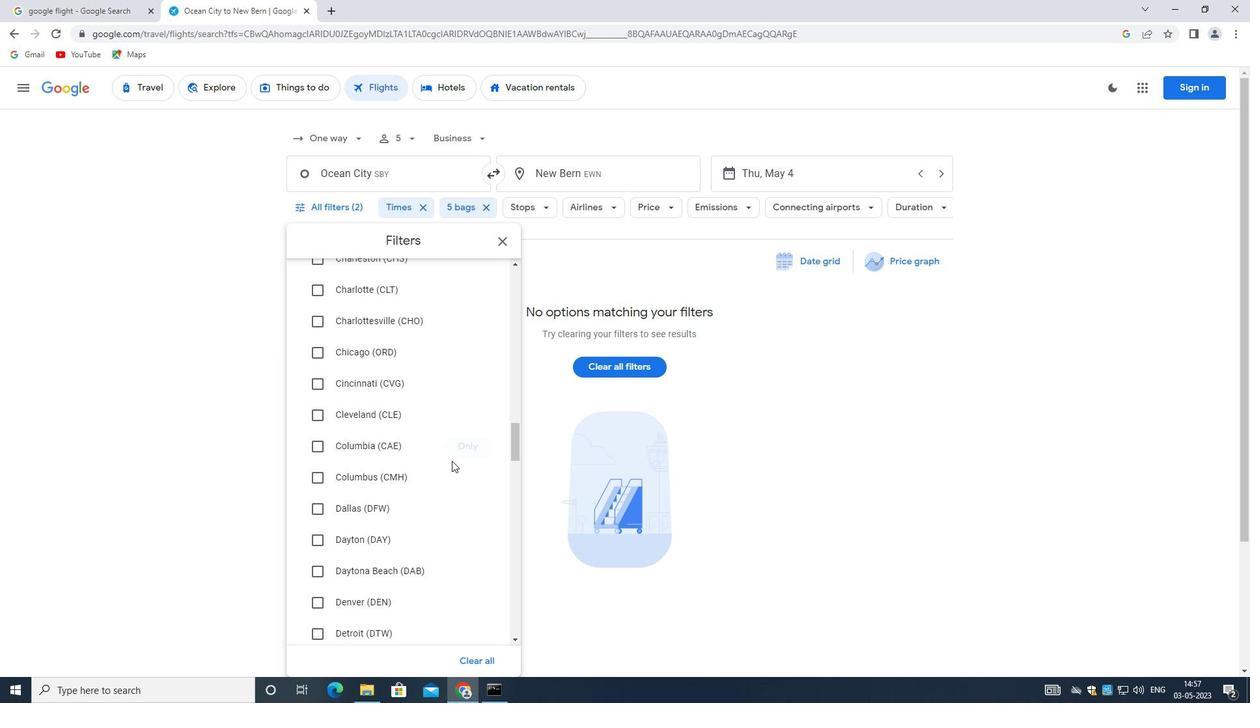 
Action: Mouse moved to (444, 458)
Screenshot: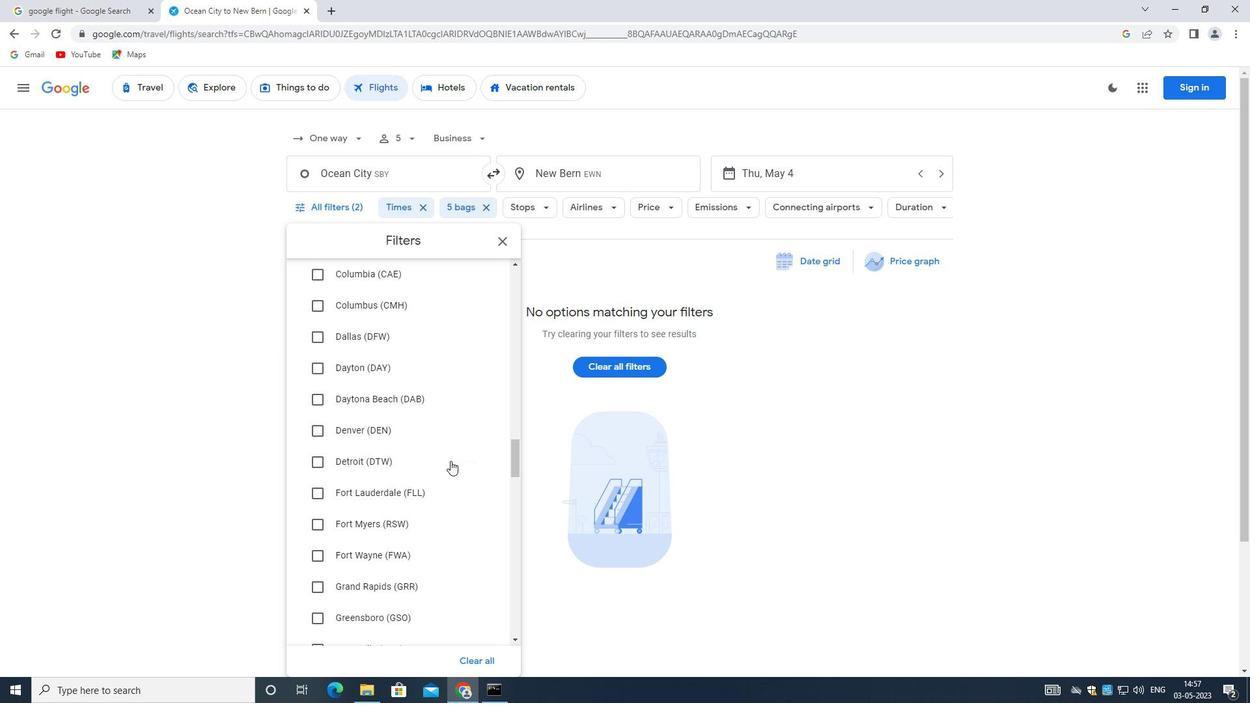 
Action: Mouse scrolled (444, 457) with delta (0, 0)
Screenshot: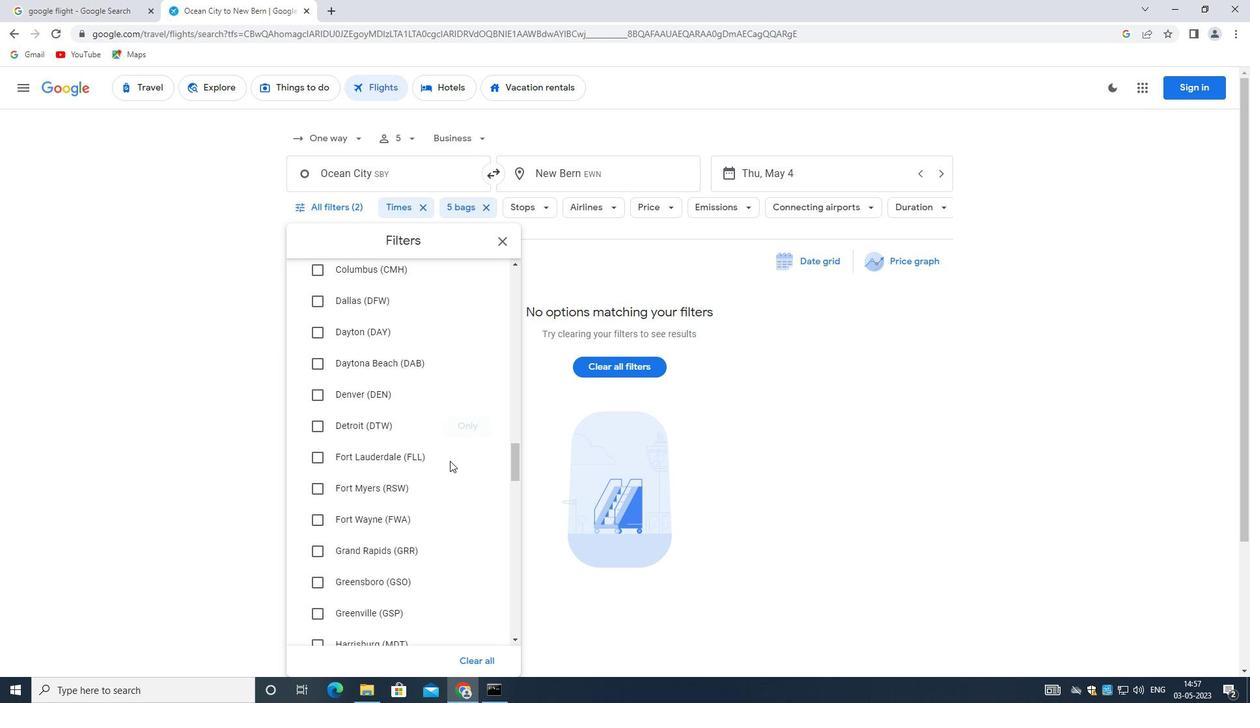 
Action: Mouse scrolled (444, 457) with delta (0, 0)
Screenshot: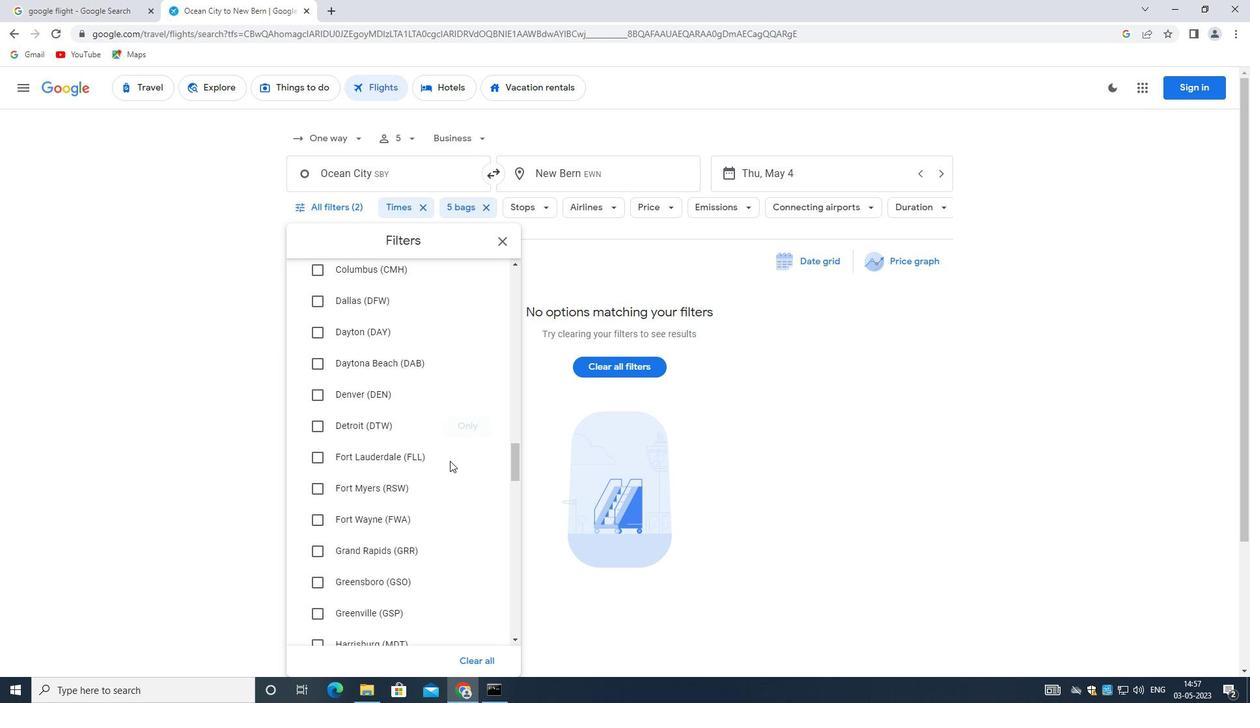 
Action: Mouse scrolled (444, 457) with delta (0, 0)
Screenshot: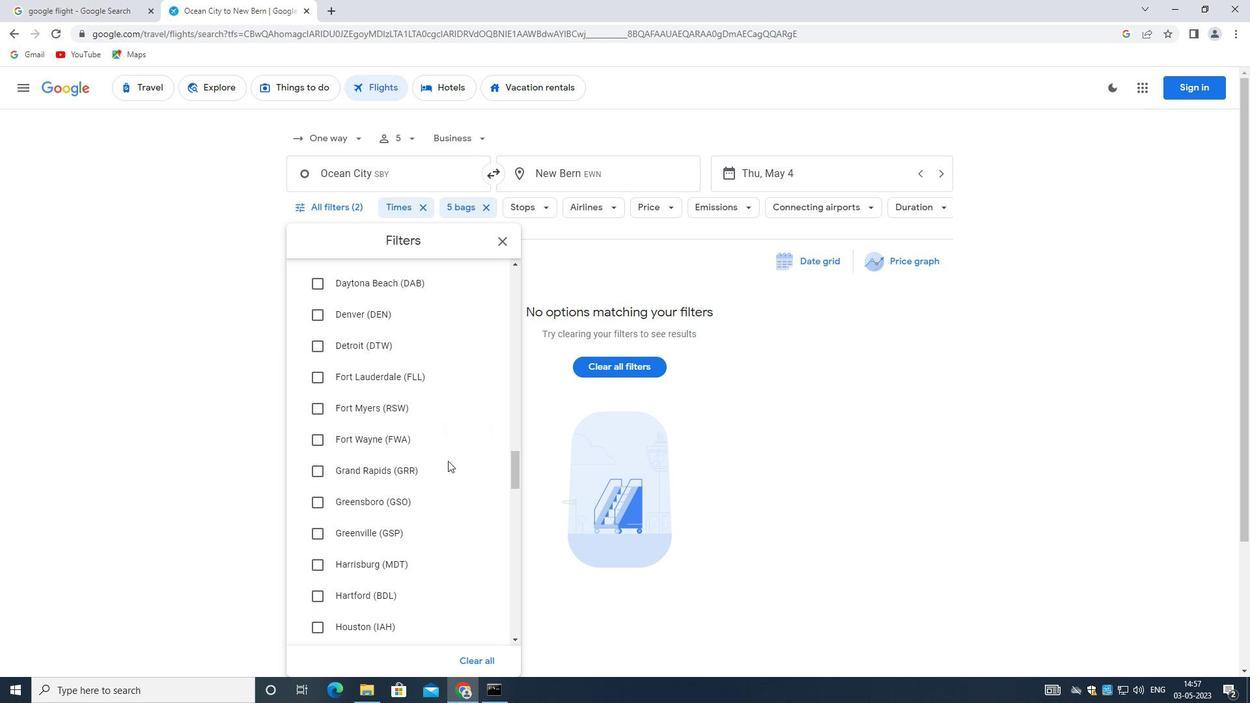 
Action: Mouse scrolled (444, 457) with delta (0, 0)
Screenshot: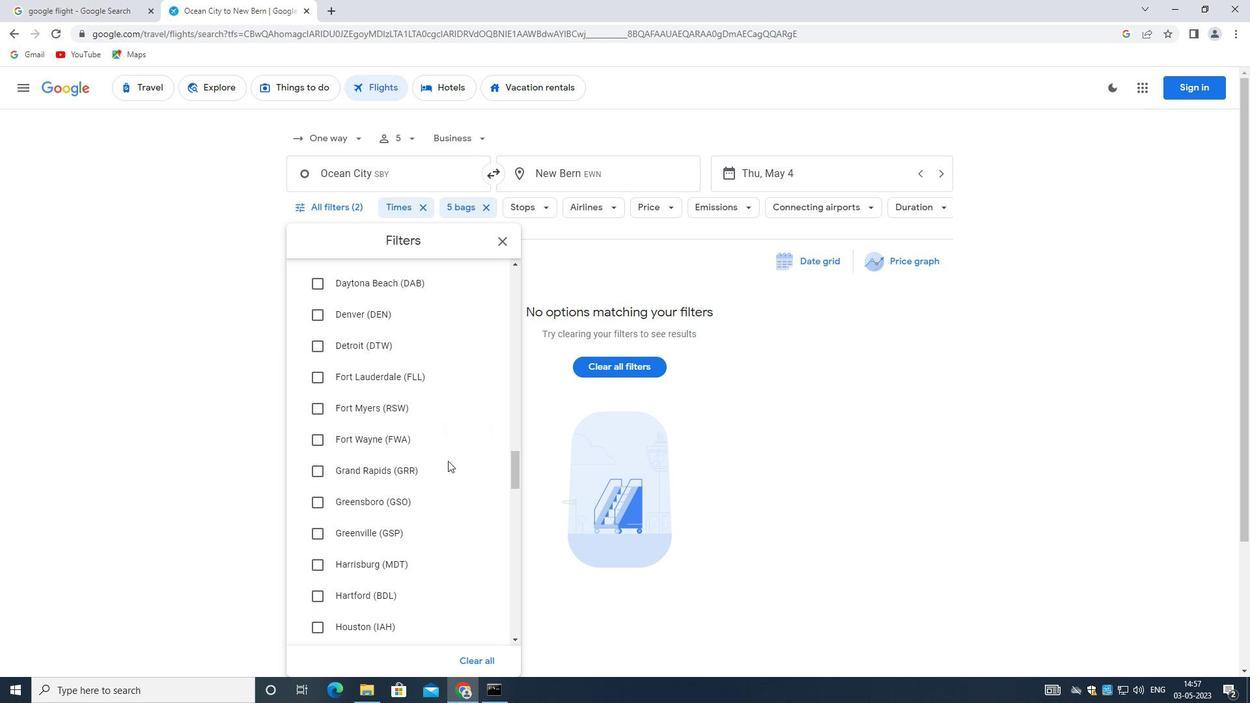
Action: Mouse moved to (443, 458)
Screenshot: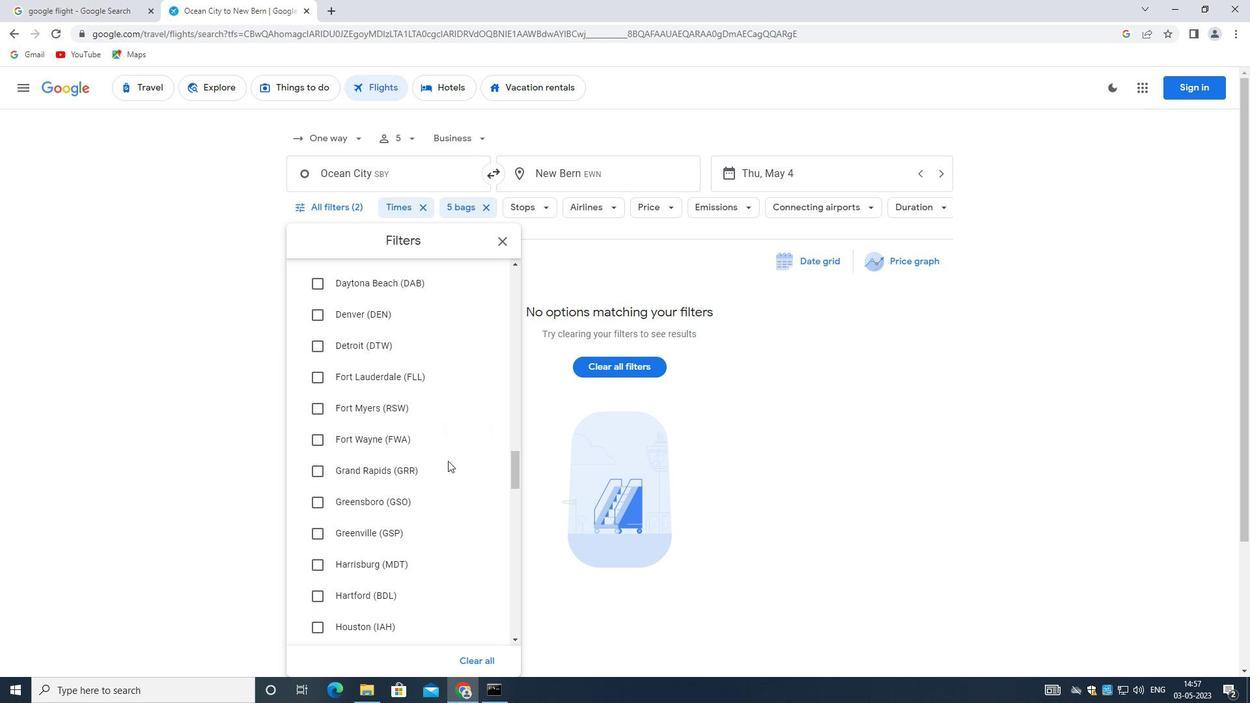 
Action: Mouse scrolled (443, 457) with delta (0, 0)
Screenshot: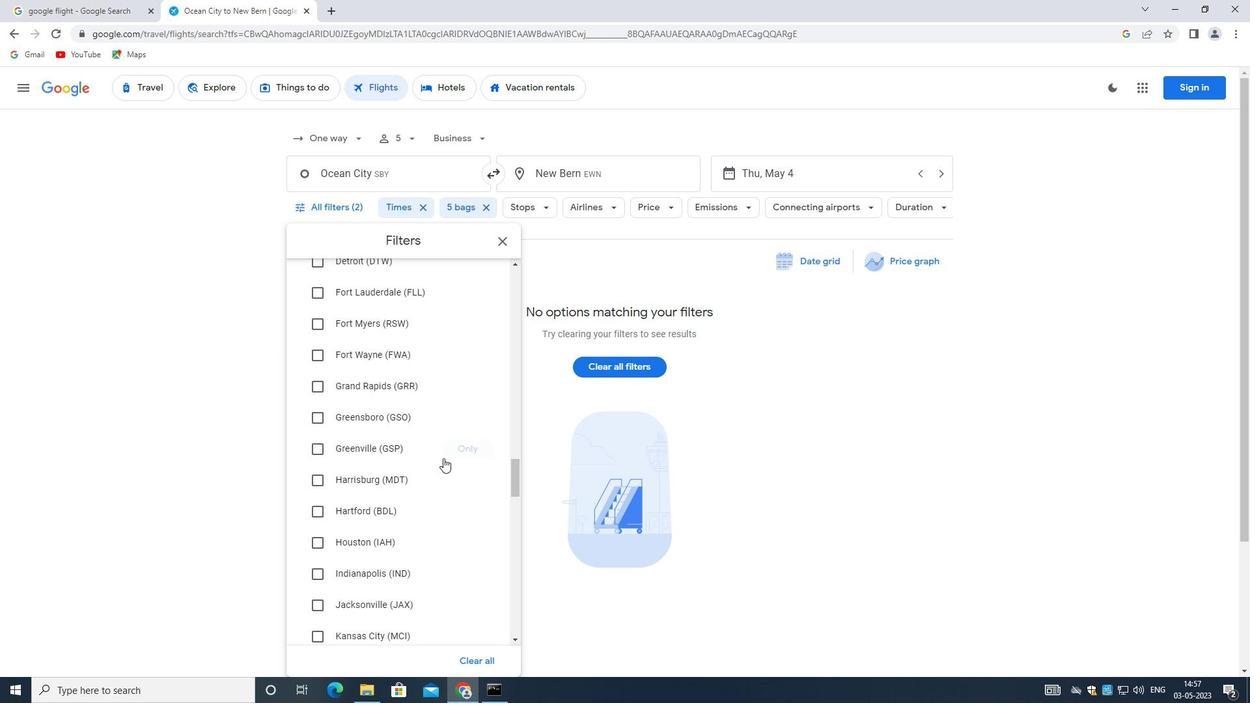 
Action: Mouse scrolled (443, 457) with delta (0, 0)
Screenshot: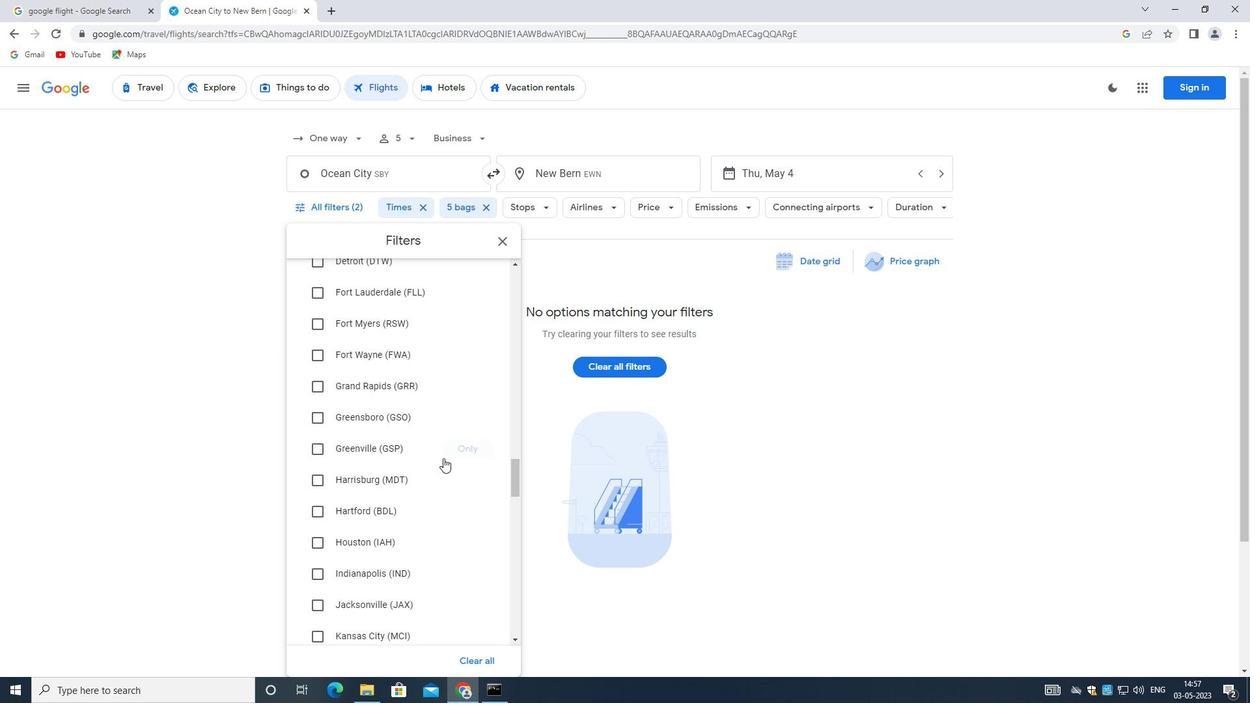 
Action: Mouse scrolled (443, 457) with delta (0, 0)
Screenshot: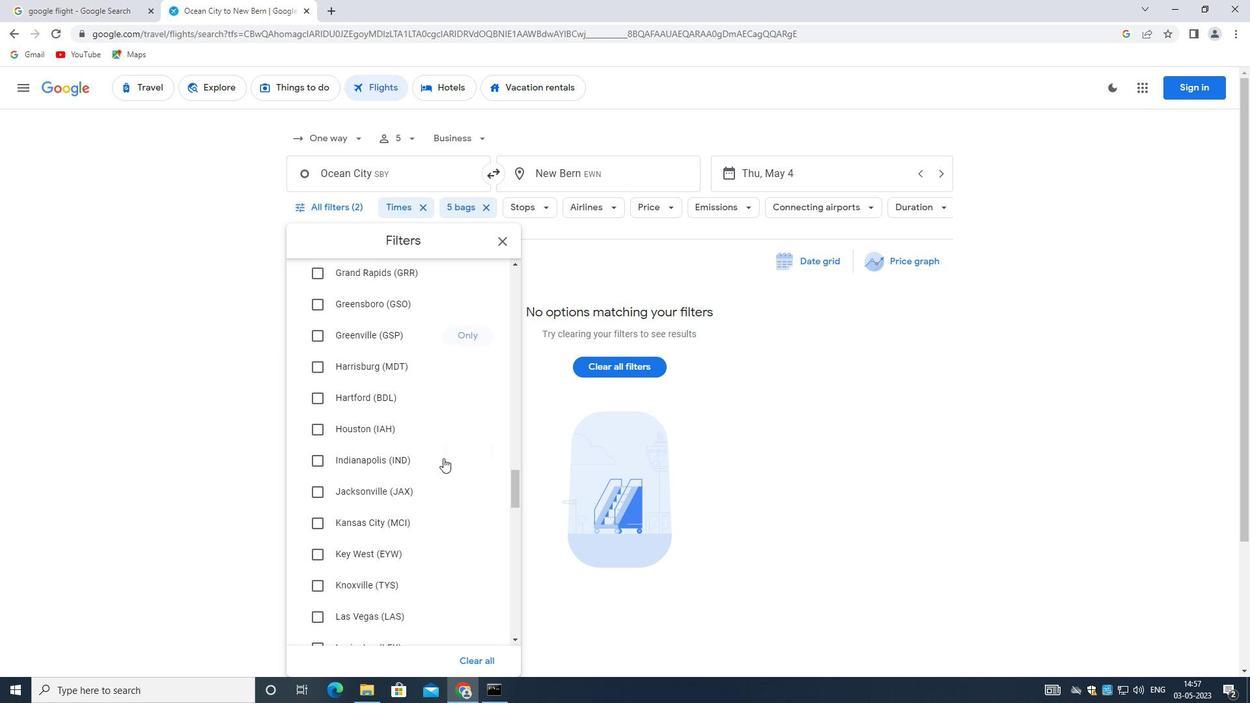 
Action: Mouse scrolled (443, 457) with delta (0, 0)
Screenshot: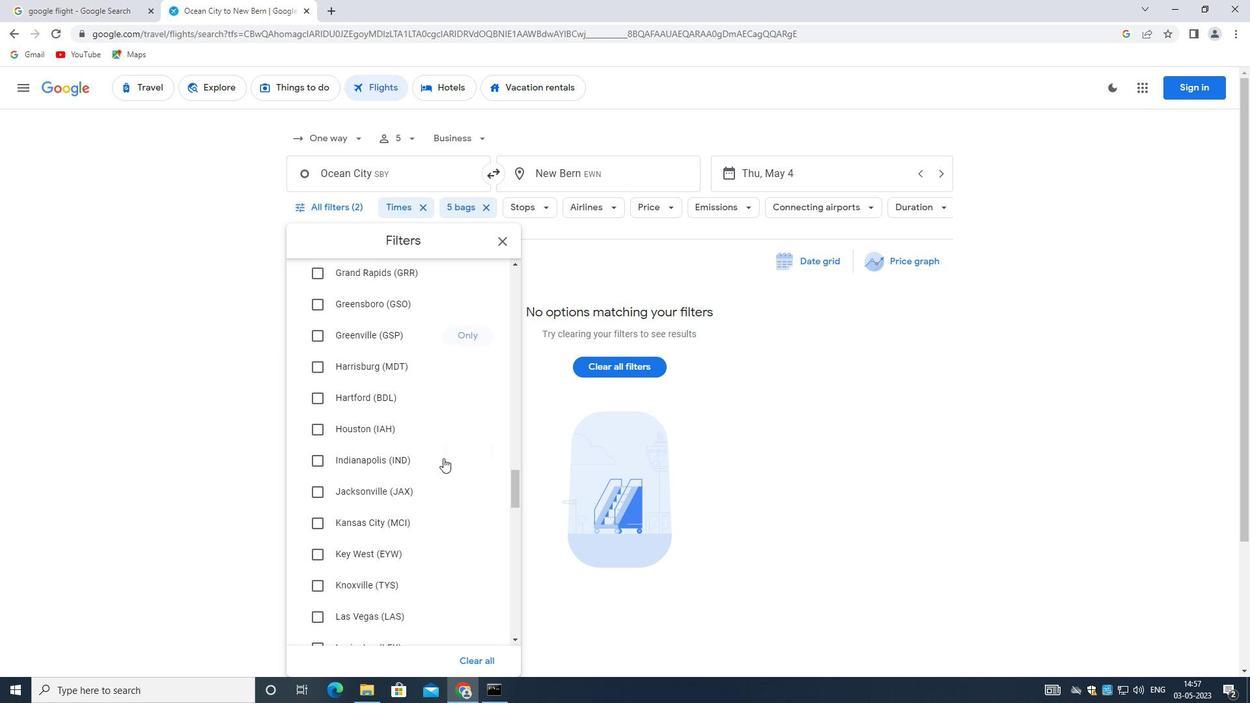 
Action: Mouse moved to (442, 458)
Screenshot: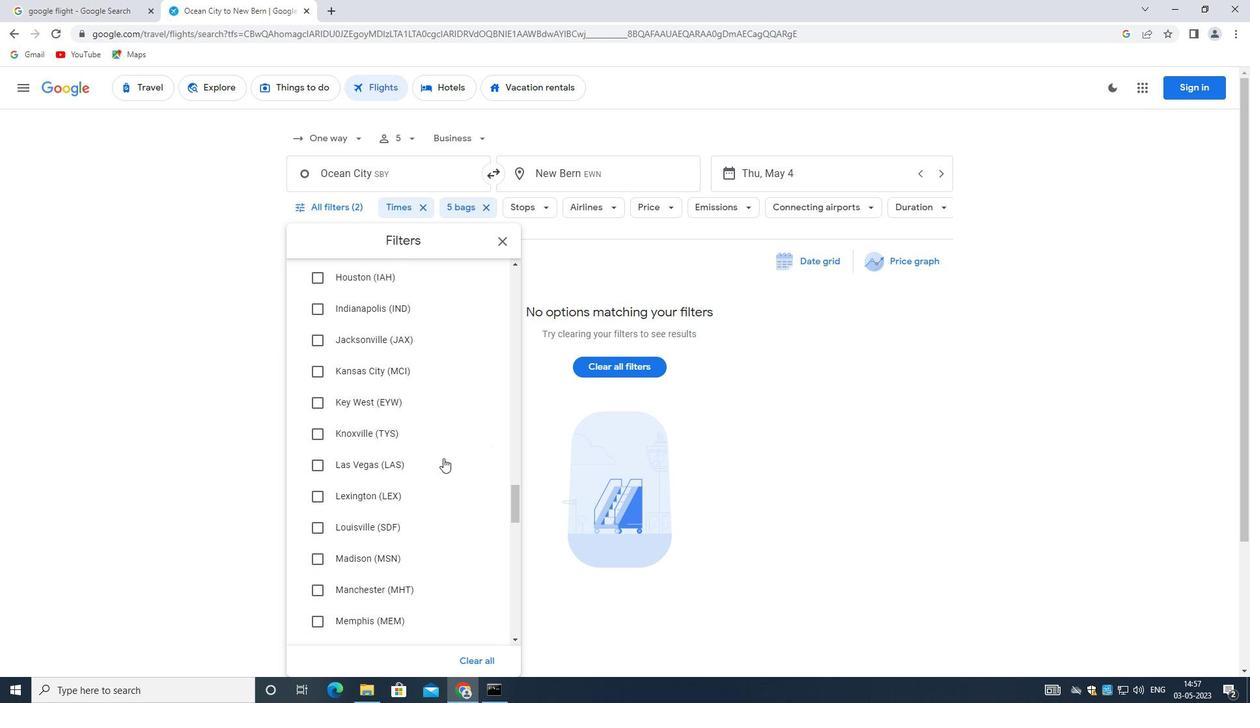 
Action: Mouse scrolled (442, 457) with delta (0, 0)
Screenshot: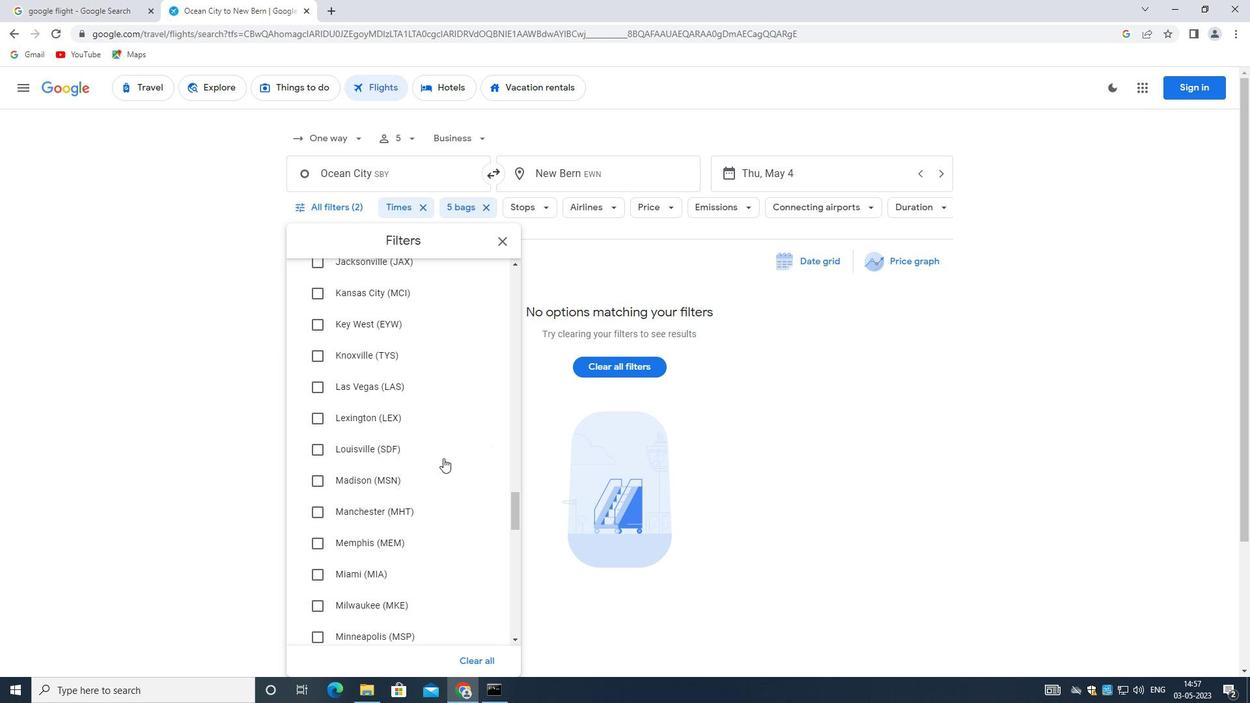 
Action: Mouse scrolled (442, 457) with delta (0, 0)
Screenshot: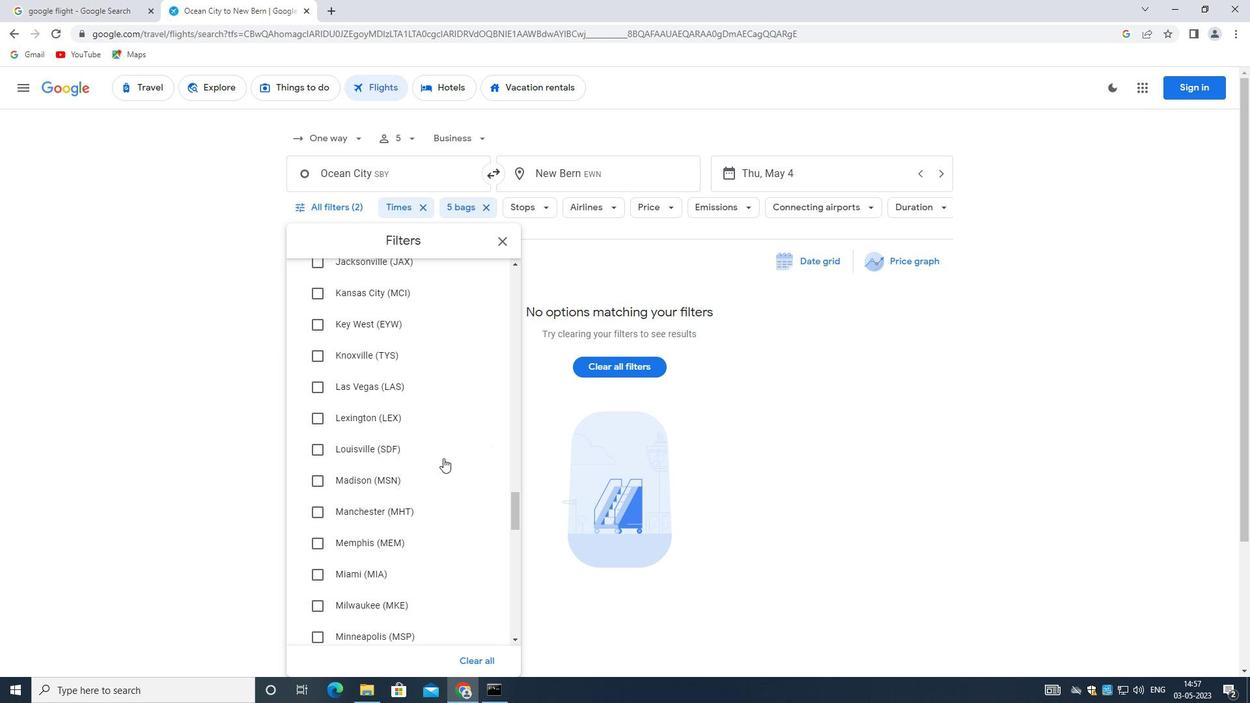
Action: Mouse scrolled (442, 457) with delta (0, 0)
Screenshot: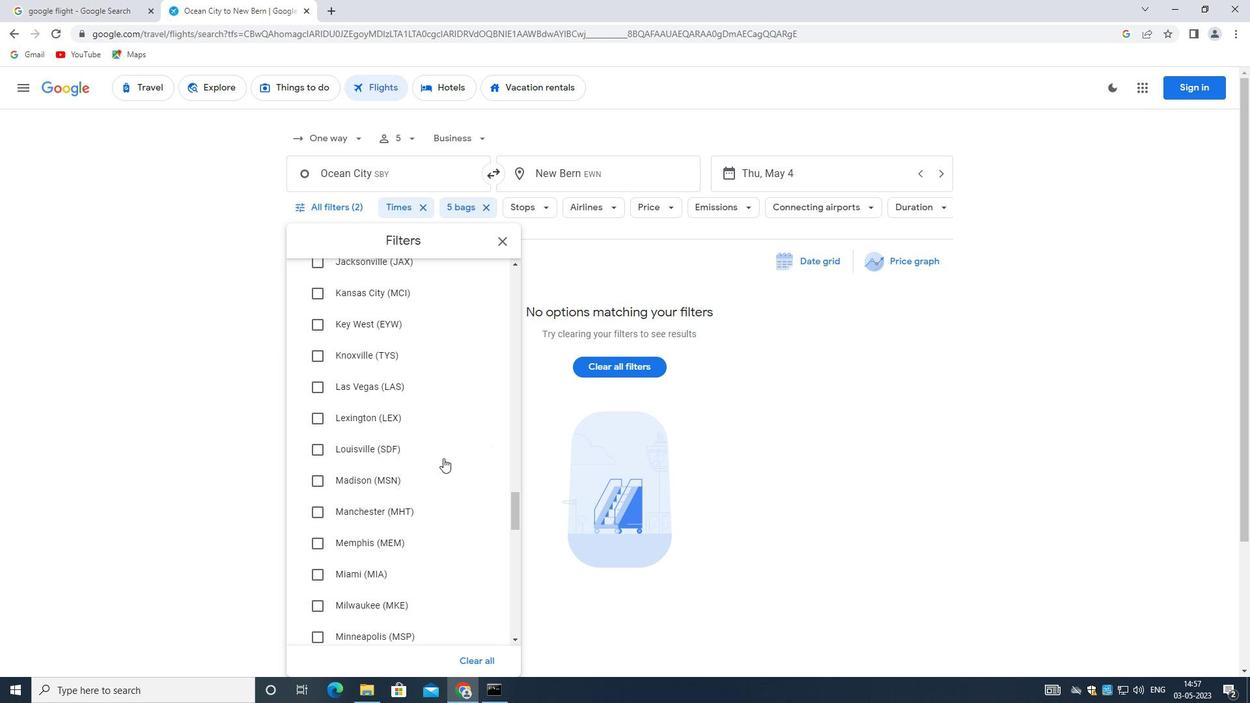 
Action: Mouse scrolled (442, 457) with delta (0, 0)
Screenshot: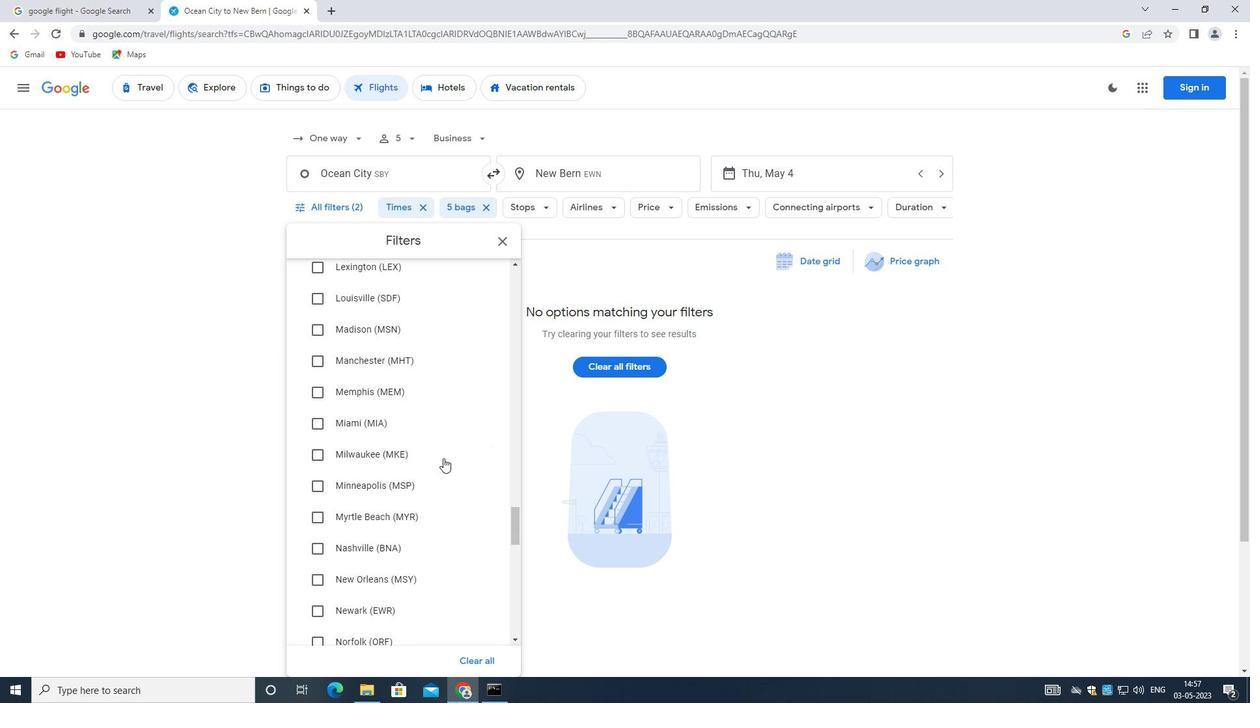 
Action: Mouse moved to (442, 458)
Screenshot: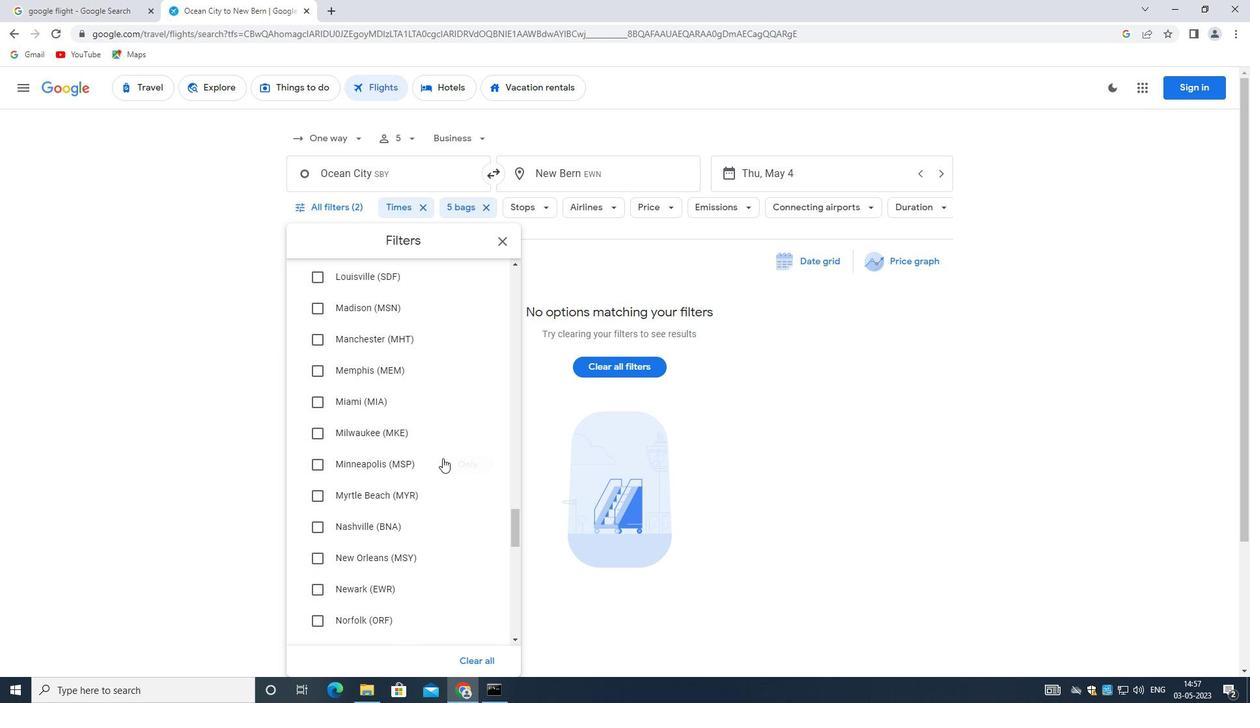 
Action: Mouse scrolled (442, 457) with delta (0, 0)
Screenshot: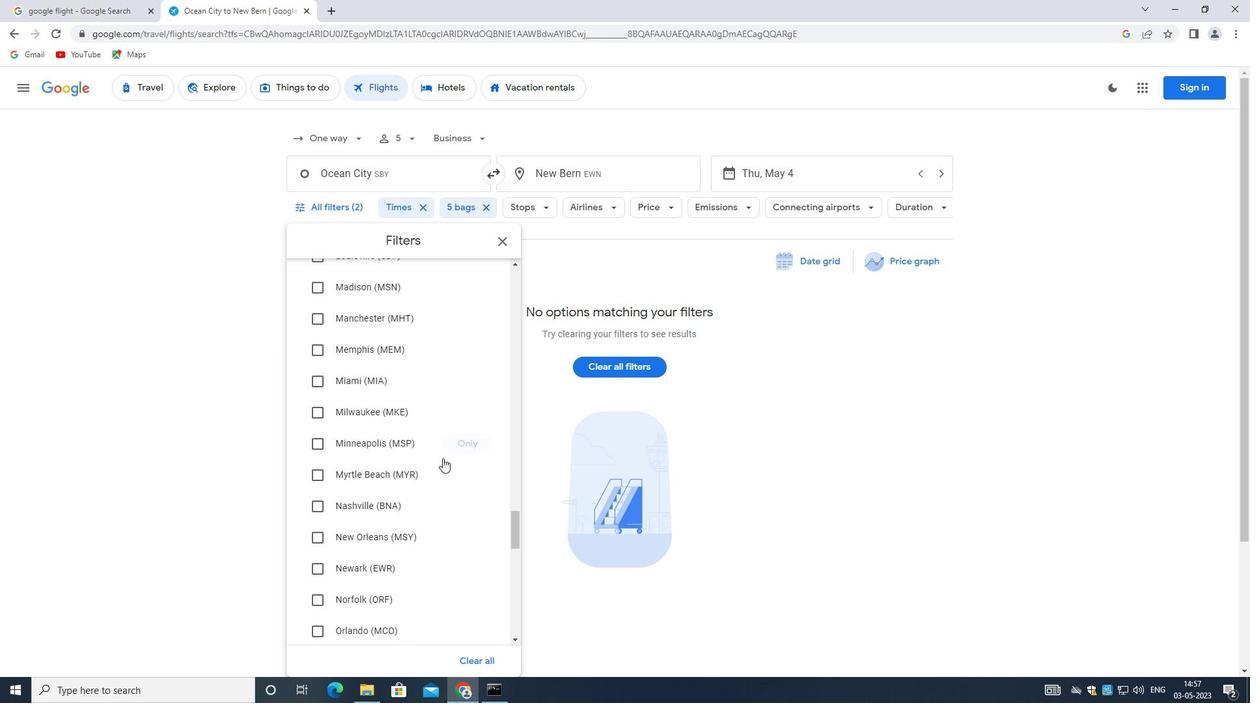 
Action: Mouse scrolled (442, 457) with delta (0, 0)
Screenshot: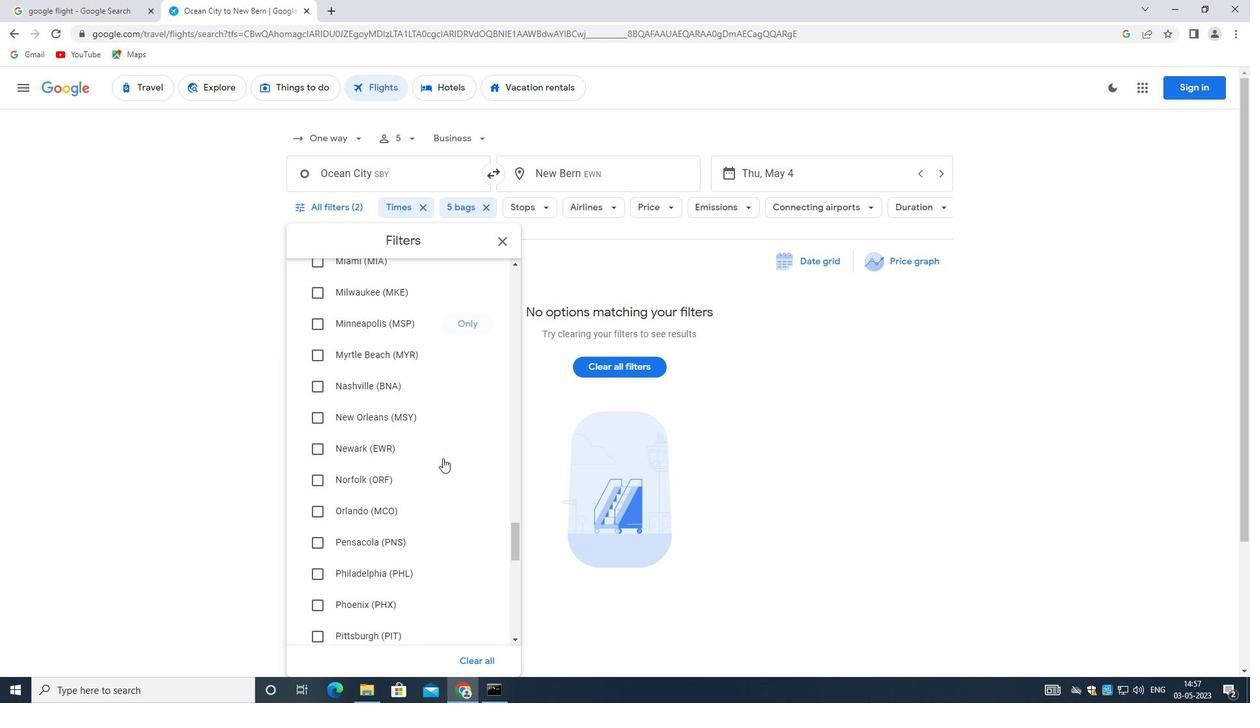 
Action: Mouse scrolled (442, 457) with delta (0, 0)
Screenshot: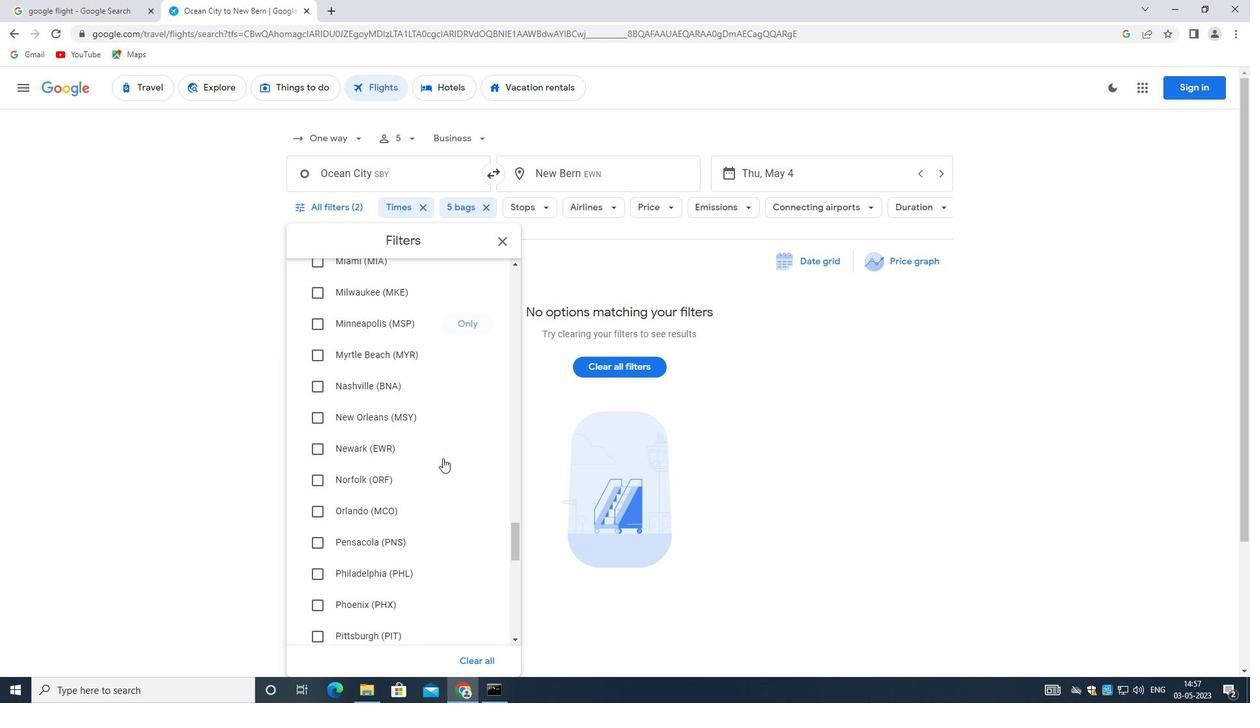 
Action: Mouse scrolled (442, 457) with delta (0, 0)
Screenshot: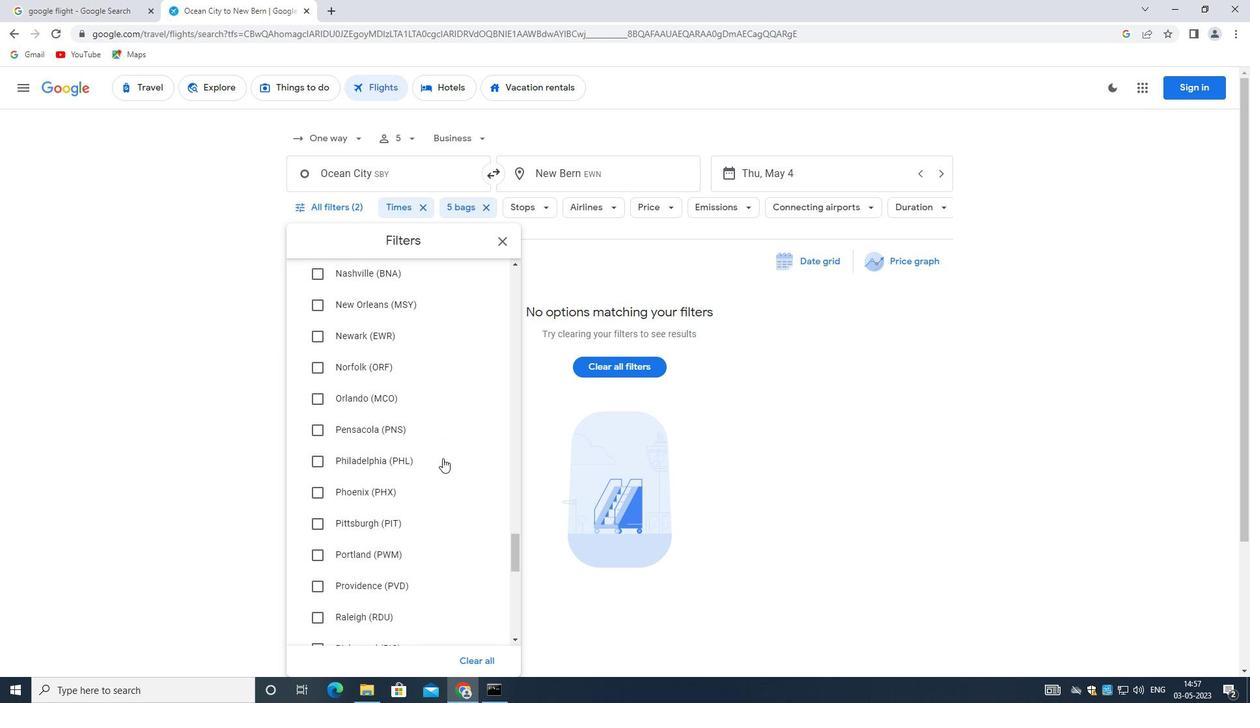 
Action: Mouse scrolled (442, 457) with delta (0, 0)
Screenshot: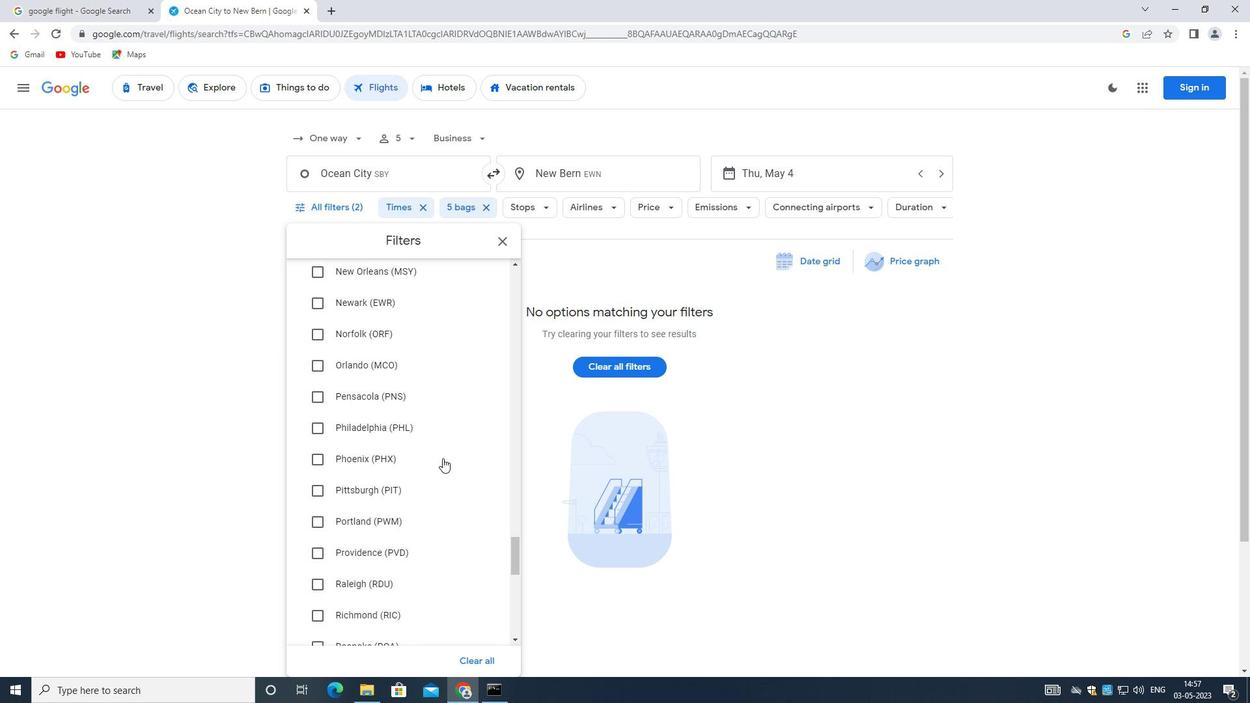 
Action: Mouse scrolled (442, 457) with delta (0, 0)
Screenshot: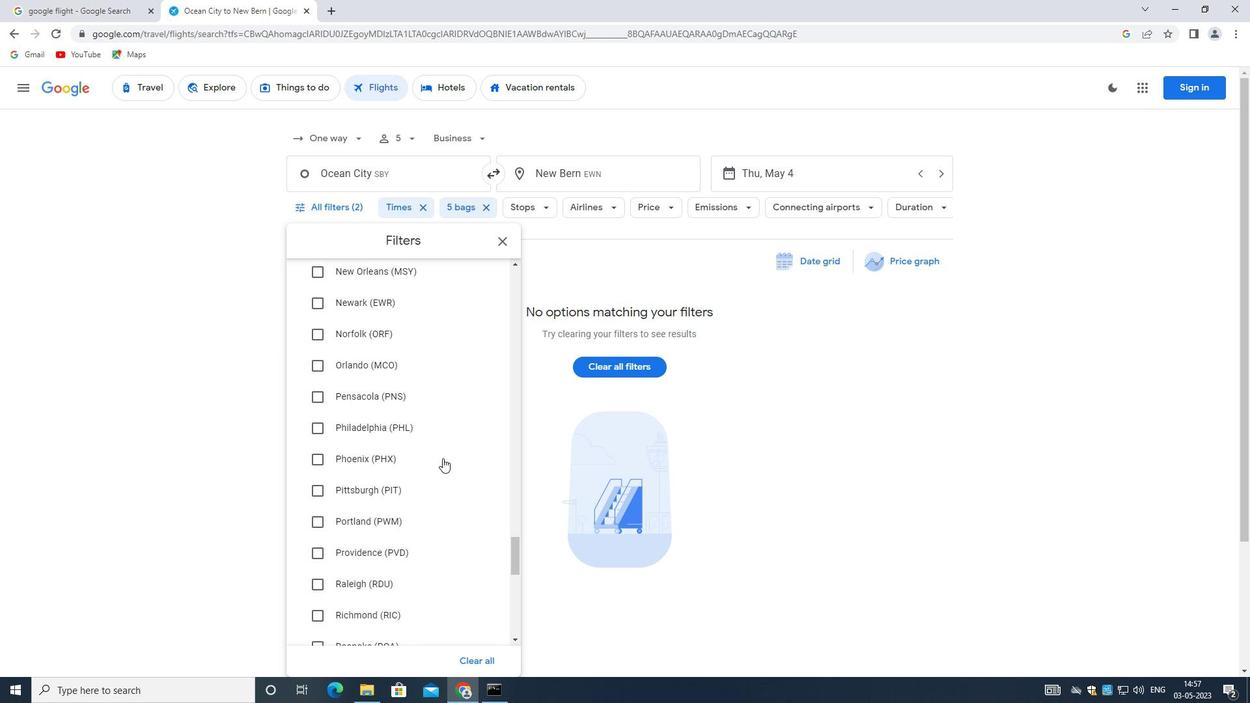 
Action: Mouse scrolled (442, 457) with delta (0, 0)
Screenshot: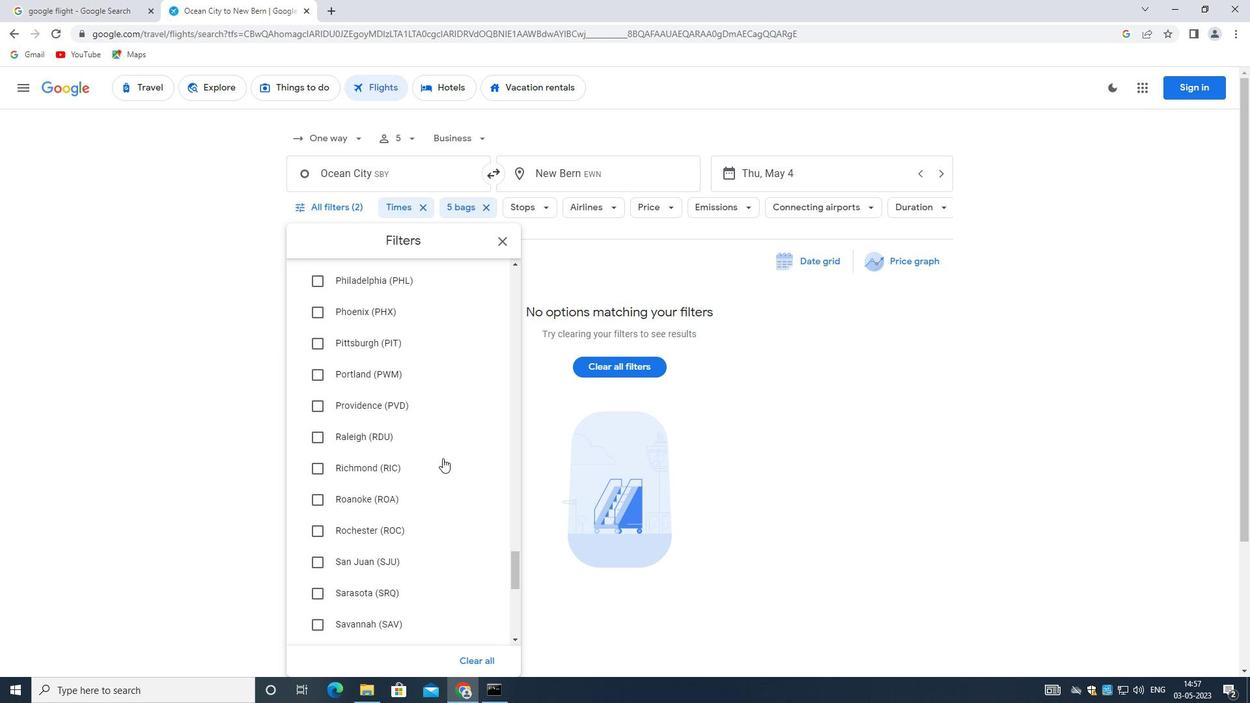 
Action: Mouse moved to (442, 458)
Screenshot: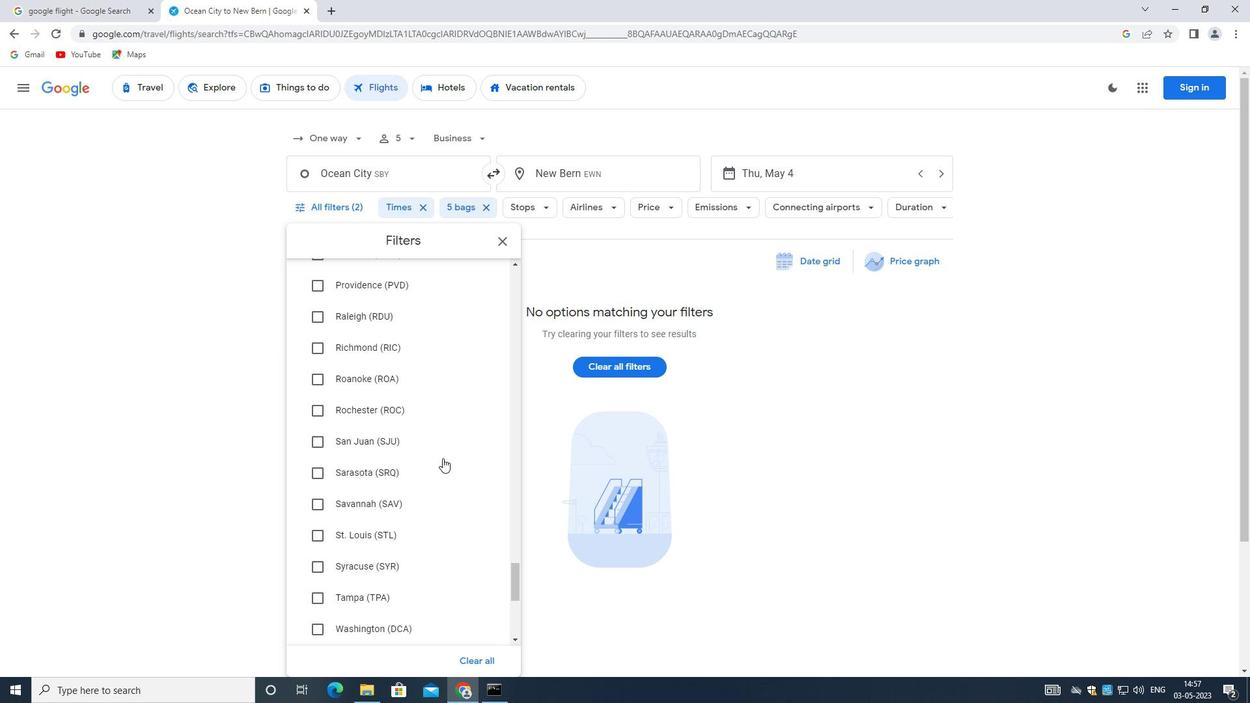 
Action: Mouse scrolled (442, 457) with delta (0, 0)
Screenshot: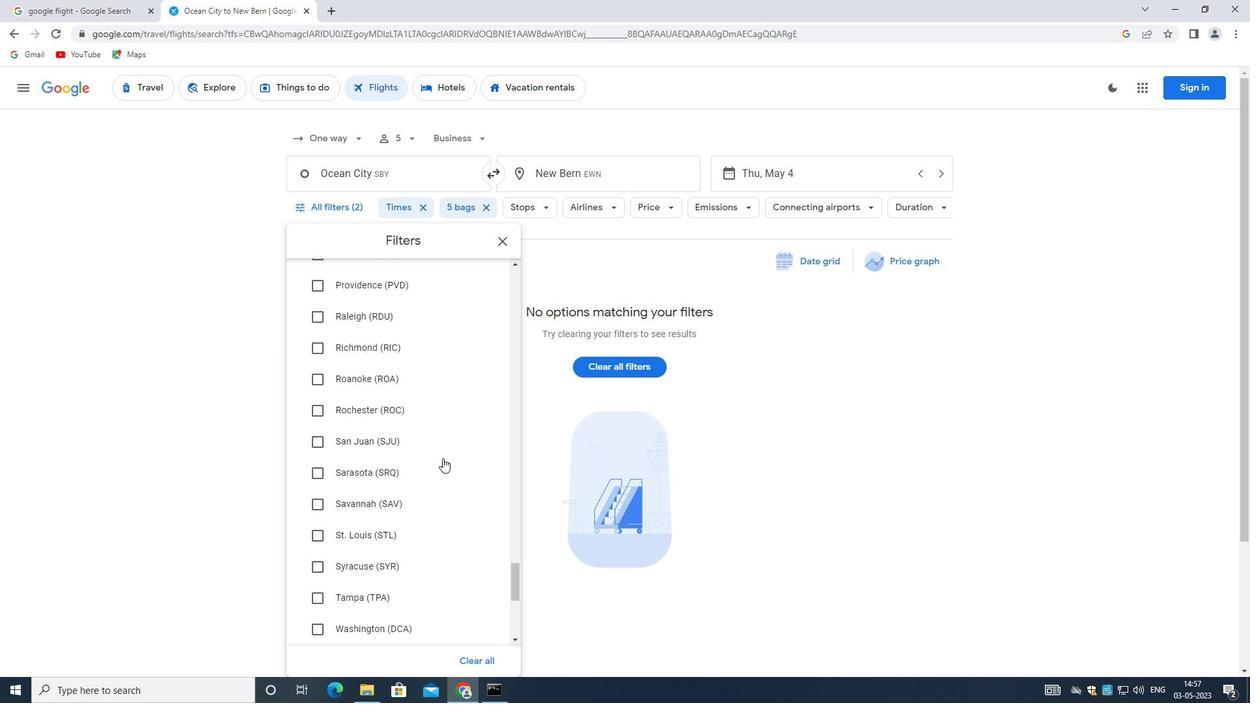 
Action: Mouse scrolled (442, 457) with delta (0, 0)
Screenshot: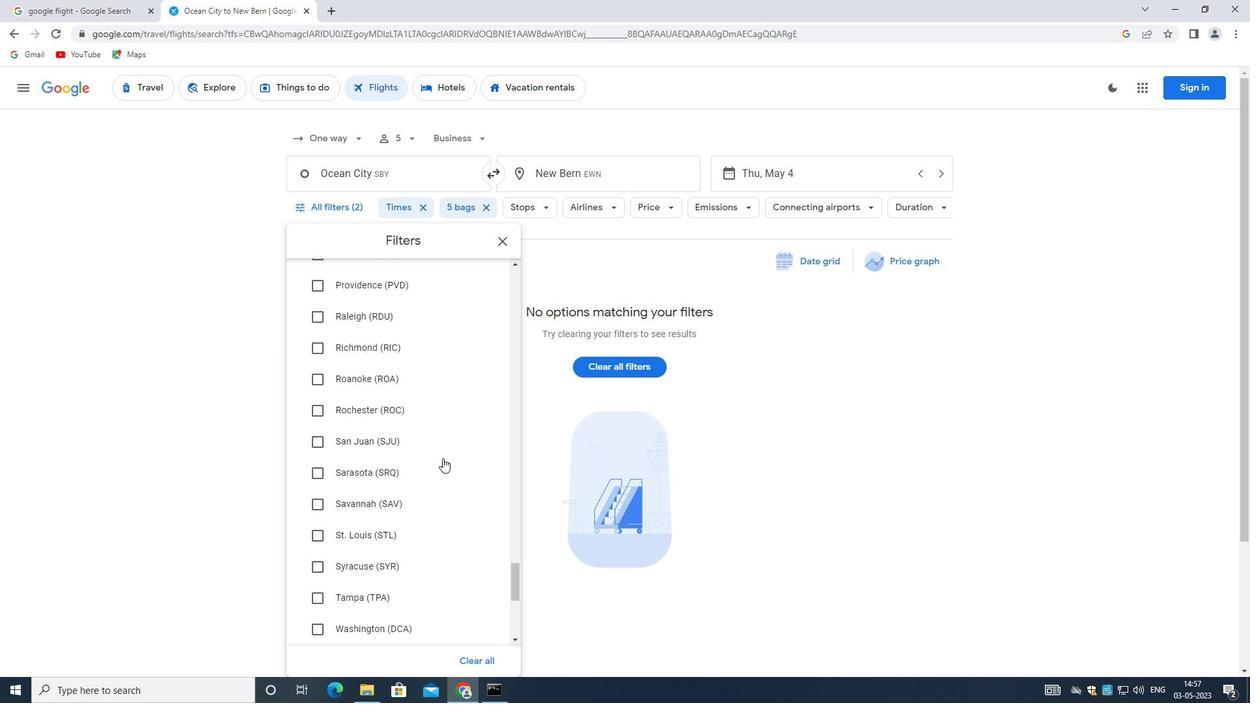
Action: Mouse scrolled (442, 457) with delta (0, 0)
Screenshot: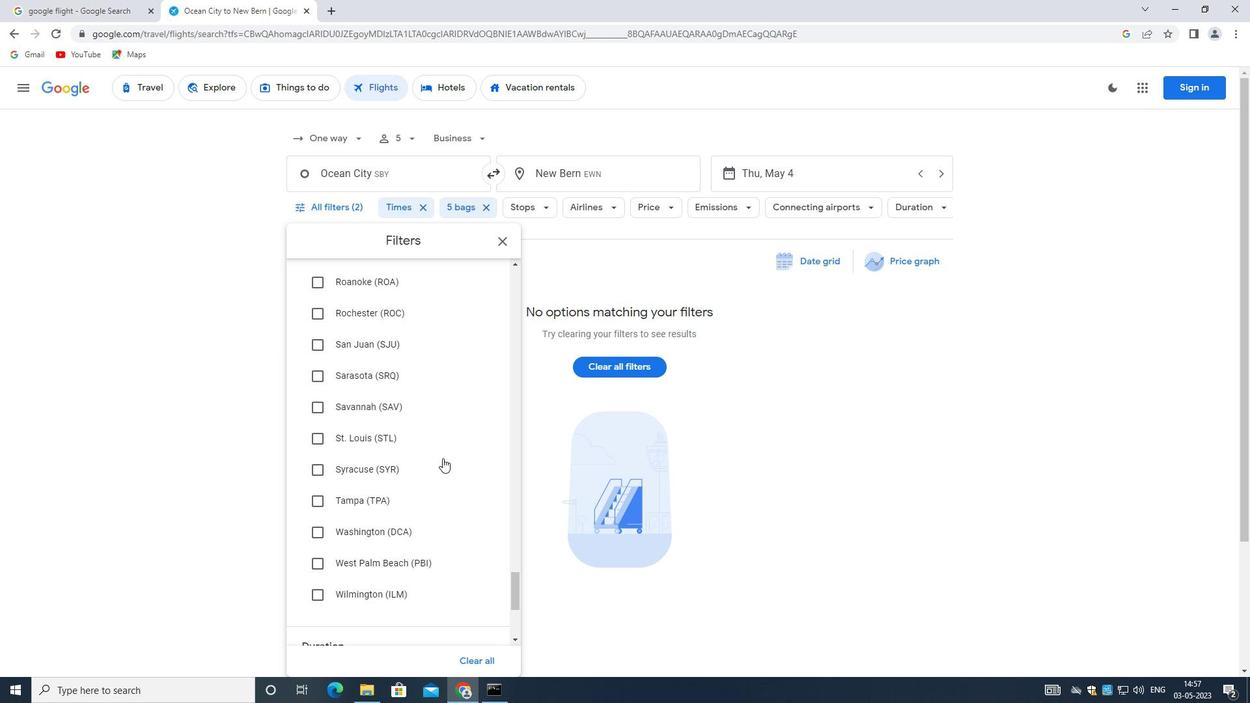 
Action: Mouse scrolled (442, 457) with delta (0, 0)
Screenshot: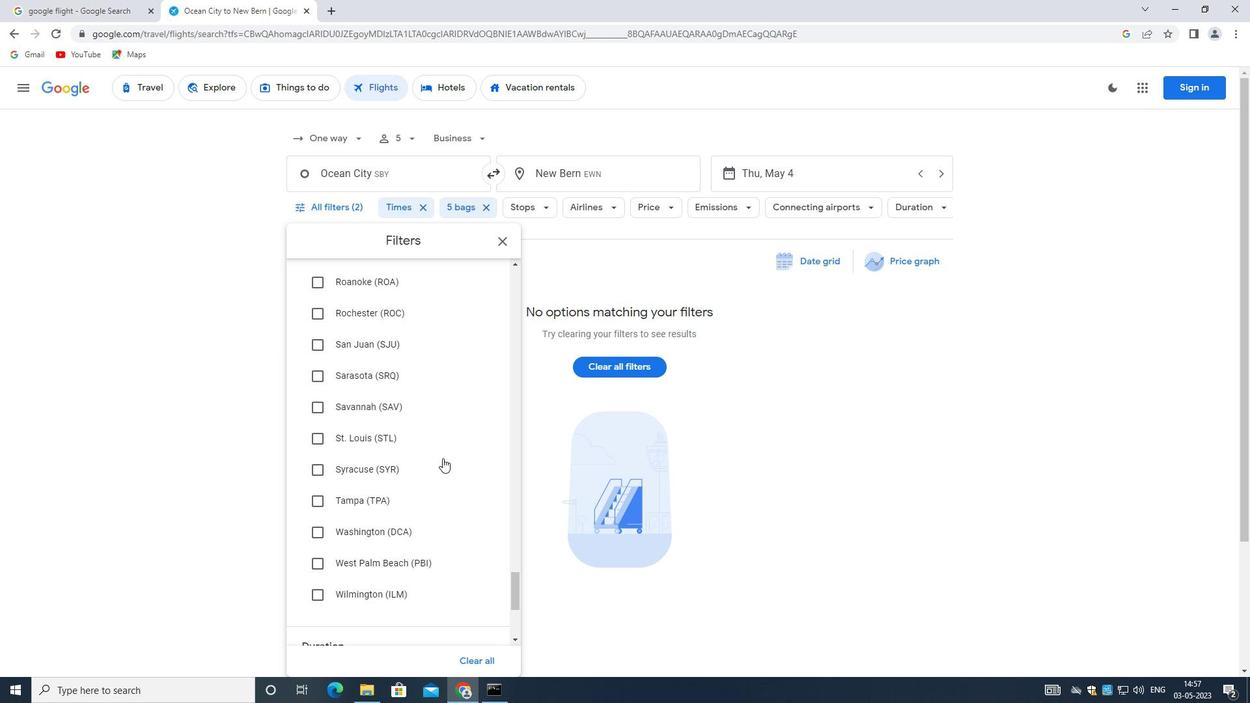 
Action: Mouse moved to (442, 458)
Screenshot: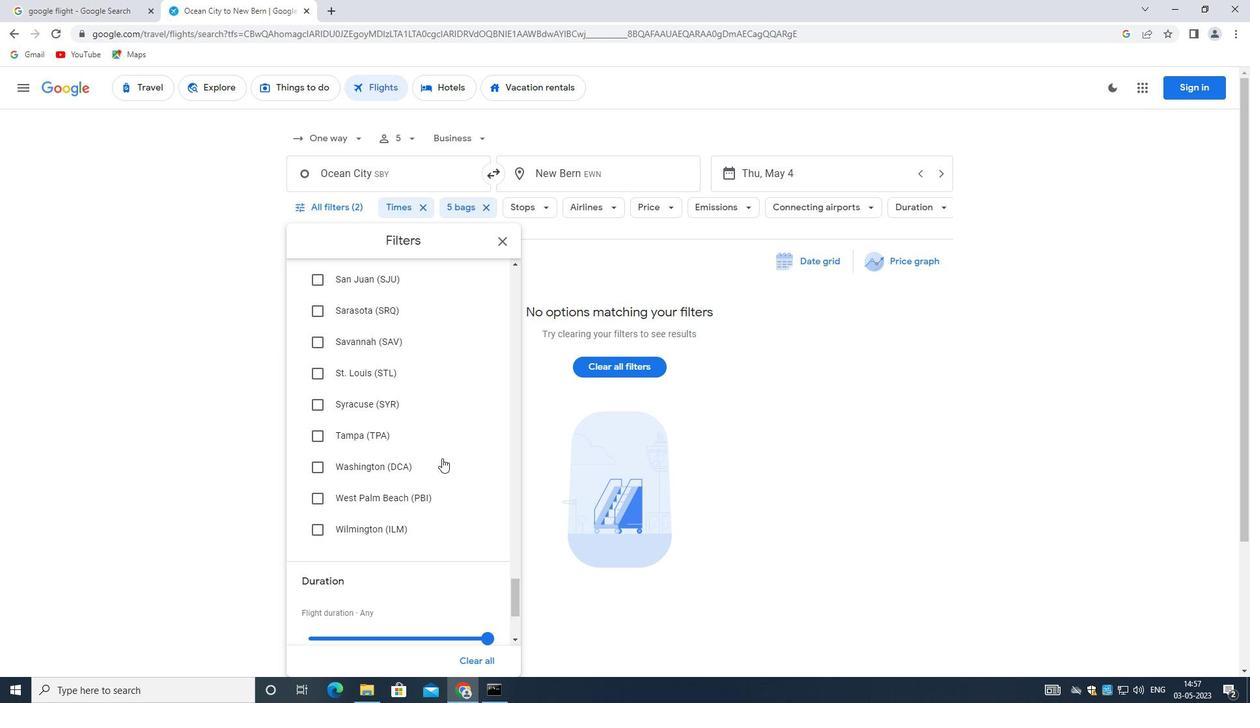 
Action: Mouse scrolled (442, 457) with delta (0, 0)
Screenshot: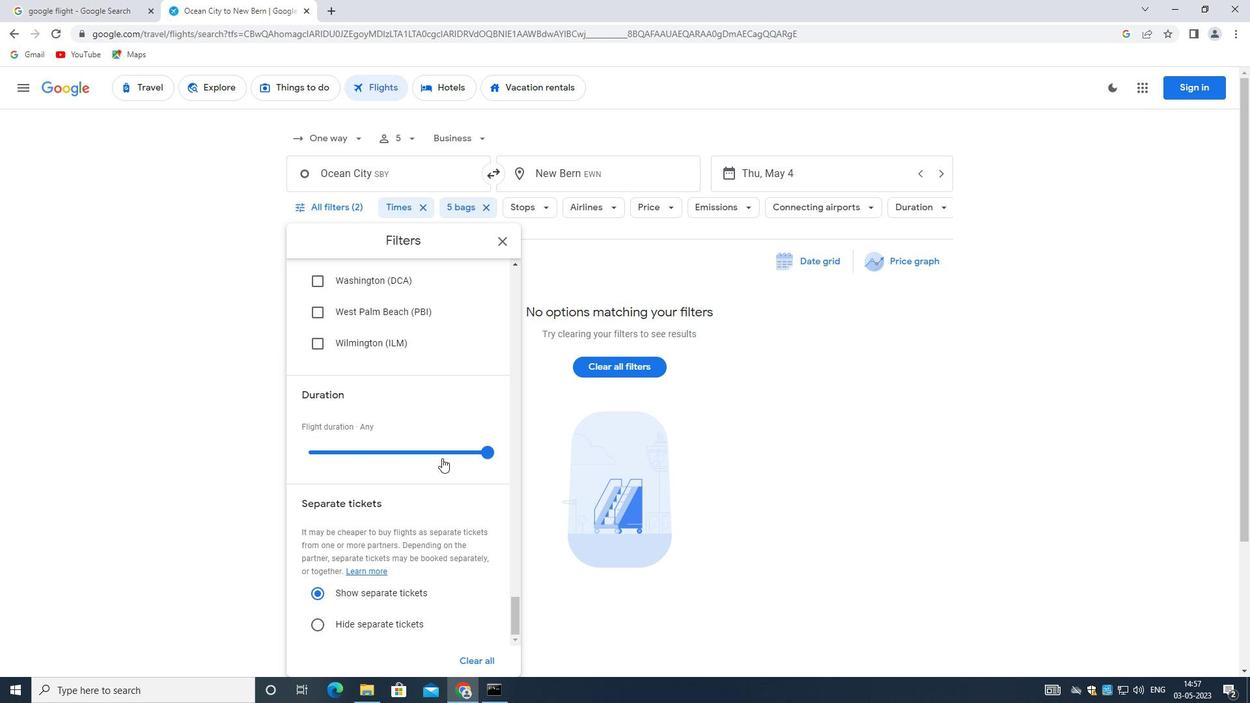
Action: Mouse moved to (442, 458)
Screenshot: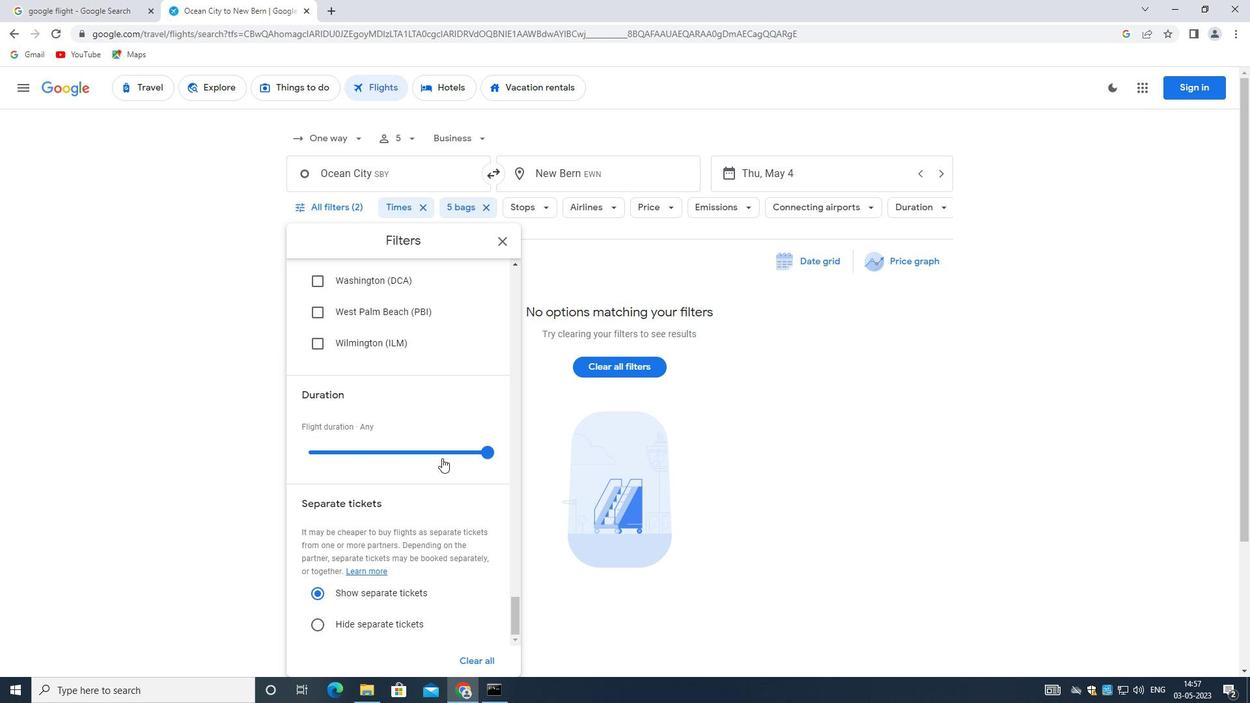 
Action: Mouse scrolled (442, 457) with delta (0, 0)
Screenshot: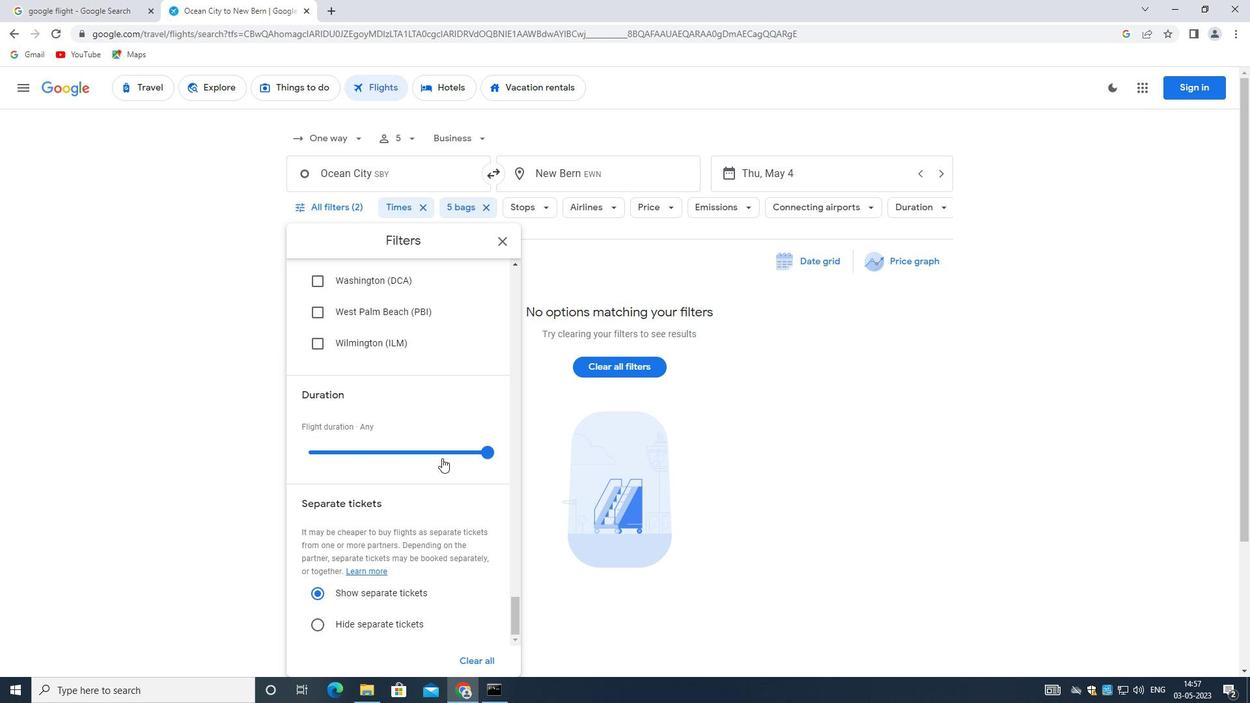 
Action: Mouse scrolled (442, 457) with delta (0, 0)
Screenshot: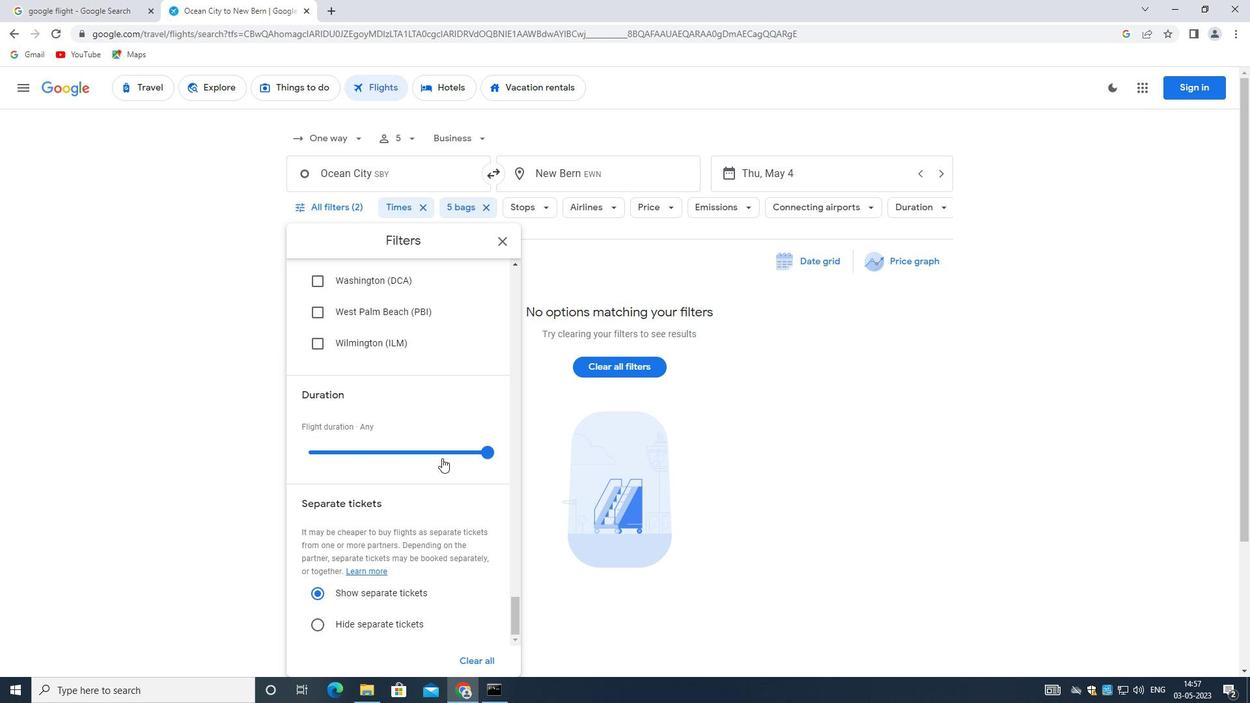 
Action: Mouse scrolled (442, 457) with delta (0, 0)
Screenshot: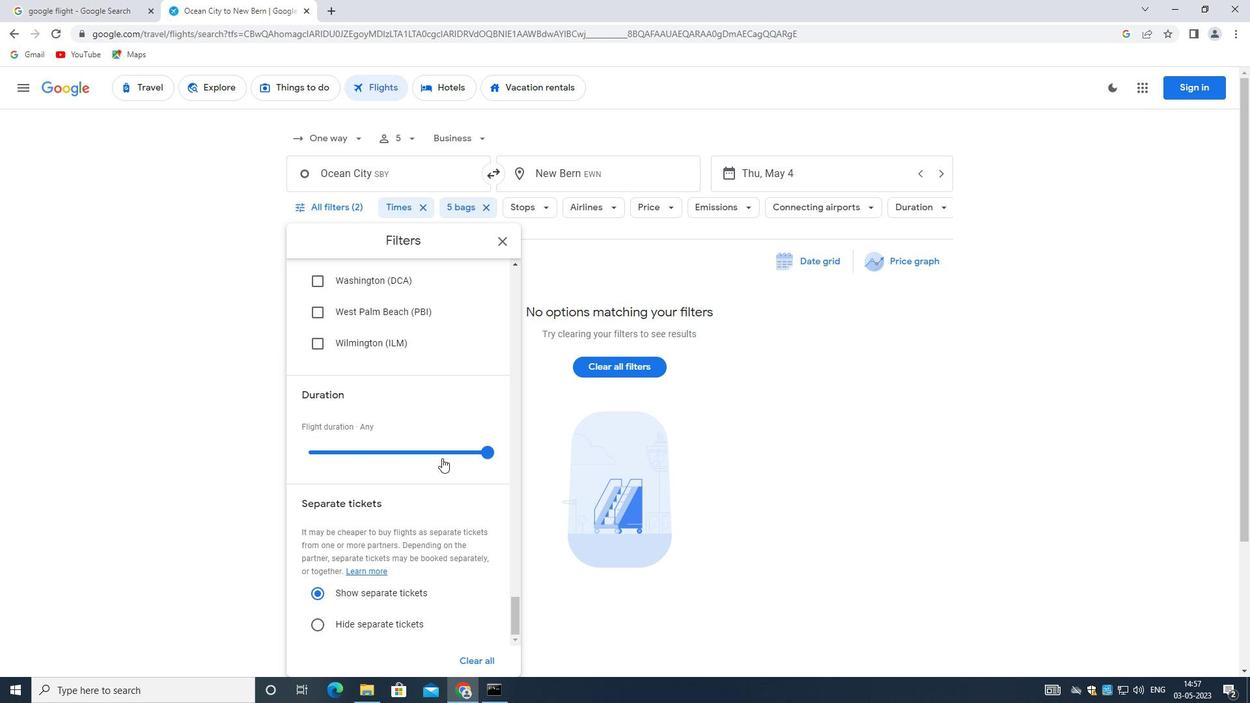 
Action: Mouse scrolled (442, 457) with delta (0, 0)
Screenshot: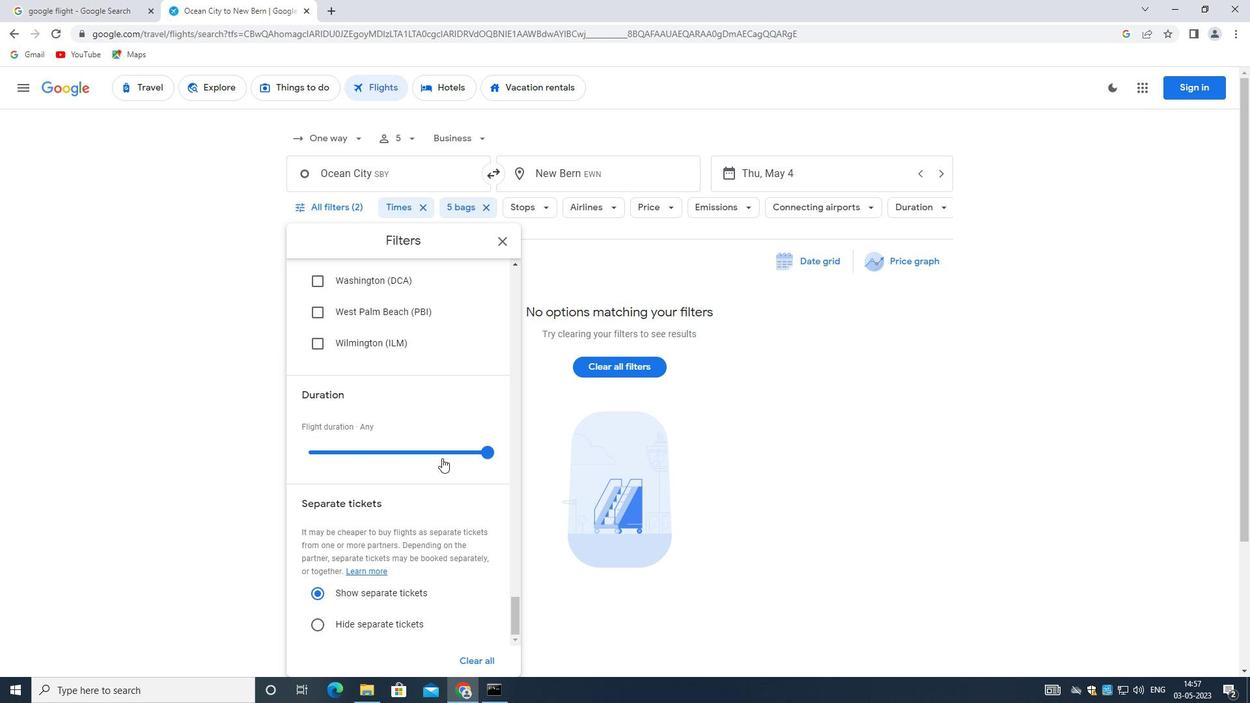 
Action: Mouse scrolled (442, 457) with delta (0, 0)
Screenshot: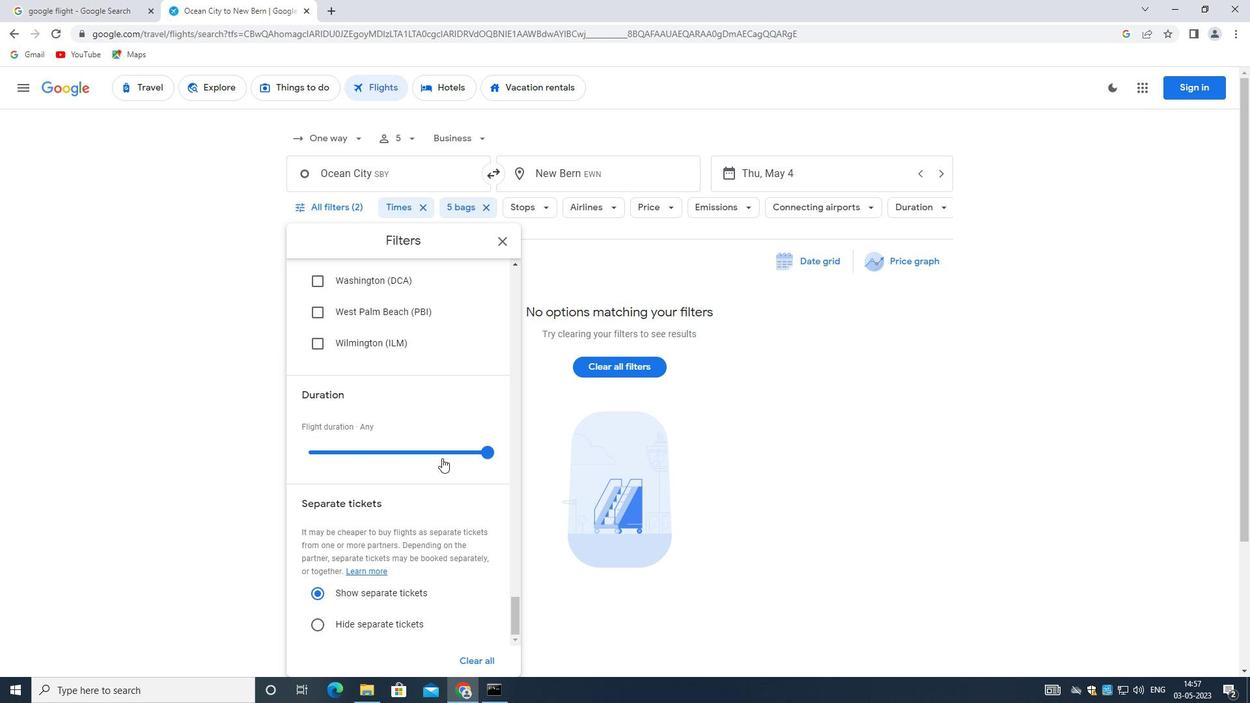 
Action: Mouse scrolled (442, 457) with delta (0, 0)
Screenshot: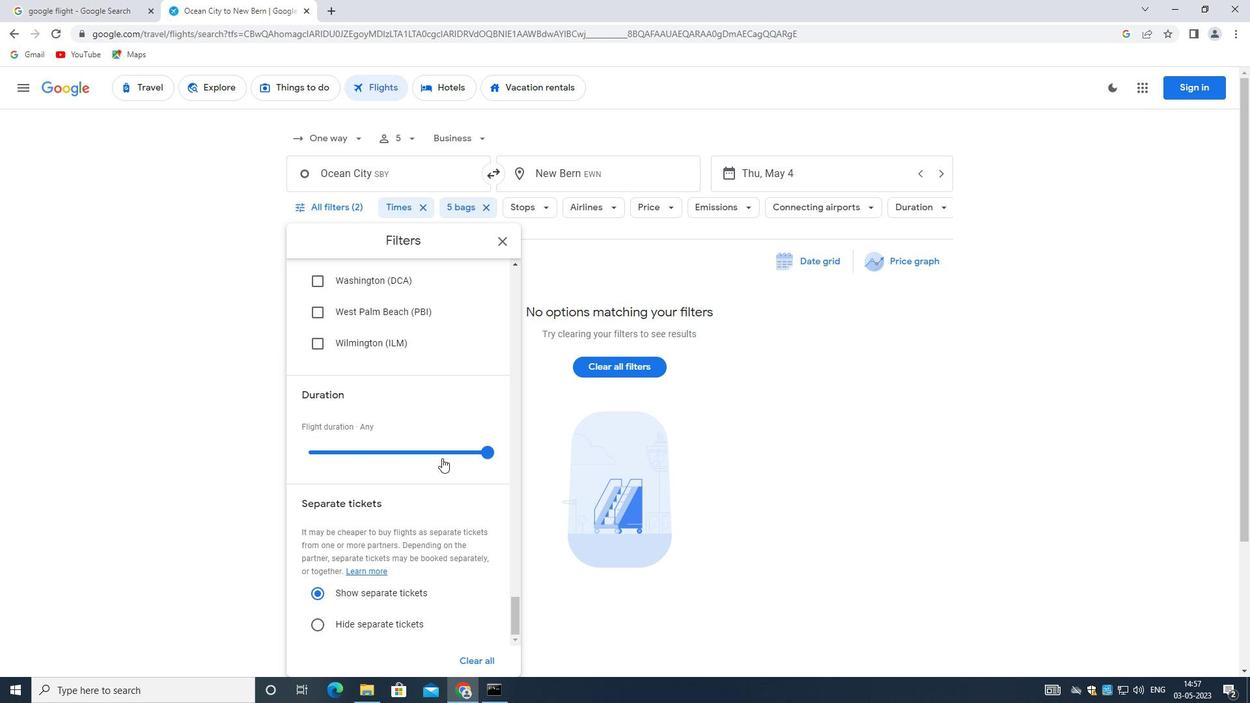 
Action: Mouse scrolled (442, 457) with delta (0, 0)
Screenshot: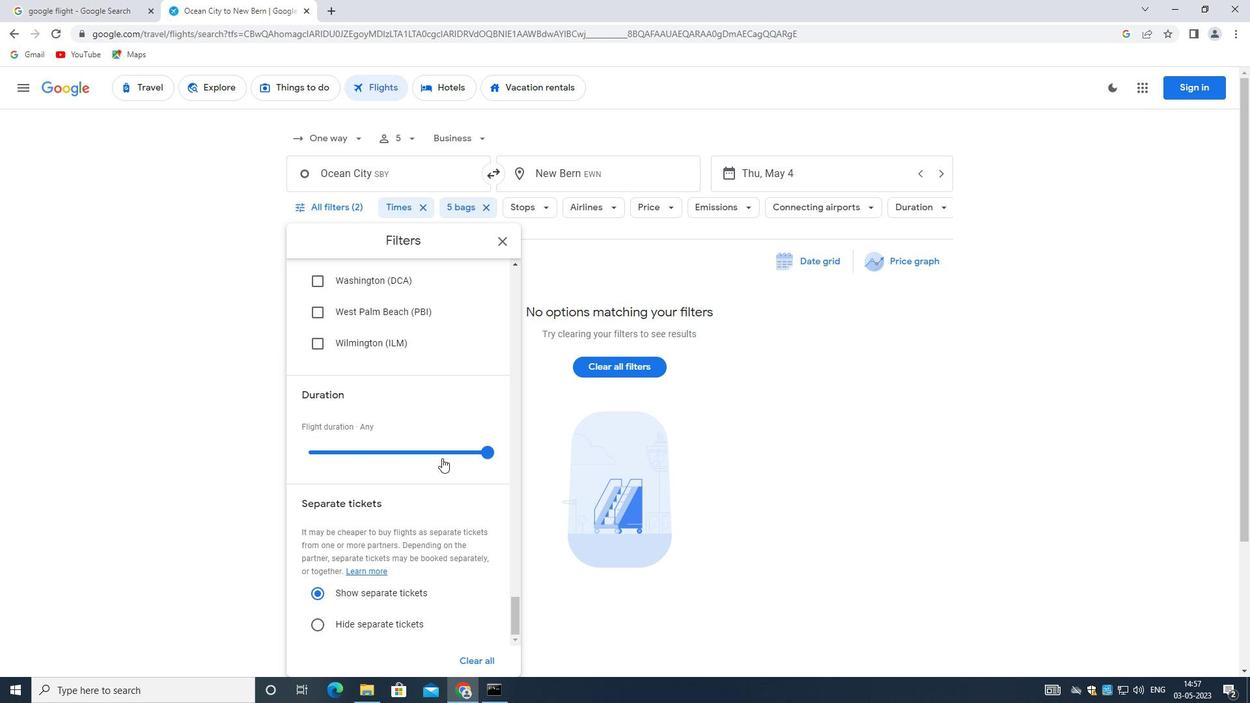 
